 Task: Get directions from Grand Teton National Park, Wyoming, United States to White Sands National Park, New Mexico, United States and explore the nearby things to do with rating 3 and above and open @ 11:00 am Monday
Action: Mouse moved to (411, 656)
Screenshot: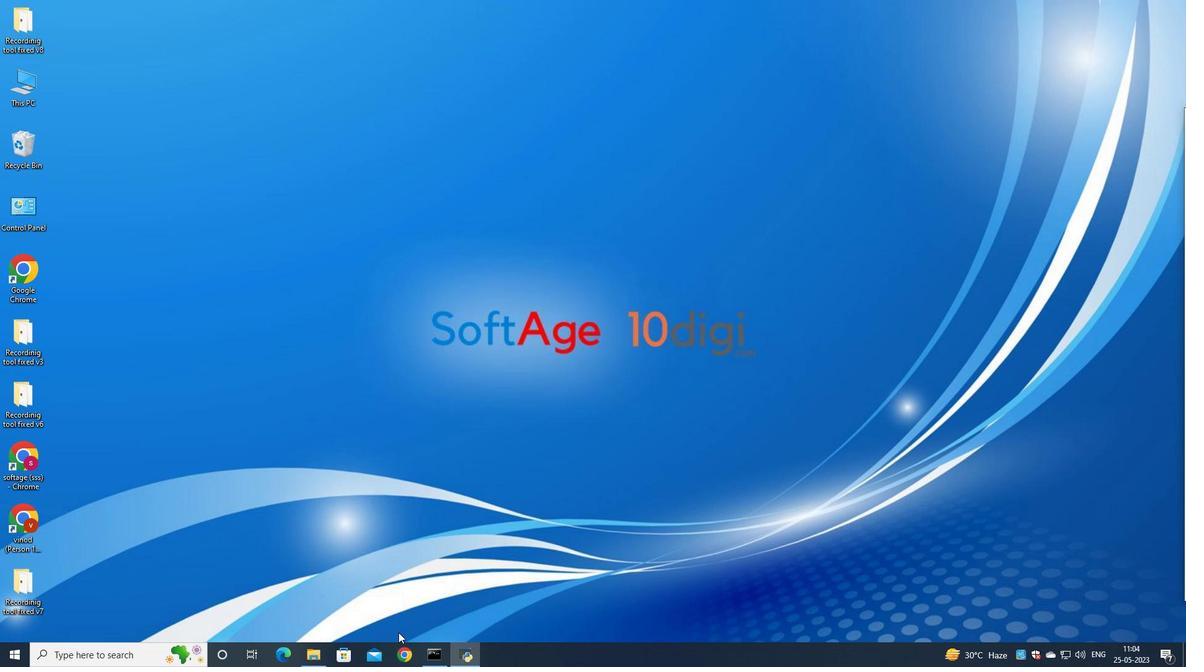 
Action: Mouse pressed left at (411, 656)
Screenshot: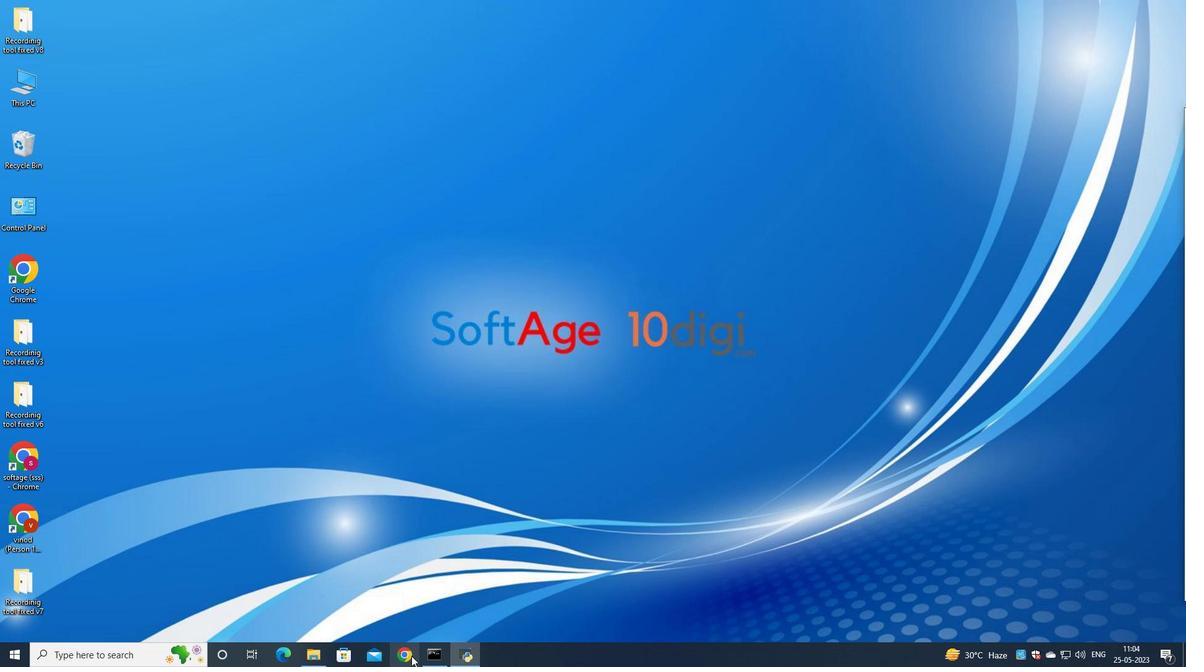 
Action: Mouse moved to (562, 387)
Screenshot: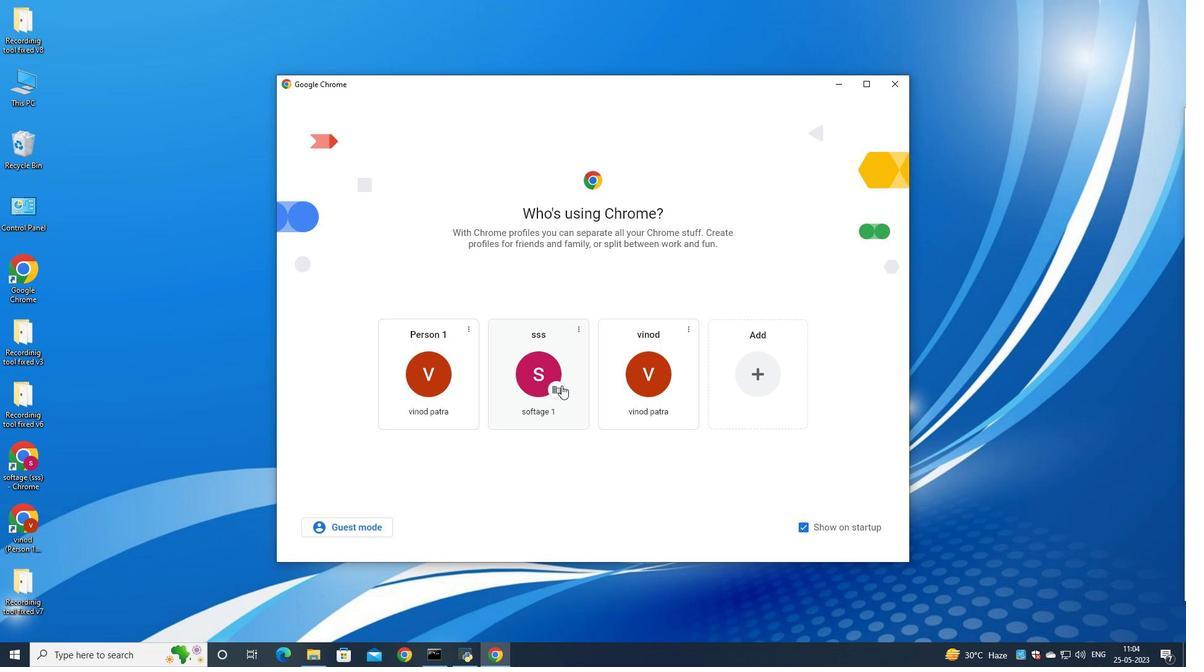 
Action: Mouse pressed left at (562, 387)
Screenshot: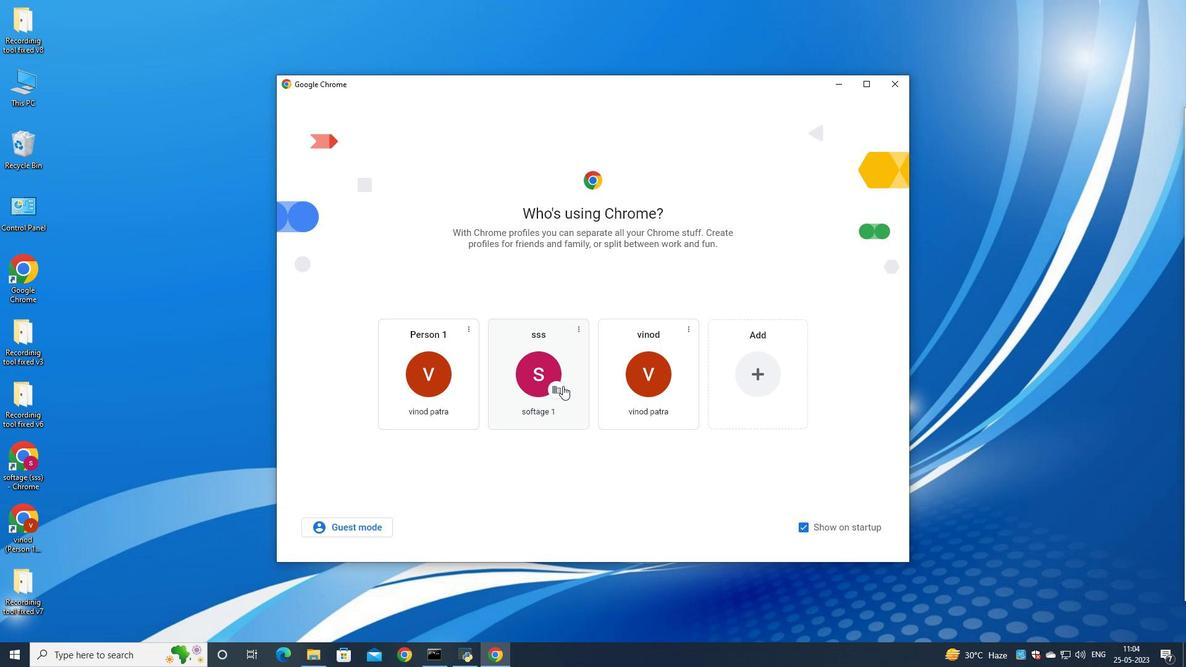 
Action: Mouse moved to (1132, 63)
Screenshot: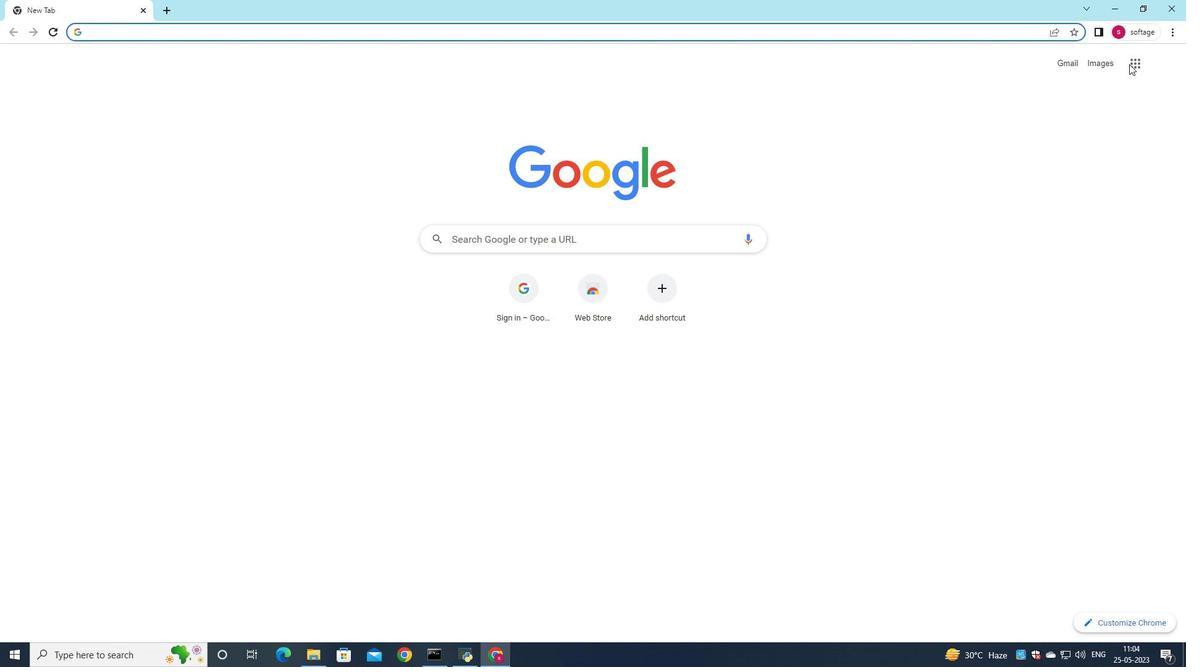 
Action: Mouse pressed left at (1132, 63)
Screenshot: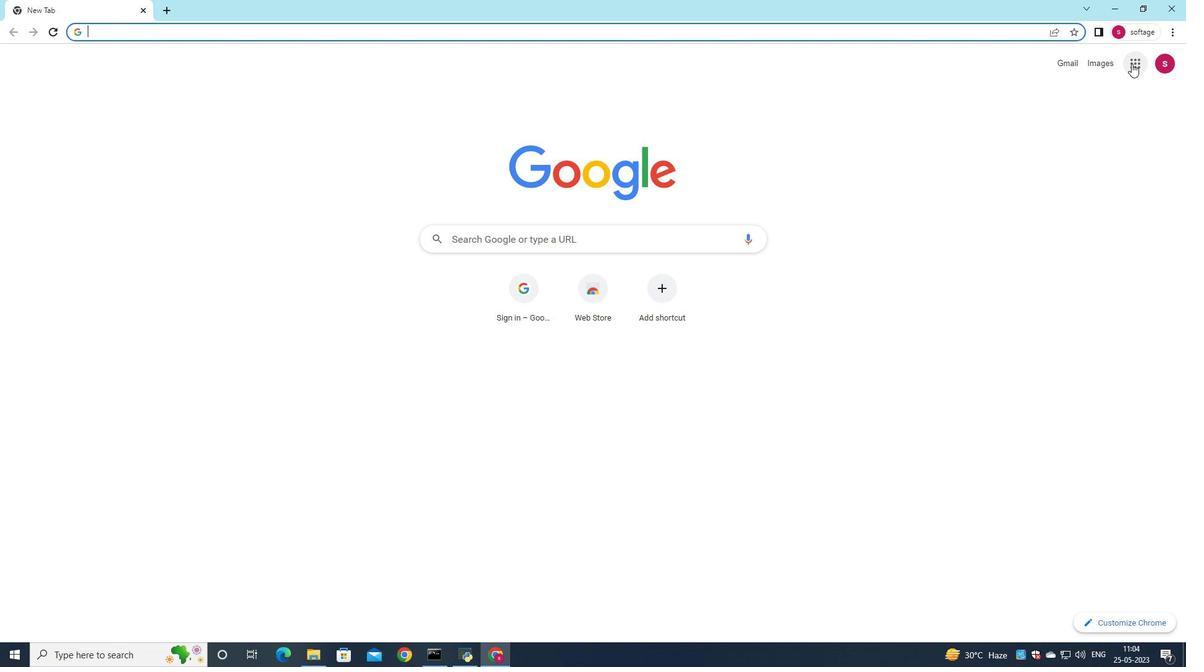 
Action: Mouse moved to (1076, 275)
Screenshot: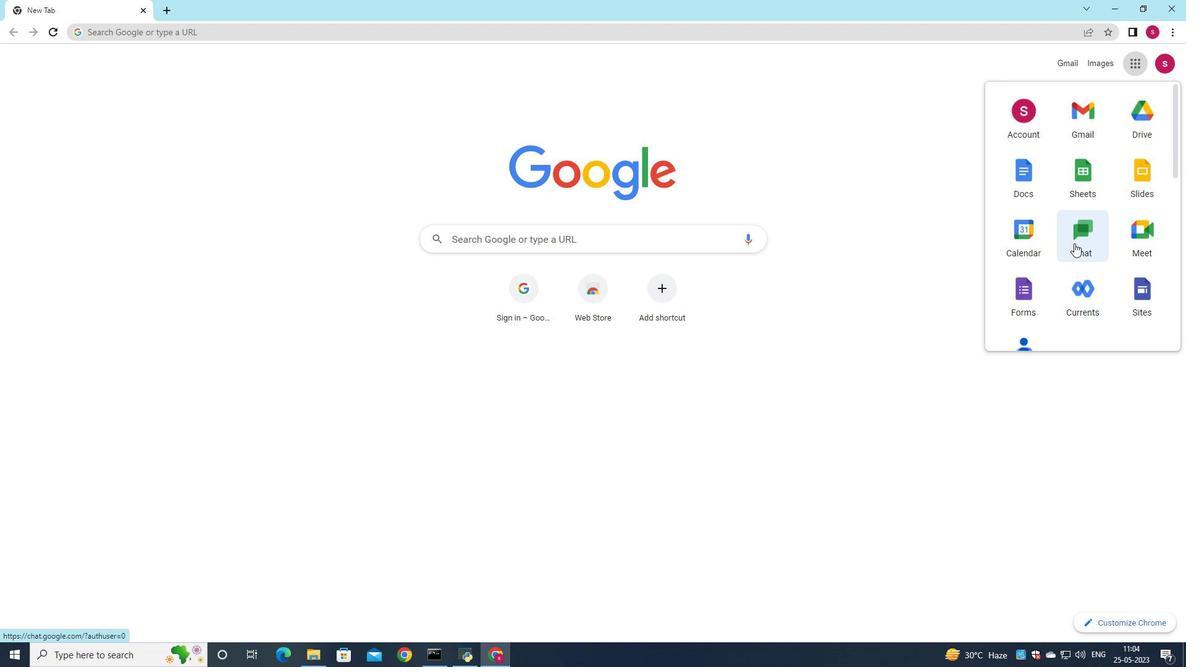 
Action: Mouse scrolled (1076, 274) with delta (0, 0)
Screenshot: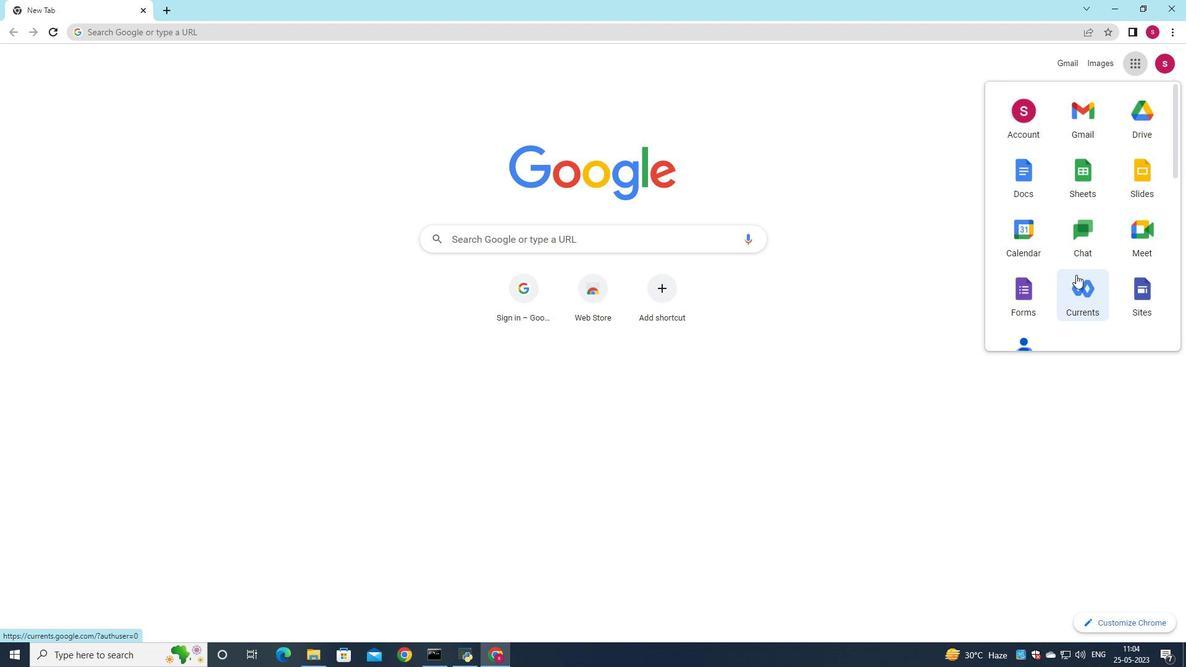
Action: Mouse scrolled (1076, 274) with delta (0, 0)
Screenshot: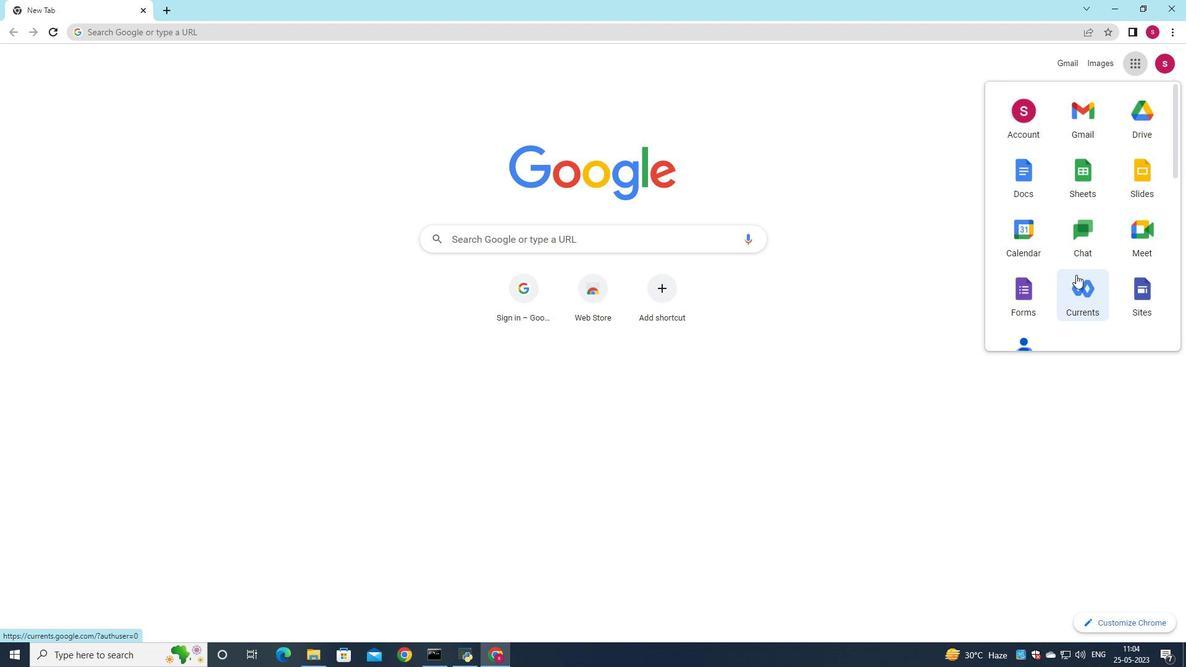 
Action: Mouse moved to (1135, 283)
Screenshot: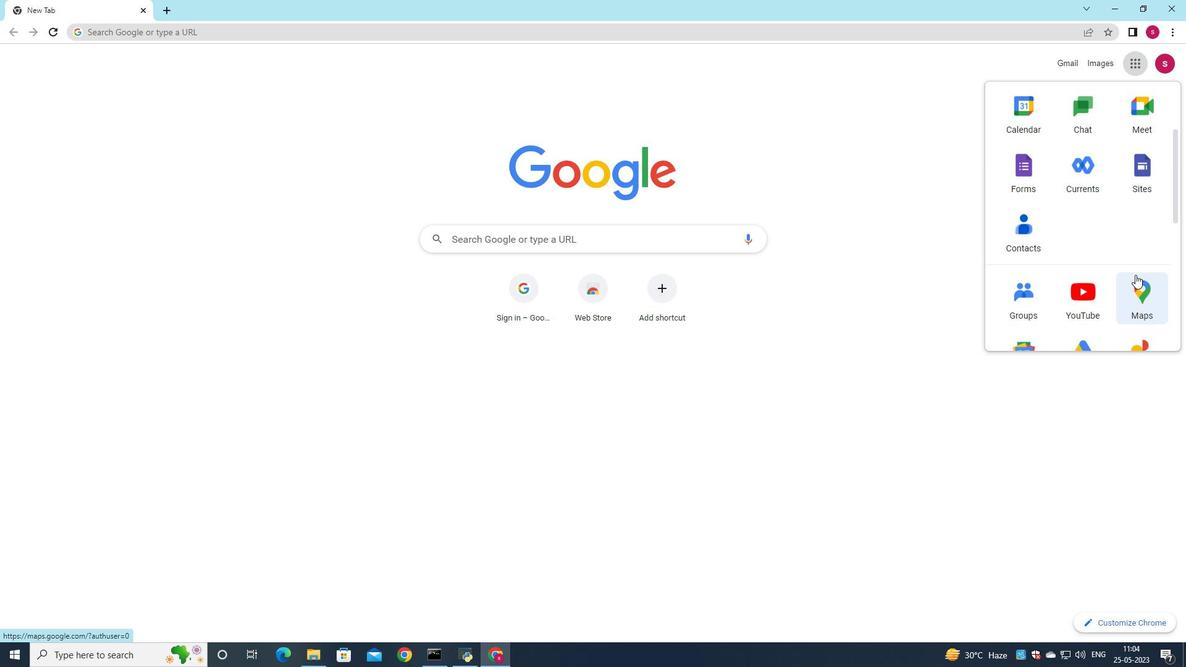 
Action: Mouse pressed left at (1135, 283)
Screenshot: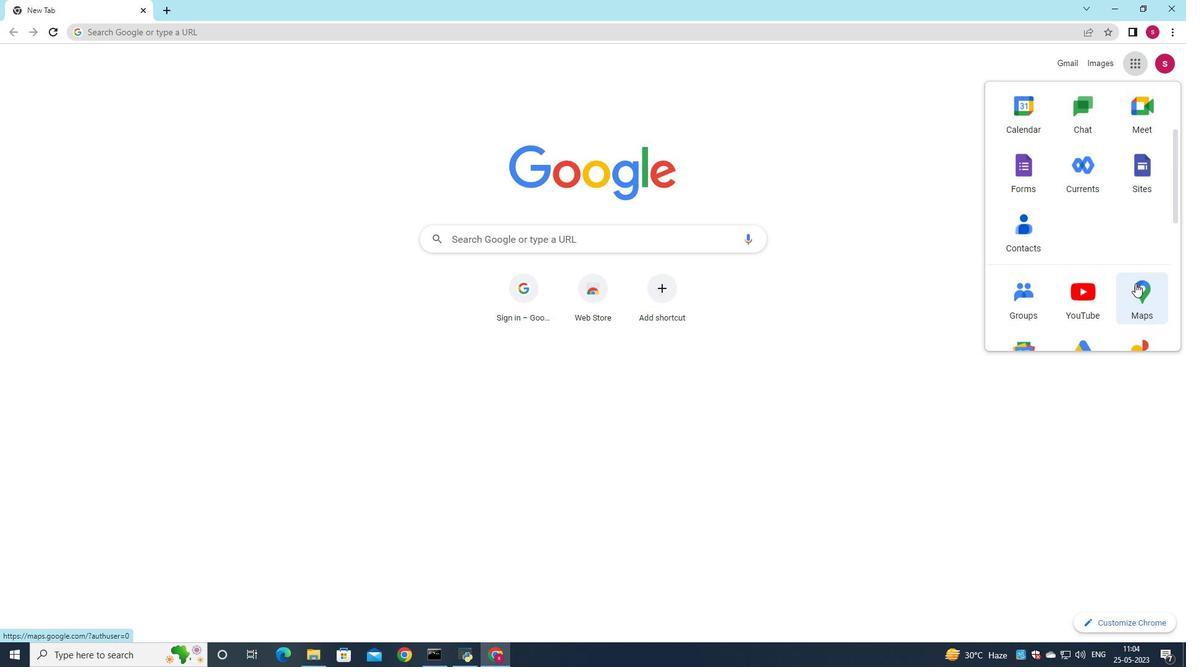 
Action: Mouse moved to (280, 55)
Screenshot: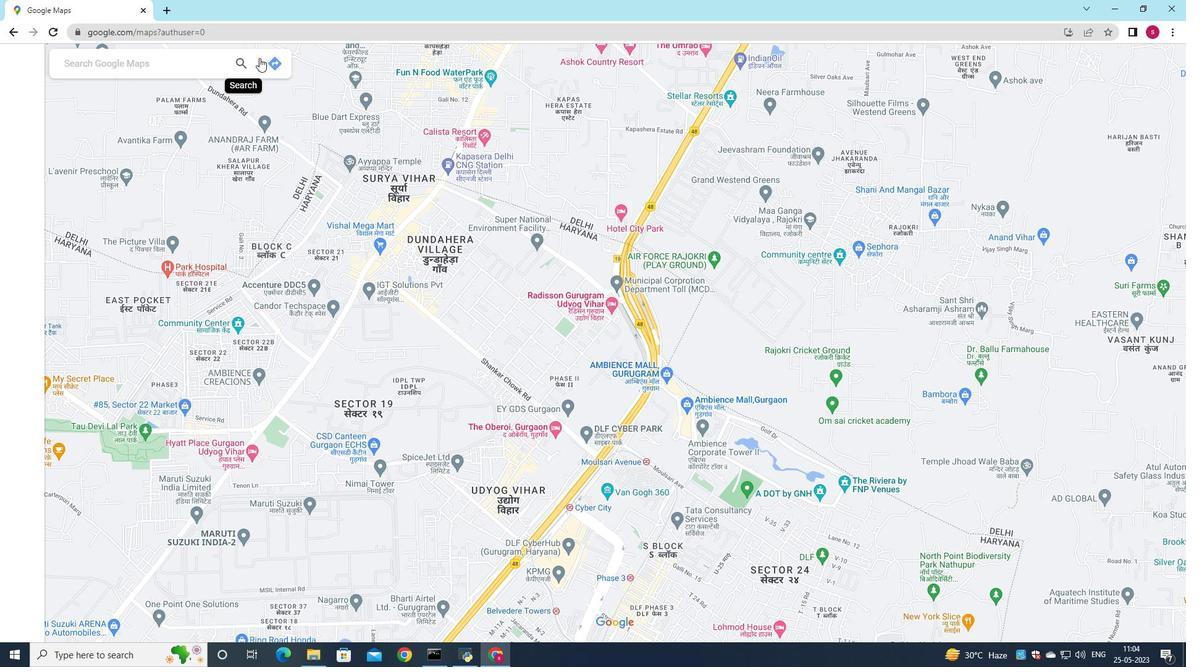 
Action: Mouse pressed left at (280, 55)
Screenshot: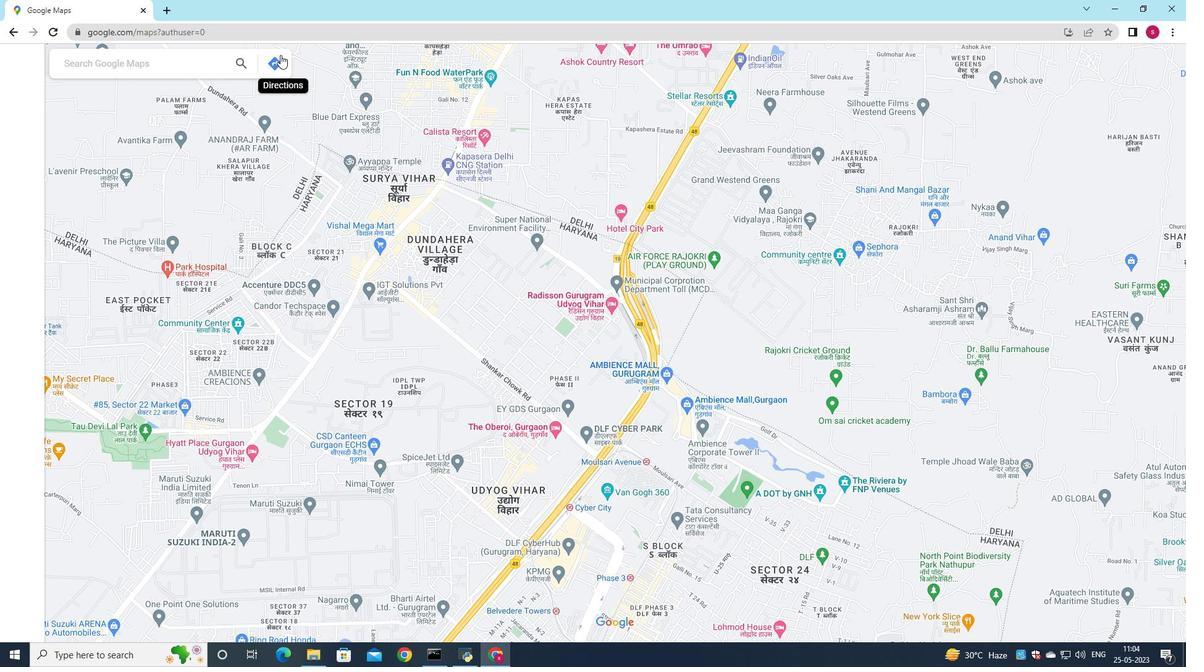 
Action: Mouse moved to (178, 93)
Screenshot: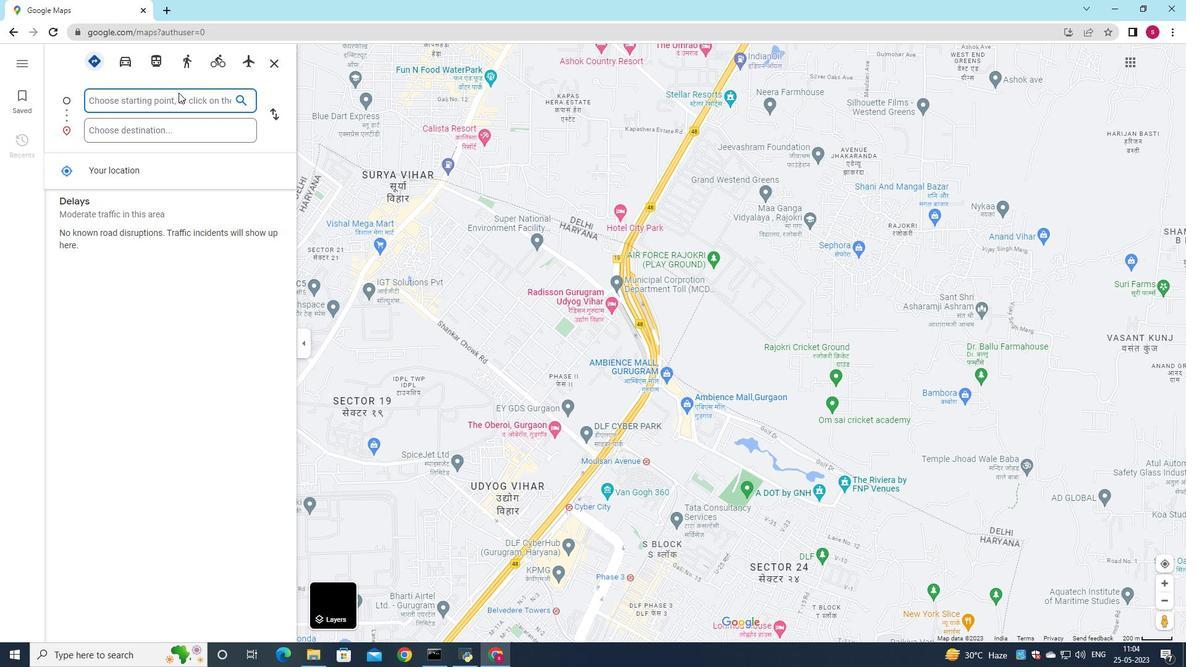 
Action: Key pressed <Key.shift>grand<Key.space><Key.shift>Teton<Key.space><Key.shift><Key.shift><Key.shift><Key.shift><Key.shift><Key.shift><Key.shift><Key.shift><Key.shift><Key.shift><Key.shift><Key.shift><Key.shift><Key.shift><Key.shift><Key.shift><Key.shift><Key.shift><Key.shift><Key.shift><Key.shift><Key.shift><Key.shift><Key.shift><Key.shift><Key.shift><Key.shift><Key.shift><Key.shift><Key.shift><Key.shift><Key.shift><Key.shift><Key.shift><Key.shift>National<Key.space><Key.shift>Park,<Key.shift>Wyoming,<Key.shift><Key.shift><Key.shift><Key.shift><Key.shift><Key.shift><Key.shift><Key.shift><Key.shift><Key.shift><Key.shift><Key.shift><Key.shift><Key.shift><Key.shift><Key.shift><Key.shift><Key.shift><Key.shift><Key.shift><Key.shift><Key.shift><Key.shift><Key.shift><Key.shift><Key.shift><Key.shift><Key.shift><Key.shift>United<Key.space><Key.shift>States
Screenshot: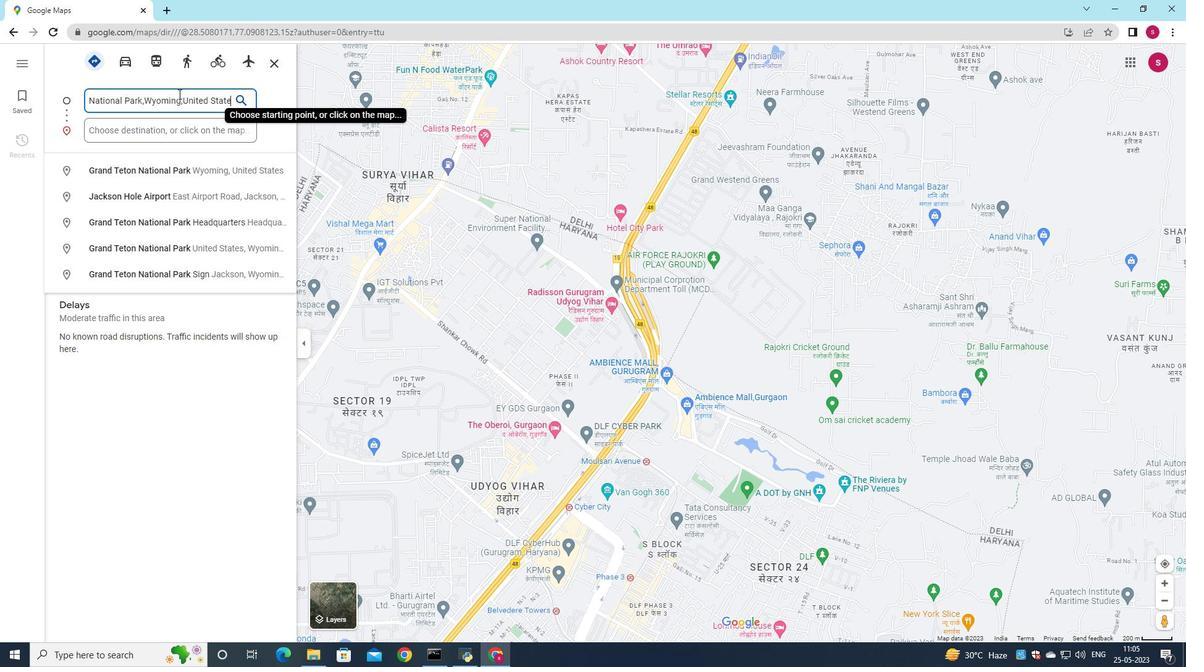 
Action: Mouse moved to (232, 126)
Screenshot: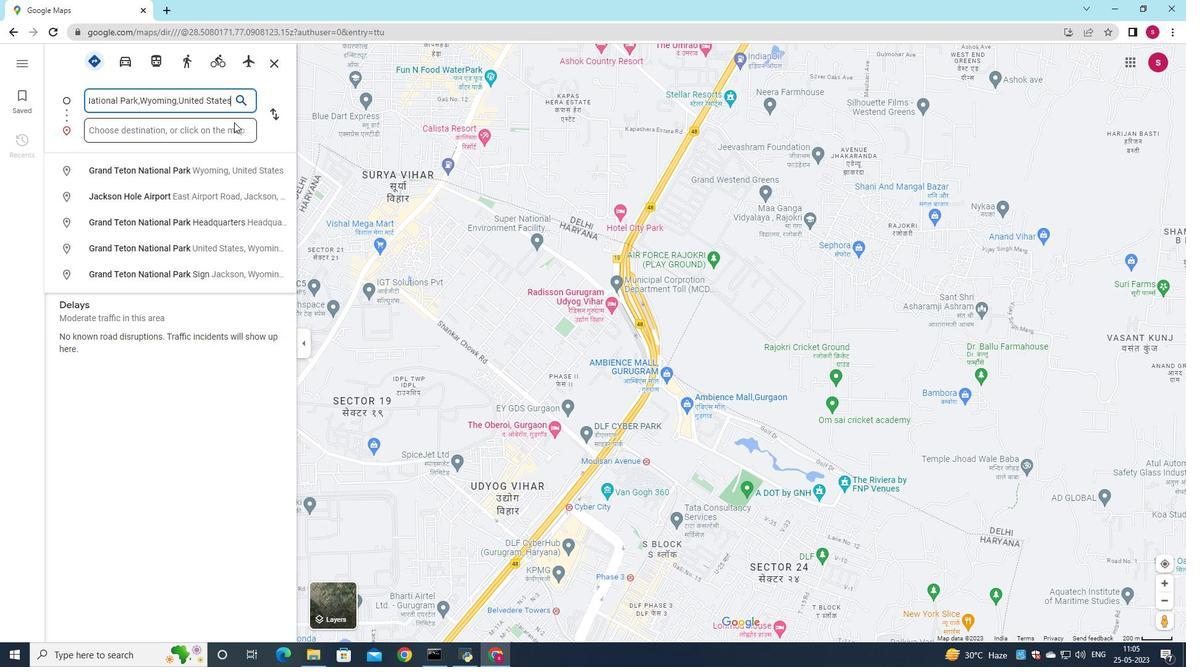 
Action: Mouse pressed left at (232, 126)
Screenshot: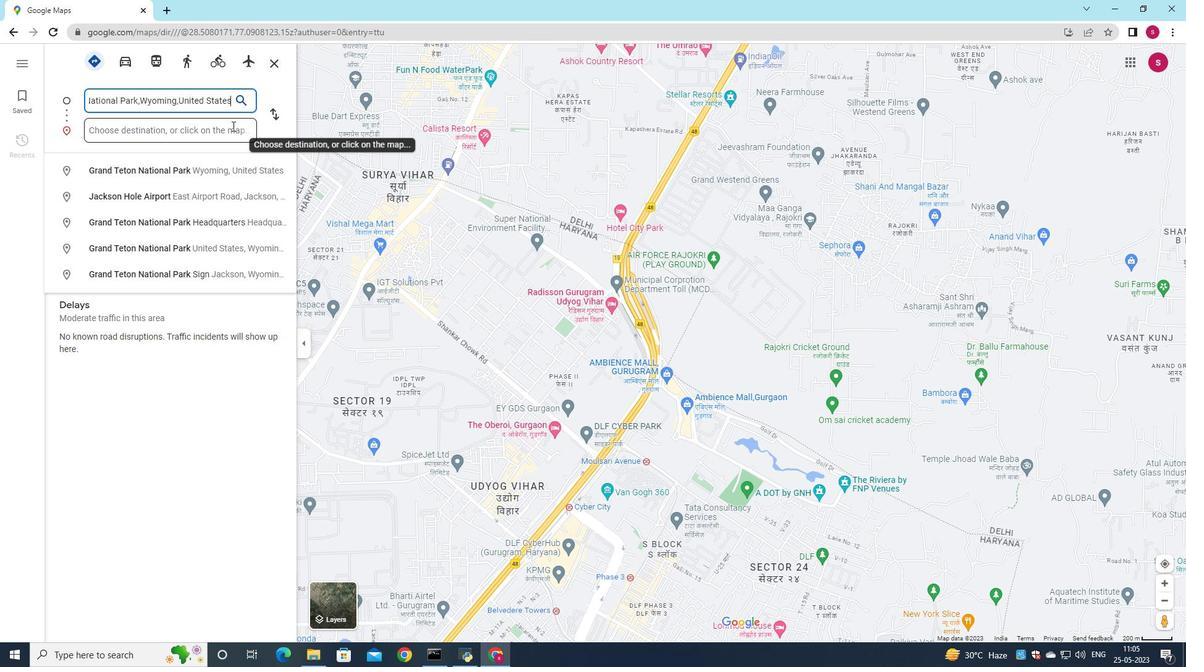 
Action: Mouse moved to (505, 172)
Screenshot: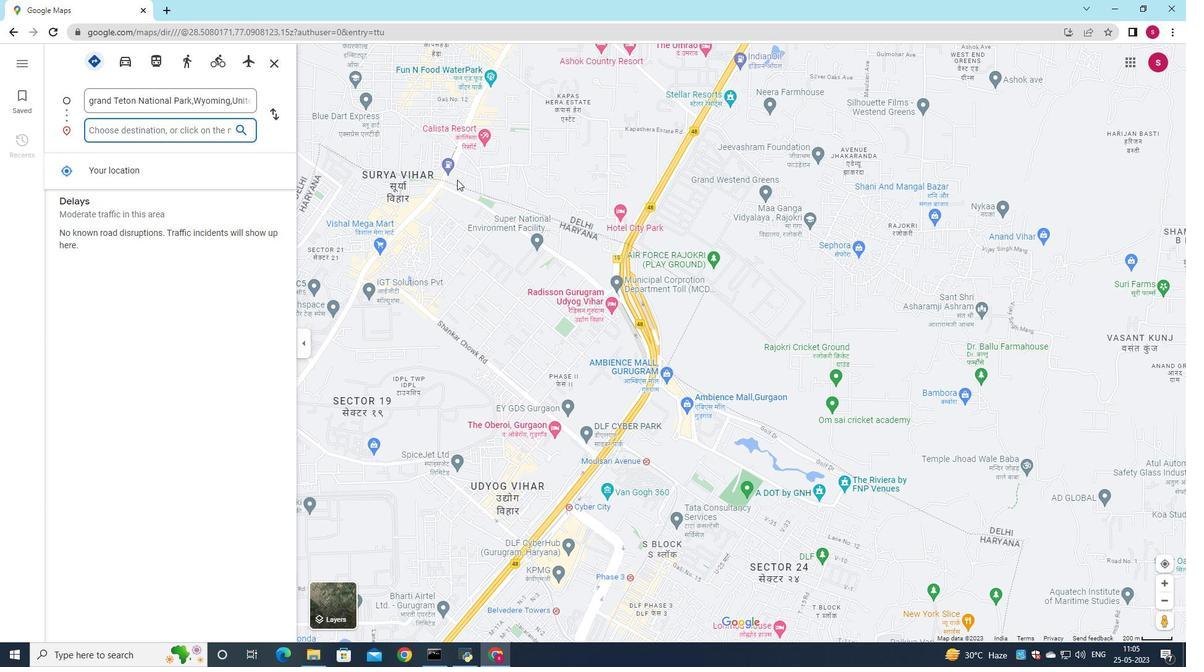 
Action: Key pressed <Key.shift>White<Key.space><Key.shift>Sands<Key.space><Key.shift><Key.shift><Key.shift>National<Key.space><Key.shift>Park<Key.space><Key.backspace>,<Key.shift>New<Key.space><Key.shift>Mexico,<Key.shift><Key.shift><Key.shift><Key.shift><Key.shift><Key.shift><Key.shift><Key.shift><Key.shift><Key.shift><Key.shift><Key.shift><Key.shift><Key.shift>United<Key.space><Key.shift>States
Screenshot: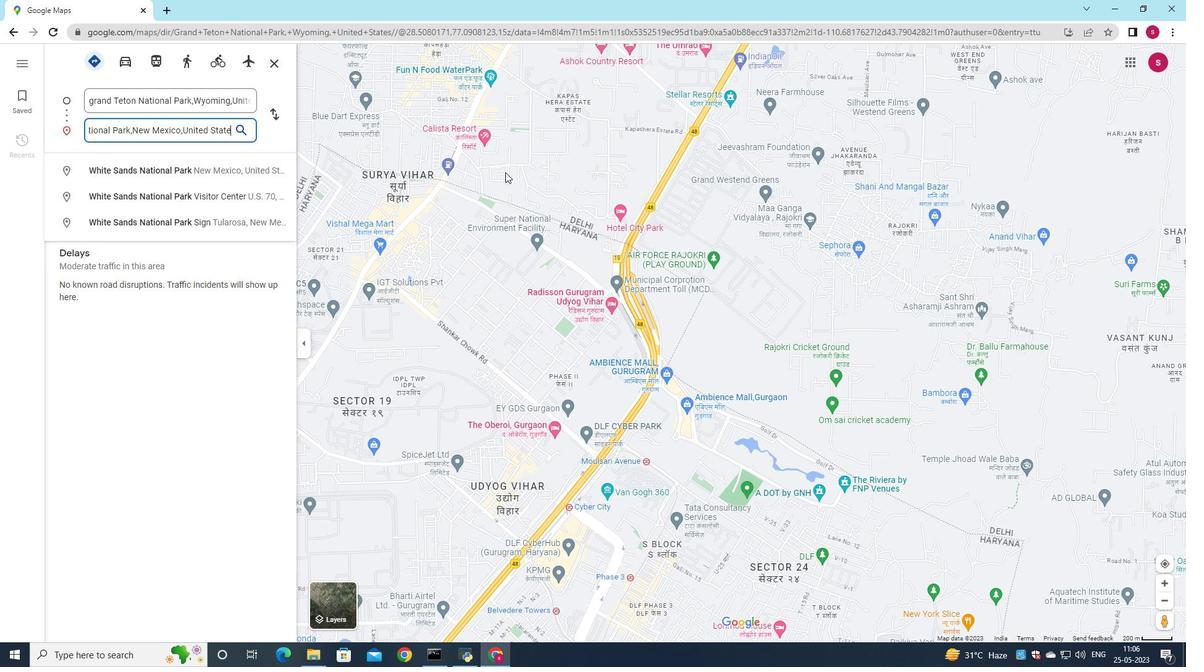 
Action: Mouse moved to (241, 124)
Screenshot: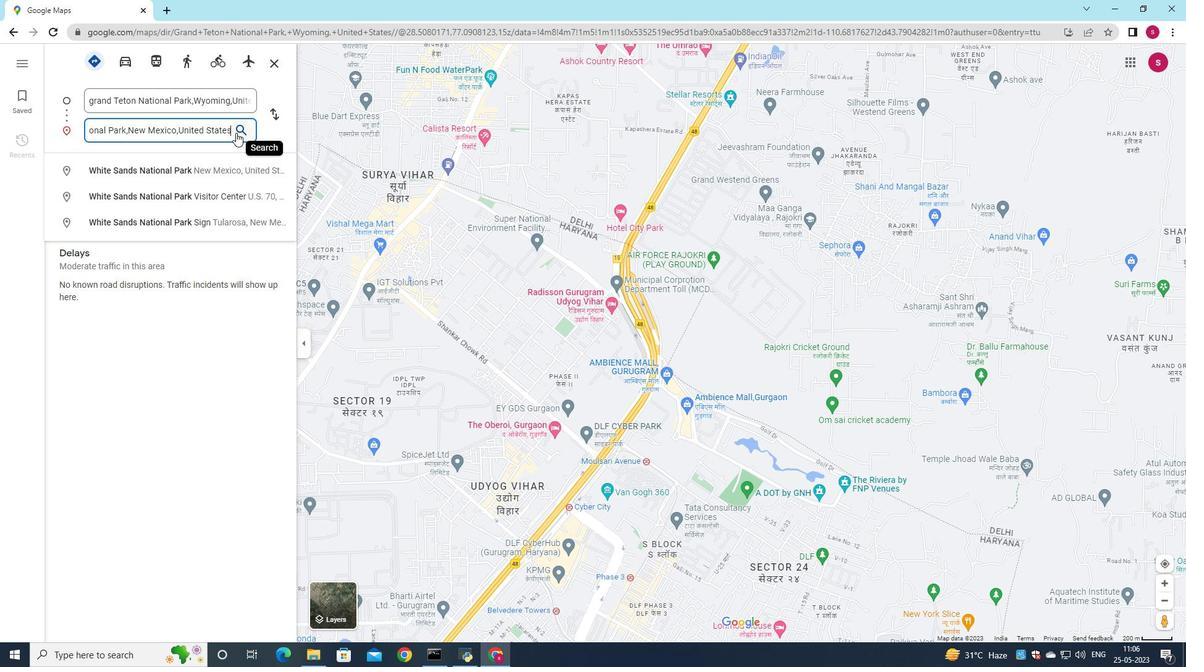 
Action: Mouse pressed left at (241, 124)
Screenshot: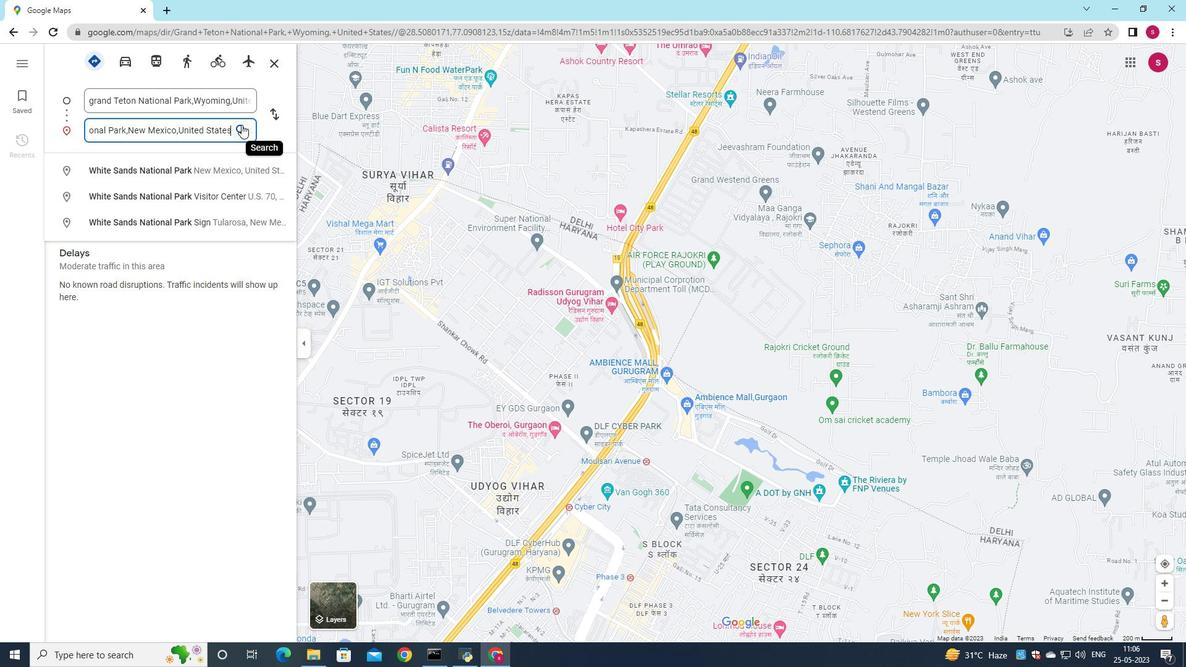 
Action: Mouse moved to (215, 398)
Screenshot: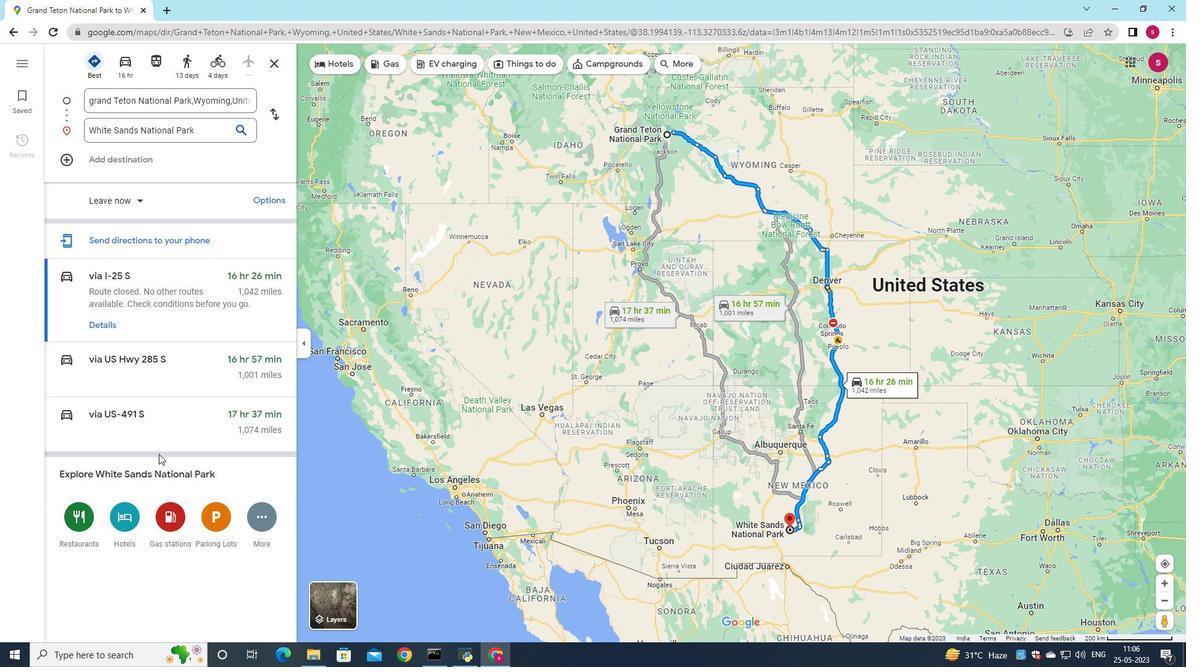 
Action: Mouse scrolled (215, 397) with delta (0, 0)
Screenshot: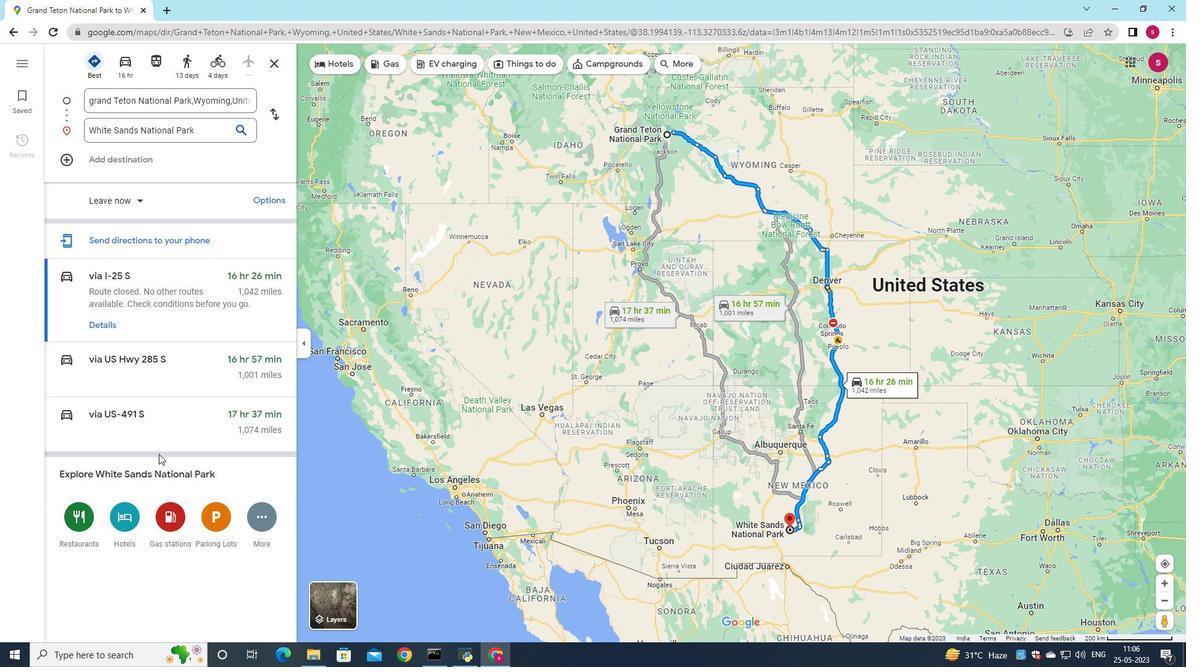 
Action: Mouse moved to (226, 450)
Screenshot: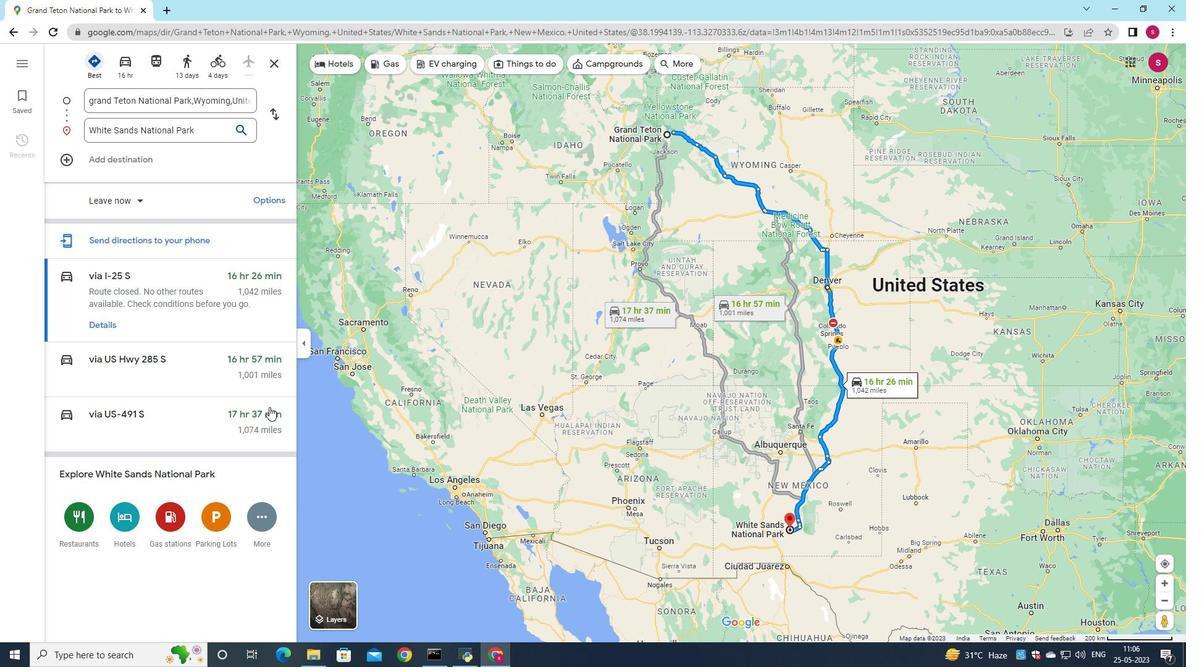 
Action: Mouse scrolled (226, 451) with delta (0, 0)
Screenshot: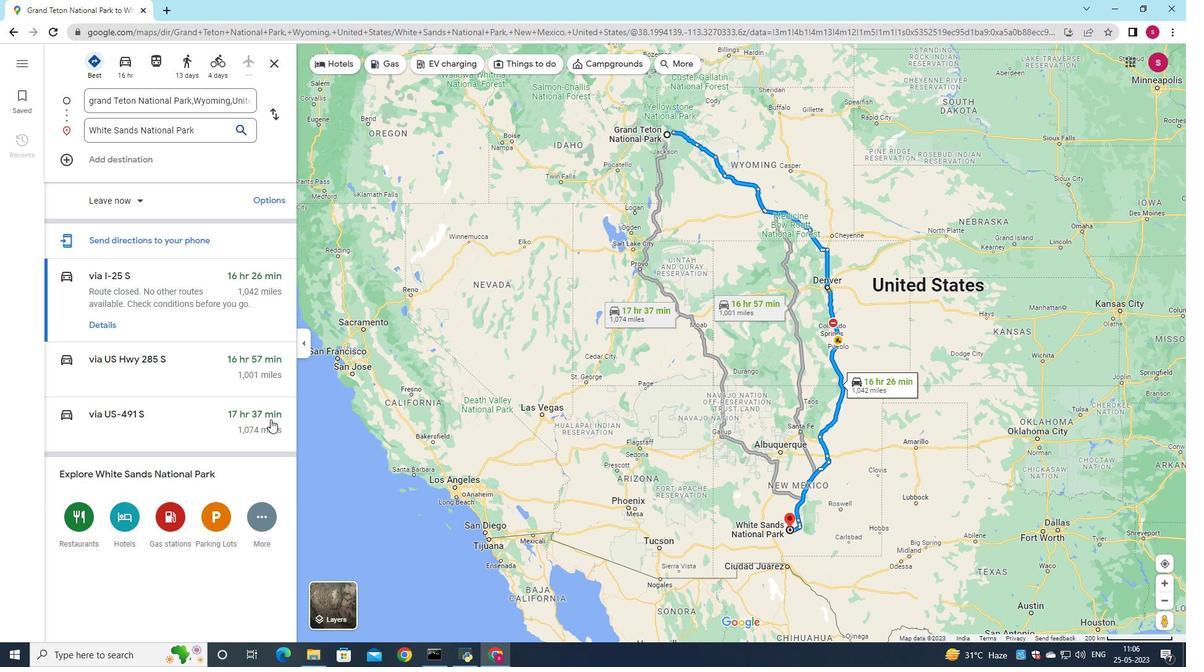 
Action: Mouse moved to (206, 305)
Screenshot: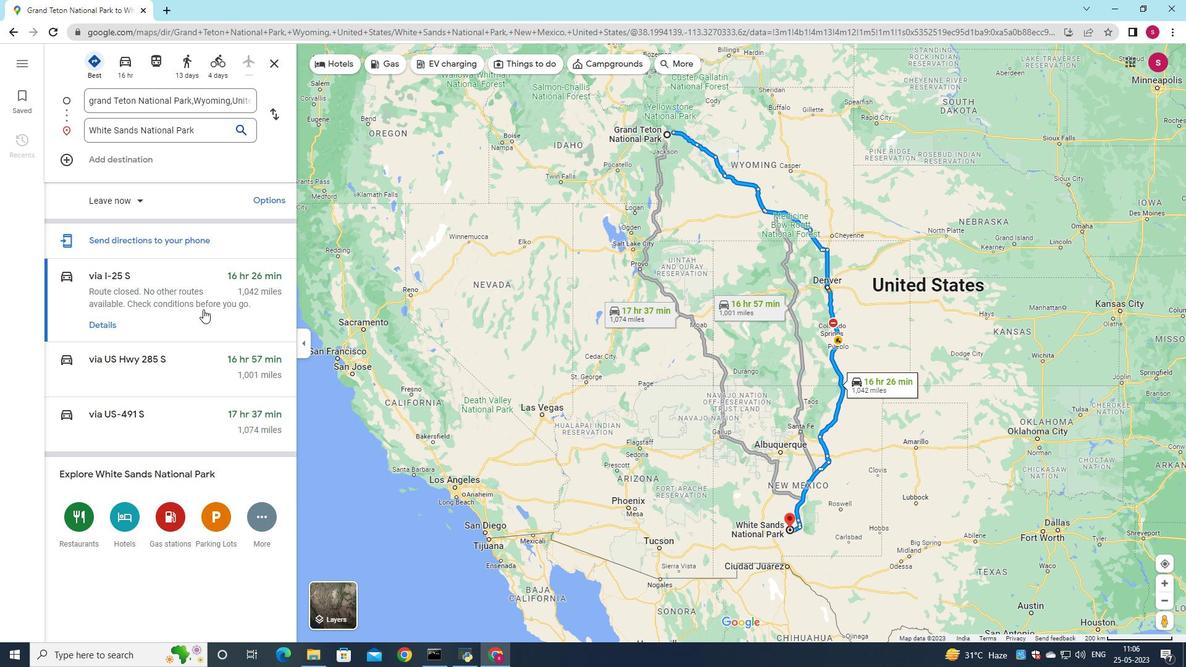 
Action: Mouse scrolled (206, 305) with delta (0, 0)
Screenshot: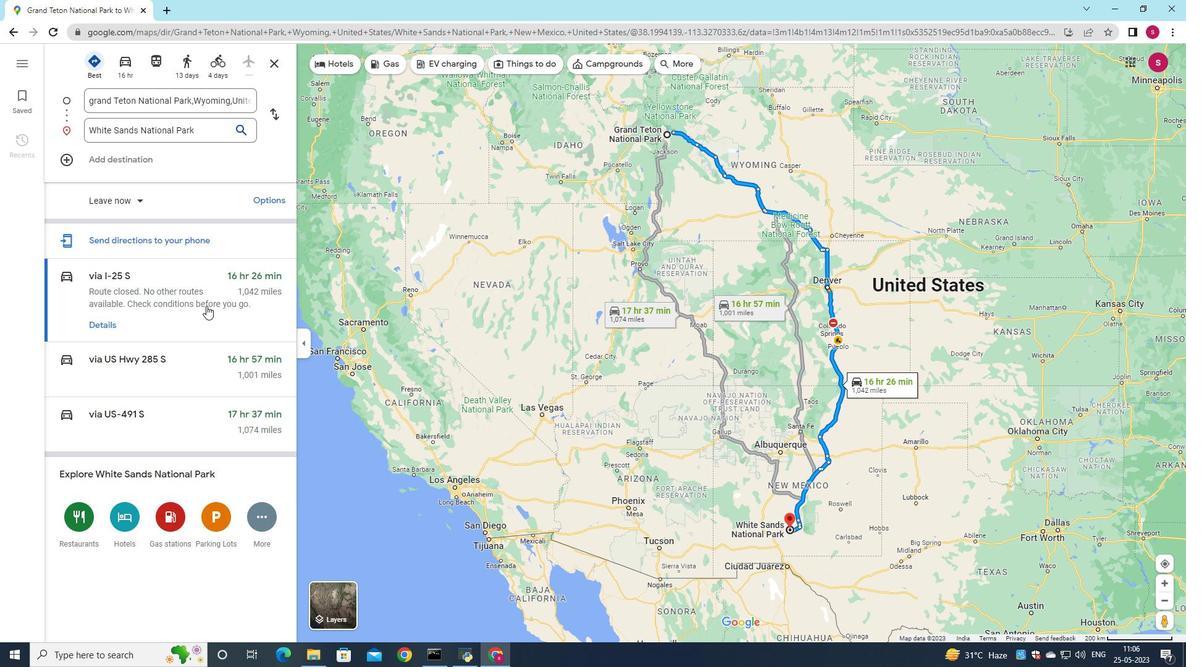 
Action: Mouse moved to (336, 66)
Screenshot: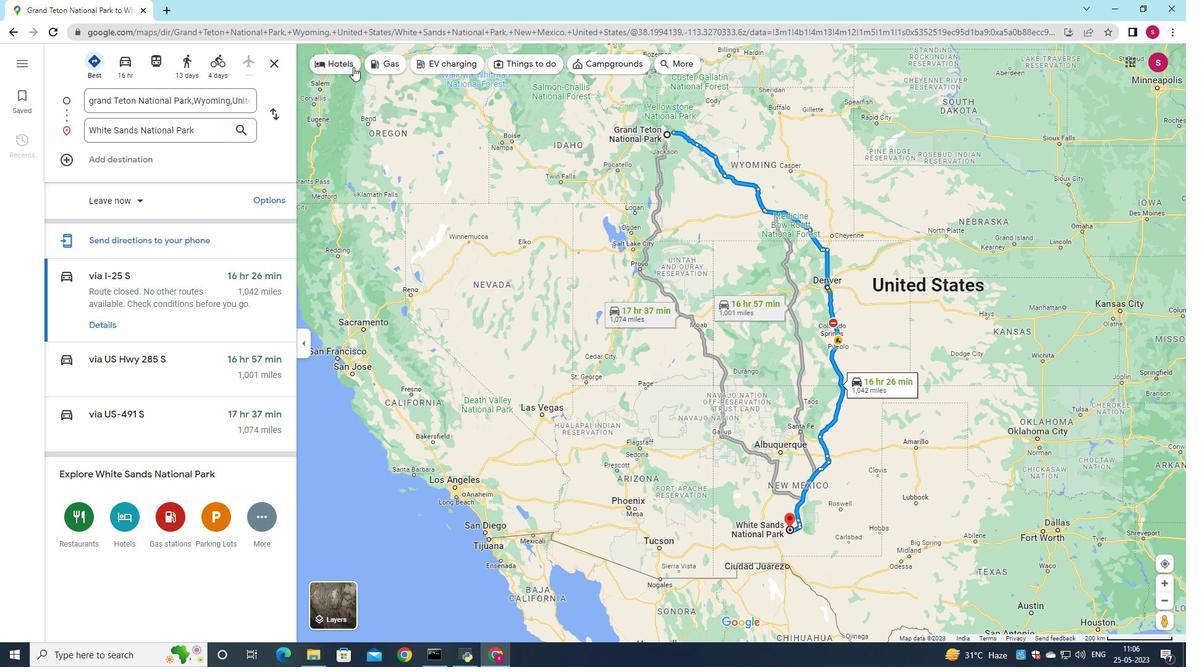
Action: Mouse pressed left at (336, 66)
Screenshot: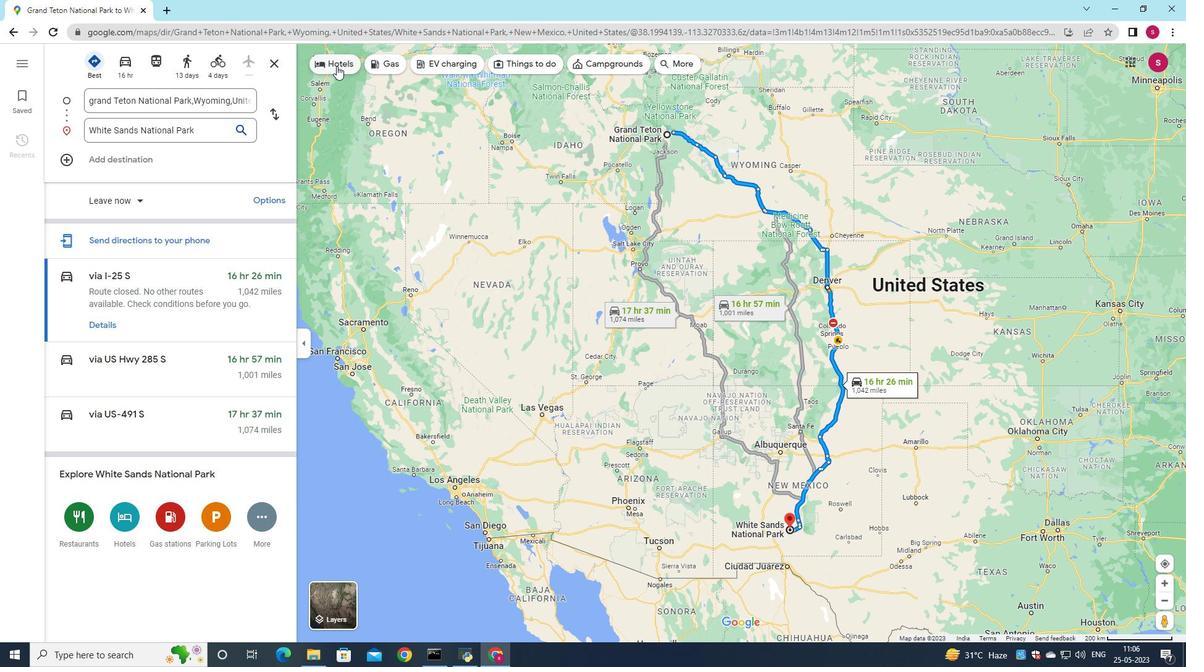 
Action: Mouse moved to (143, 284)
Screenshot: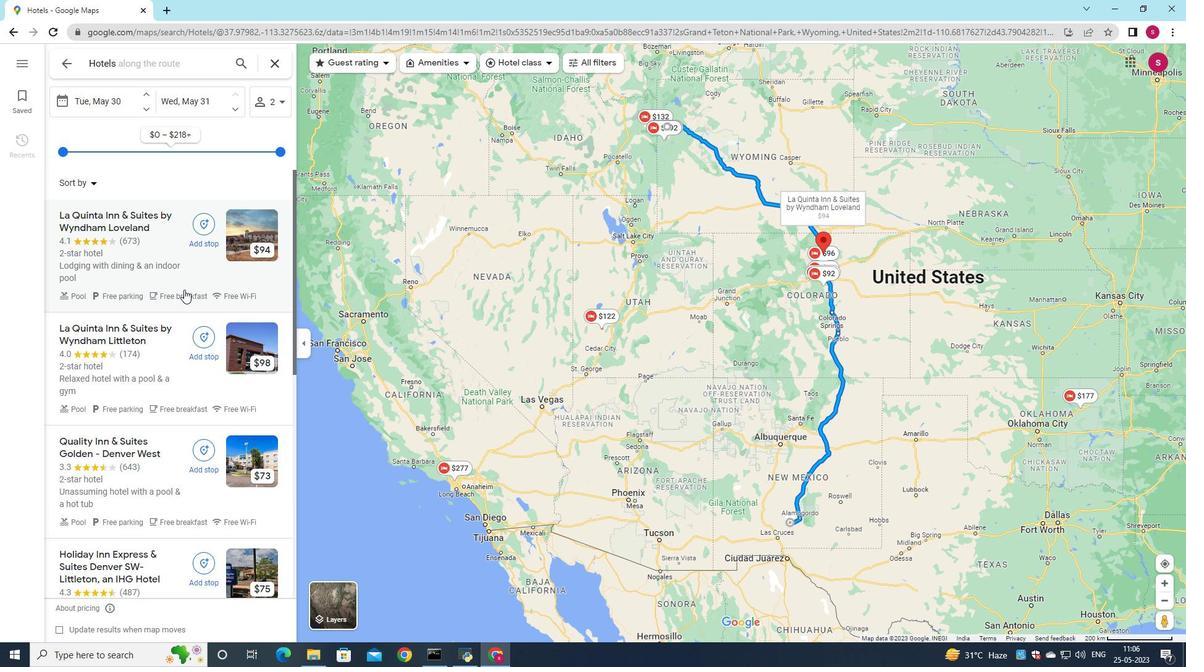 
Action: Mouse scrolled (143, 283) with delta (0, 0)
Screenshot: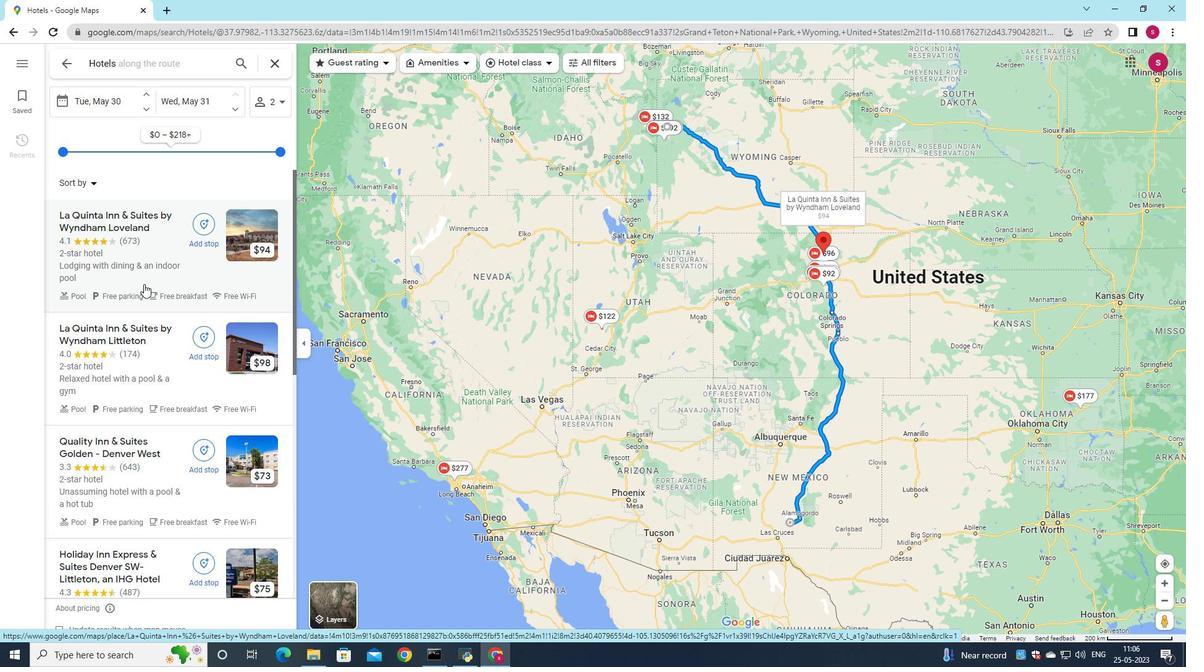 
Action: Mouse moved to (87, 418)
Screenshot: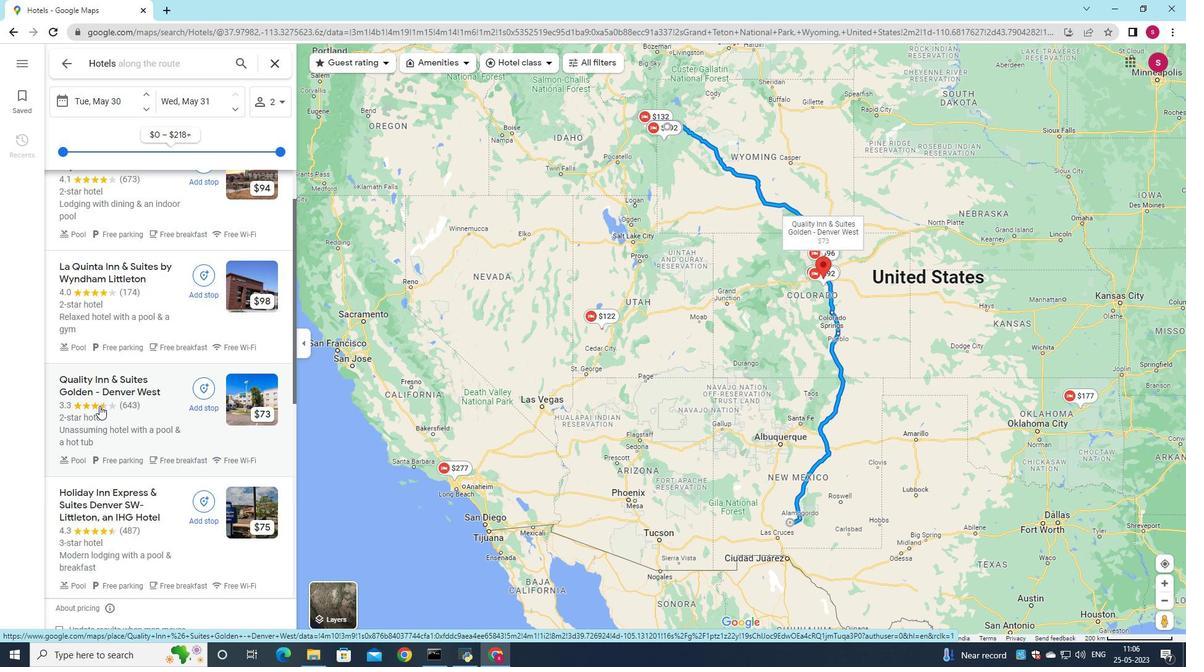 
Action: Mouse scrolled (87, 418) with delta (0, 0)
Screenshot: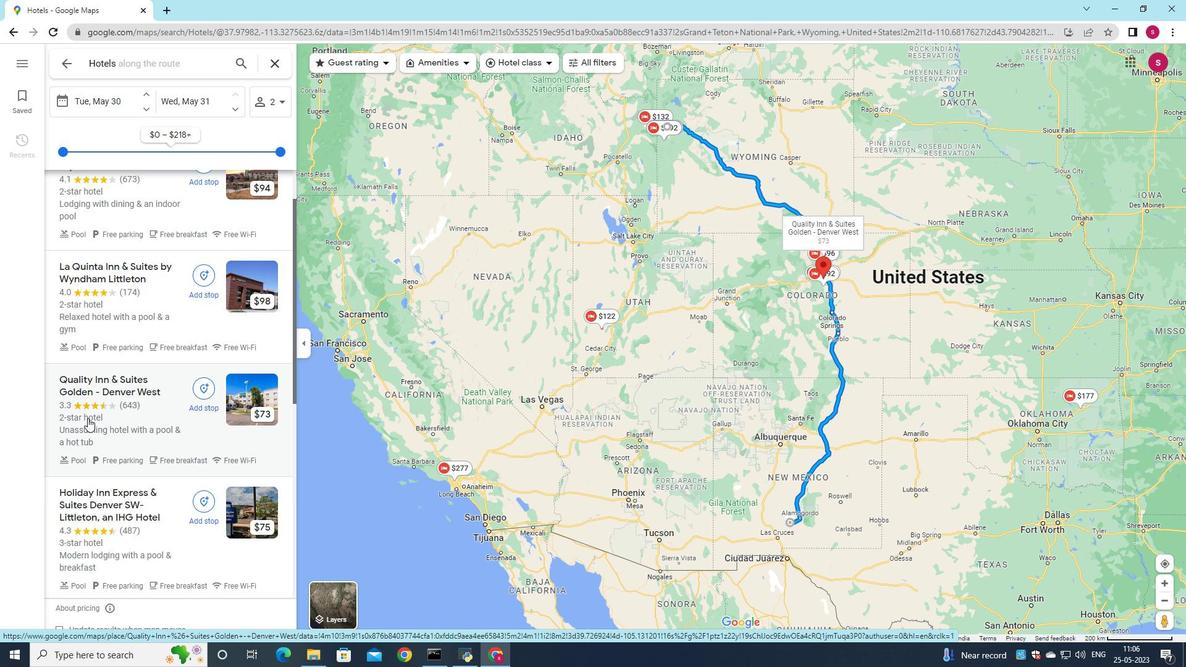 
Action: Mouse scrolled (87, 418) with delta (0, 0)
Screenshot: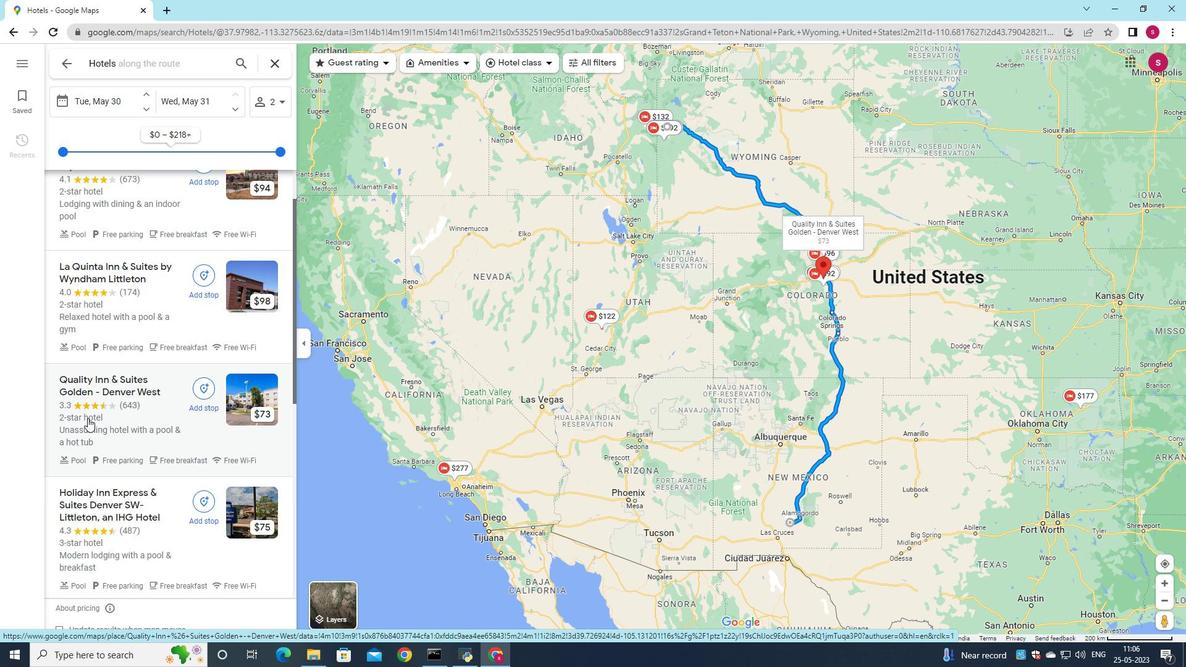 
Action: Mouse scrolled (87, 418) with delta (0, 0)
Screenshot: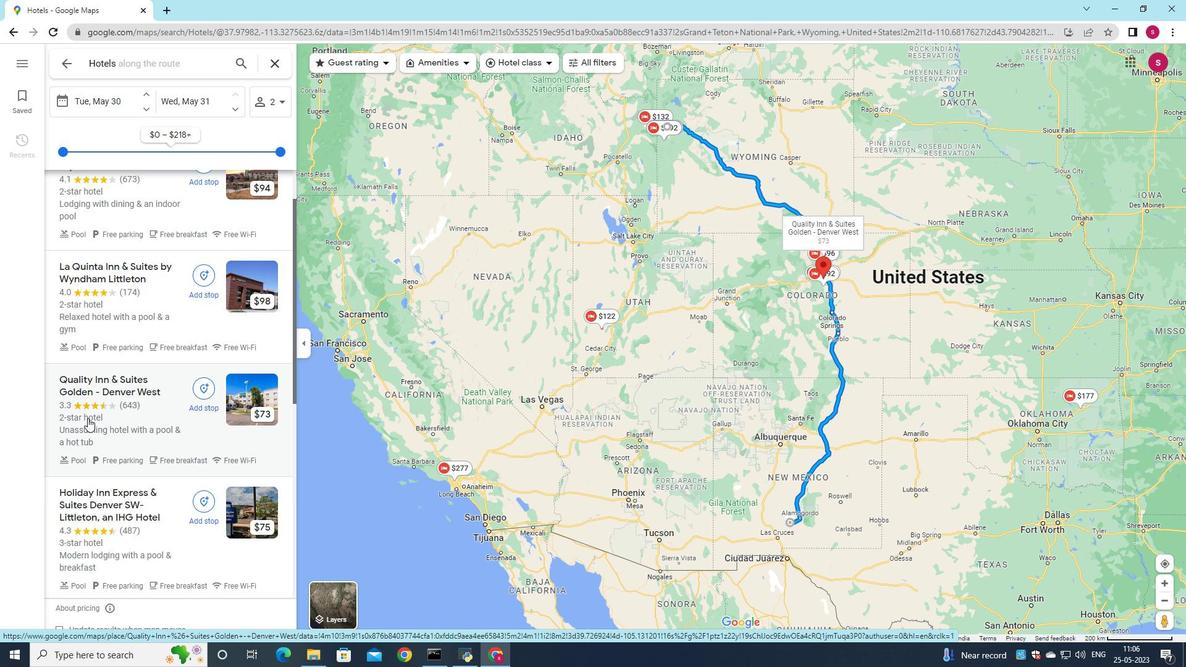 
Action: Mouse scrolled (87, 418) with delta (0, 0)
Screenshot: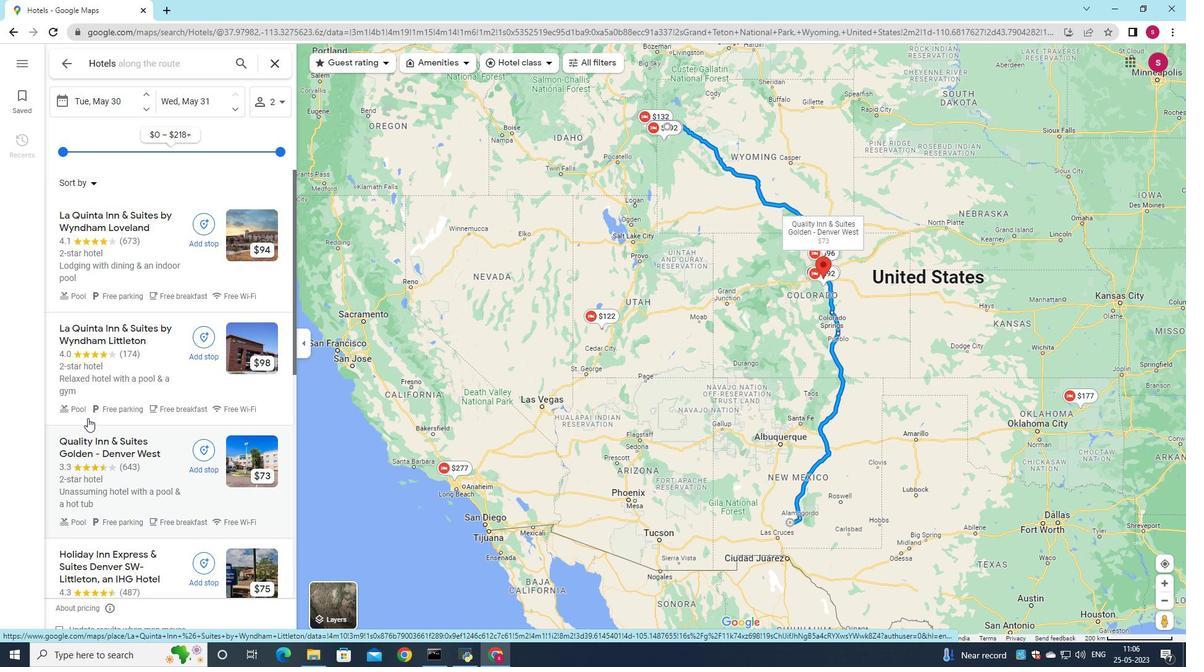 
Action: Mouse moved to (121, 236)
Screenshot: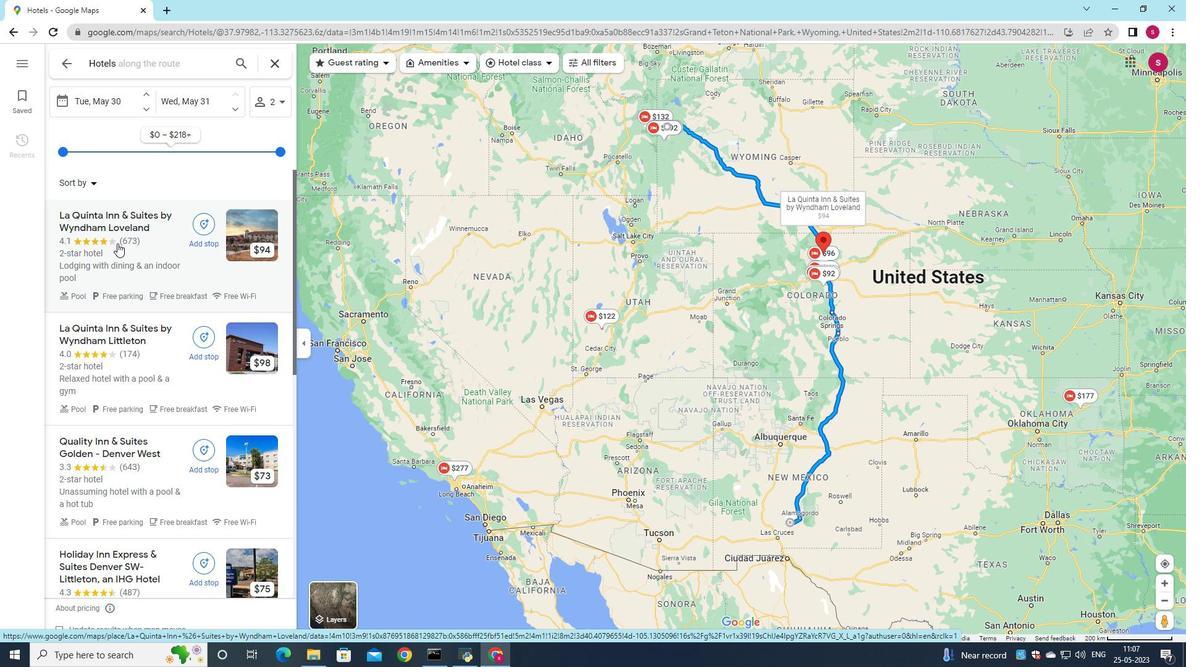 
Action: Mouse pressed left at (121, 236)
Screenshot: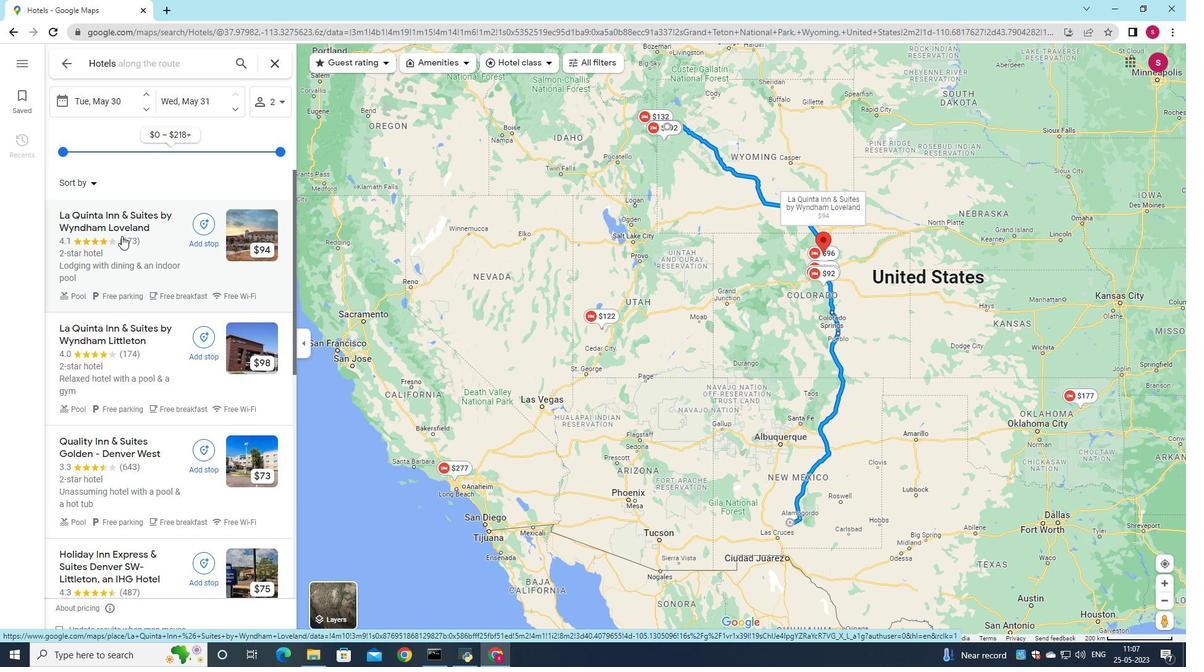 
Action: Mouse moved to (418, 287)
Screenshot: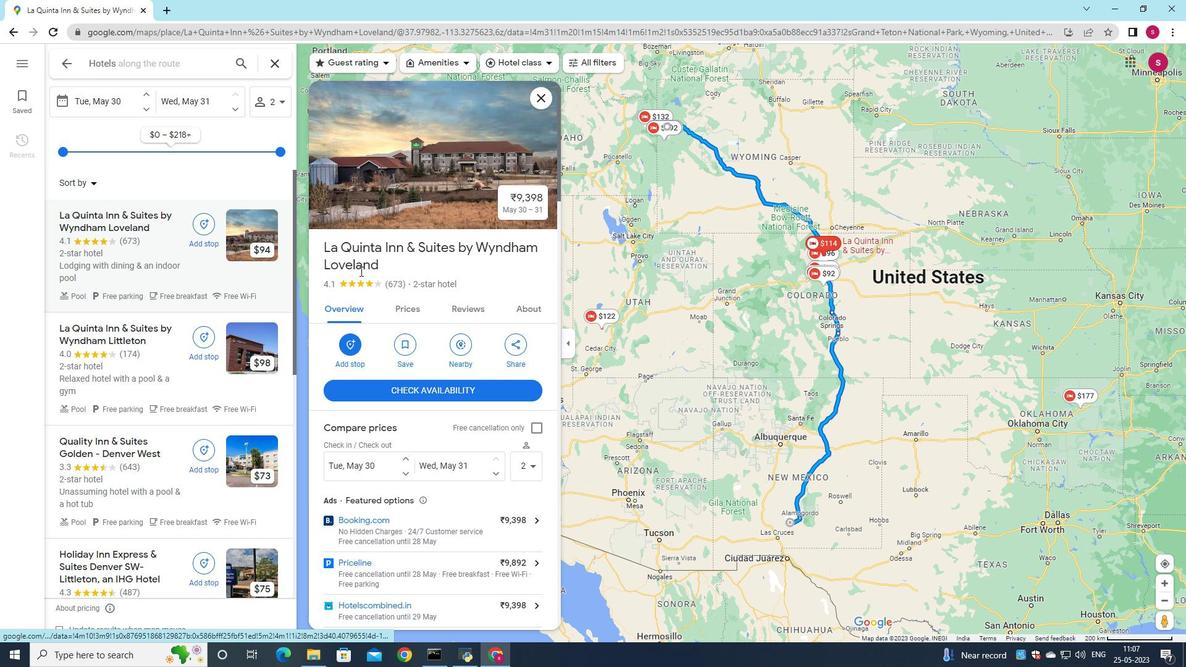 
Action: Mouse scrolled (418, 286) with delta (0, 0)
Screenshot: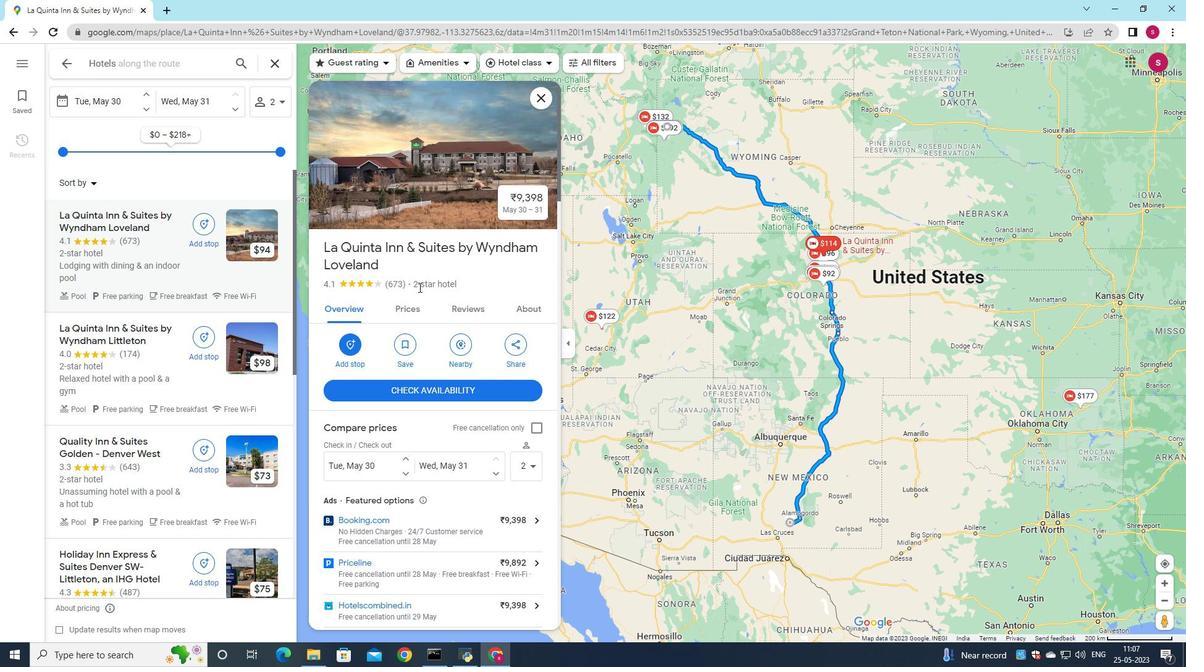 
Action: Mouse scrolled (418, 286) with delta (0, 0)
Screenshot: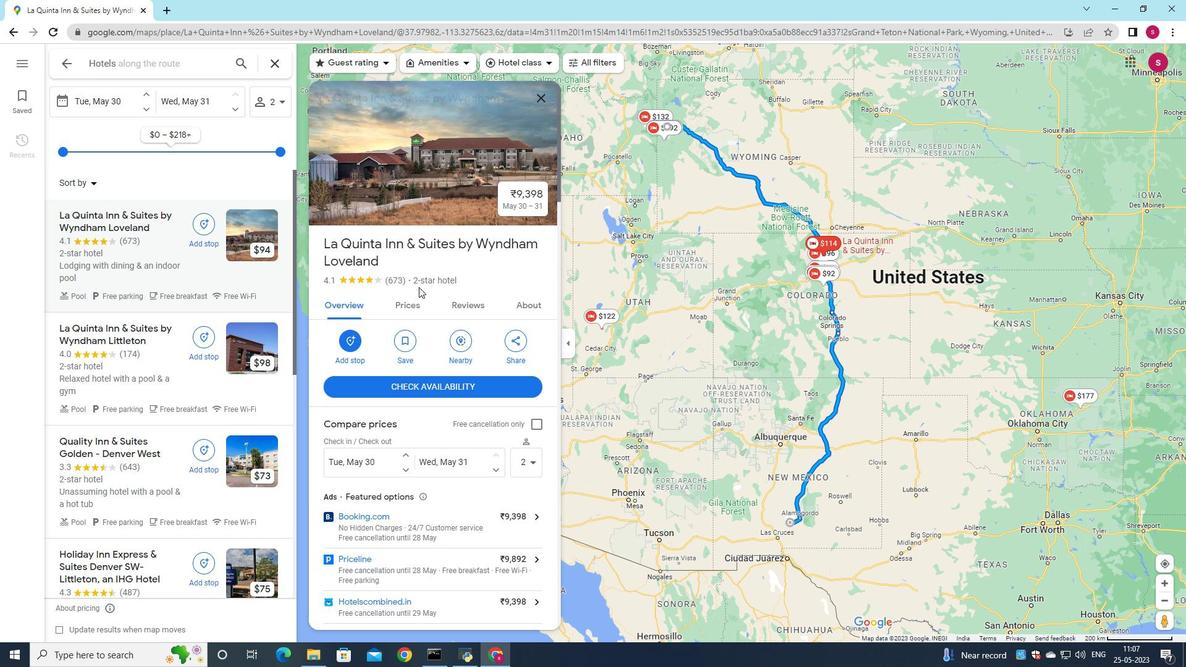 
Action: Mouse moved to (61, 62)
Screenshot: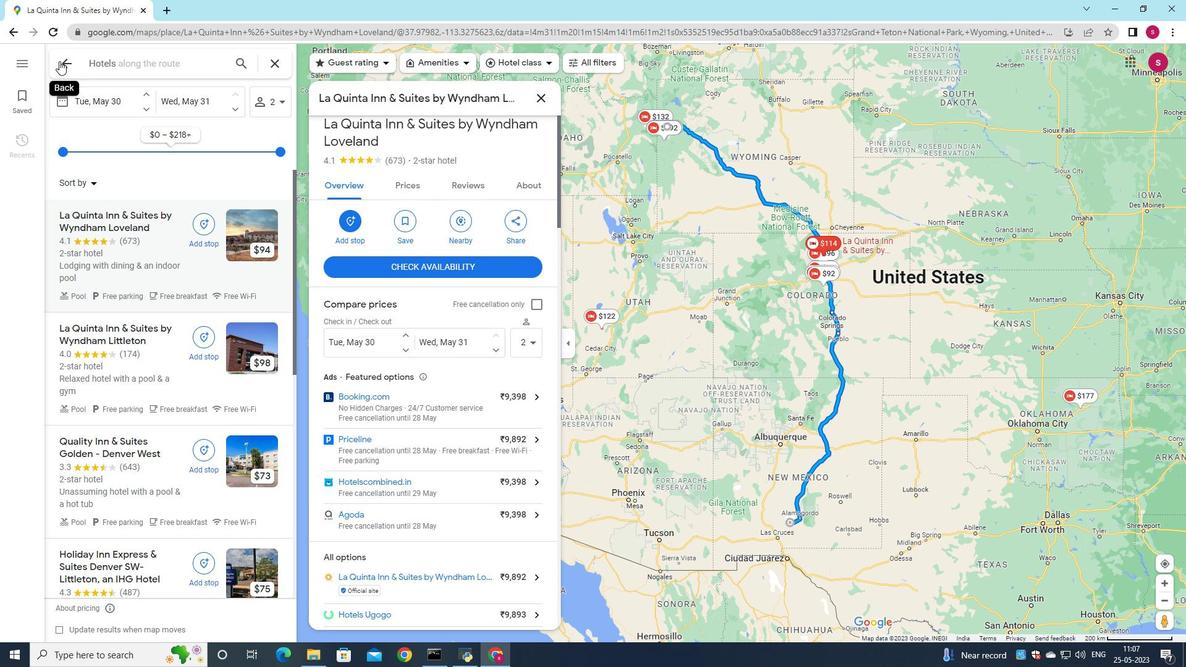 
Action: Mouse pressed left at (61, 62)
Screenshot: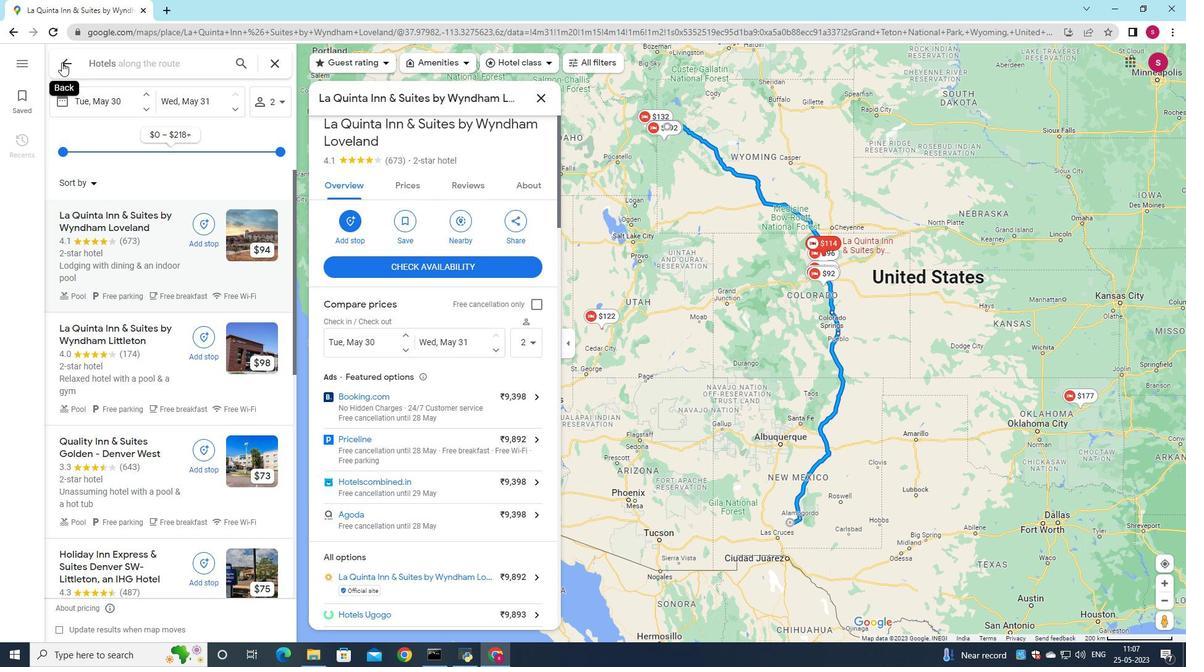 
Action: Mouse moved to (131, 218)
Screenshot: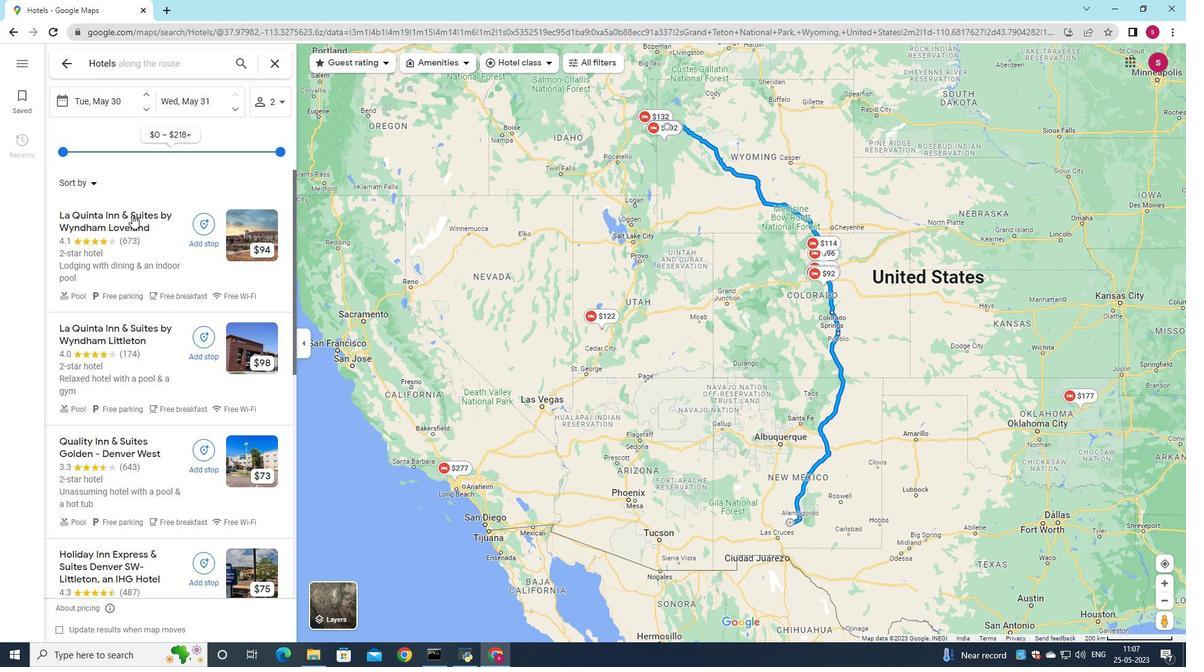 
Action: Mouse scrolled (131, 218) with delta (0, 0)
Screenshot: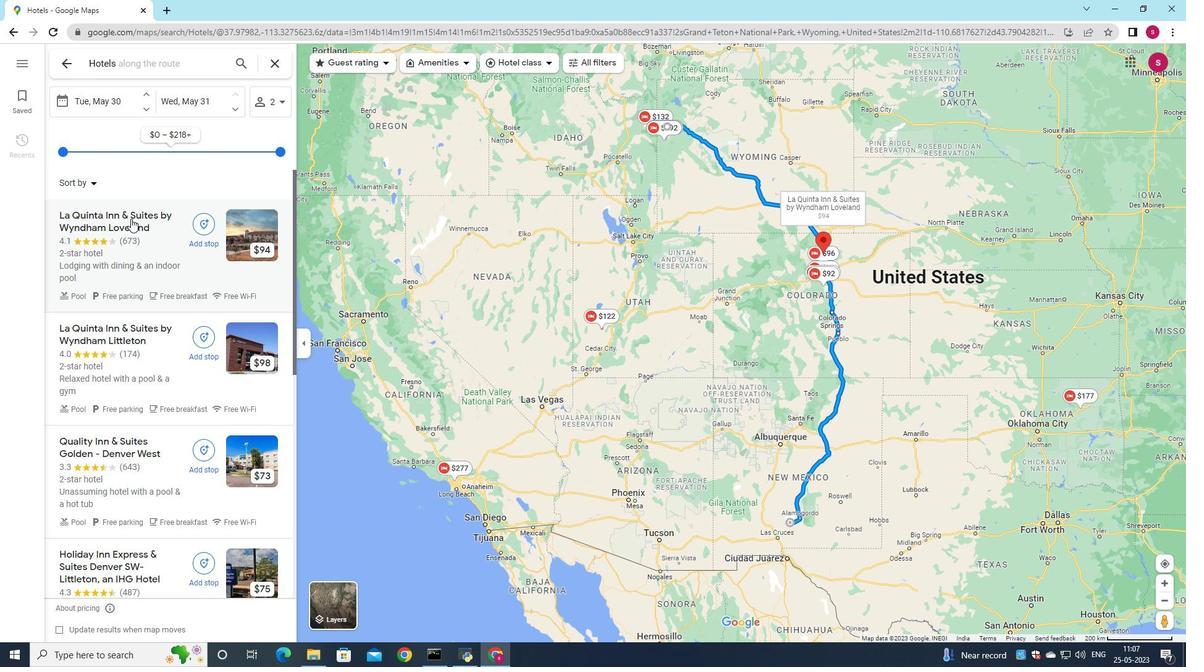 
Action: Mouse scrolled (131, 218) with delta (0, 0)
Screenshot: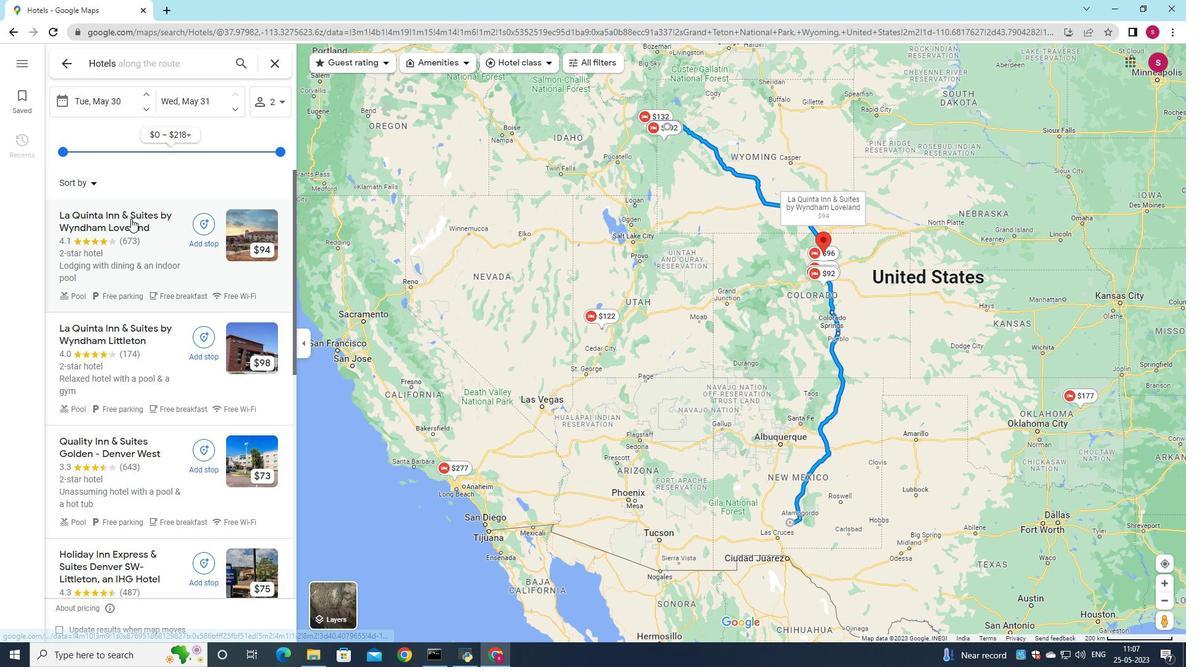 
Action: Mouse scrolled (131, 218) with delta (0, 0)
Screenshot: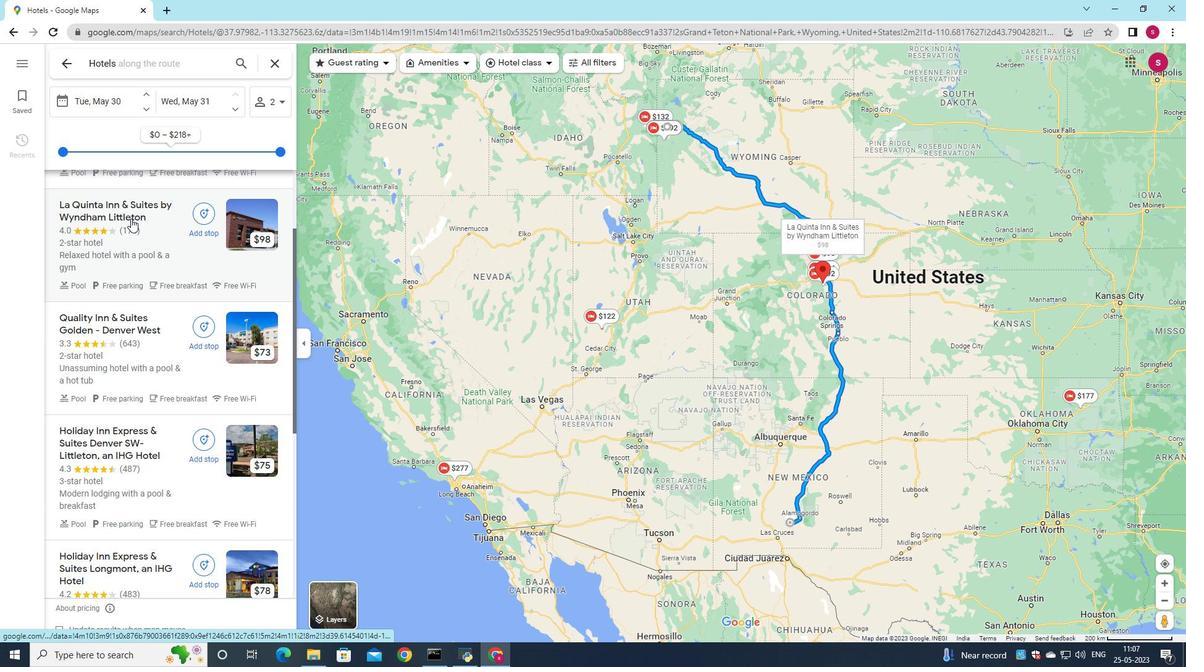 
Action: Mouse scrolled (131, 218) with delta (0, 0)
Screenshot: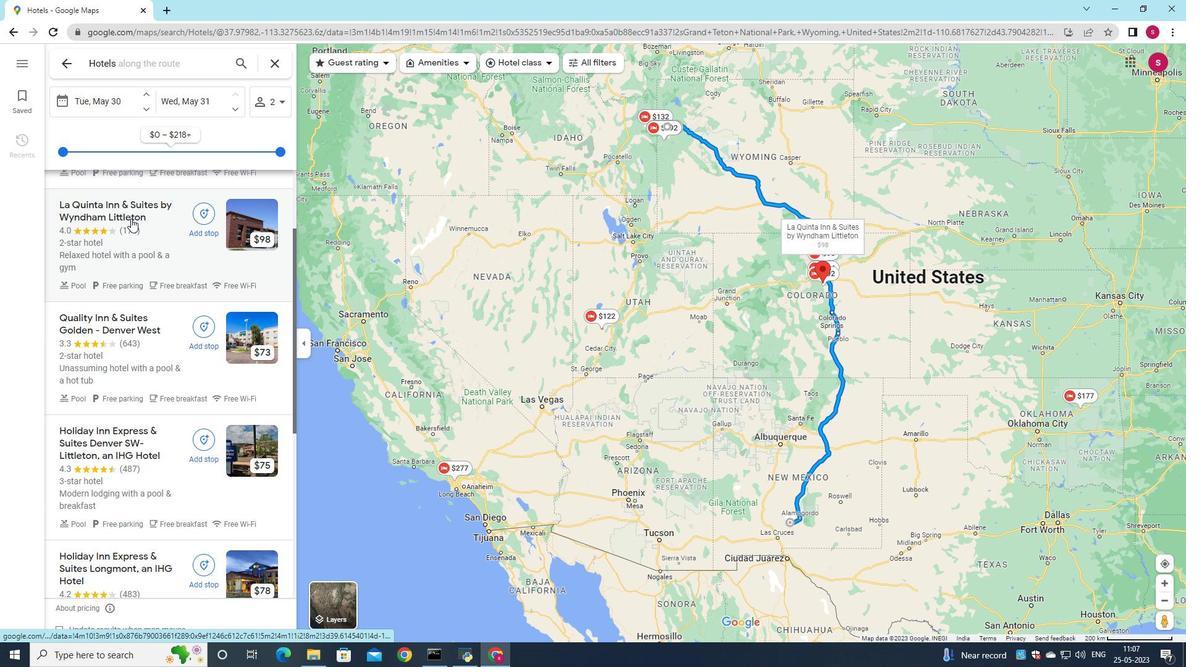 
Action: Mouse scrolled (131, 219) with delta (0, 0)
Screenshot: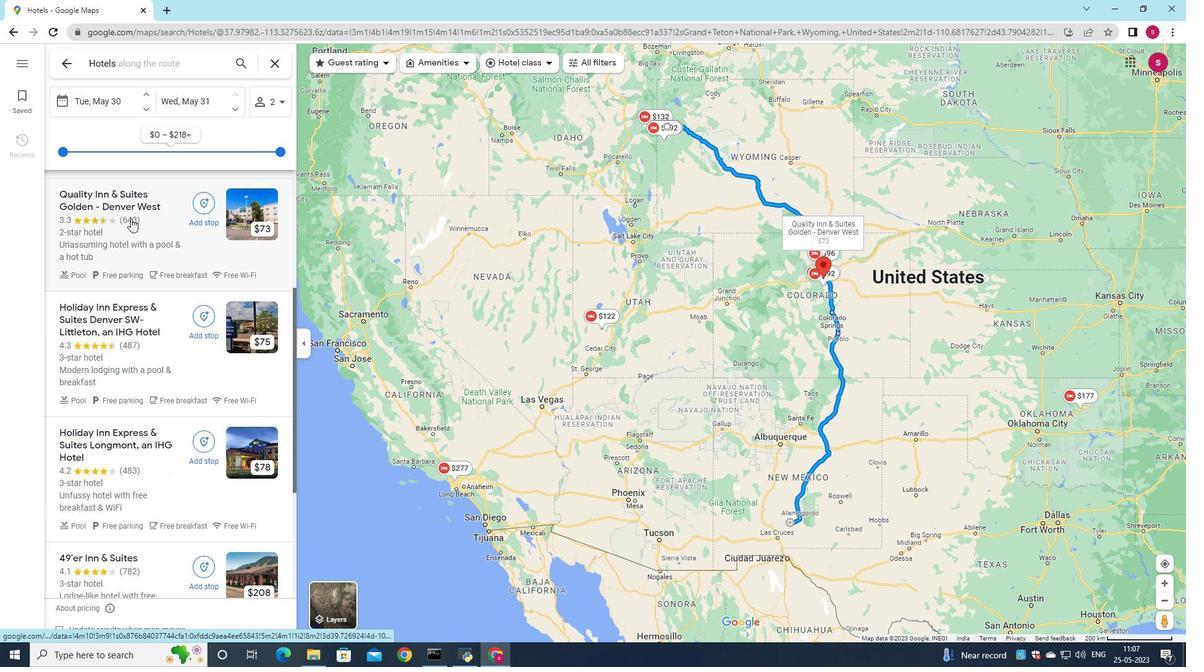 
Action: Mouse moved to (69, 63)
Screenshot: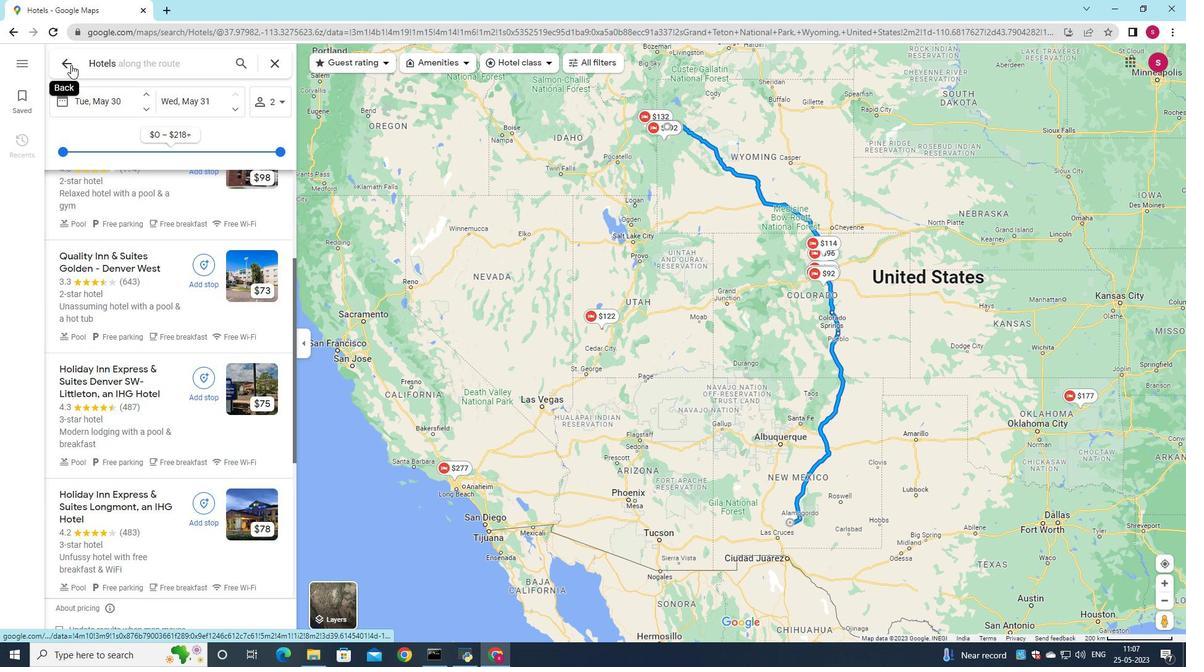 
Action: Mouse pressed left at (69, 63)
Screenshot: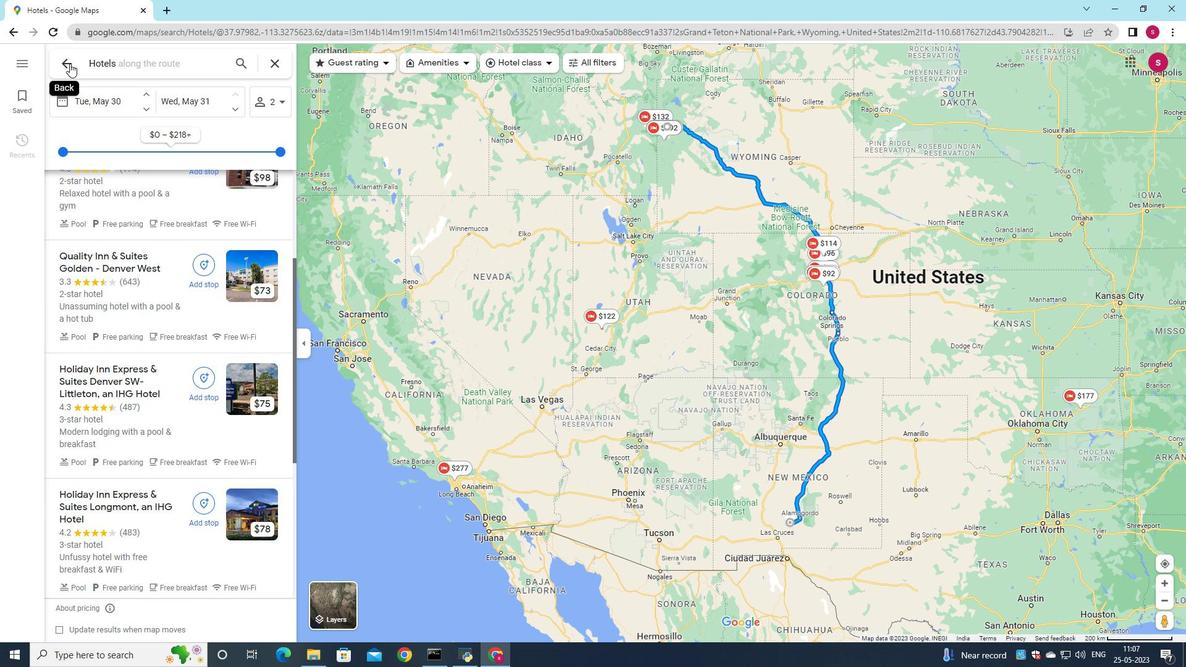 
Action: Mouse moved to (75, 535)
Screenshot: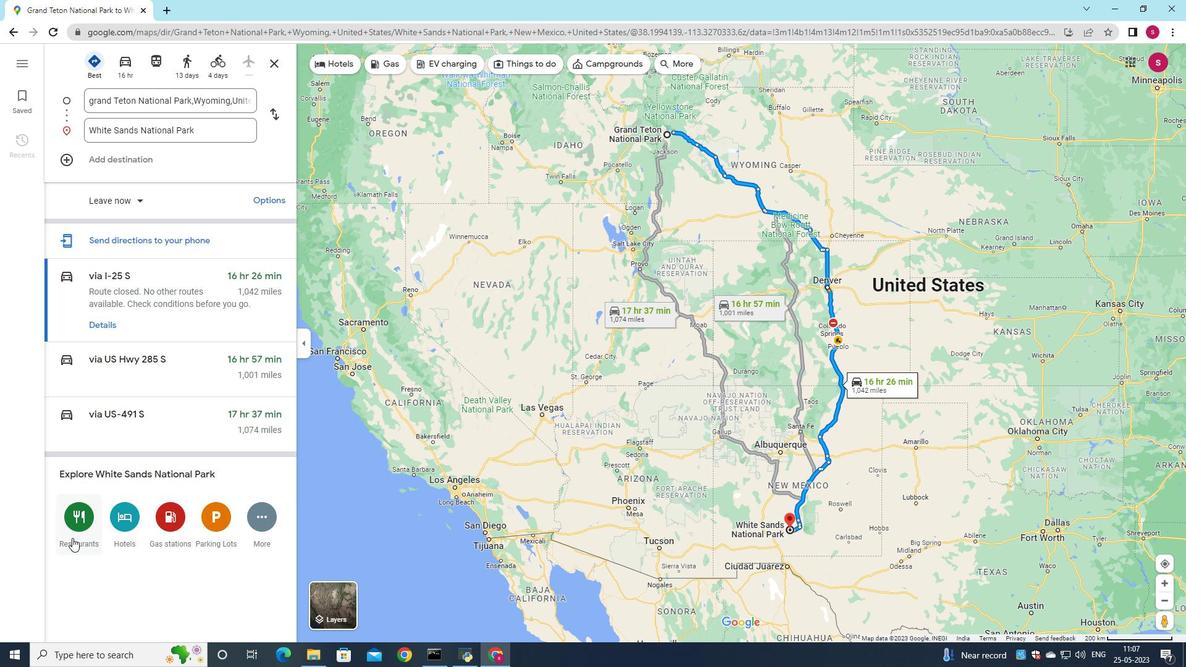 
Action: Mouse pressed left at (75, 535)
Screenshot: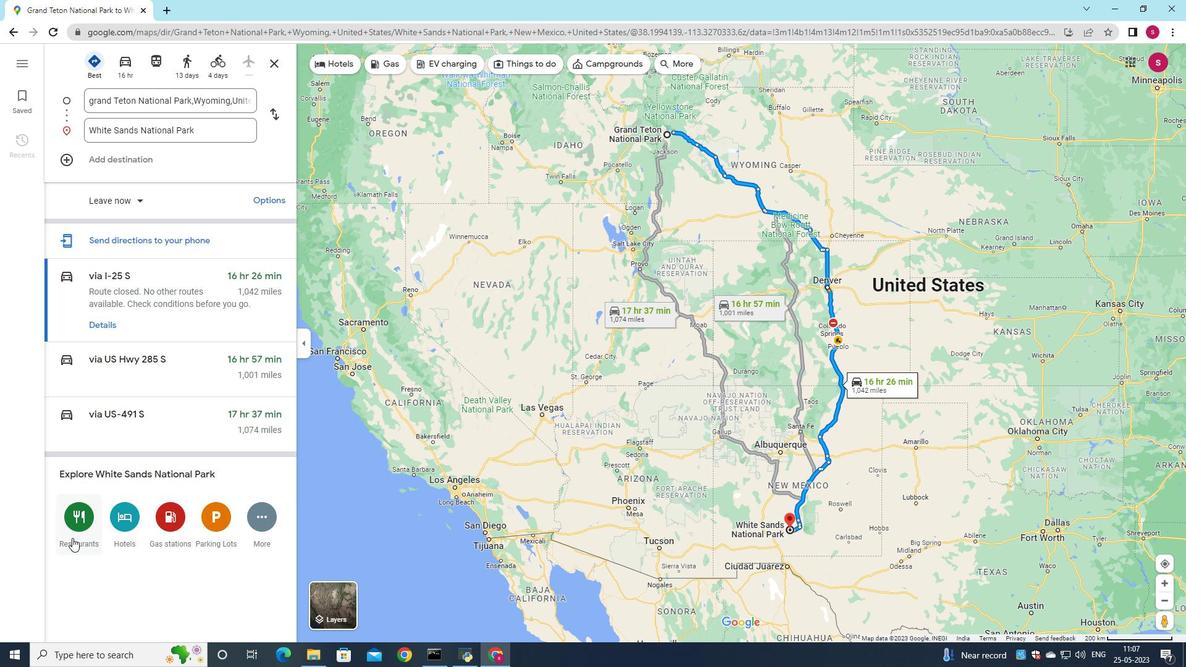 
Action: Mouse moved to (443, 63)
Screenshot: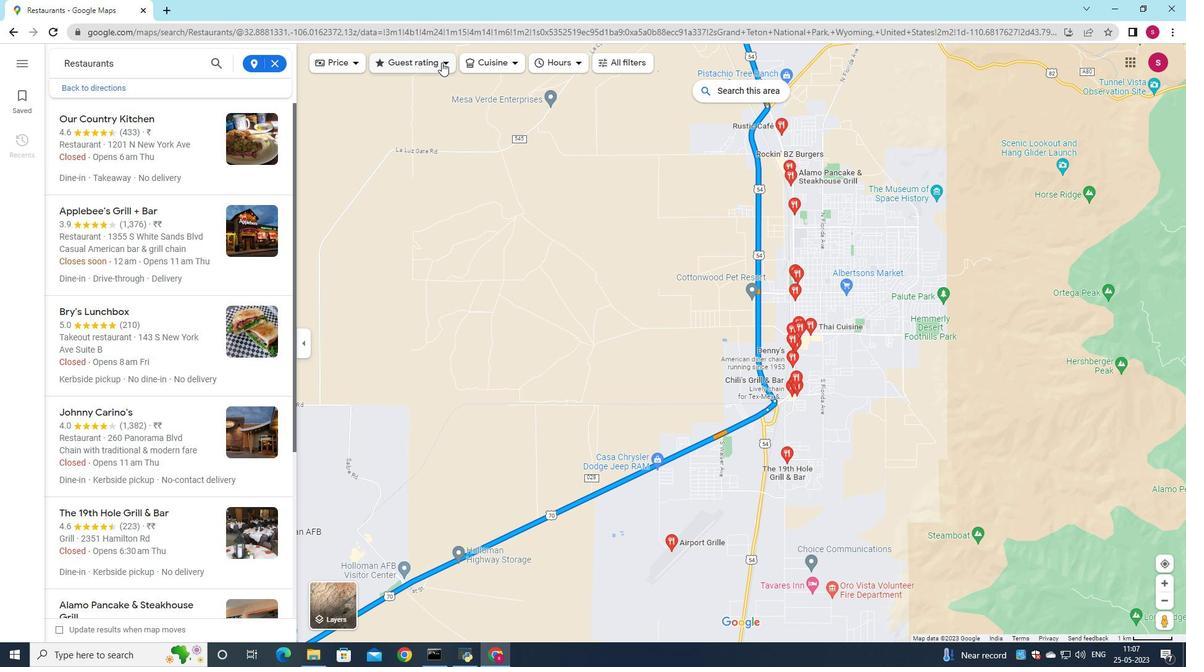 
Action: Mouse pressed left at (443, 63)
Screenshot: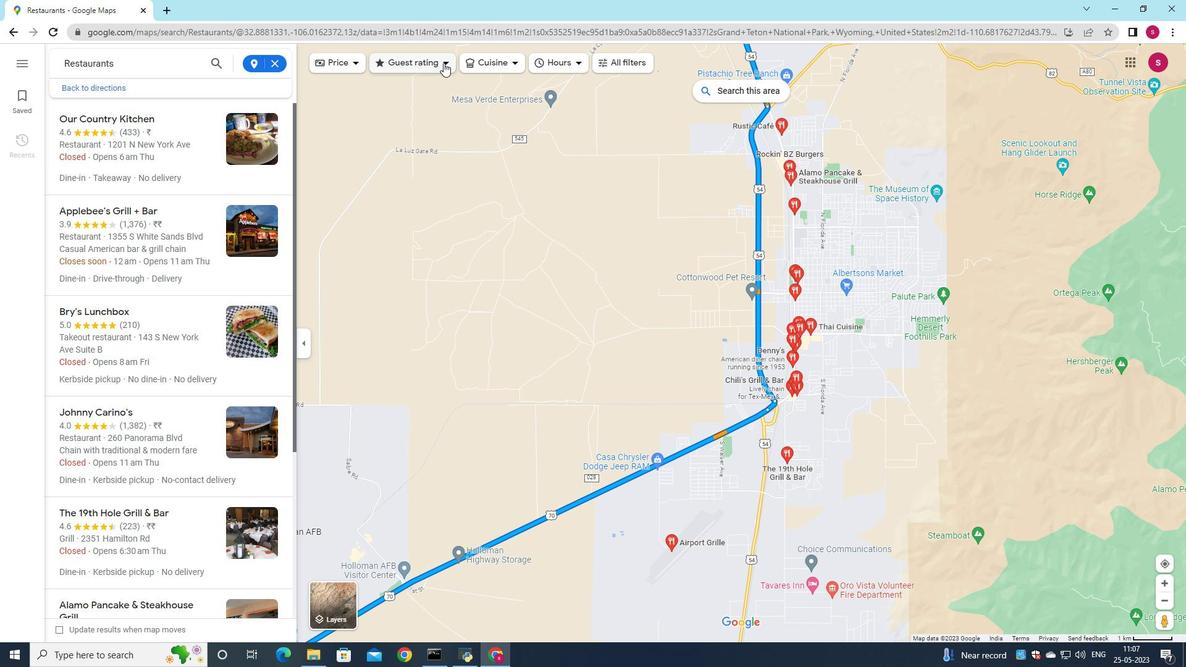 
Action: Mouse moved to (409, 159)
Screenshot: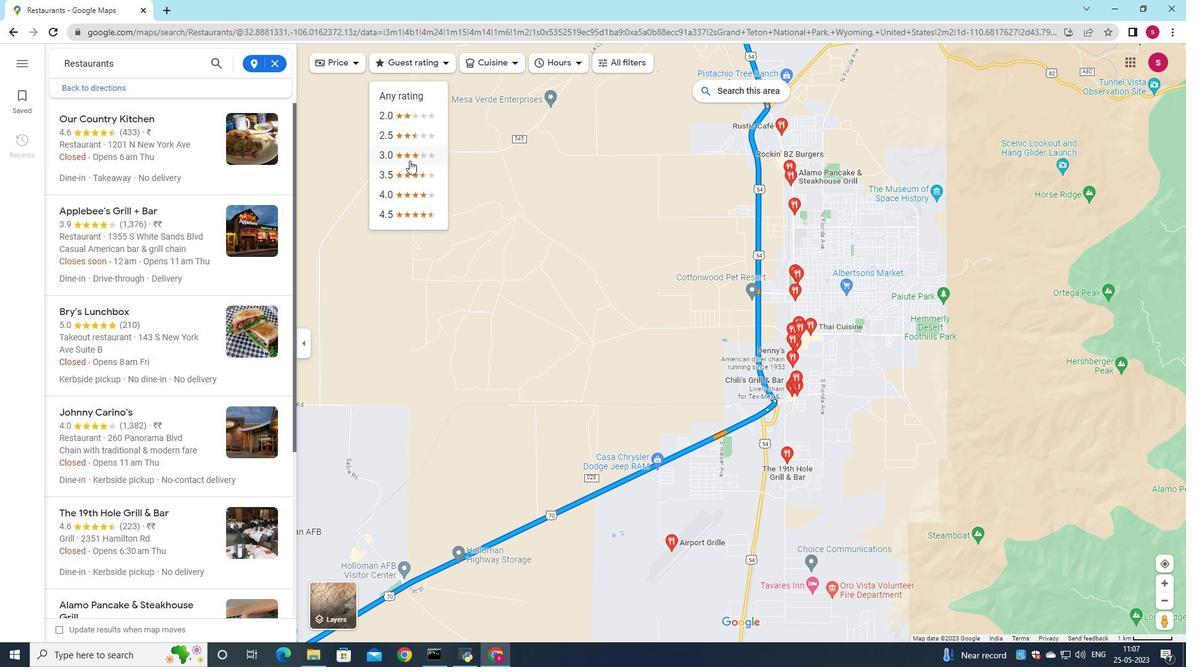 
Action: Mouse pressed left at (409, 159)
Screenshot: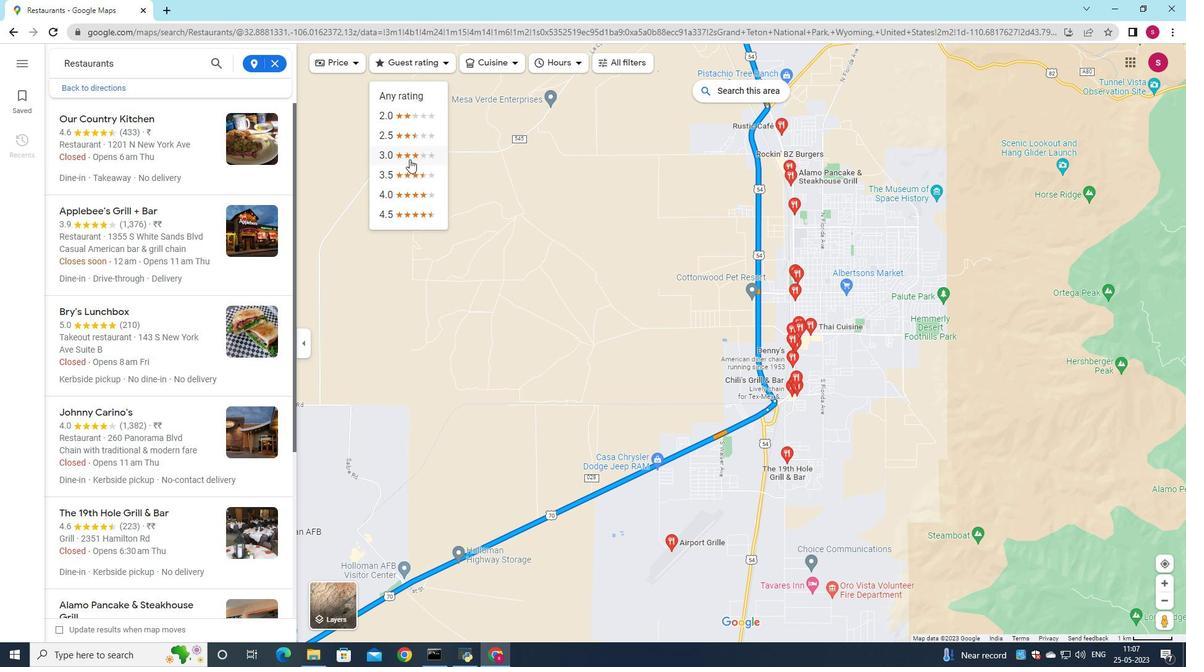 
Action: Mouse moved to (423, 59)
Screenshot: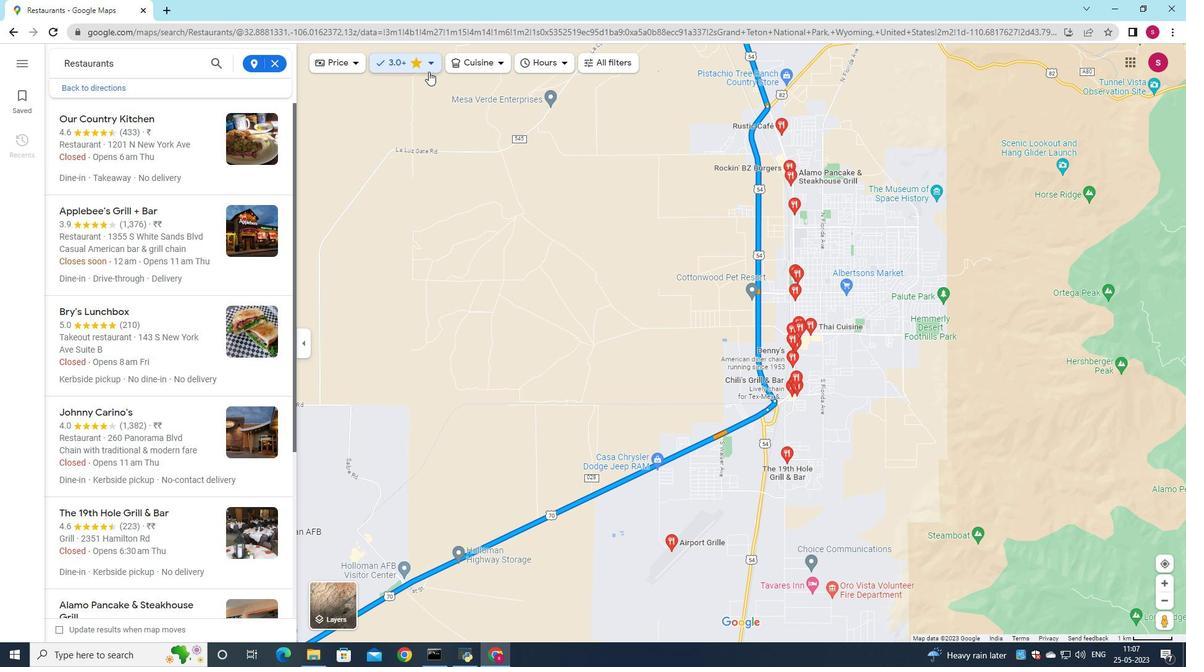 
Action: Mouse pressed left at (423, 59)
Screenshot: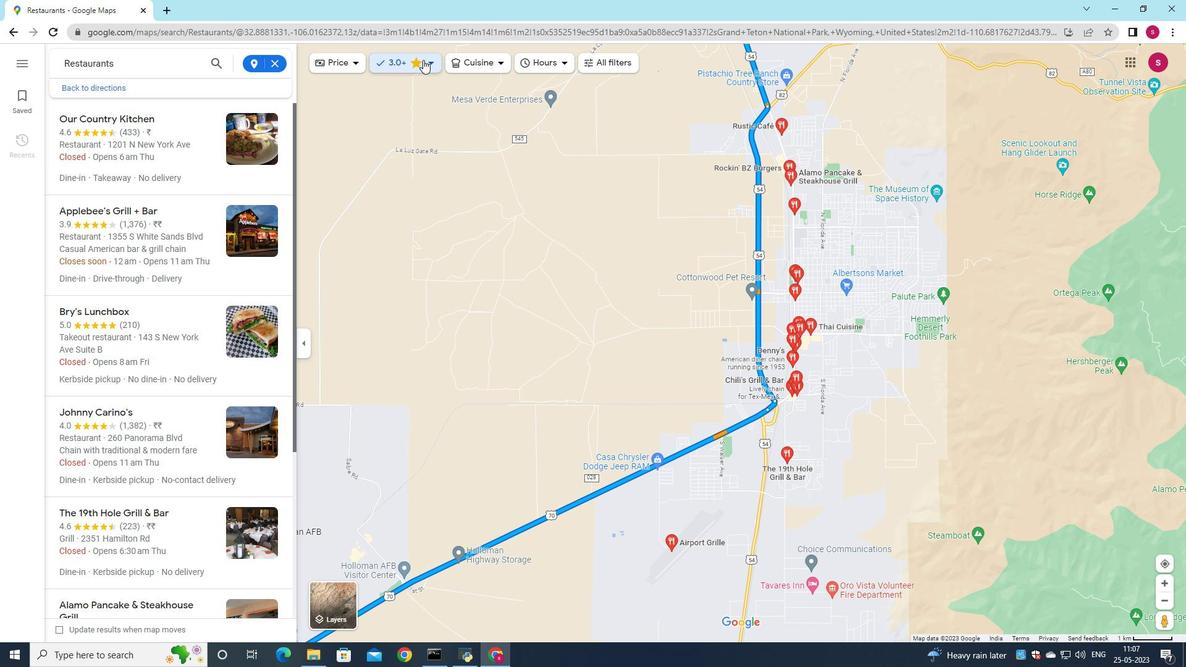 
Action: Mouse moved to (421, 169)
Screenshot: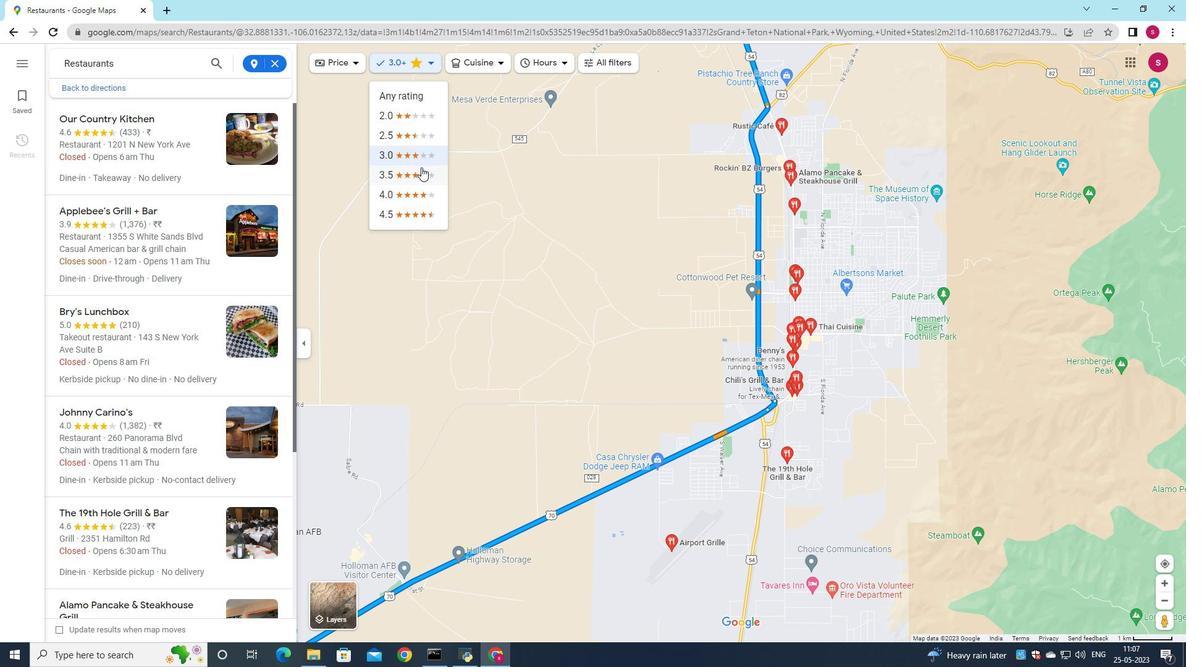 
Action: Mouse pressed left at (421, 169)
Screenshot: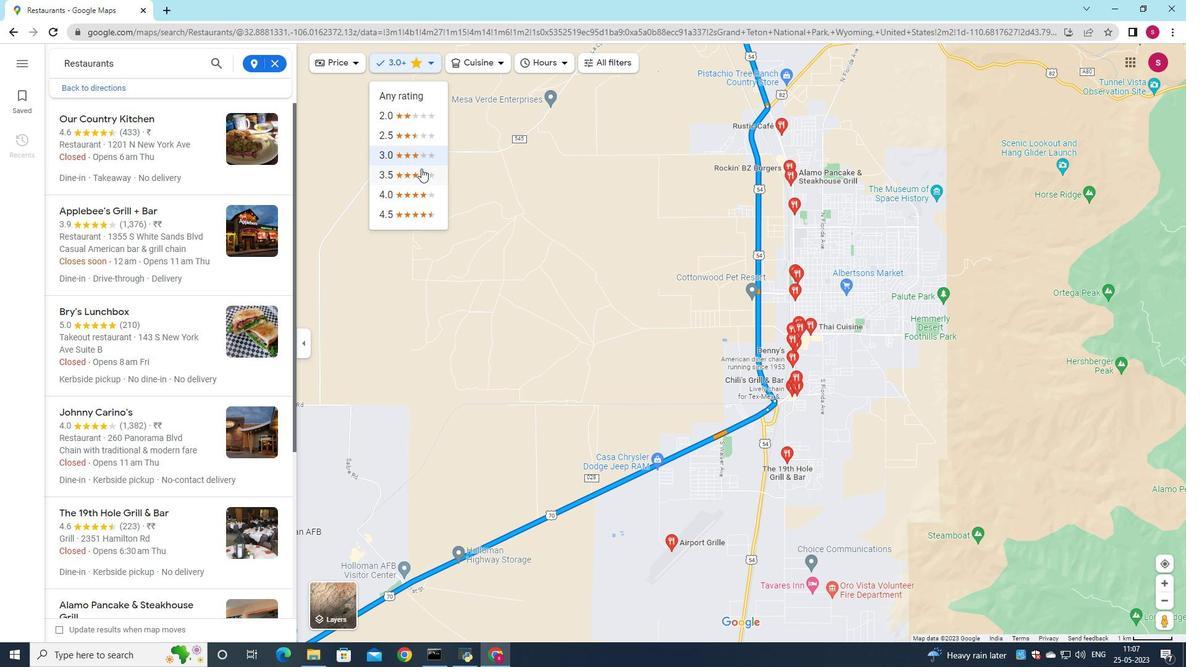 
Action: Mouse moved to (673, 348)
Screenshot: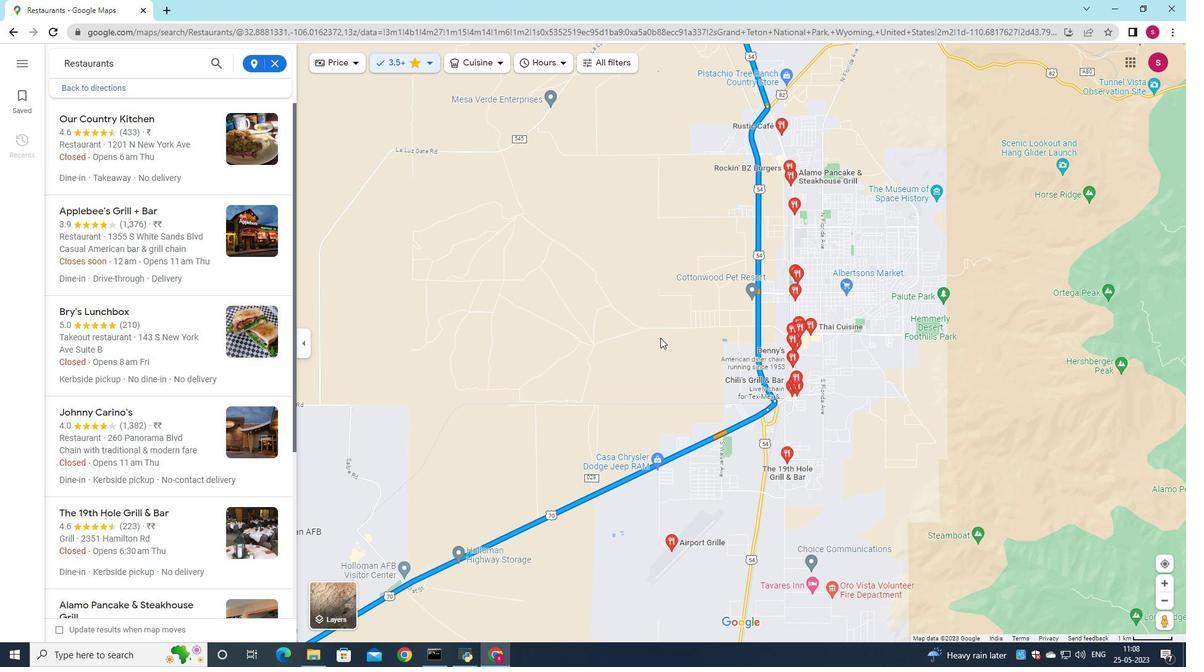 
Action: Mouse scrolled (673, 347) with delta (0, 0)
Screenshot: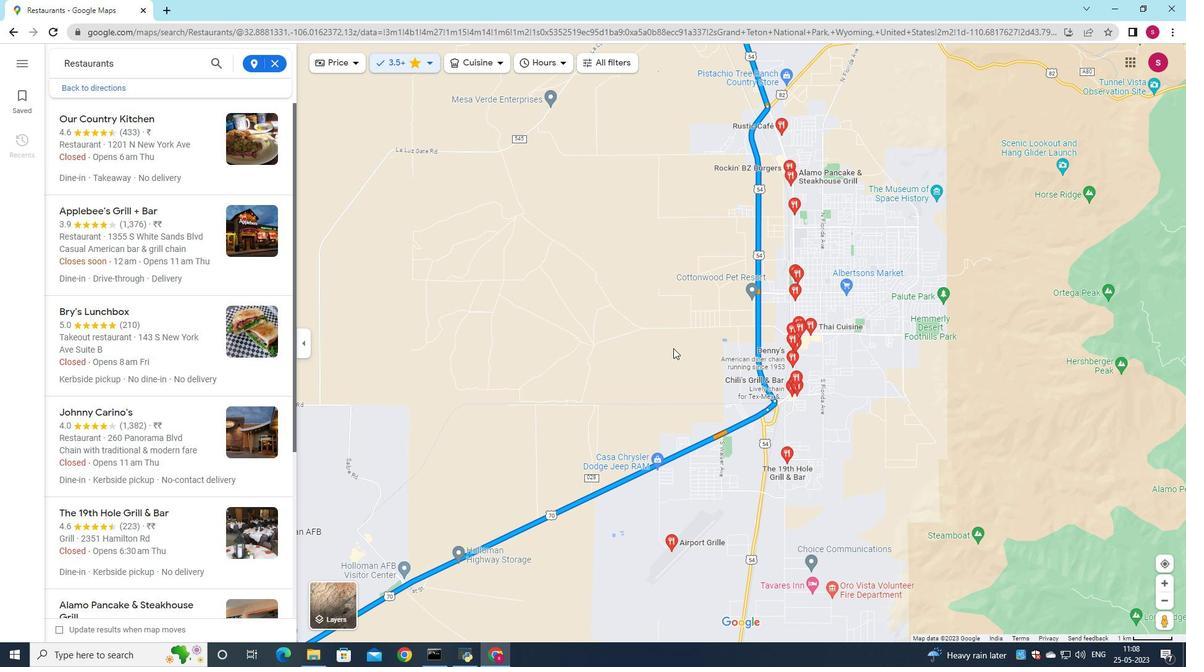 
Action: Mouse scrolled (673, 349) with delta (0, 0)
Screenshot: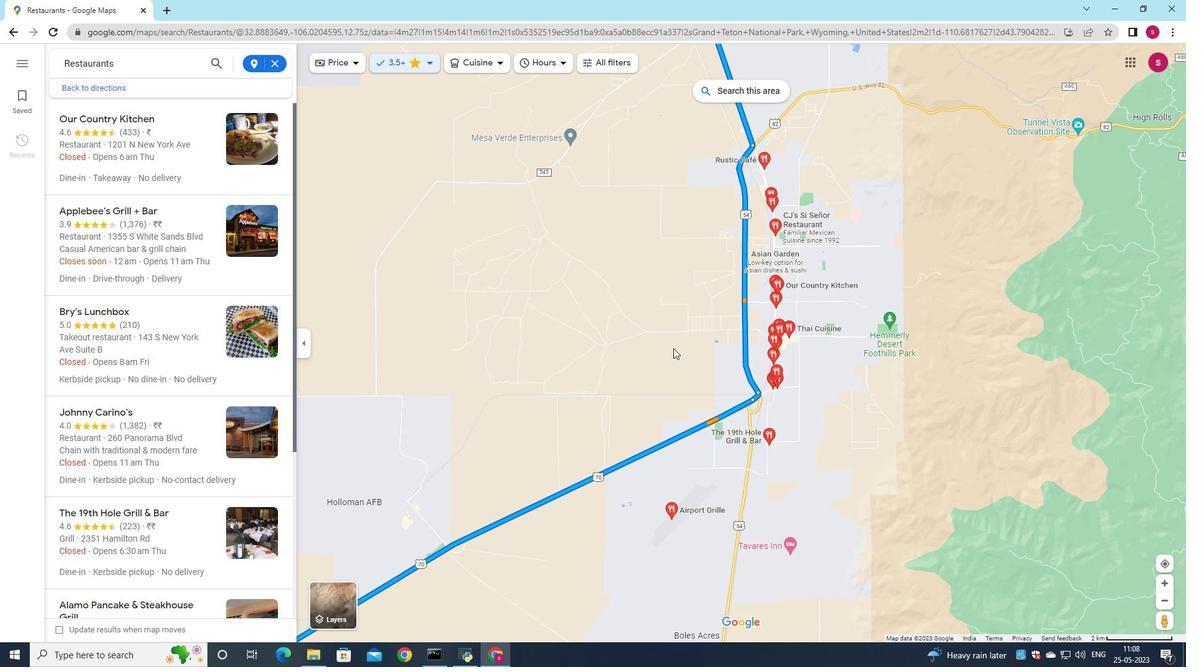 
Action: Mouse moved to (556, 63)
Screenshot: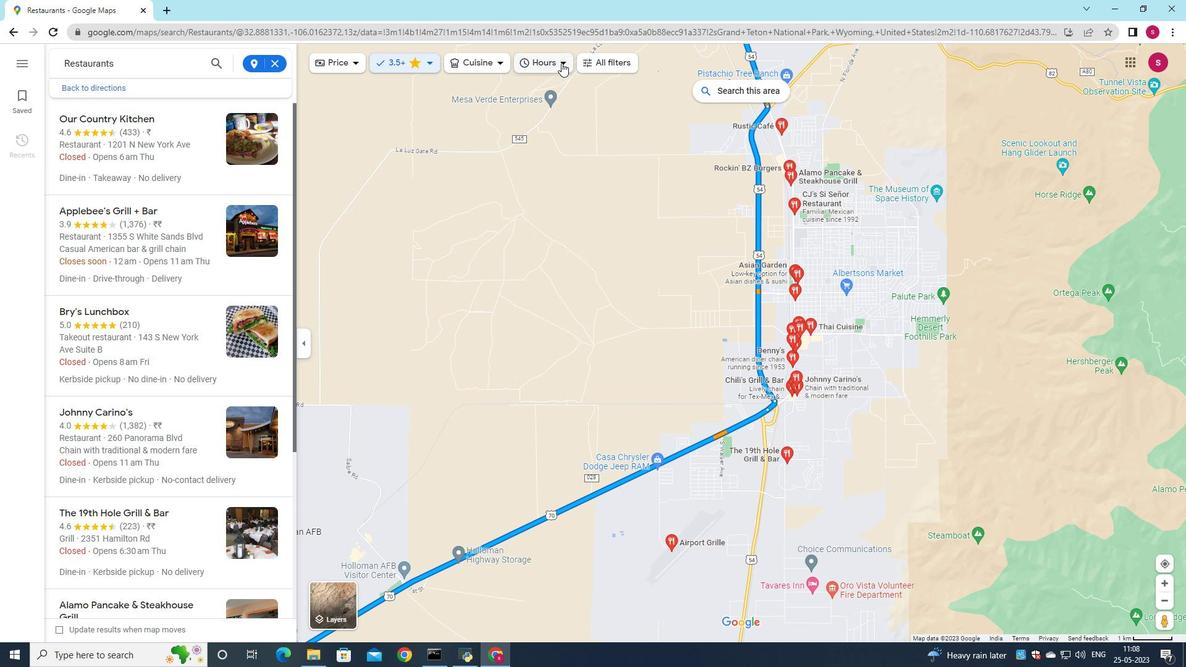 
Action: Mouse pressed left at (556, 63)
Screenshot: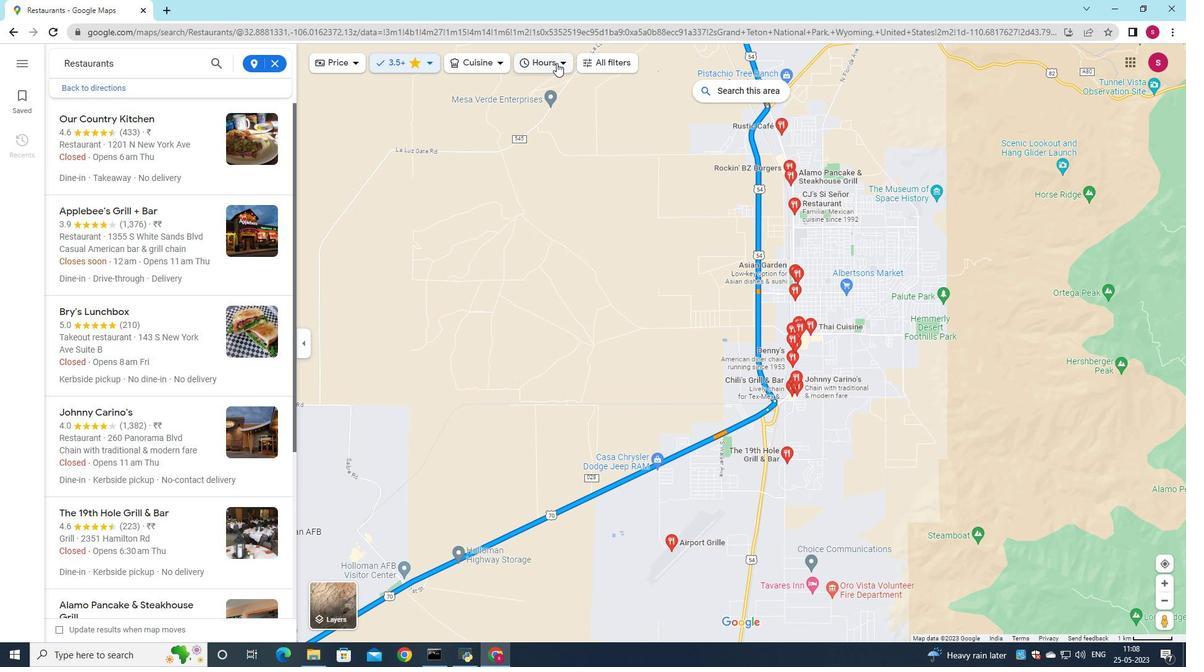 
Action: Mouse moved to (630, 454)
Screenshot: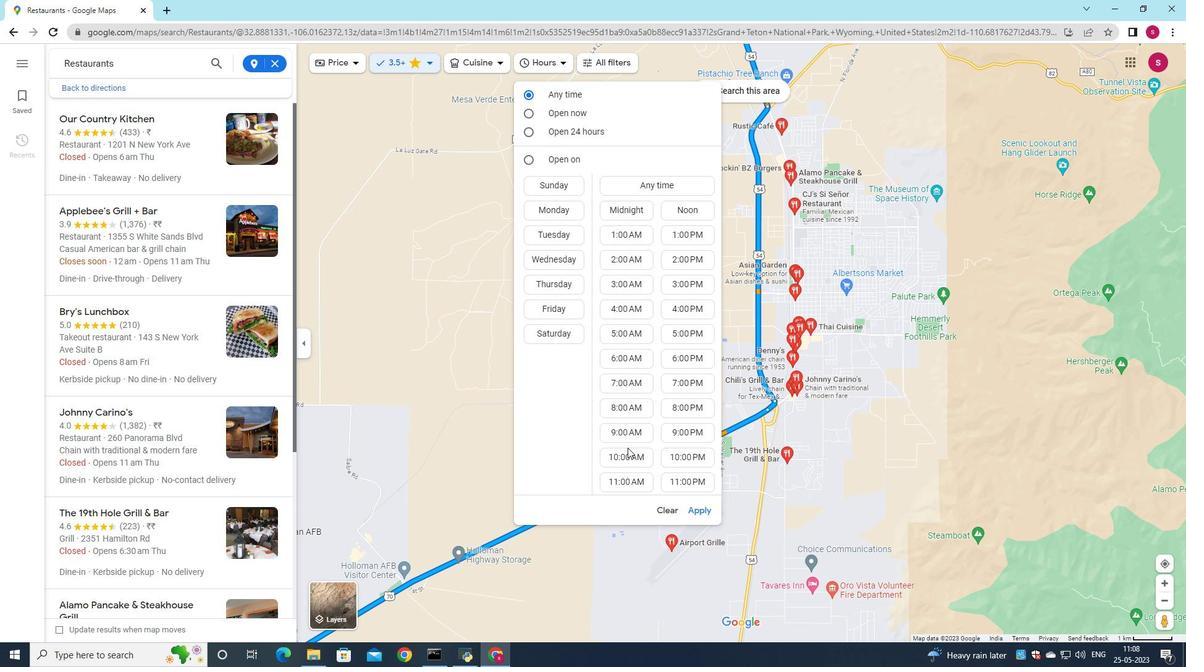 
Action: Mouse pressed left at (630, 454)
Screenshot: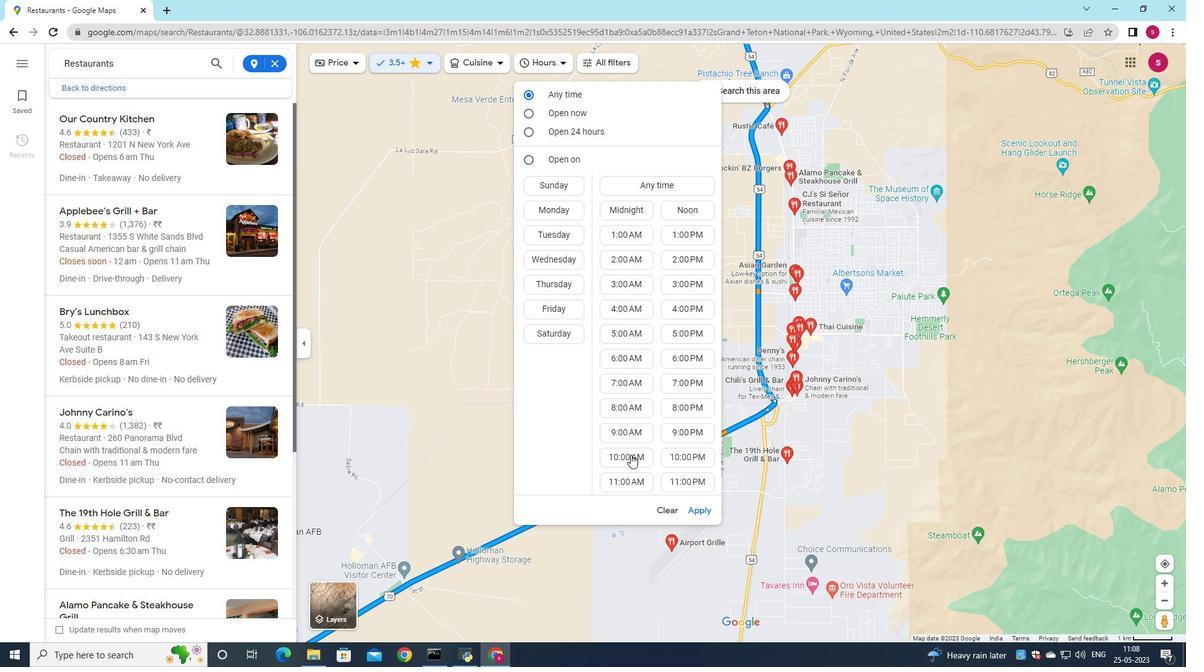 
Action: Mouse moved to (616, 478)
Screenshot: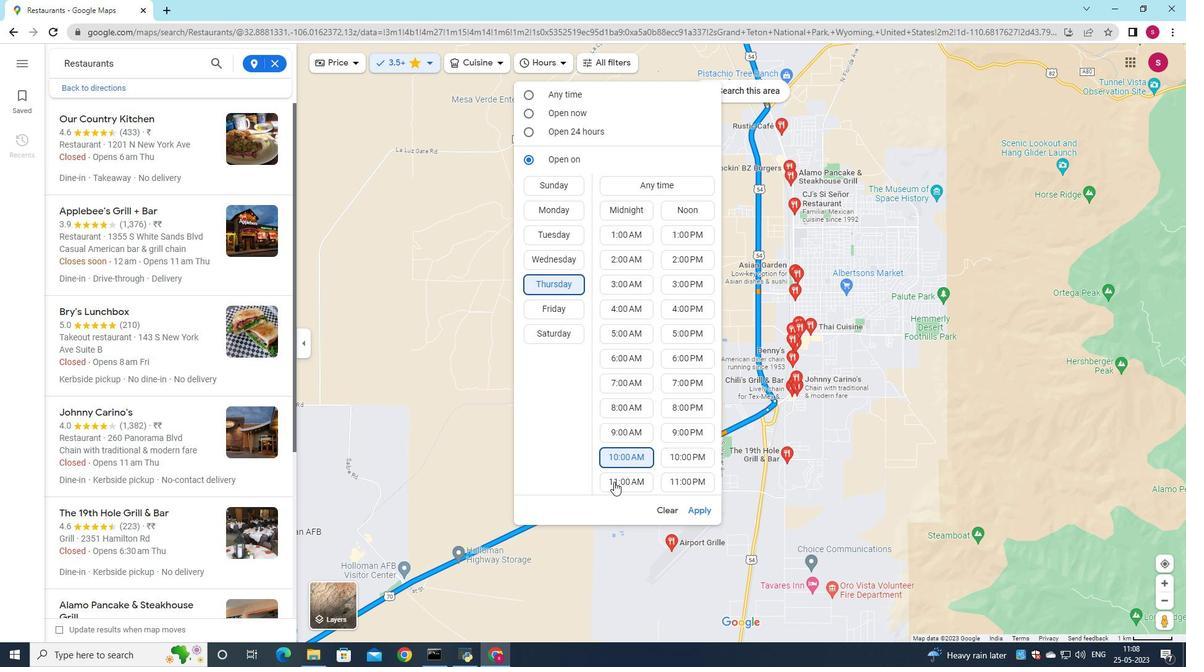 
Action: Mouse pressed left at (616, 478)
Screenshot: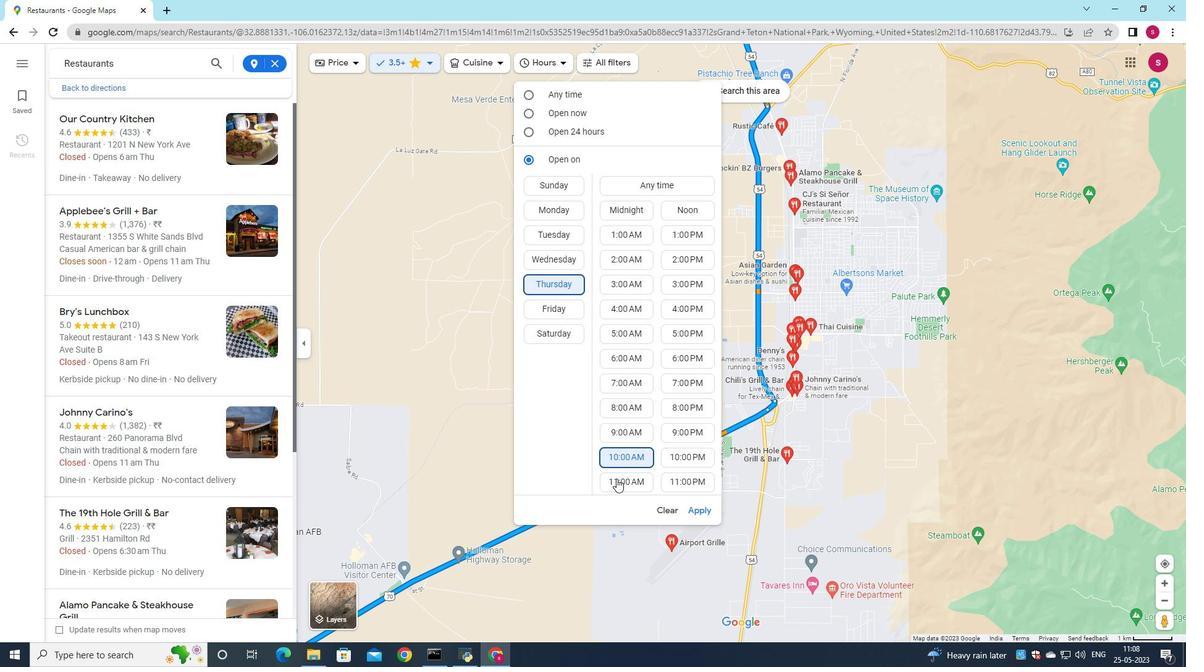 
Action: Mouse moved to (705, 517)
Screenshot: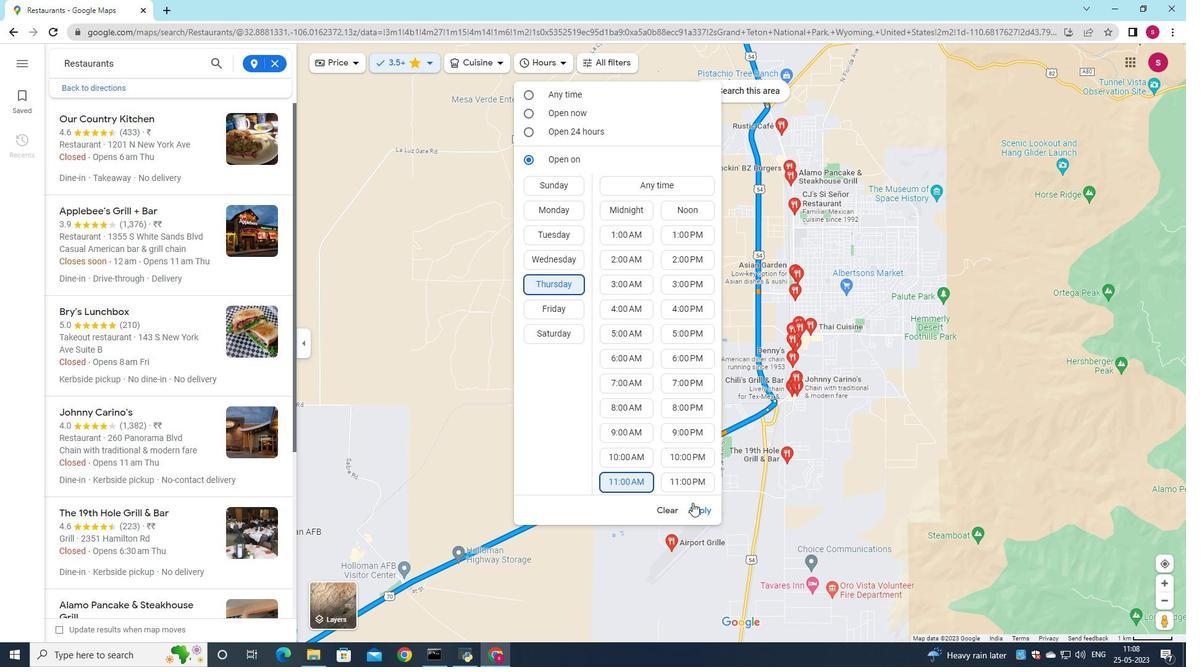 
Action: Mouse pressed left at (705, 517)
Screenshot: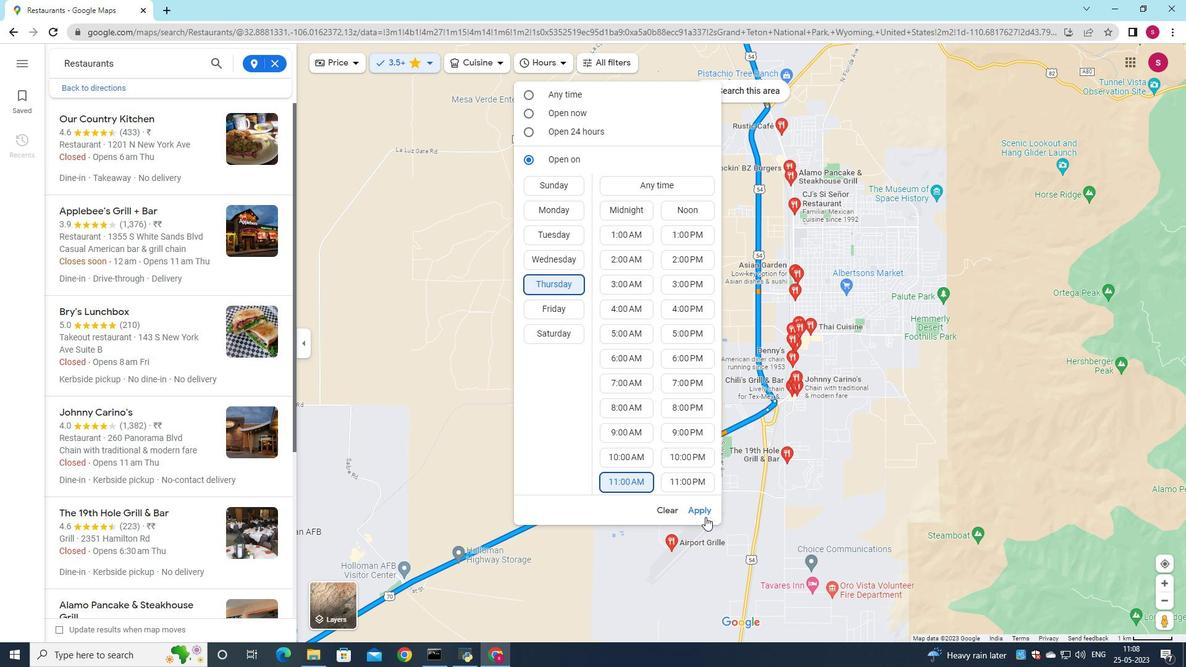 
Action: Mouse moved to (617, 63)
Screenshot: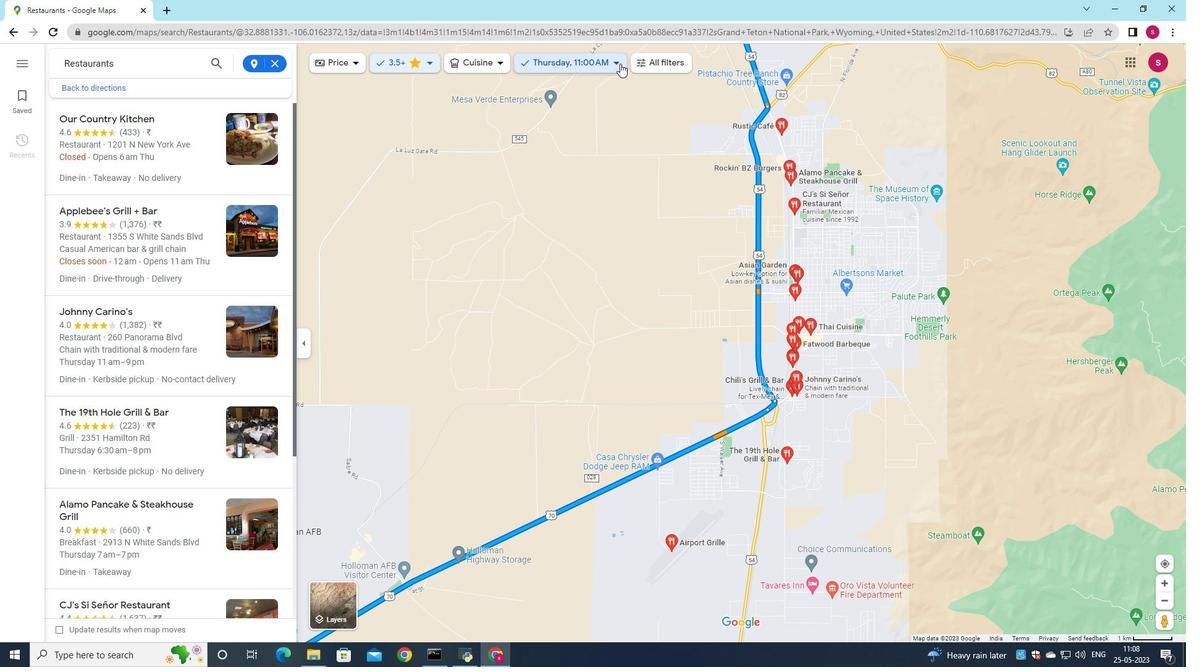 
Action: Mouse pressed left at (617, 63)
Screenshot: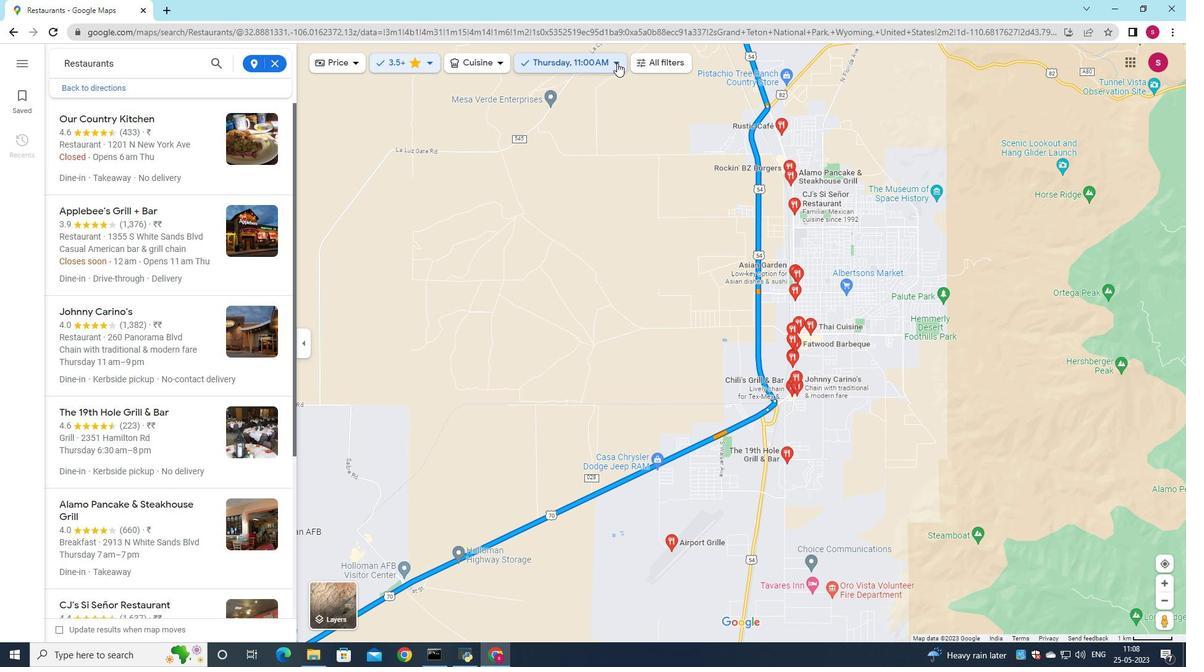
Action: Mouse moved to (548, 210)
Screenshot: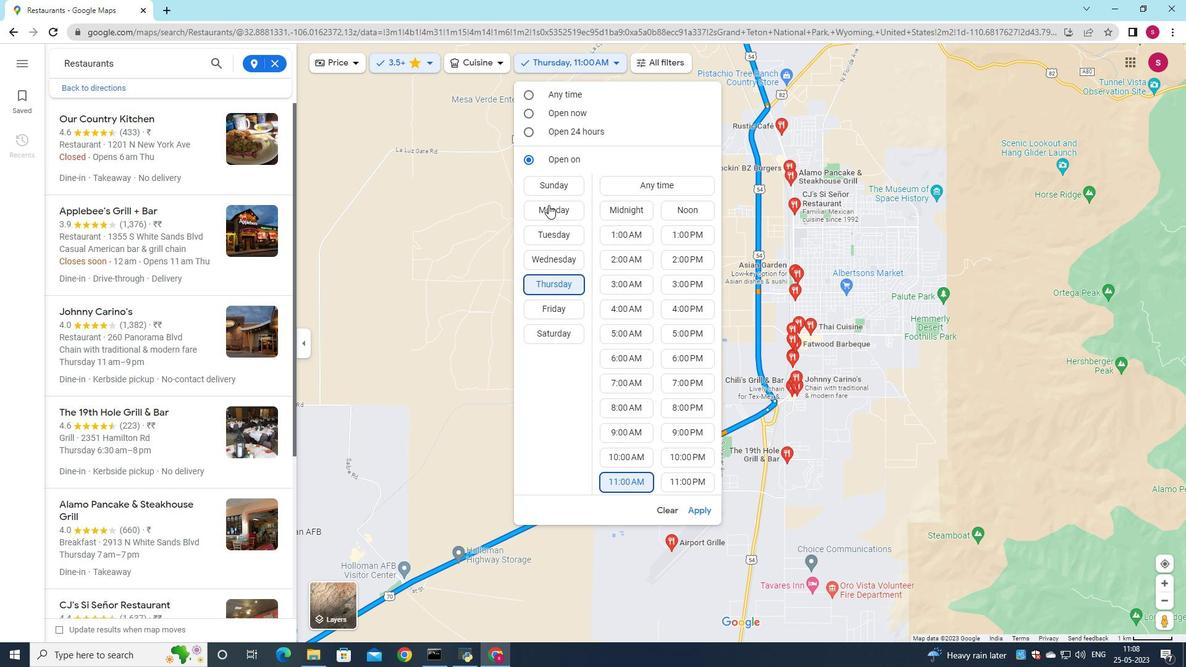 
Action: Mouse pressed left at (548, 210)
Screenshot: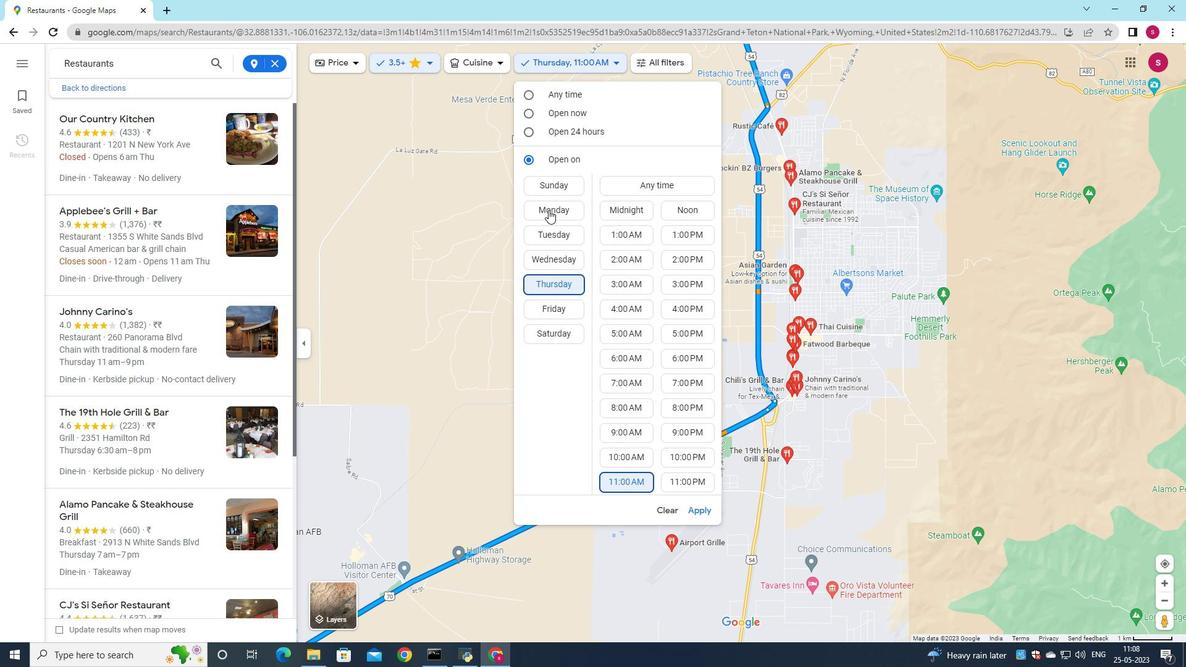 
Action: Mouse moved to (689, 505)
Screenshot: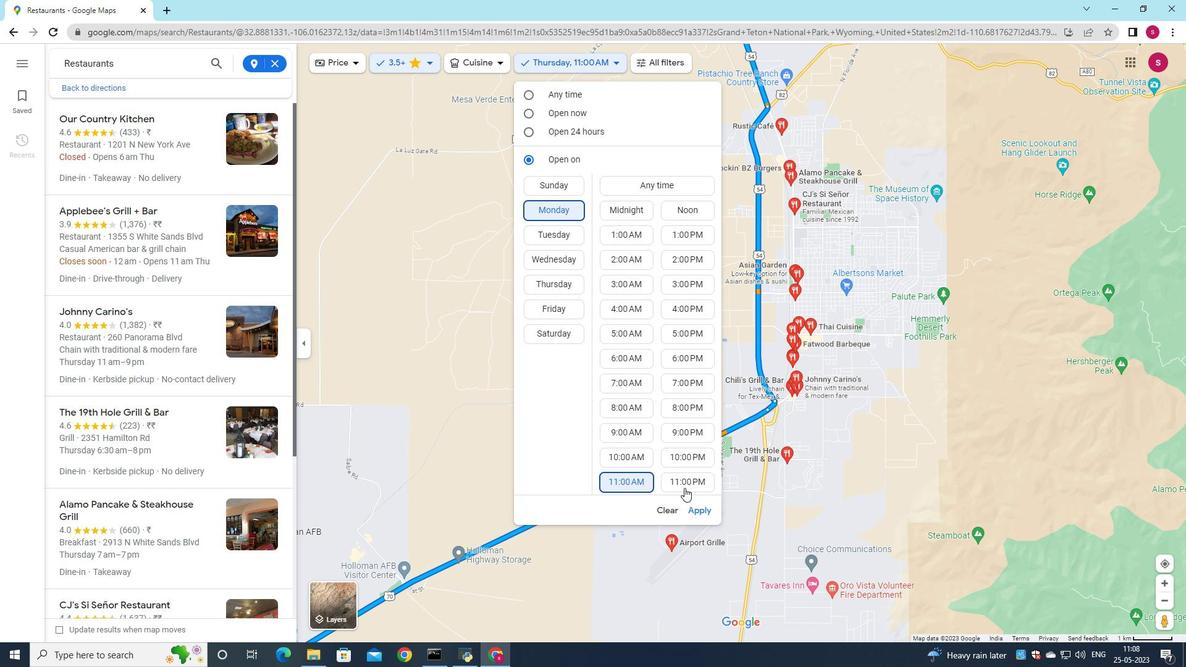 
Action: Mouse pressed left at (689, 505)
Screenshot: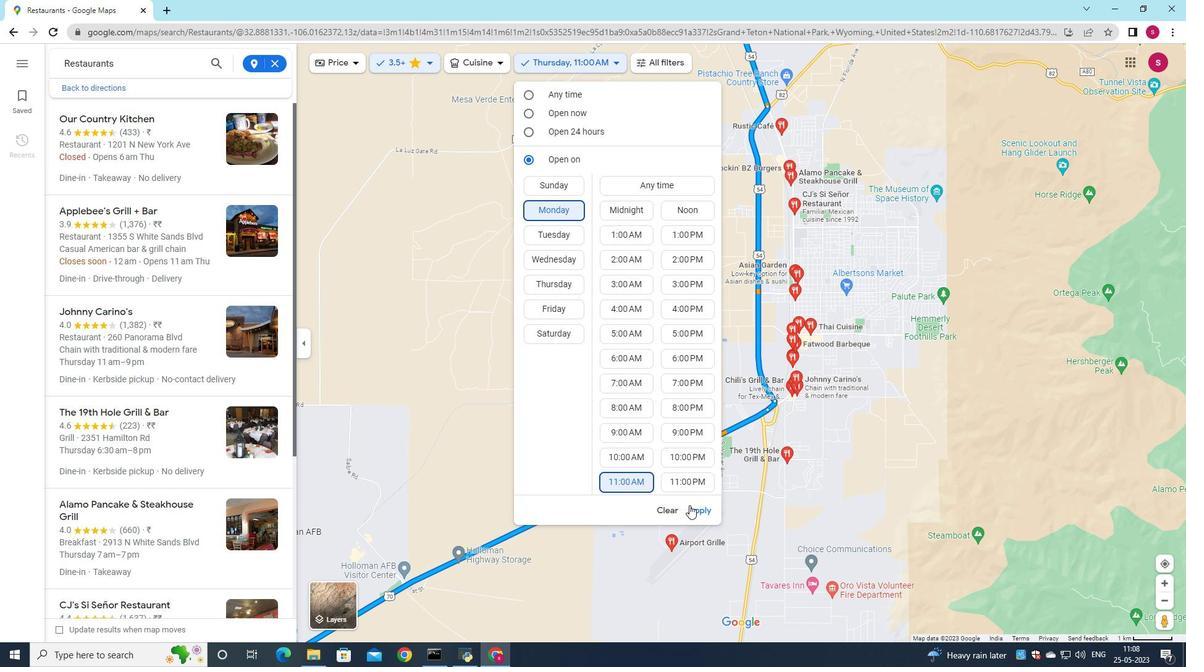 
Action: Mouse moved to (432, 66)
Screenshot: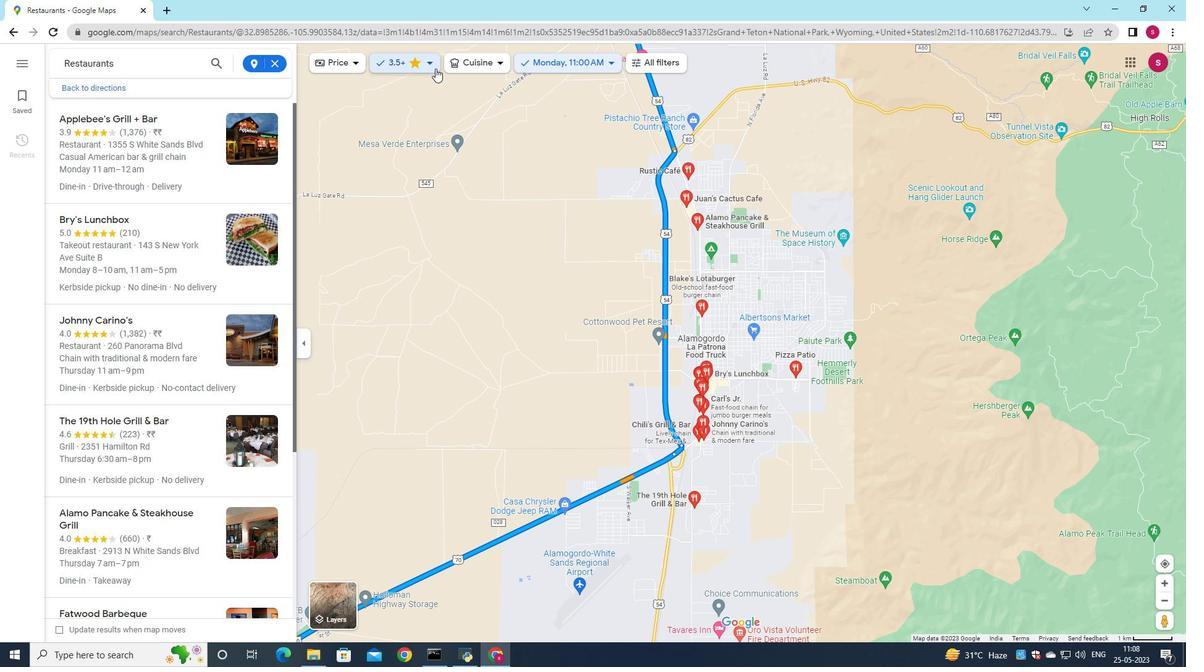 
Action: Mouse pressed left at (432, 66)
Screenshot: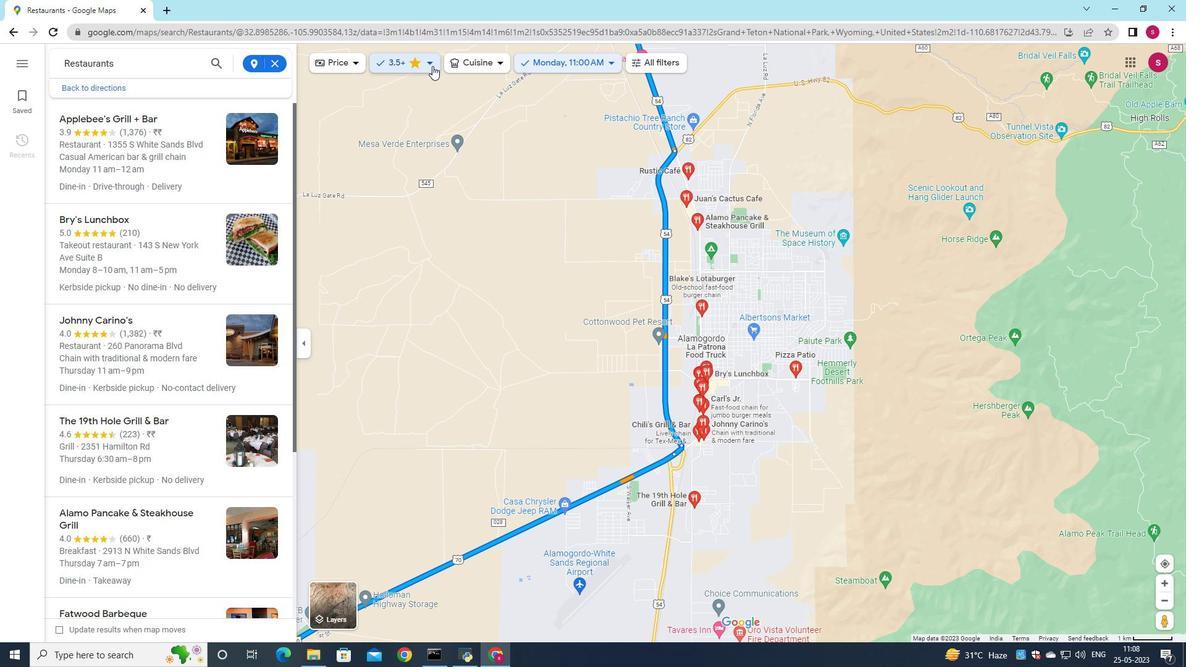
Action: Mouse moved to (506, 179)
Screenshot: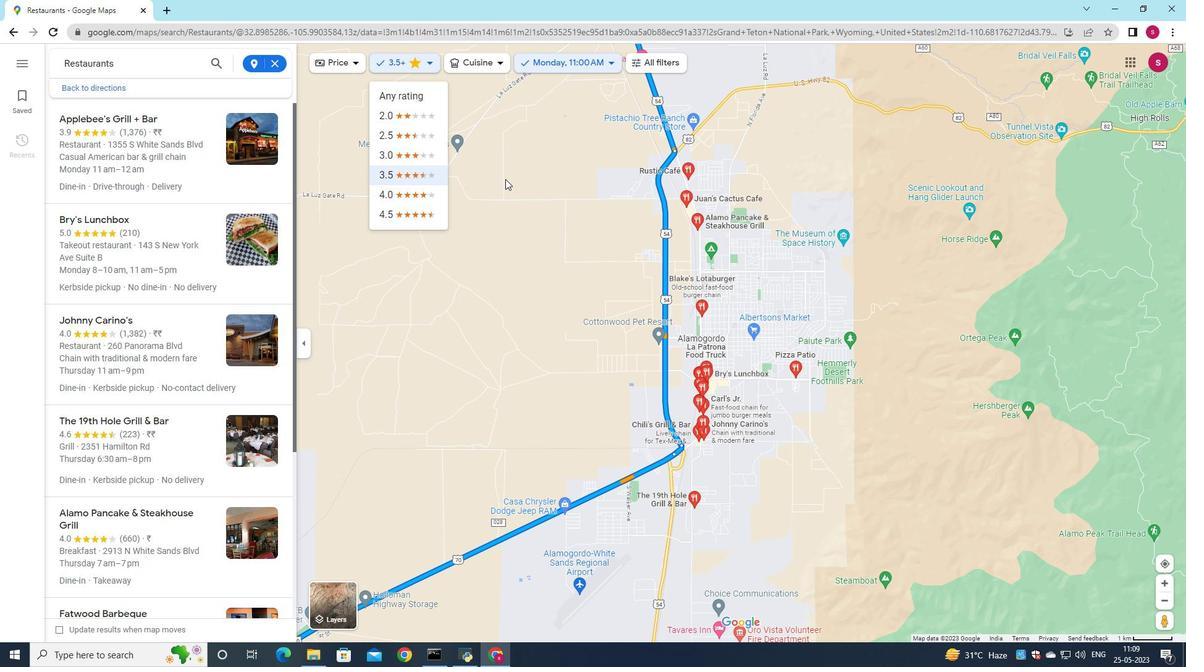 
Action: Mouse pressed left at (506, 179)
Screenshot: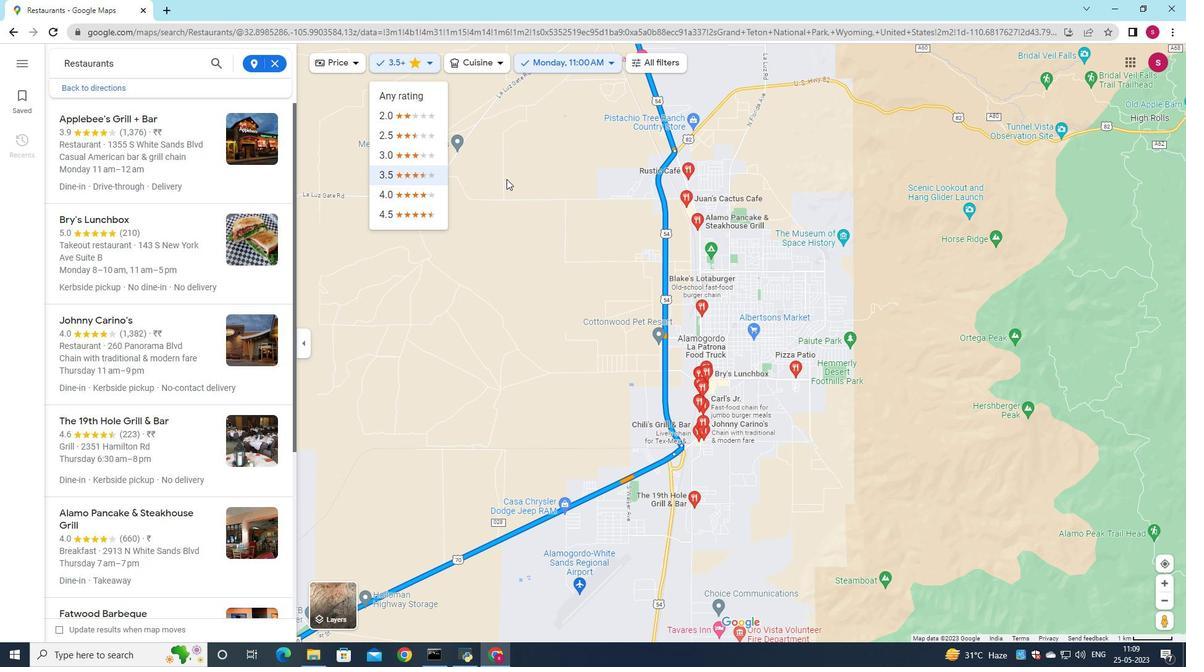 
Action: Mouse moved to (684, 169)
Screenshot: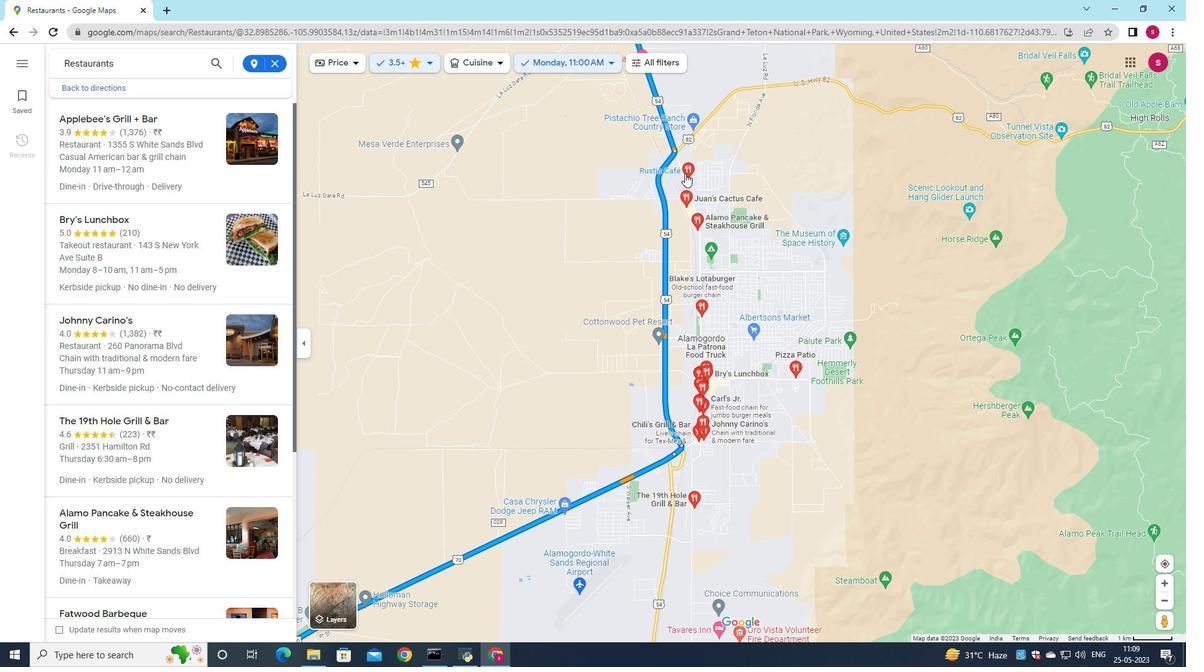 
Action: Mouse pressed left at (684, 169)
Screenshot: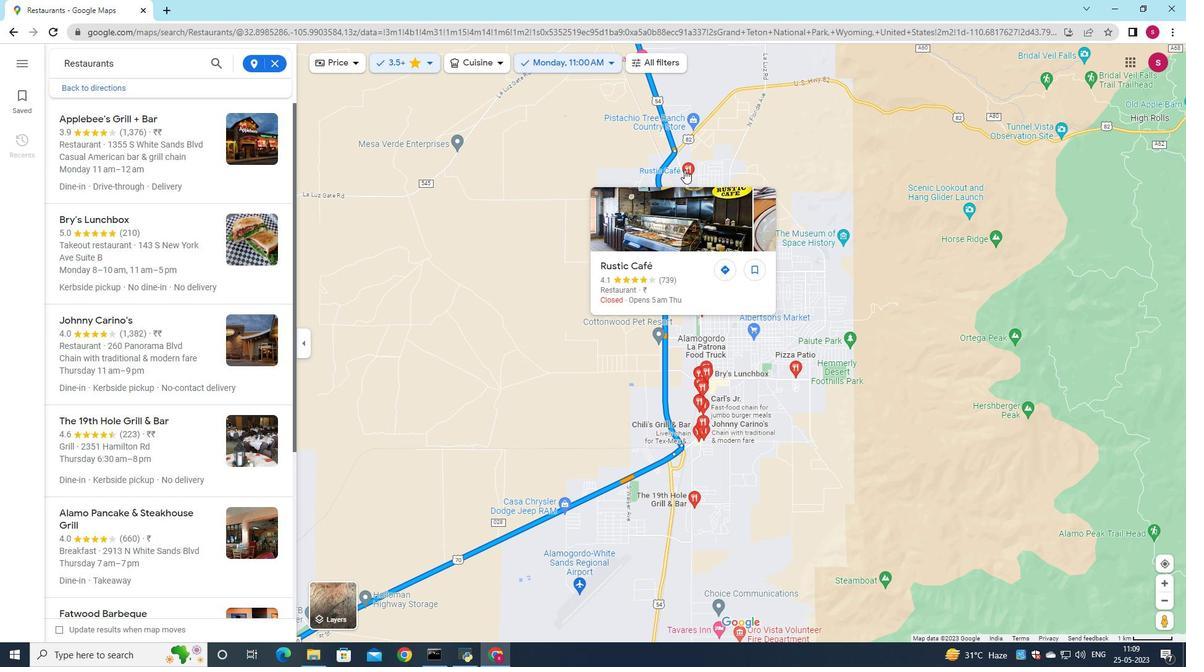 
Action: Mouse moved to (372, 214)
Screenshot: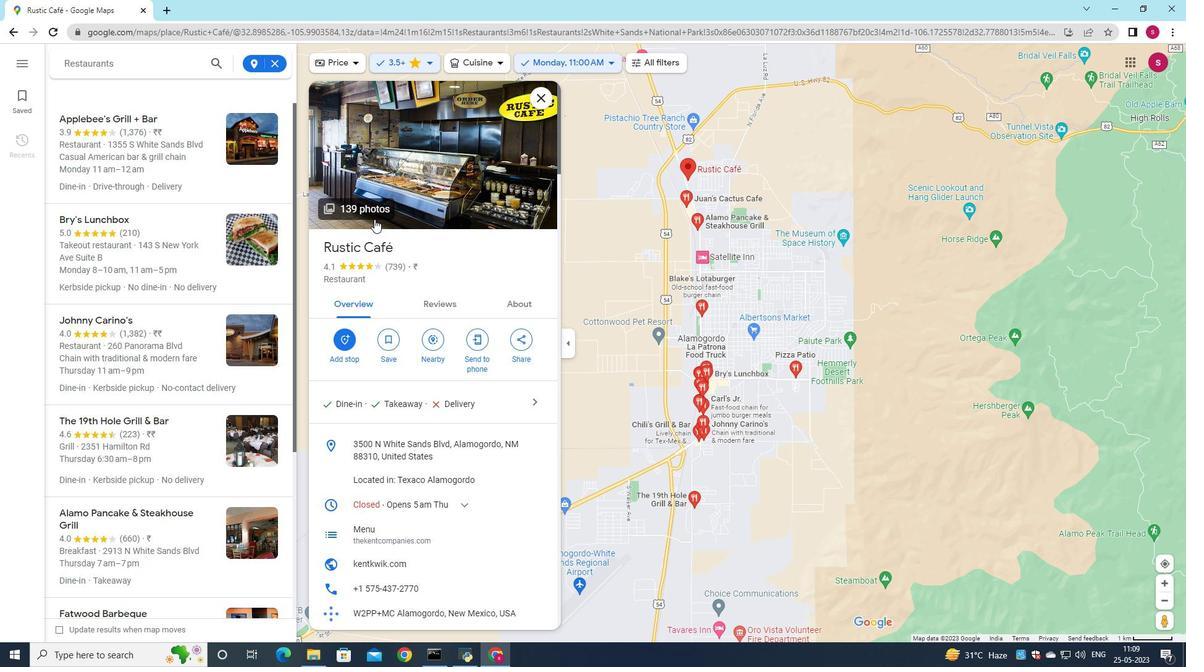 
Action: Mouse pressed left at (372, 214)
Screenshot: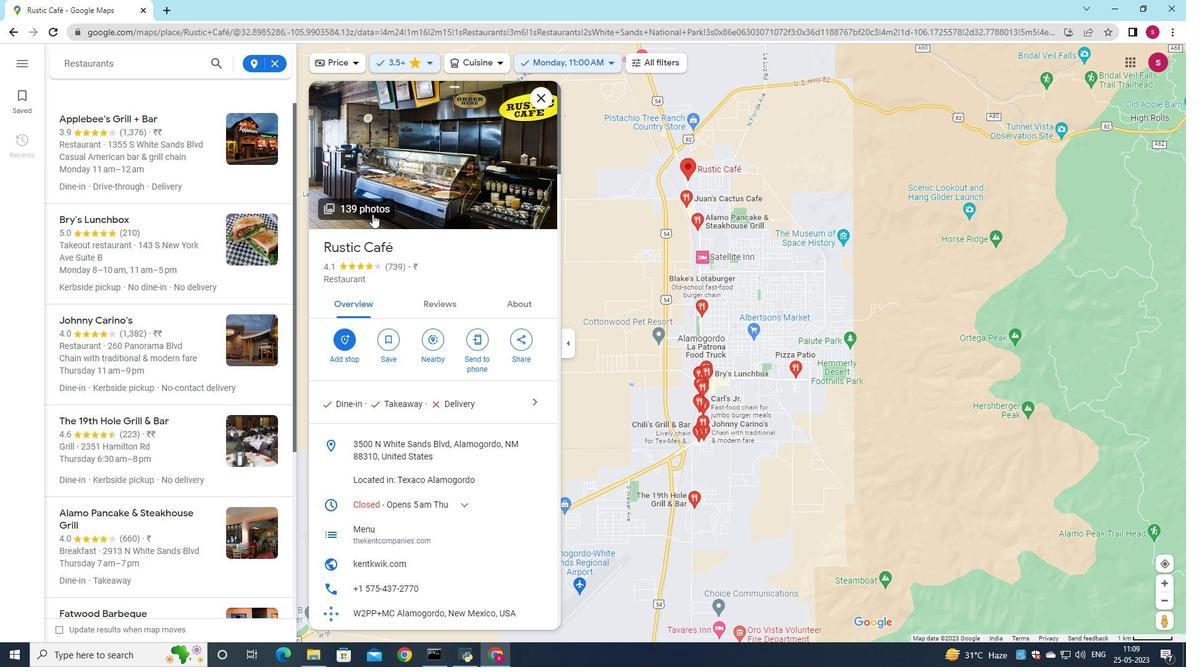 
Action: Mouse moved to (778, 537)
Screenshot: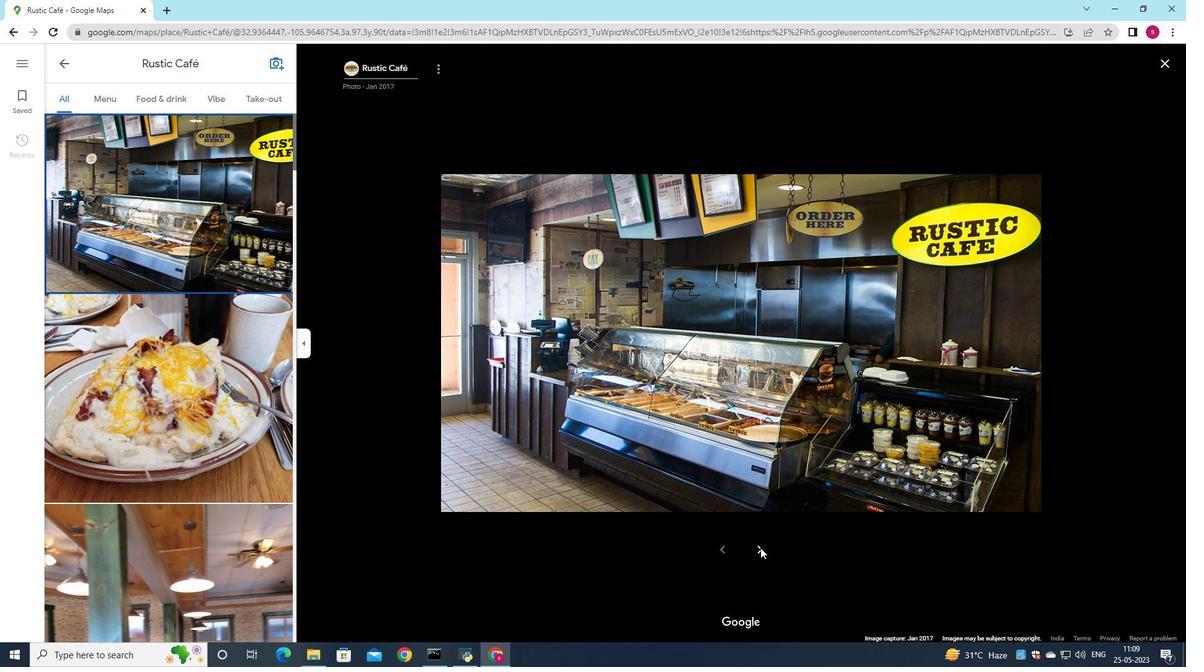 
Action: Mouse pressed left at (778, 537)
Screenshot: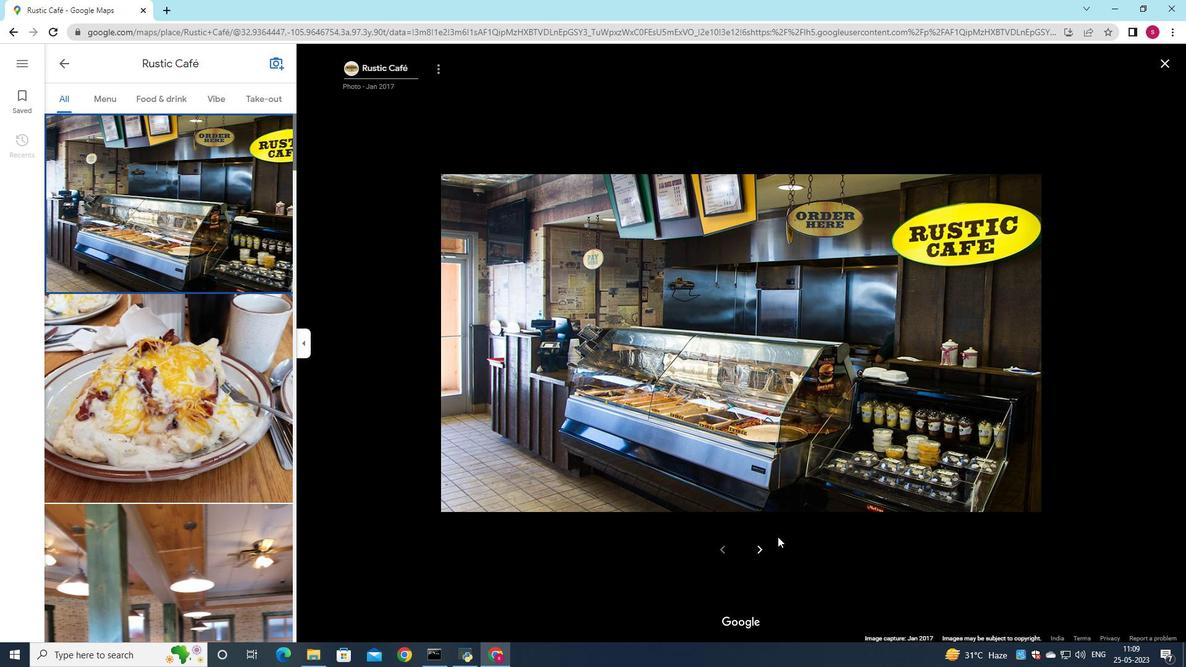 
Action: Mouse moved to (758, 550)
Screenshot: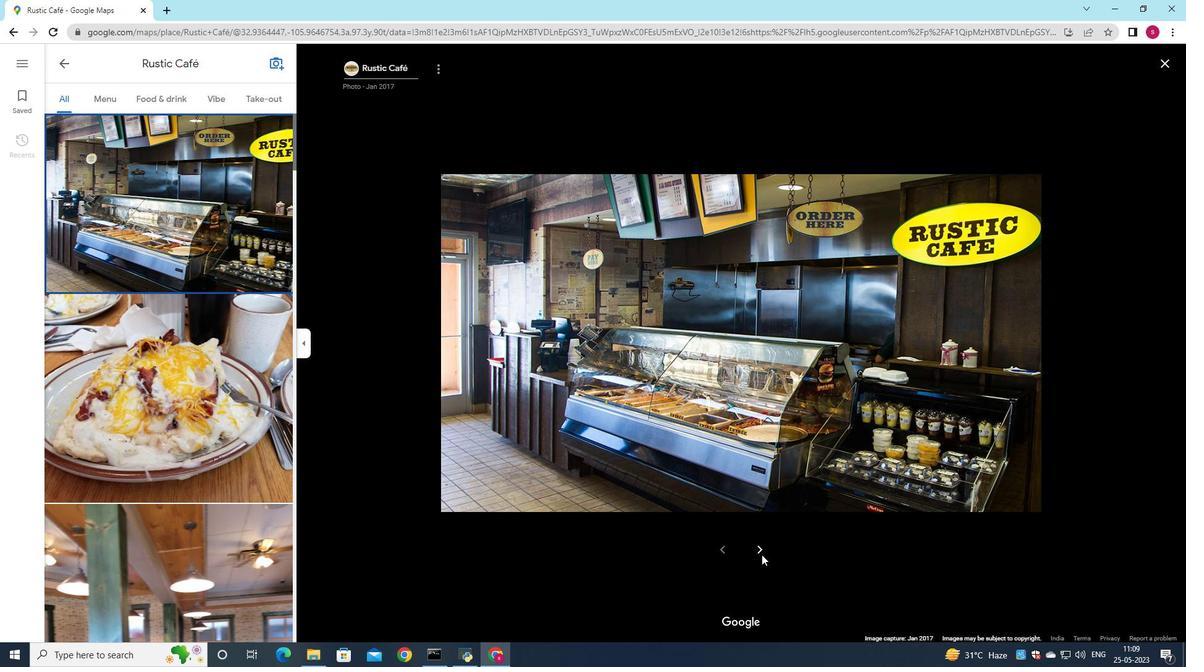 
Action: Mouse pressed left at (758, 550)
Screenshot: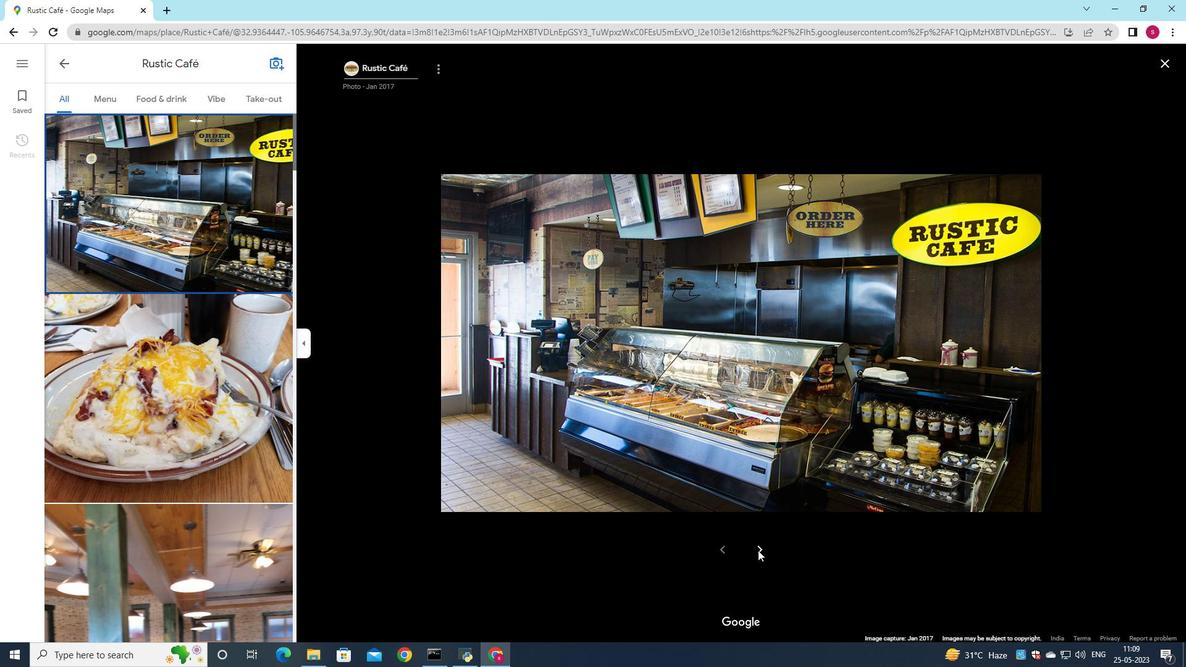 
Action: Mouse pressed left at (758, 550)
Screenshot: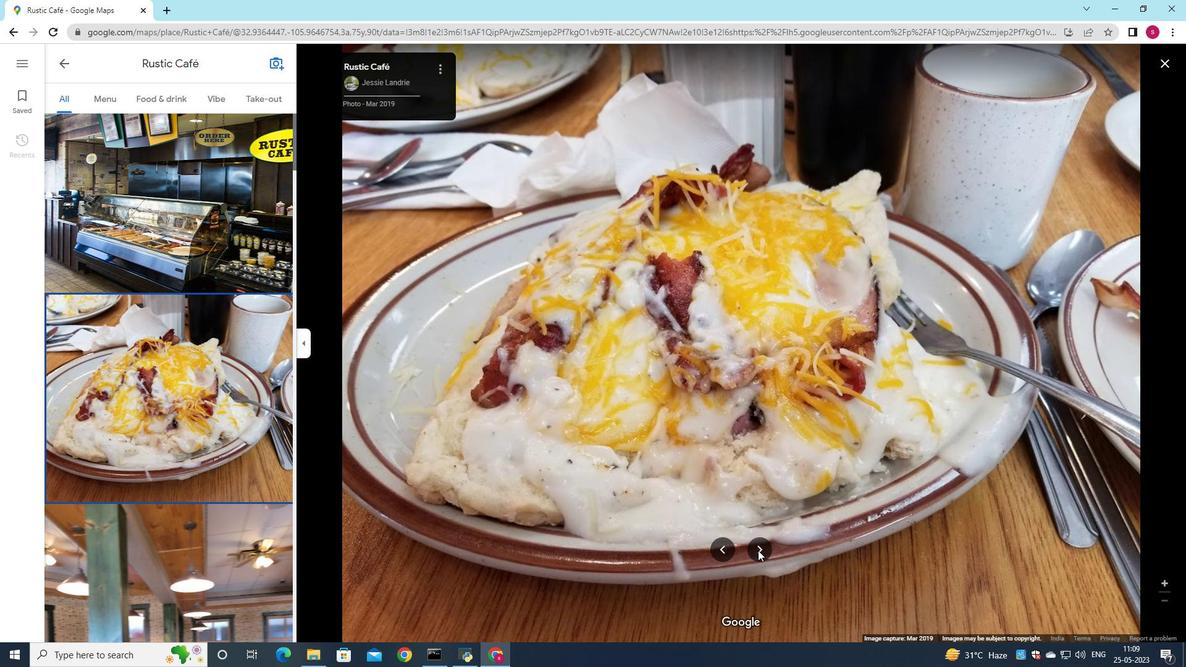 
Action: Mouse pressed left at (758, 550)
Screenshot: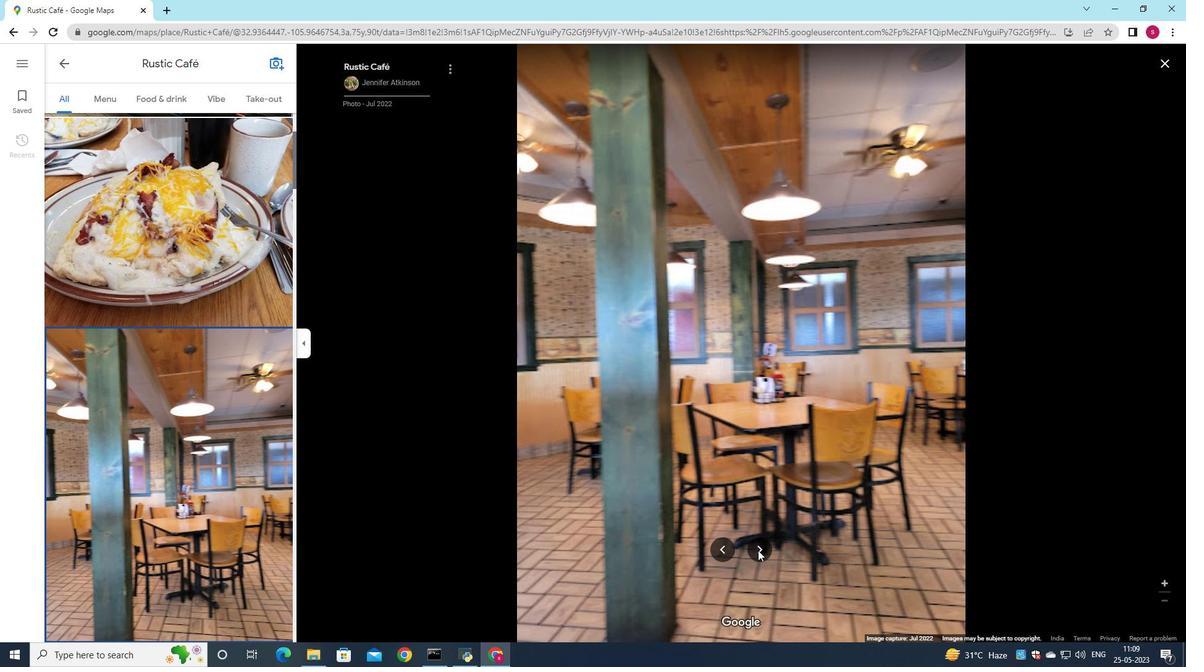 
Action: Mouse pressed left at (758, 550)
Screenshot: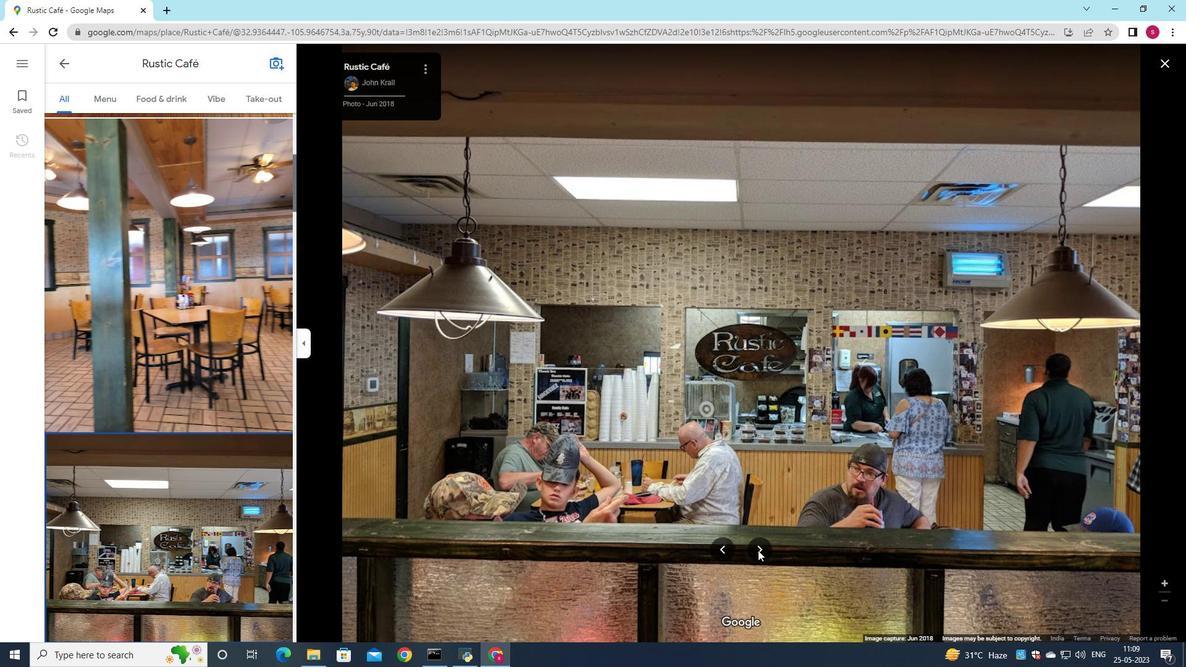 
Action: Mouse pressed left at (758, 550)
Screenshot: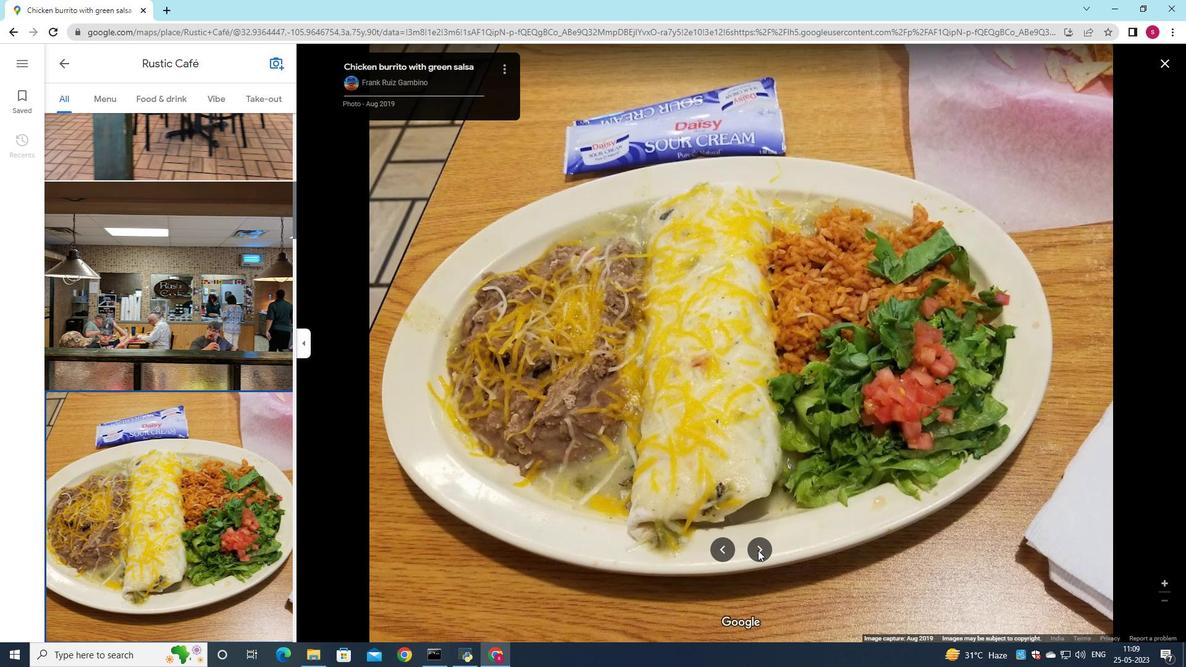 
Action: Mouse pressed left at (758, 550)
Screenshot: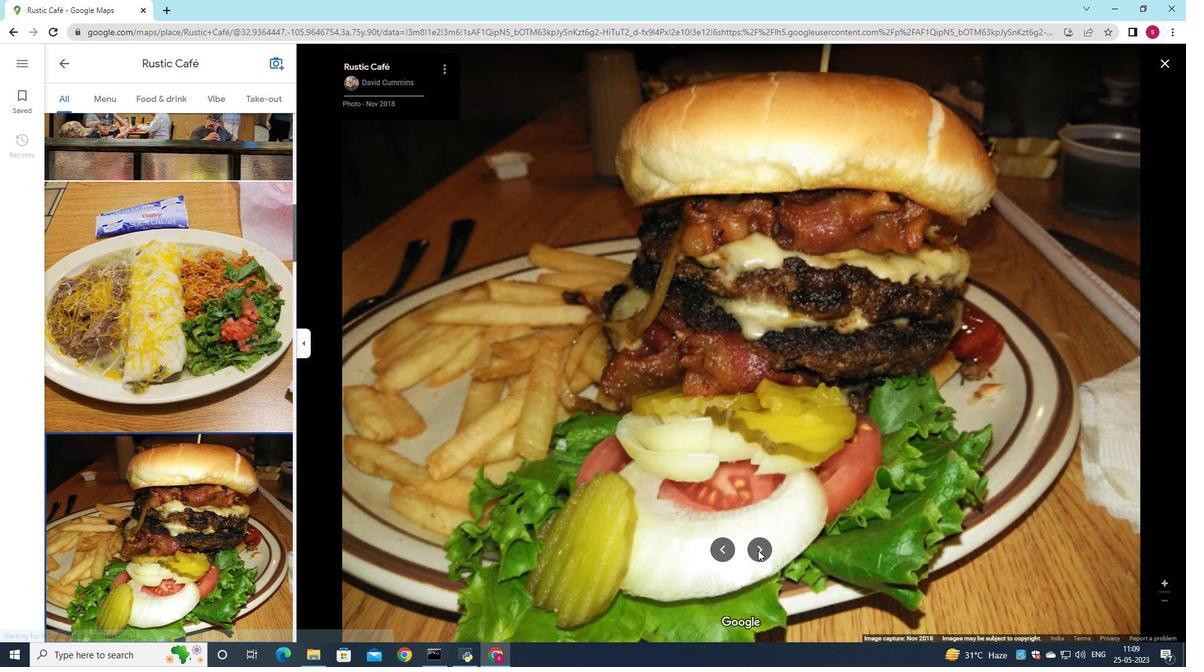 
Action: Mouse pressed left at (758, 550)
Screenshot: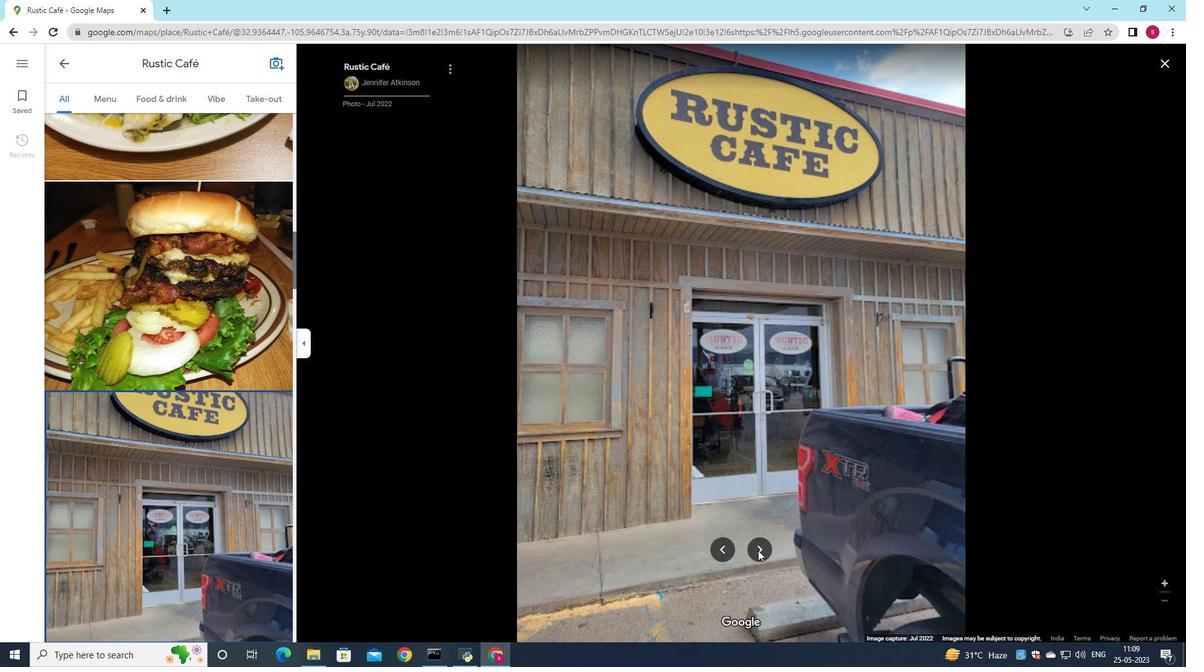 
Action: Mouse pressed left at (758, 550)
Screenshot: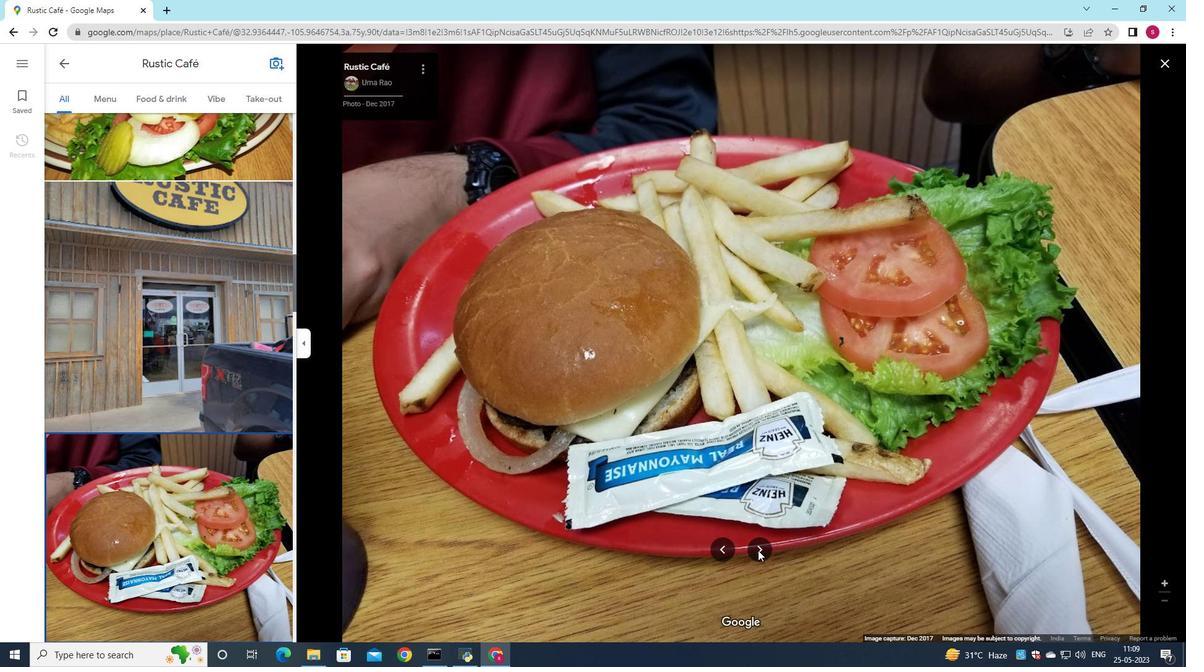 
Action: Mouse pressed left at (758, 550)
Screenshot: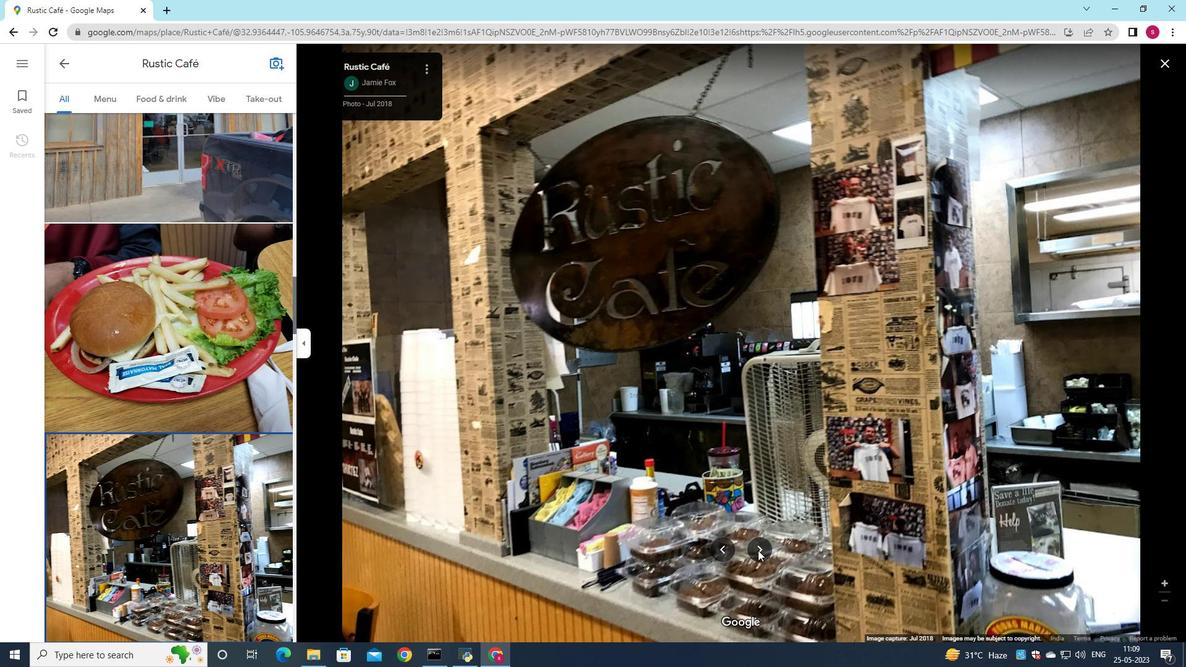 
Action: Mouse pressed left at (758, 550)
Screenshot: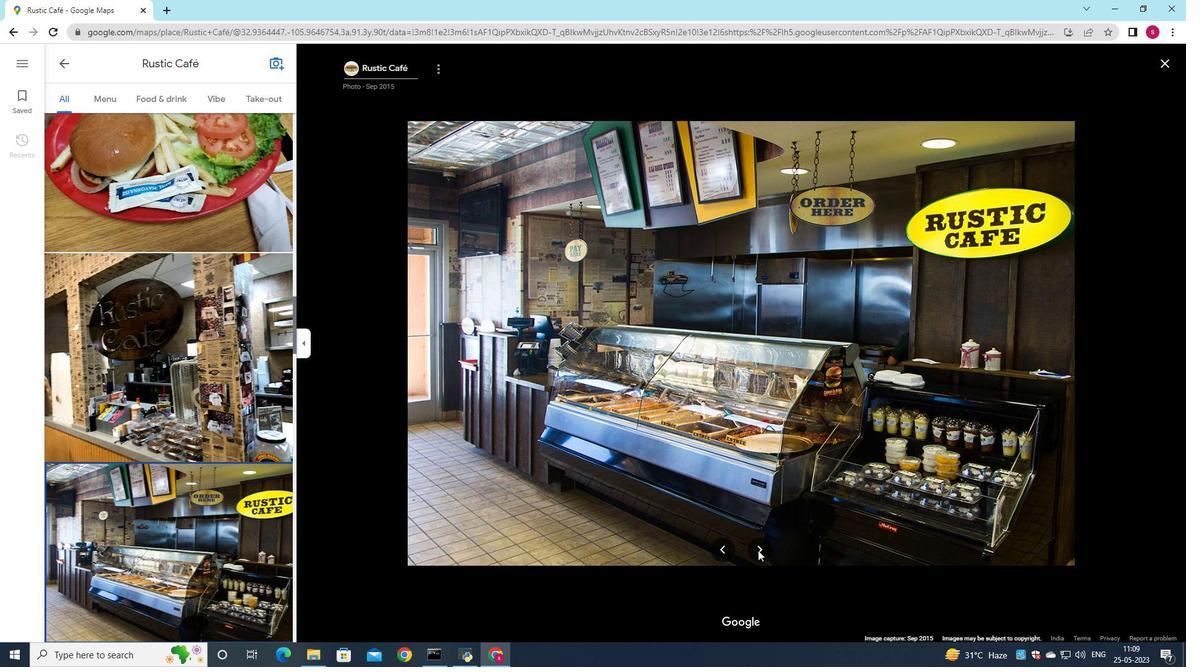 
Action: Mouse pressed left at (758, 550)
Screenshot: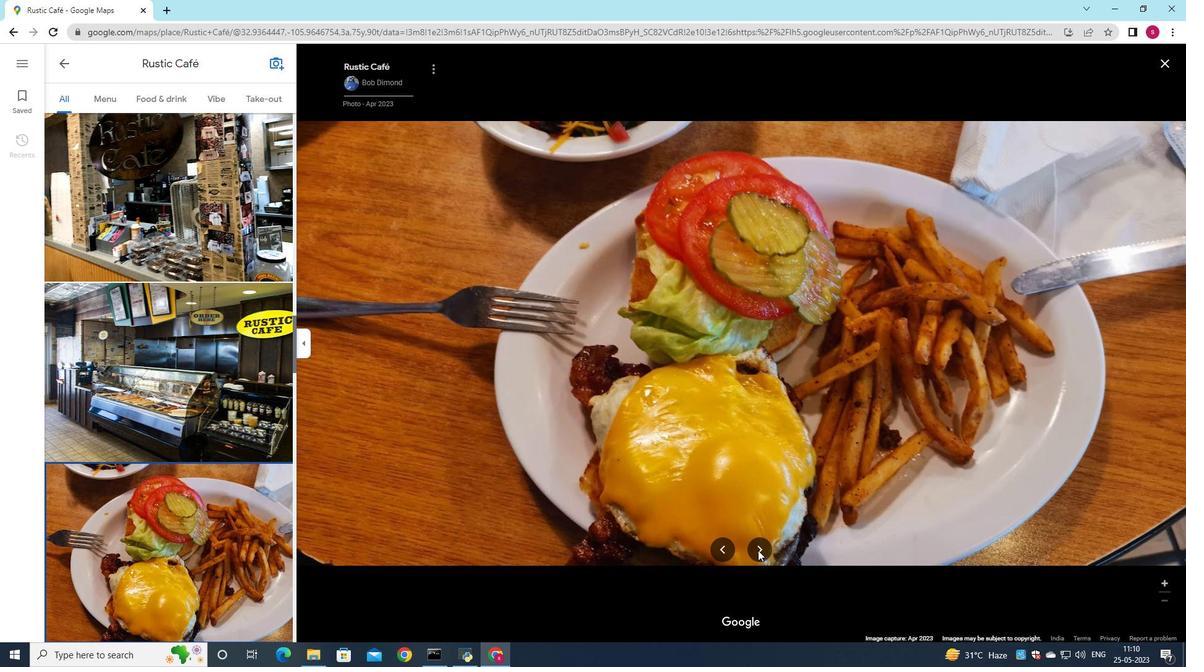 
Action: Mouse pressed left at (758, 550)
Screenshot: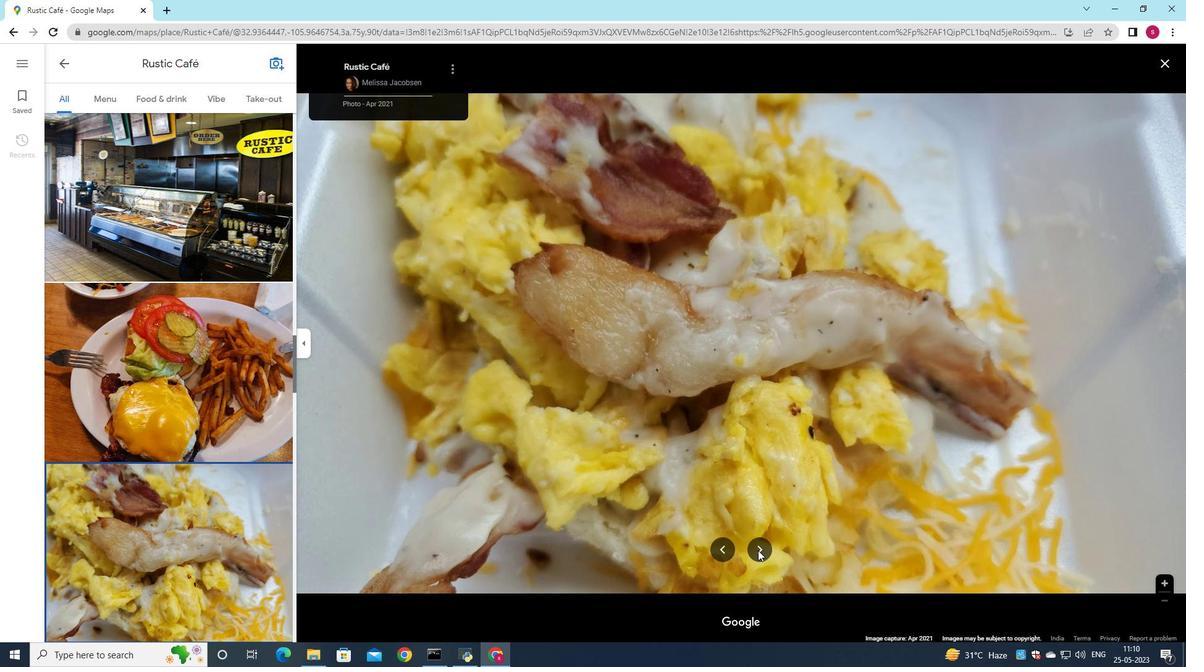 
Action: Mouse pressed left at (758, 550)
Screenshot: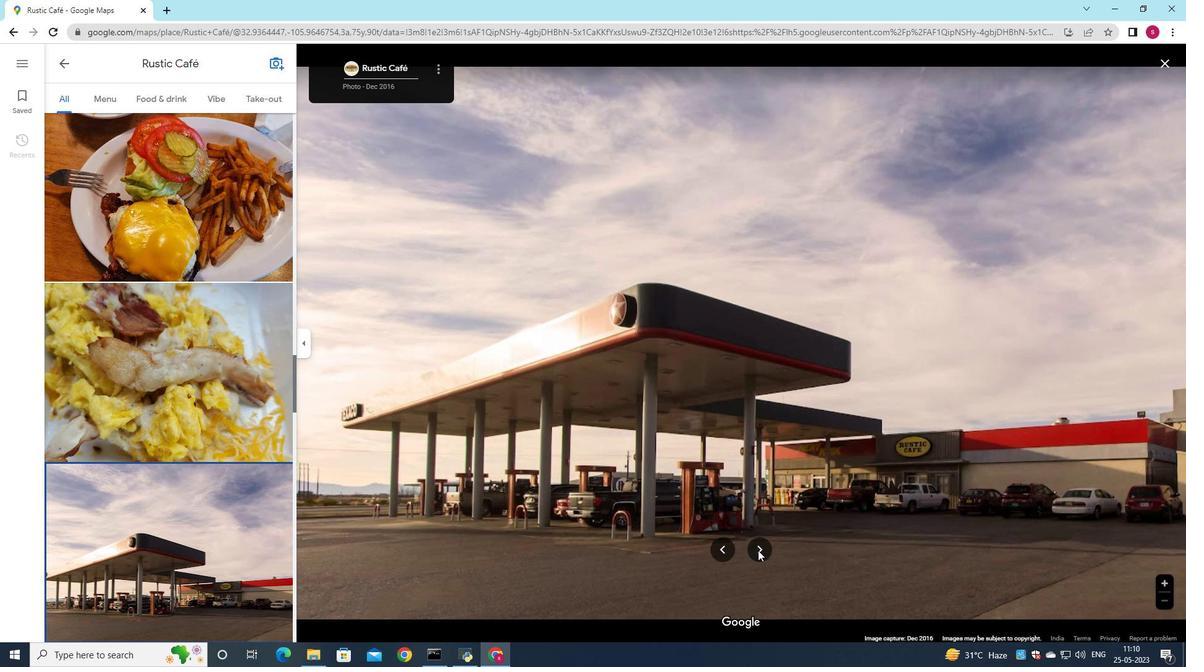 
Action: Mouse pressed left at (758, 550)
Screenshot: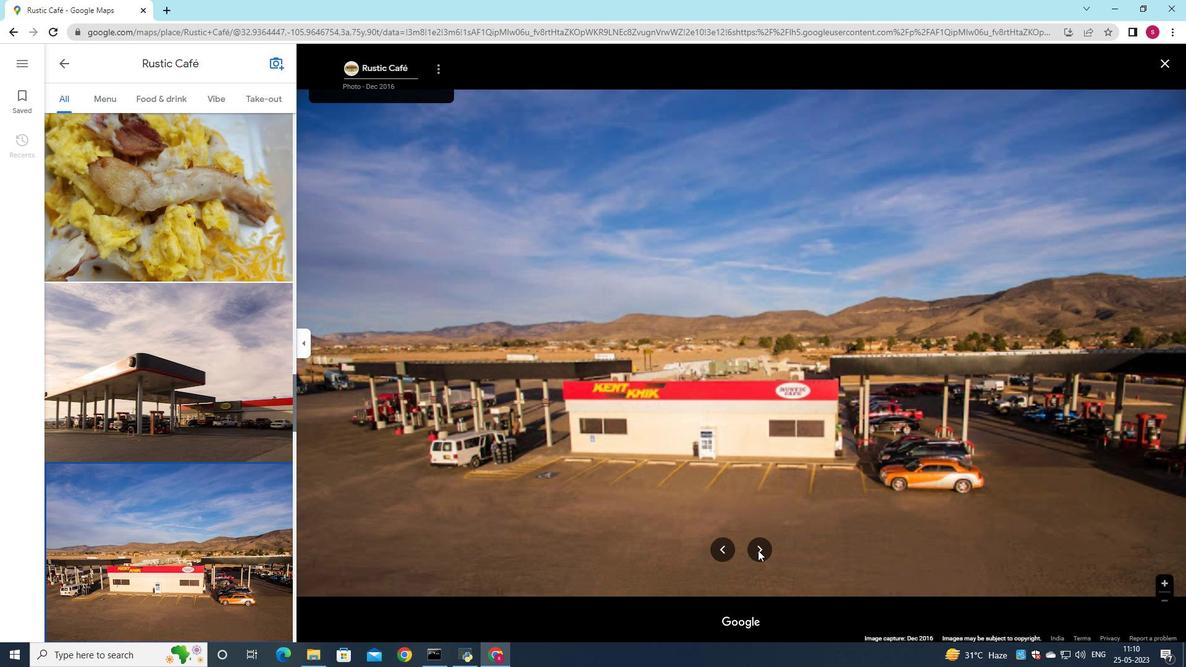 
Action: Mouse pressed left at (758, 550)
Screenshot: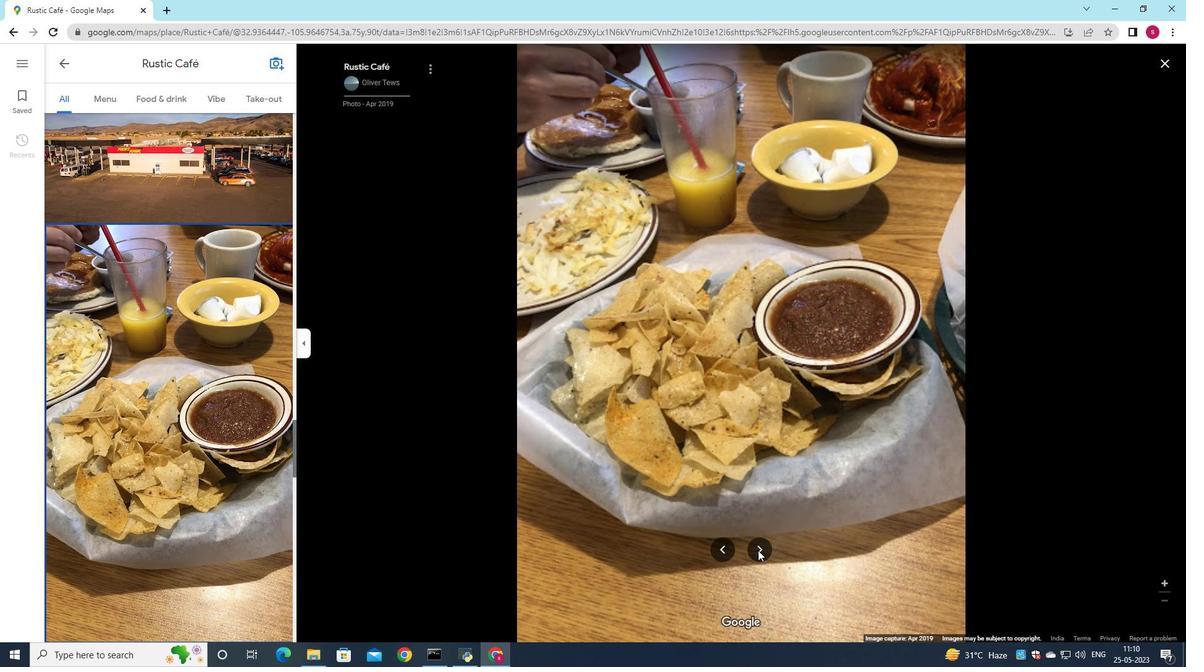 
Action: Mouse pressed left at (758, 550)
Screenshot: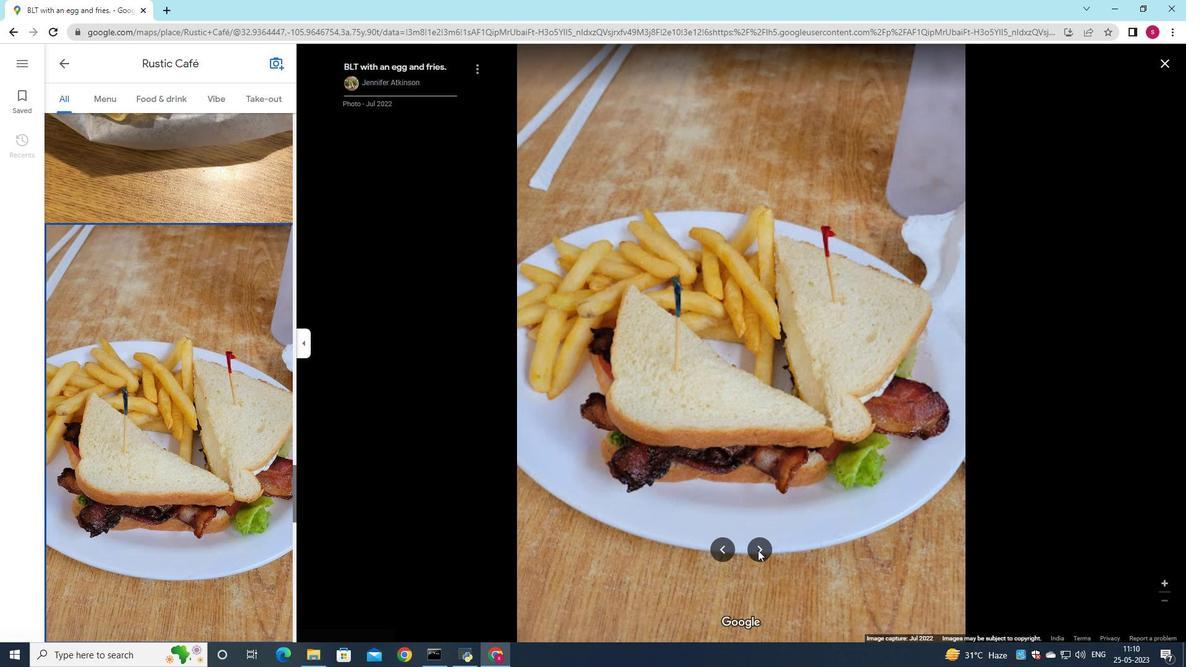 
Action: Mouse pressed left at (758, 550)
Screenshot: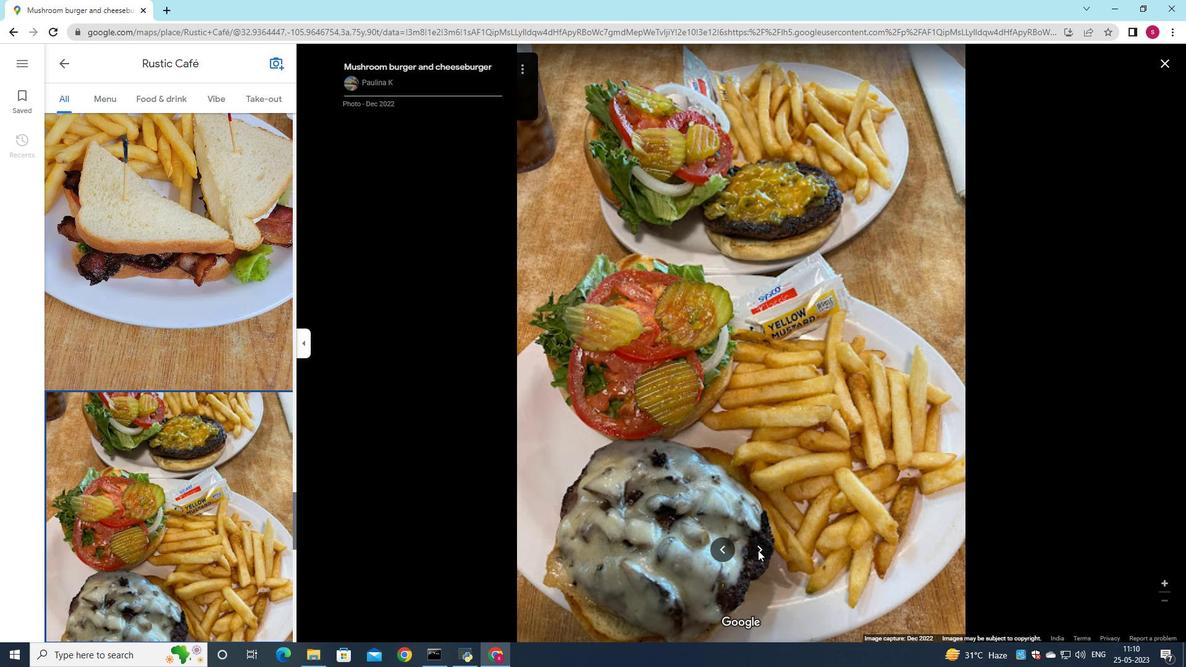
Action: Mouse pressed left at (758, 550)
Screenshot: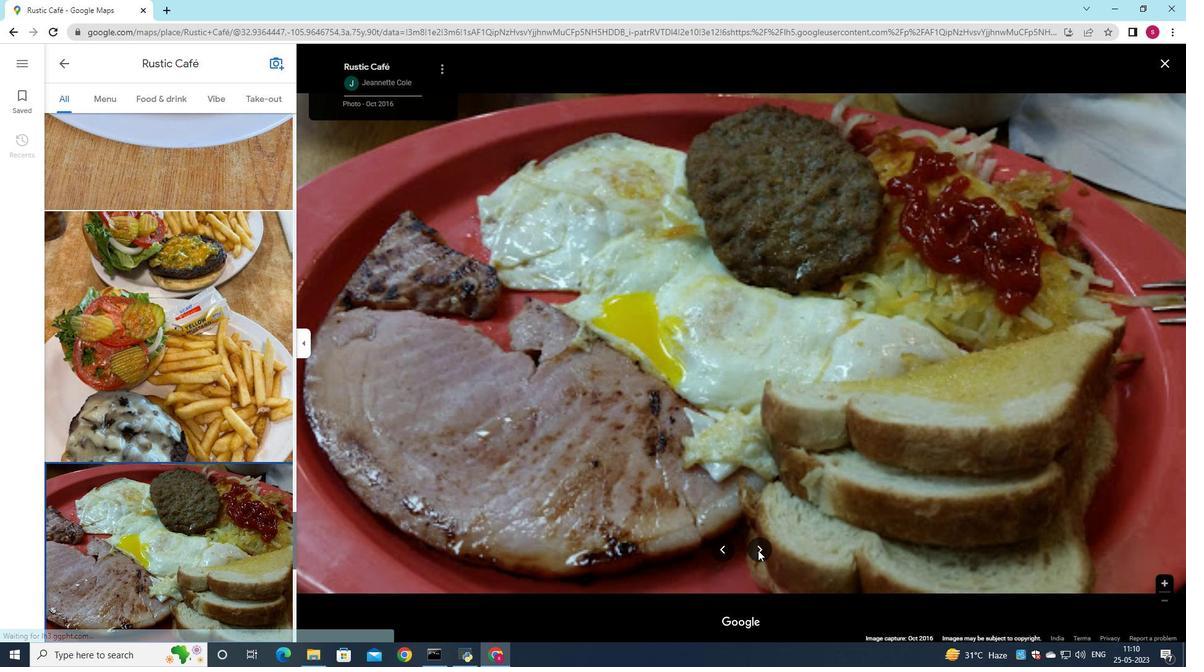 
Action: Mouse pressed left at (758, 550)
Screenshot: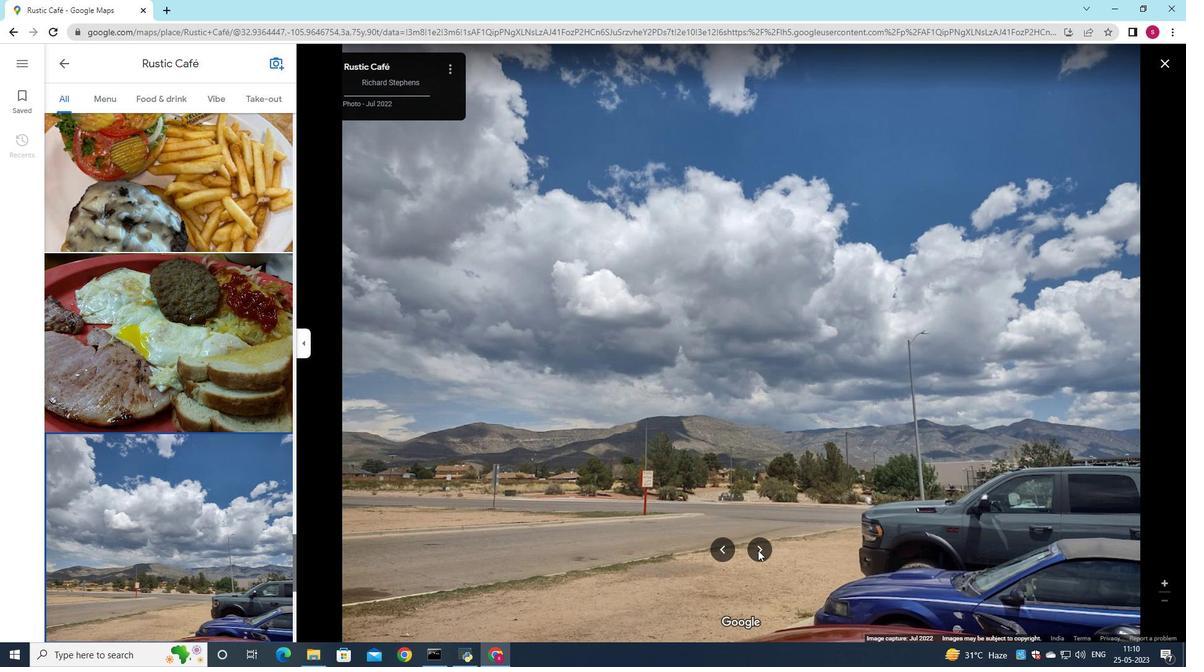 
Action: Mouse pressed left at (758, 550)
Screenshot: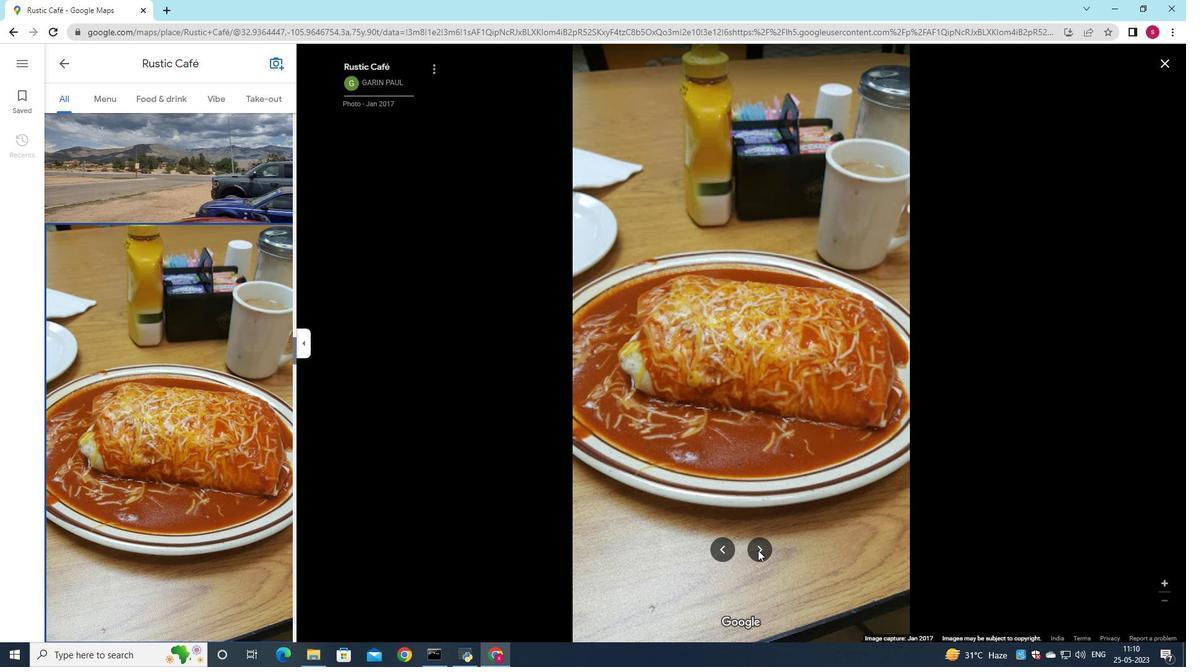 
Action: Mouse pressed left at (758, 550)
Screenshot: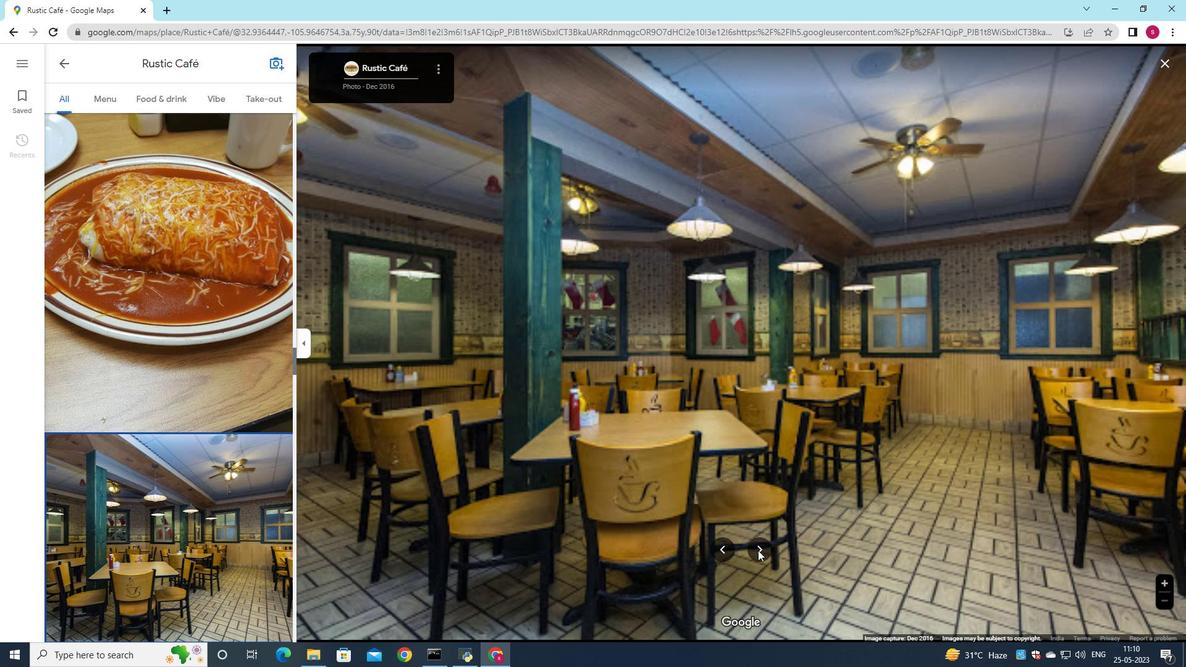 
Action: Mouse pressed left at (758, 550)
Screenshot: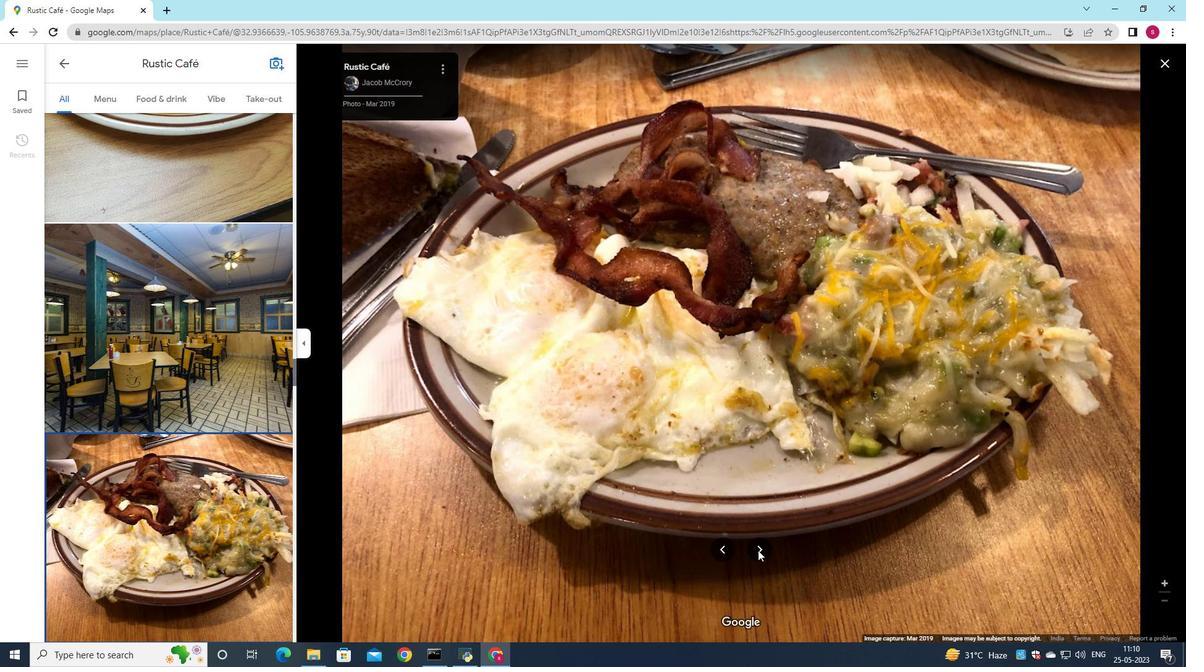 
Action: Mouse pressed left at (758, 550)
Screenshot: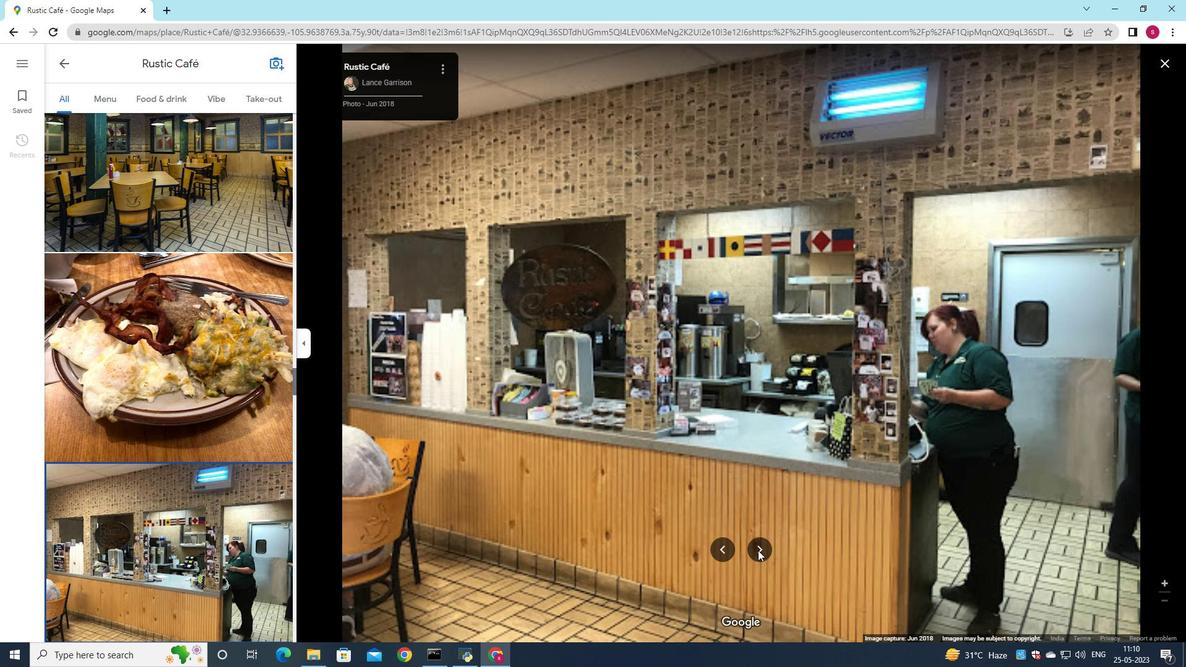 
Action: Mouse pressed left at (758, 550)
Screenshot: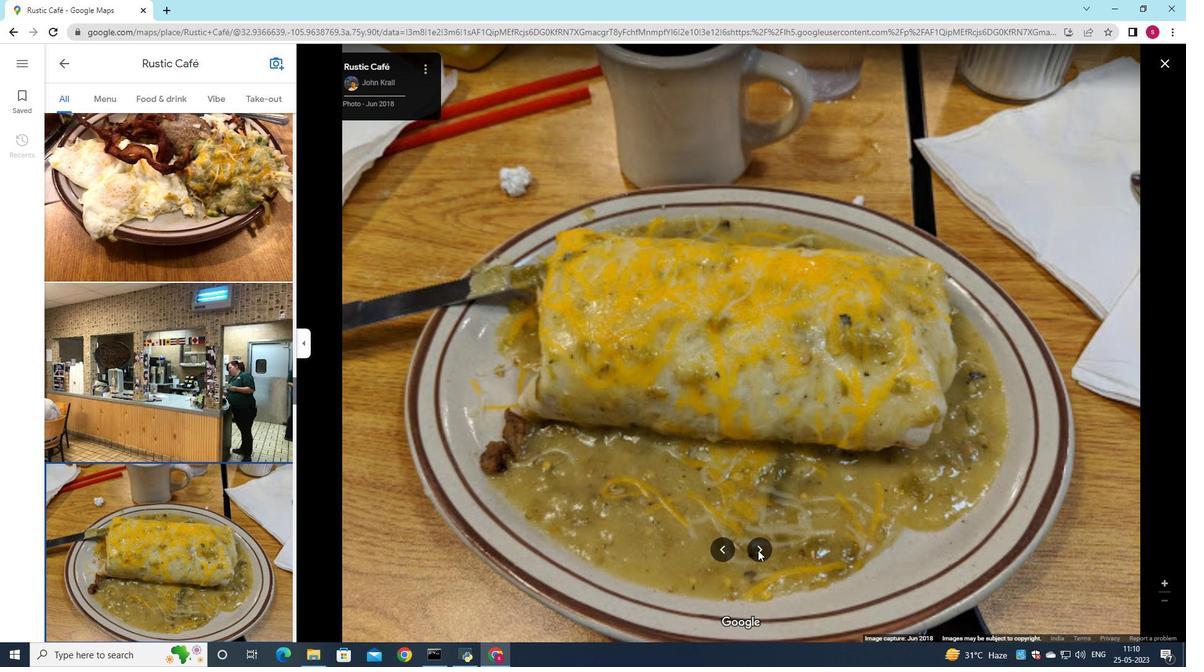 
Action: Mouse pressed left at (758, 550)
Screenshot: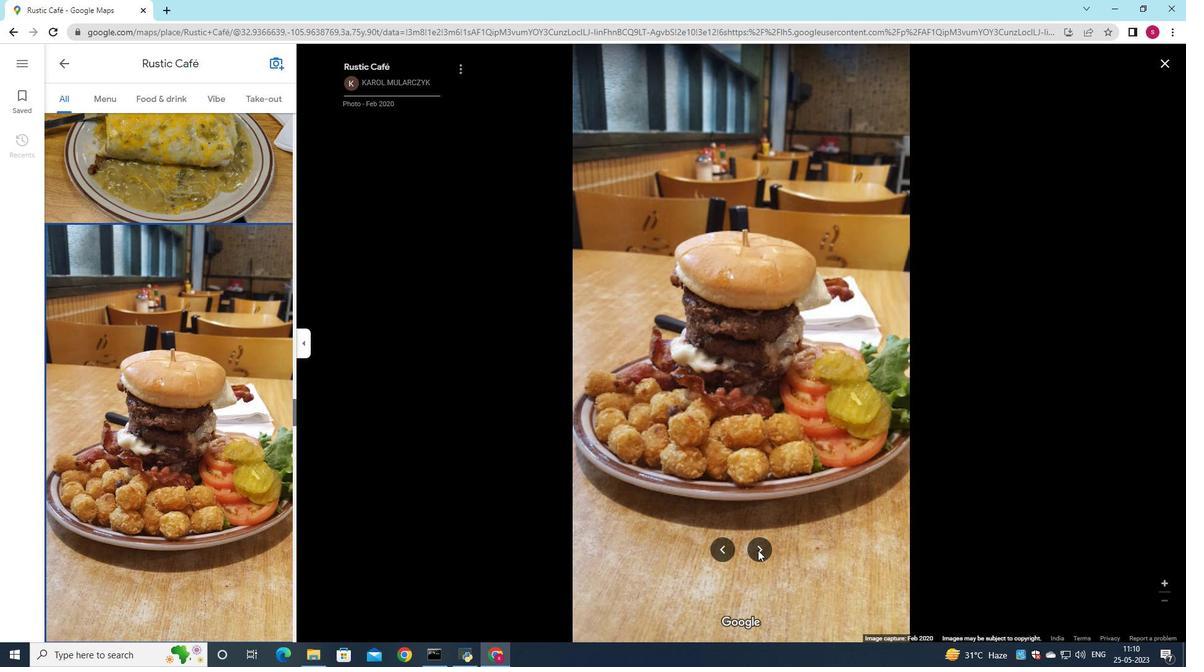 
Action: Mouse pressed left at (758, 550)
Screenshot: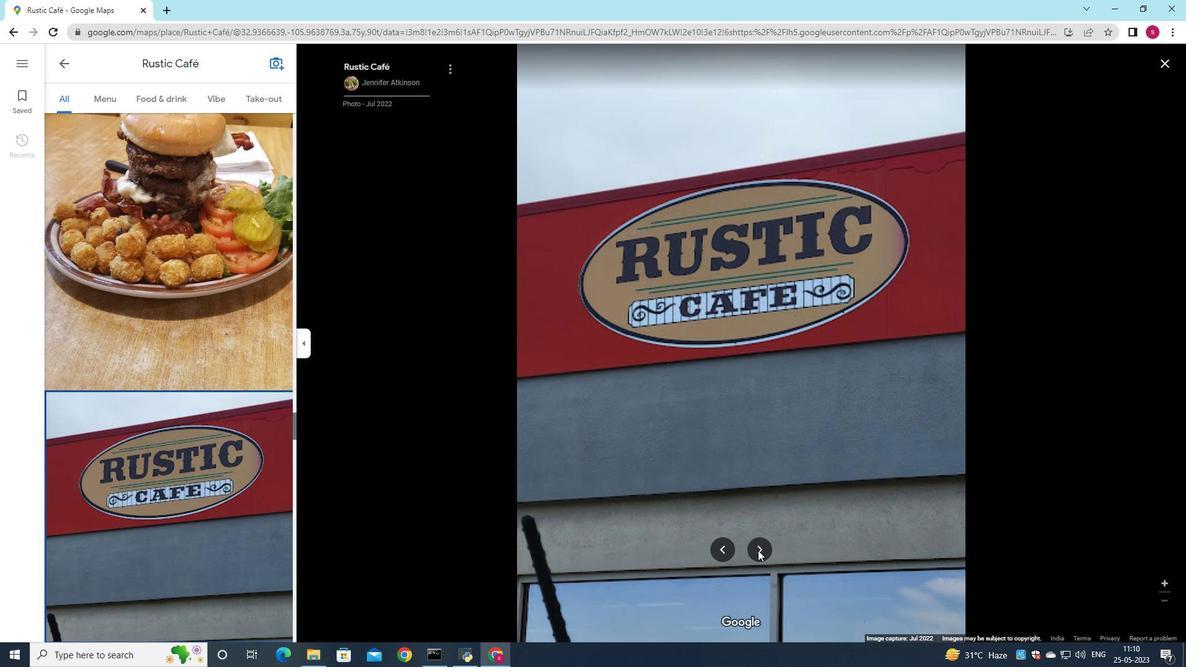 
Action: Mouse pressed left at (758, 550)
Screenshot: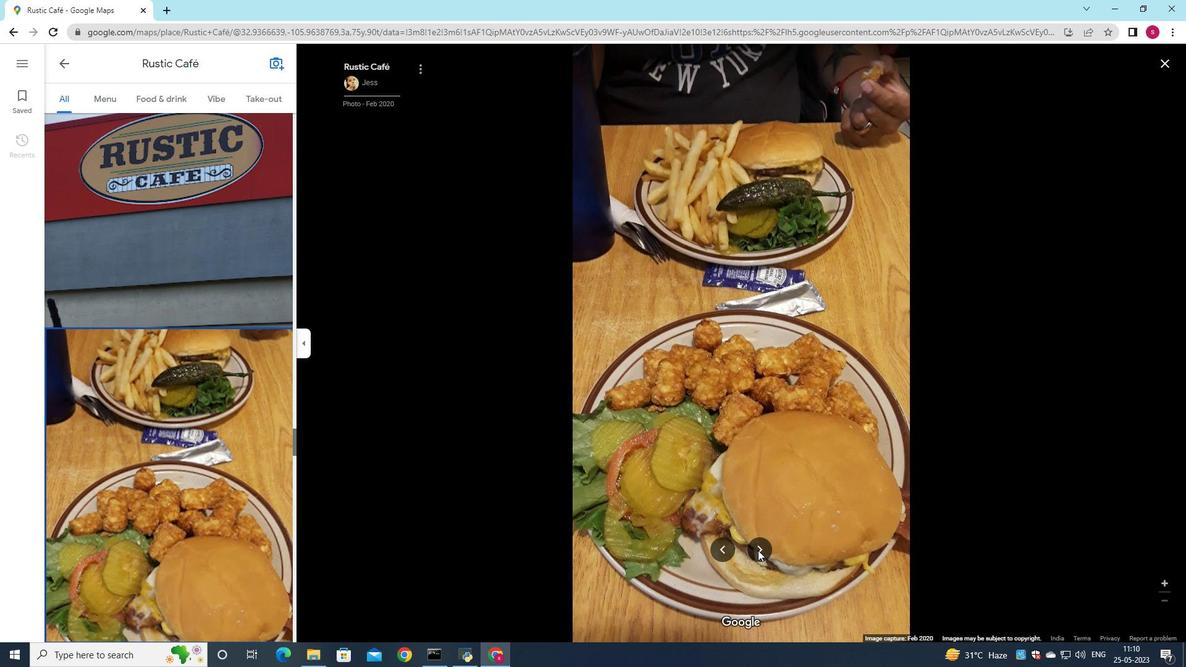 
Action: Mouse pressed left at (758, 550)
Screenshot: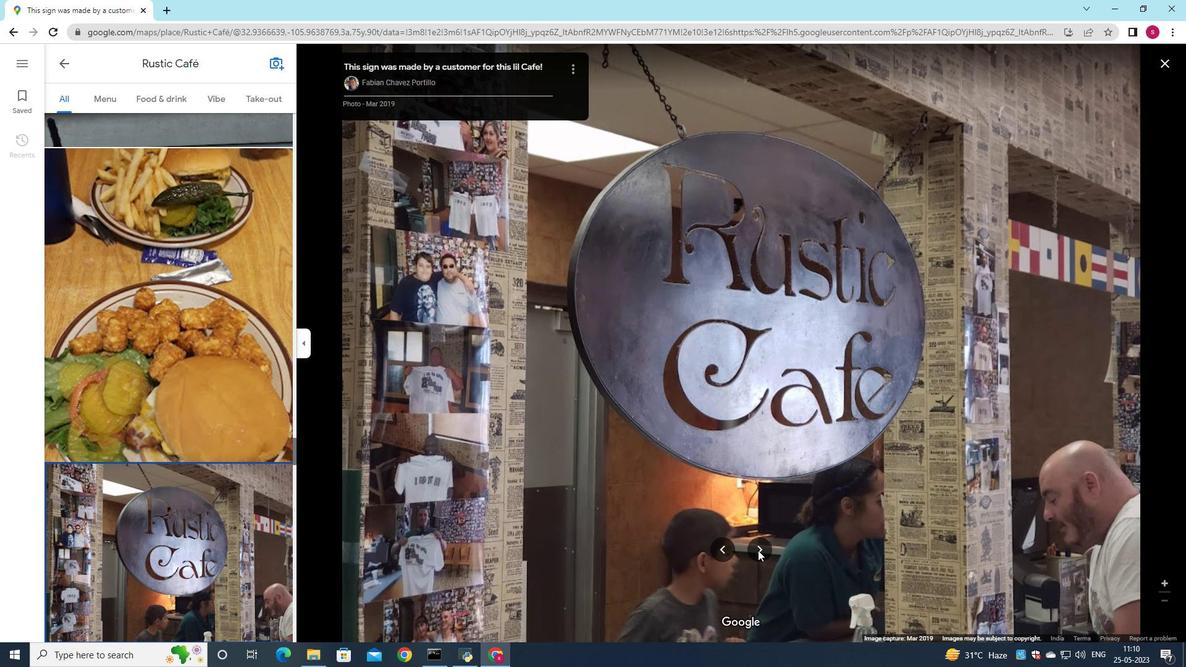 
Action: Mouse pressed left at (758, 550)
Screenshot: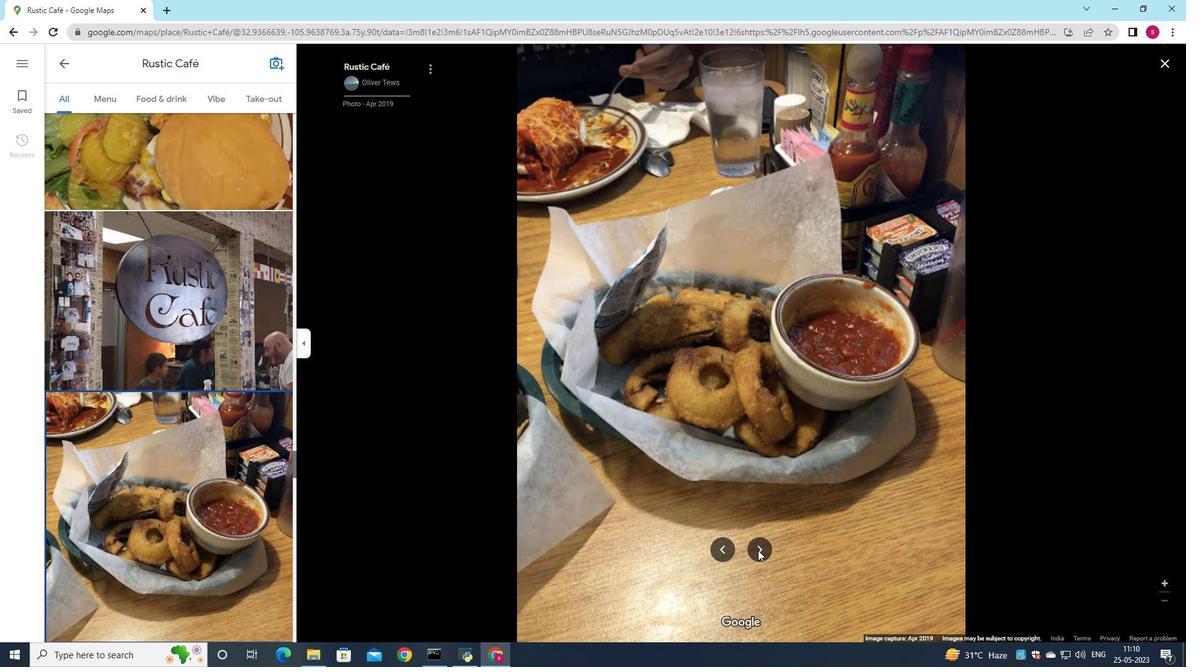 
Action: Mouse pressed left at (758, 550)
Screenshot: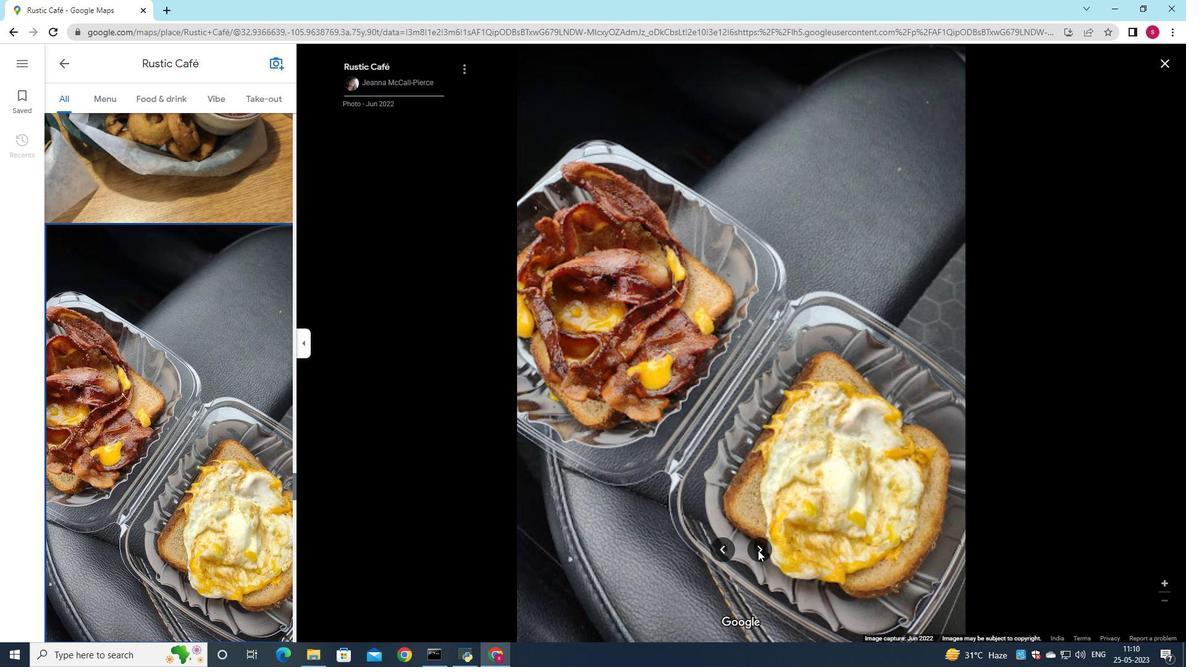 
Action: Mouse pressed left at (758, 550)
Screenshot: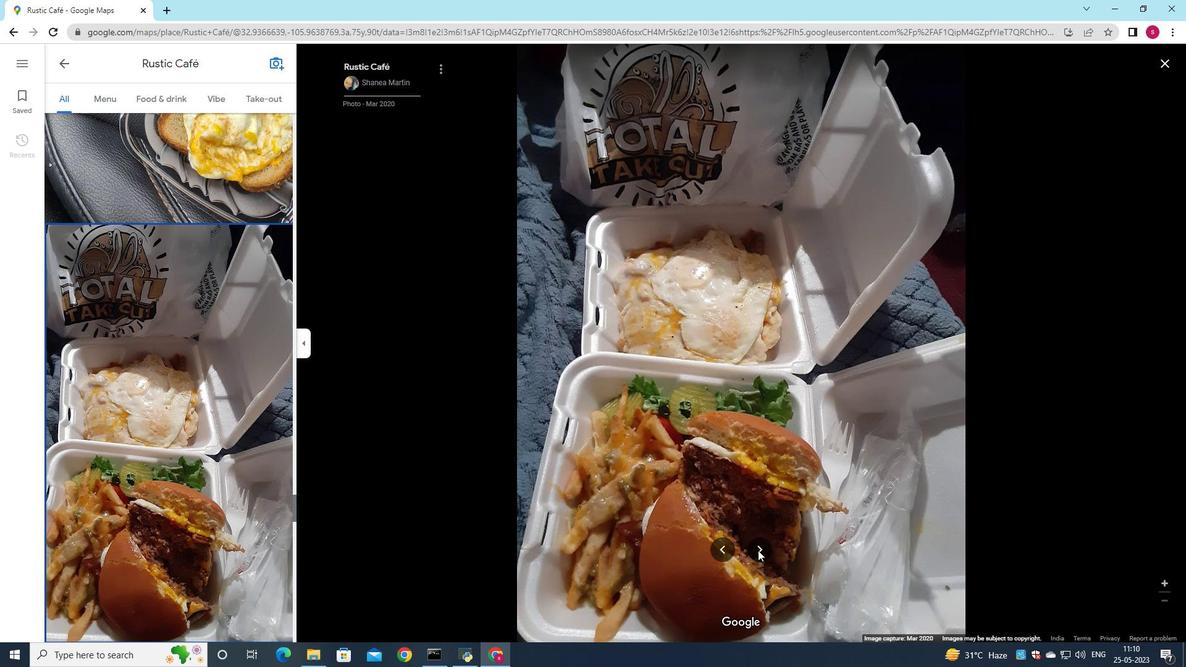 
Action: Mouse pressed left at (758, 550)
Screenshot: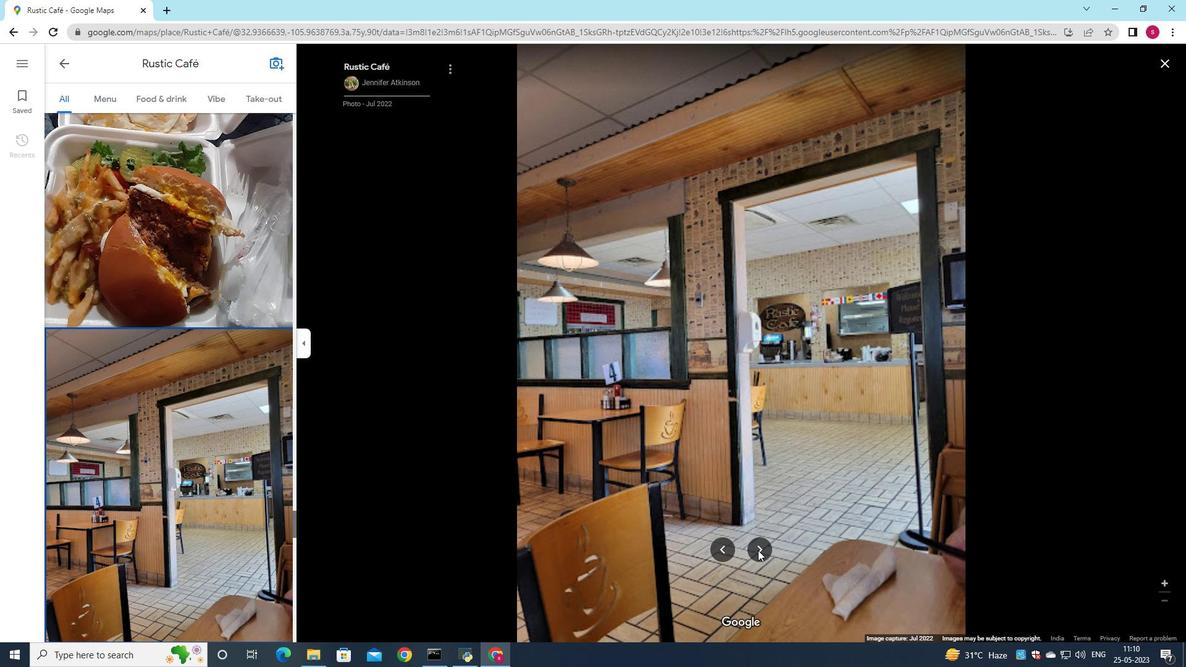 
Action: Mouse pressed left at (758, 550)
Screenshot: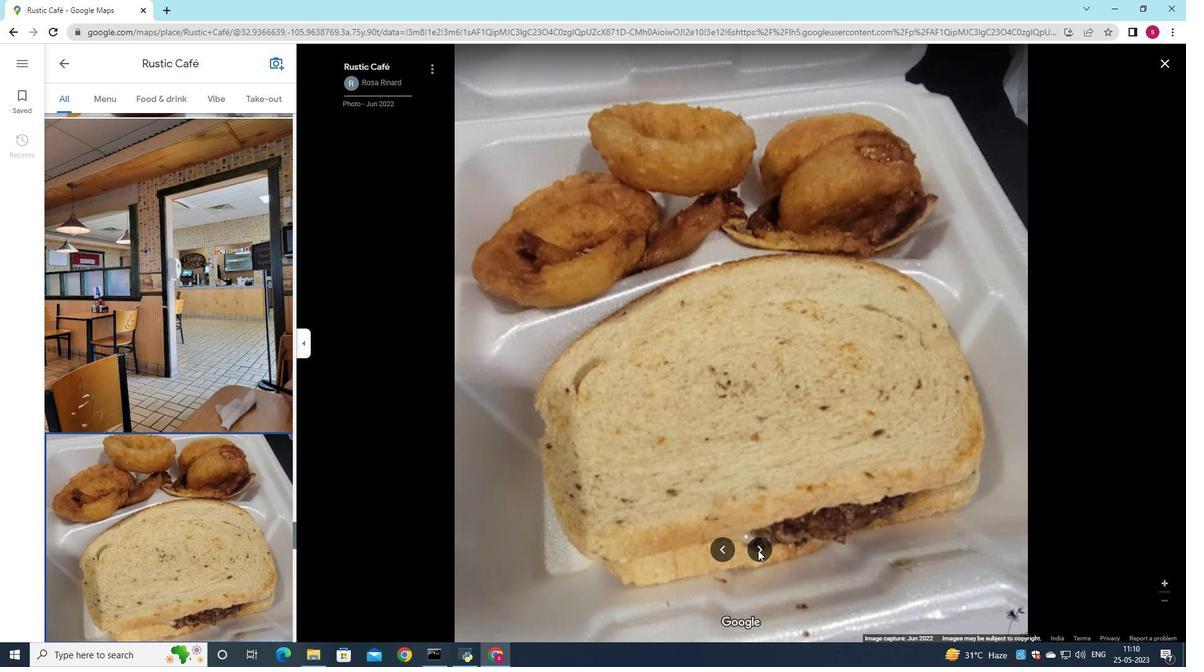 
Action: Mouse pressed left at (758, 550)
Screenshot: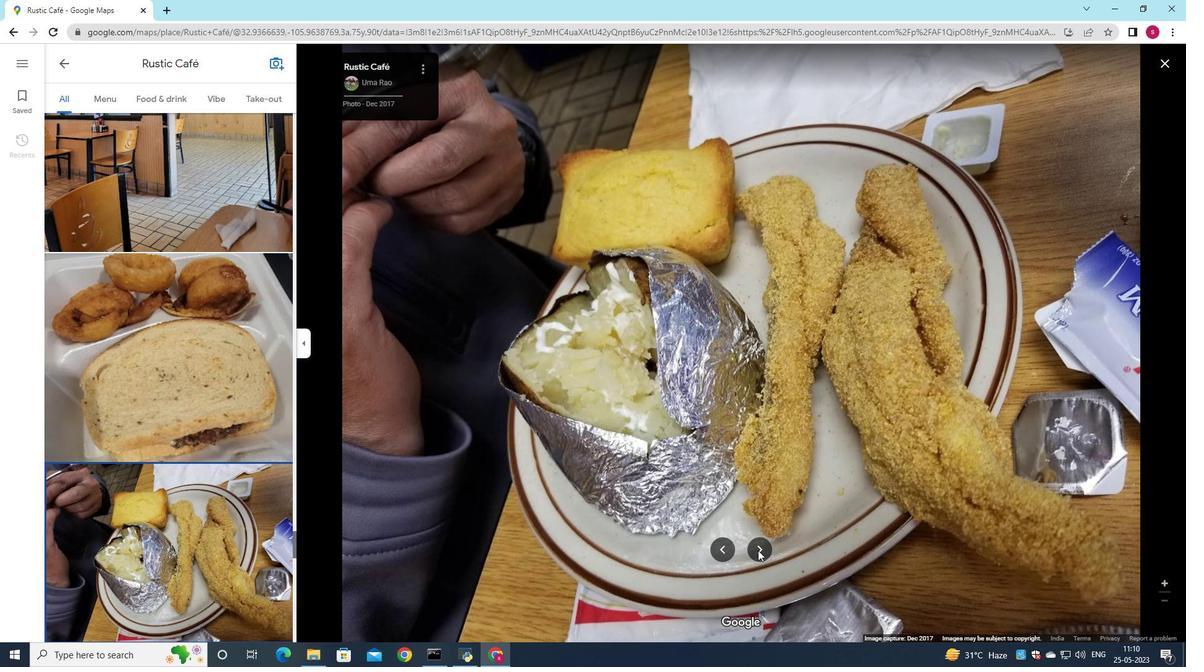 
Action: Mouse pressed left at (758, 550)
Screenshot: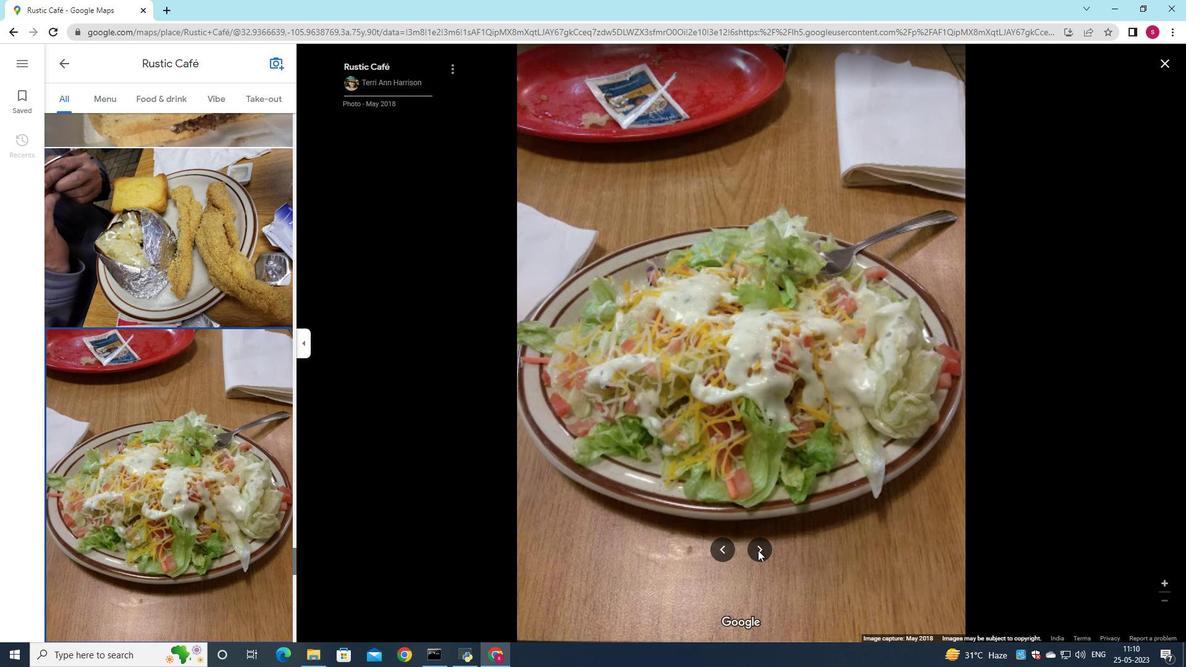 
Action: Mouse pressed left at (758, 550)
Screenshot: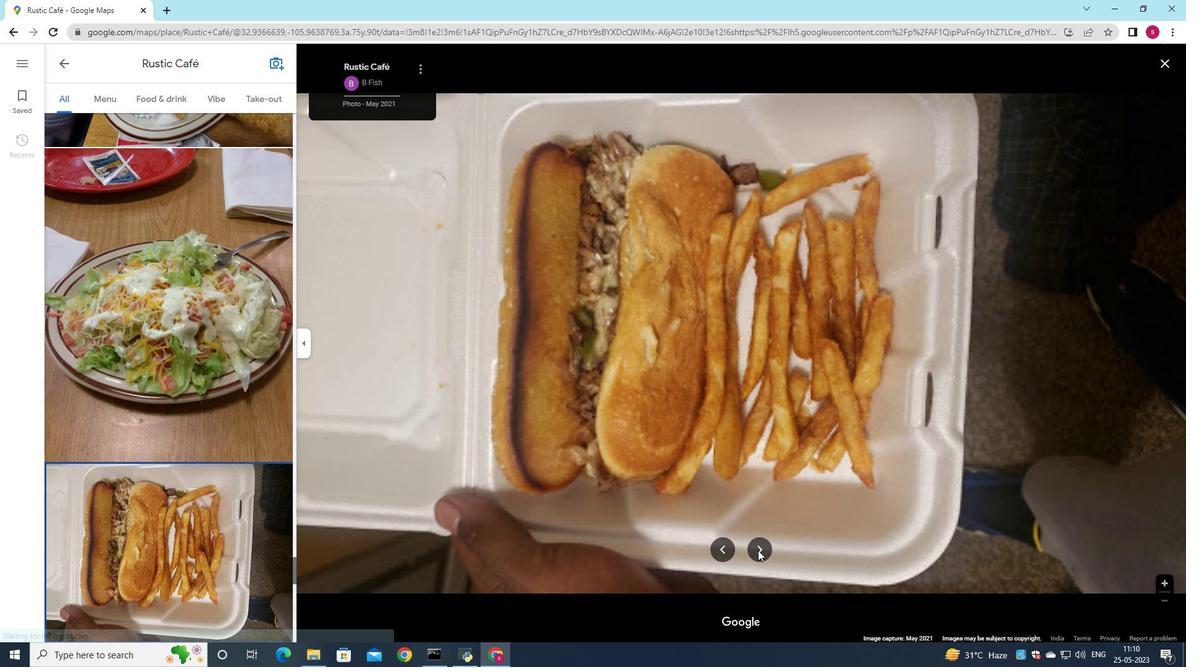 
Action: Mouse pressed left at (758, 550)
Screenshot: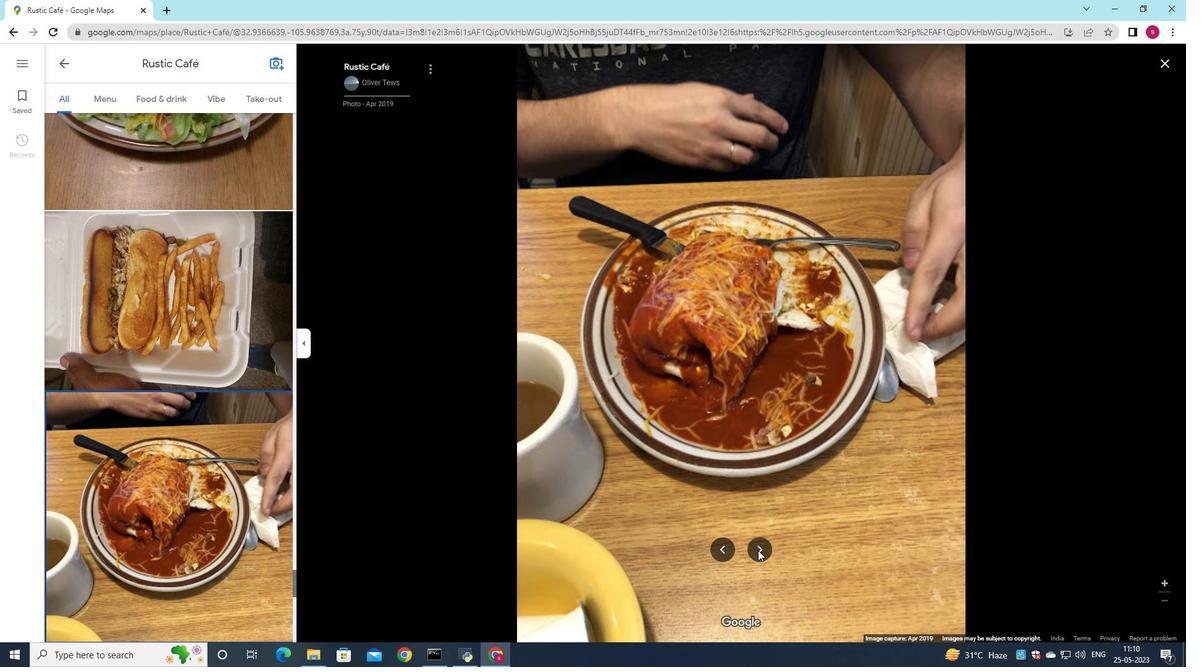 
Action: Mouse pressed left at (758, 550)
Screenshot: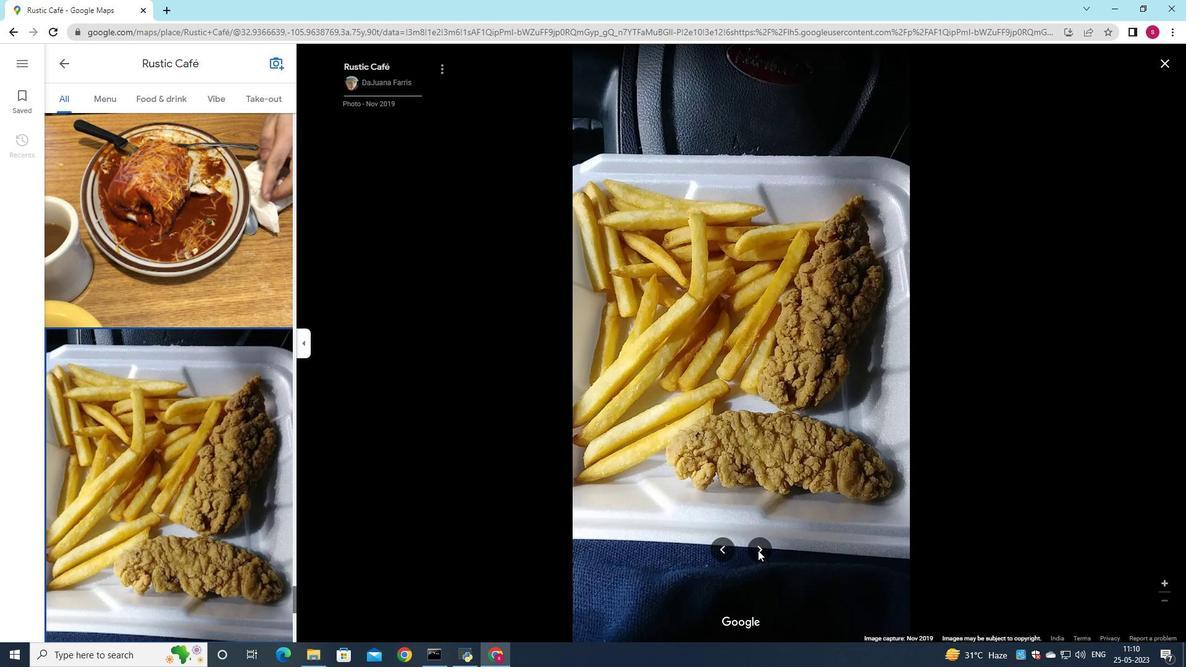 
Action: Mouse pressed left at (758, 550)
Screenshot: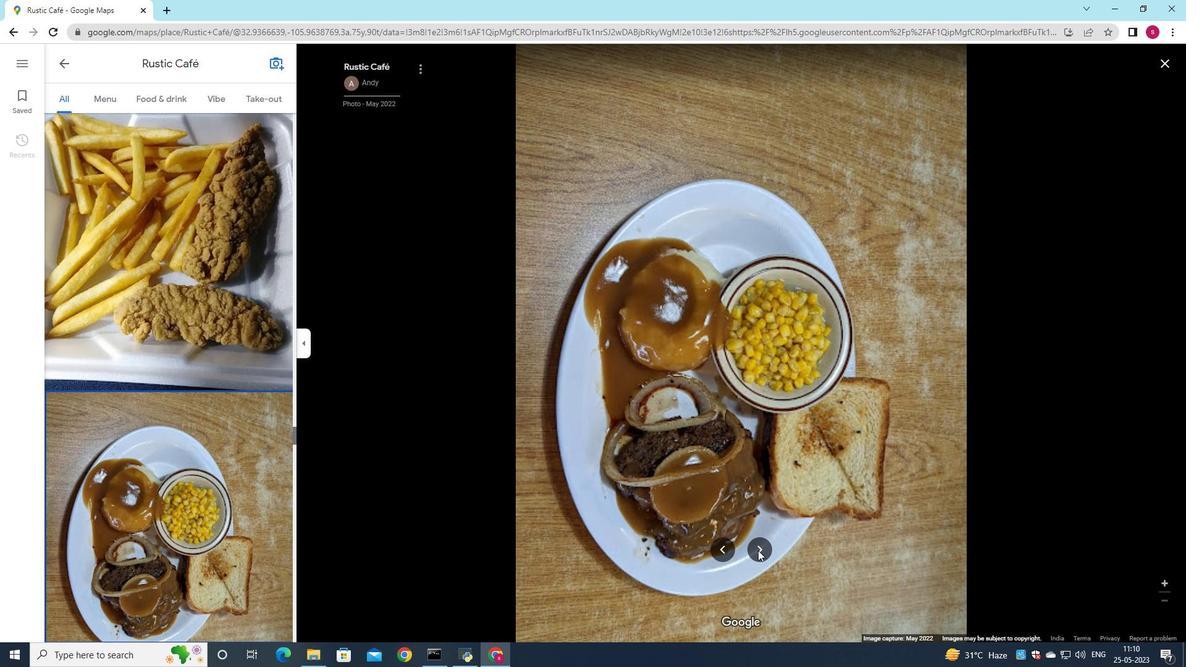 
Action: Mouse pressed left at (758, 550)
Screenshot: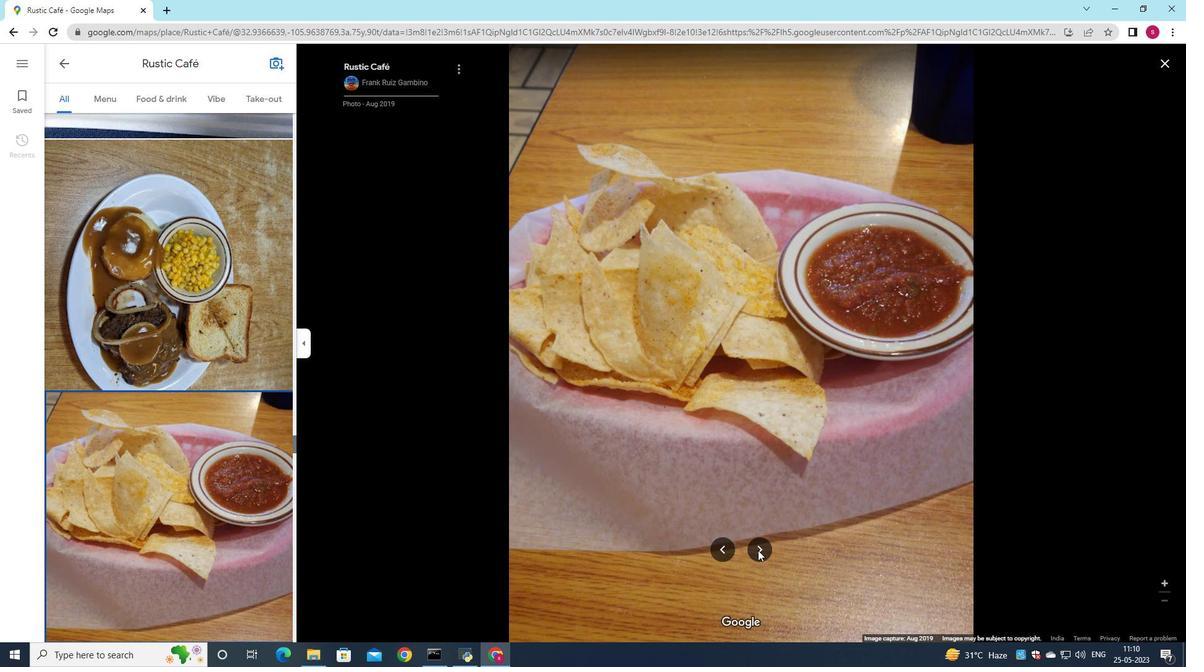 
Action: Mouse pressed left at (758, 550)
Screenshot: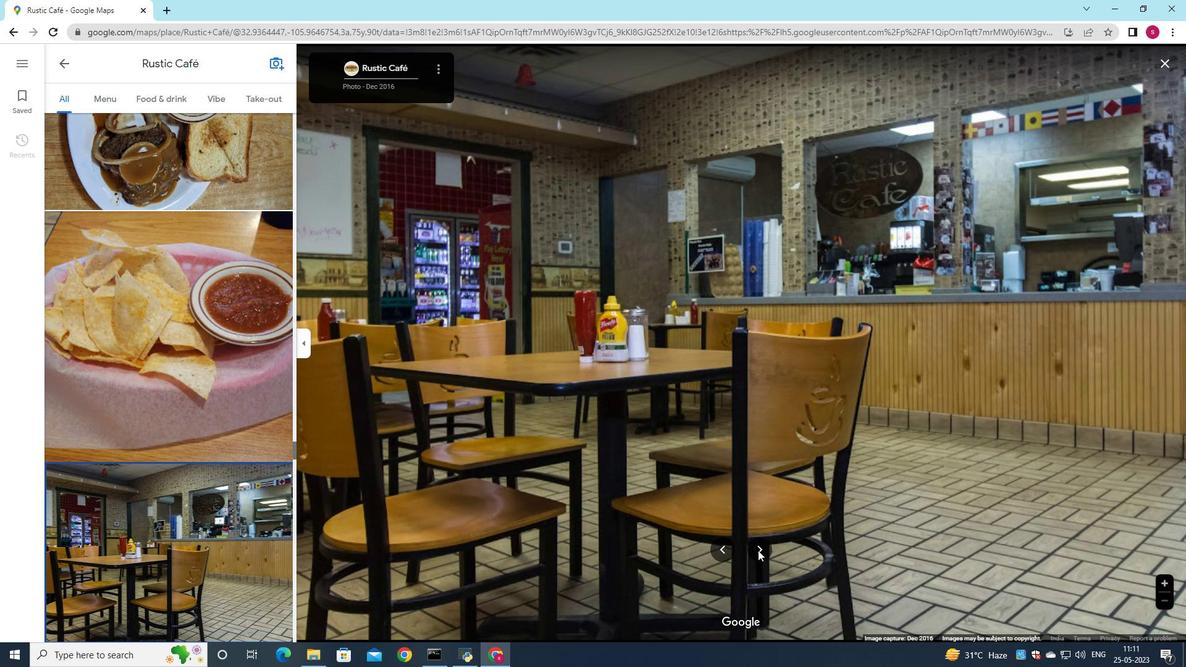 
Action: Mouse pressed left at (758, 550)
Screenshot: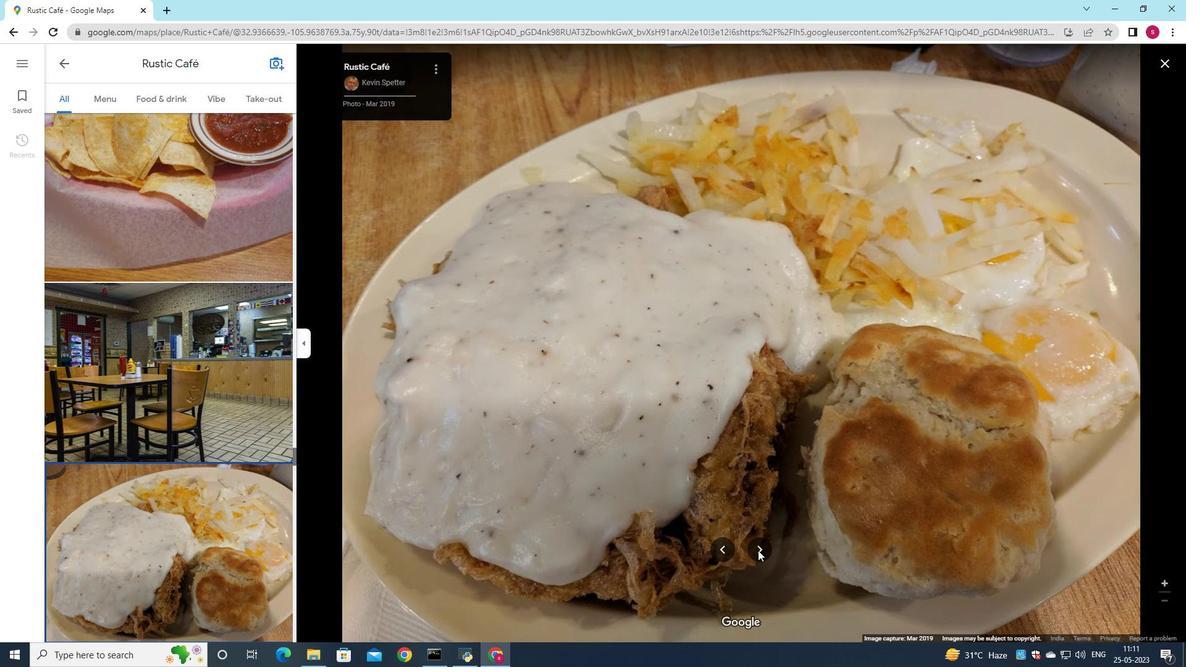
Action: Mouse pressed left at (758, 550)
Screenshot: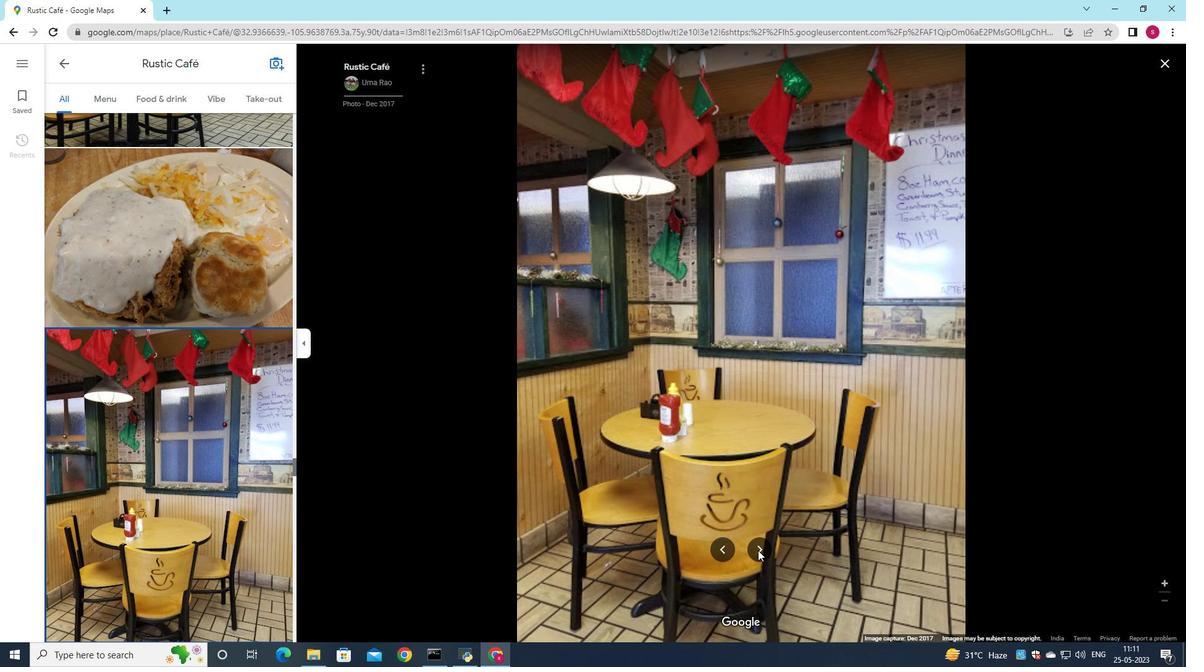 
Action: Mouse pressed left at (758, 550)
Screenshot: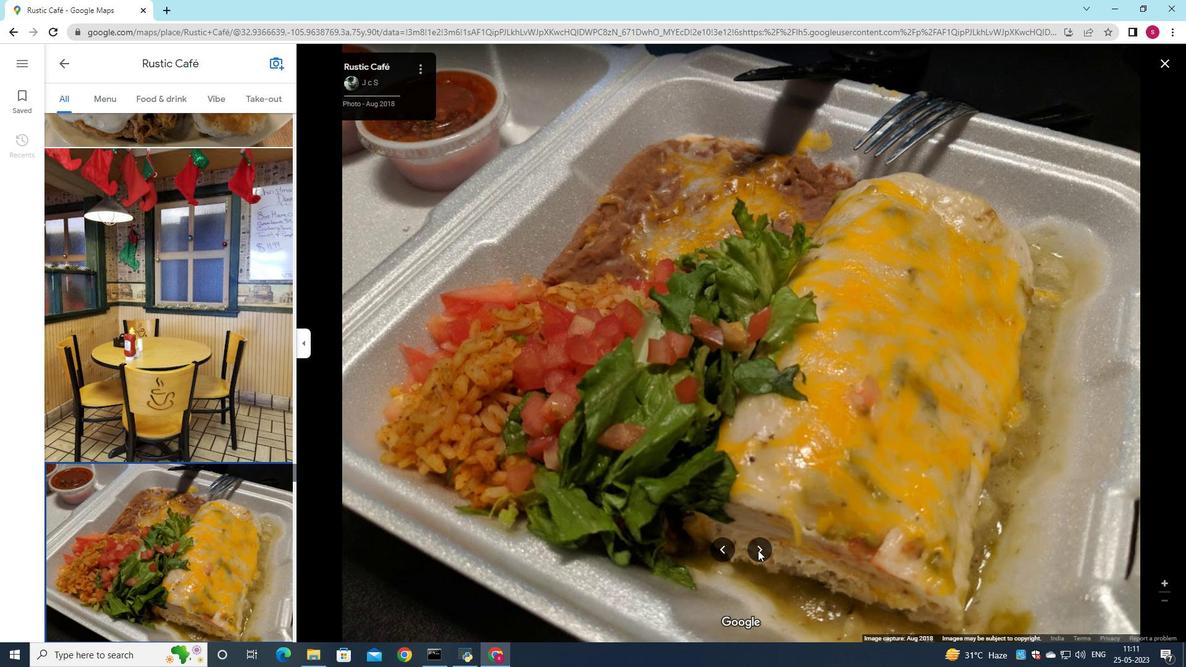 
Action: Mouse pressed left at (758, 550)
Screenshot: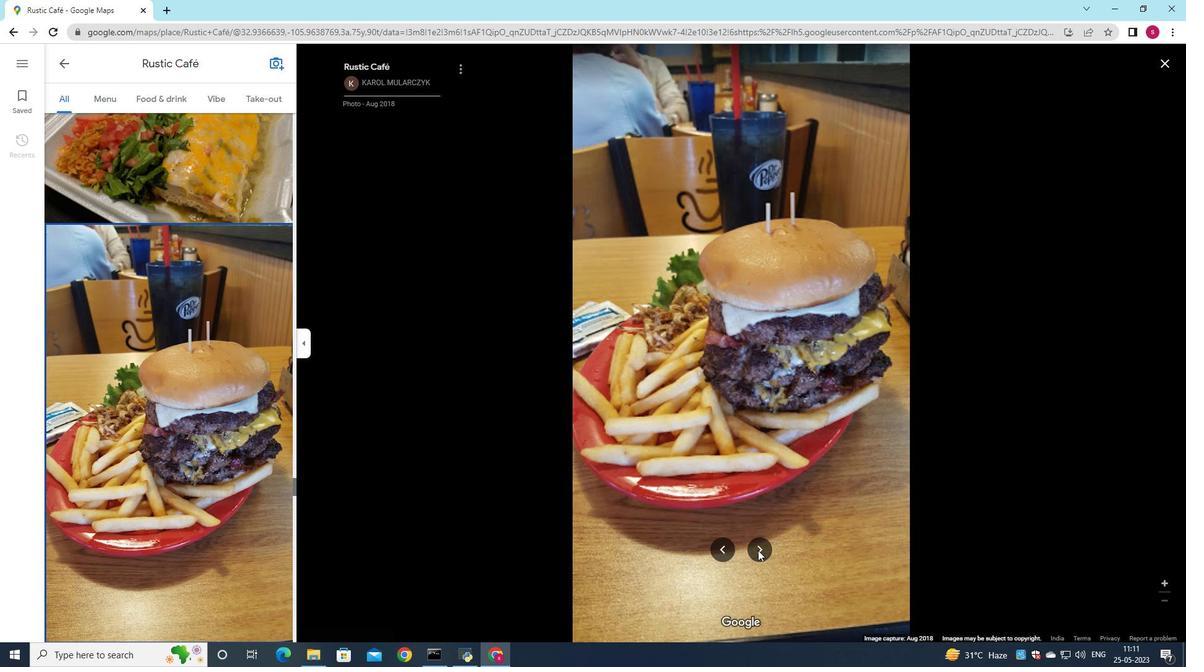 
Action: Mouse moved to (56, 58)
Screenshot: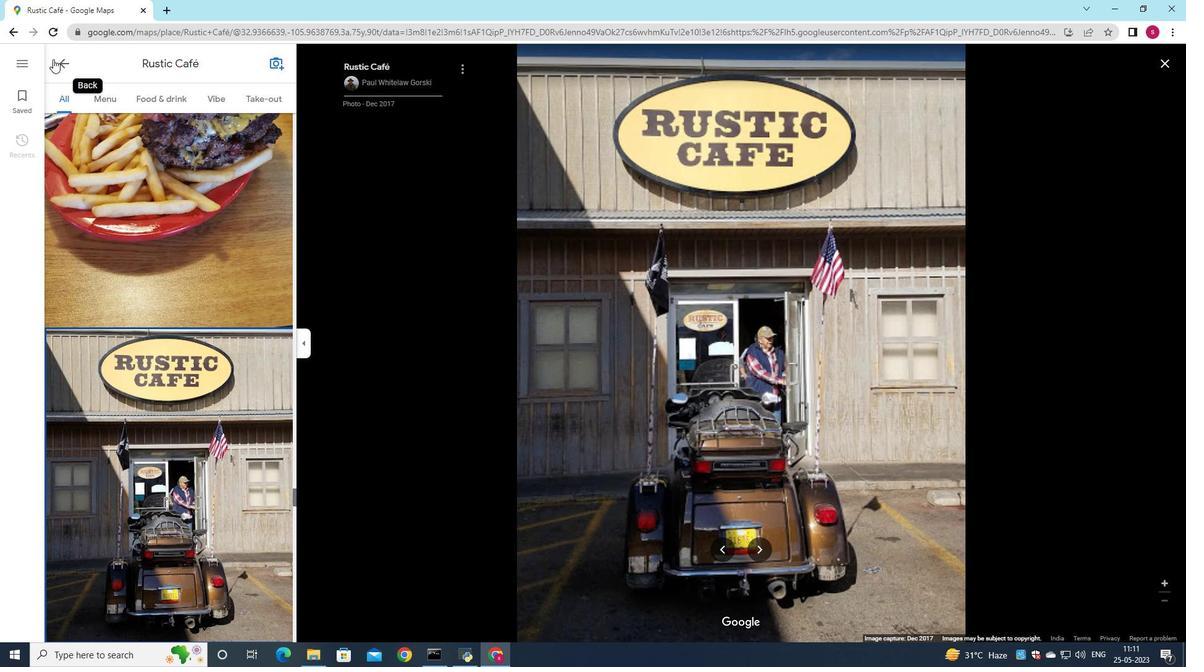 
Action: Mouse pressed left at (56, 58)
Screenshot: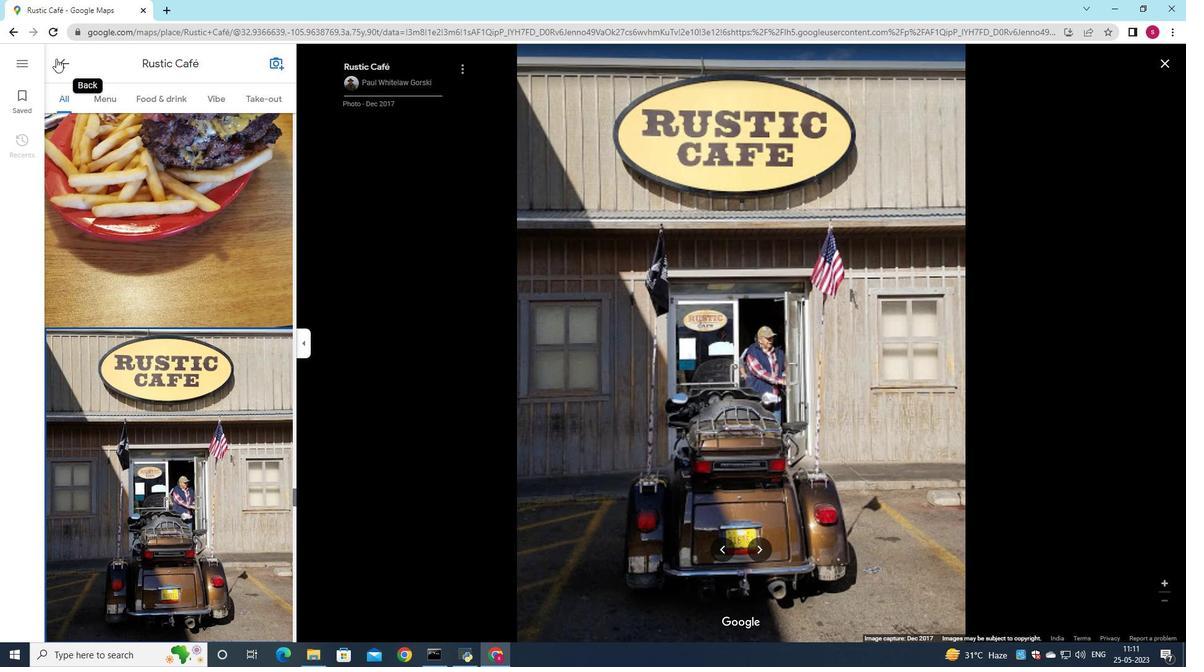 
Action: Mouse moved to (435, 63)
Screenshot: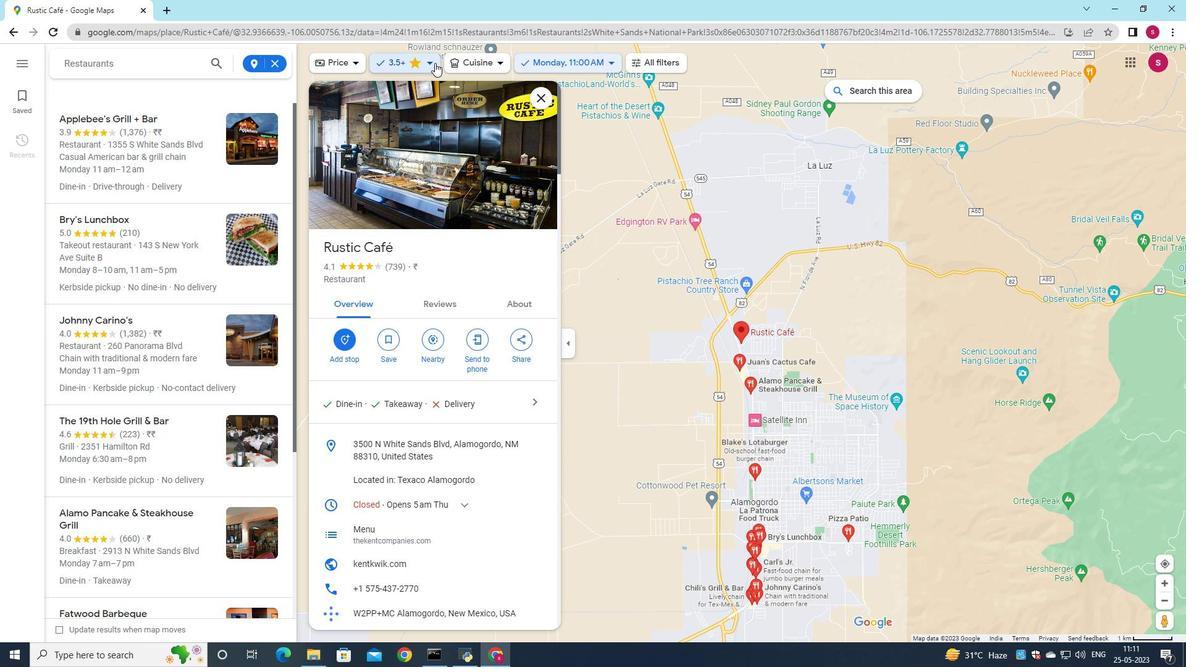 
Action: Mouse pressed left at (435, 63)
Screenshot: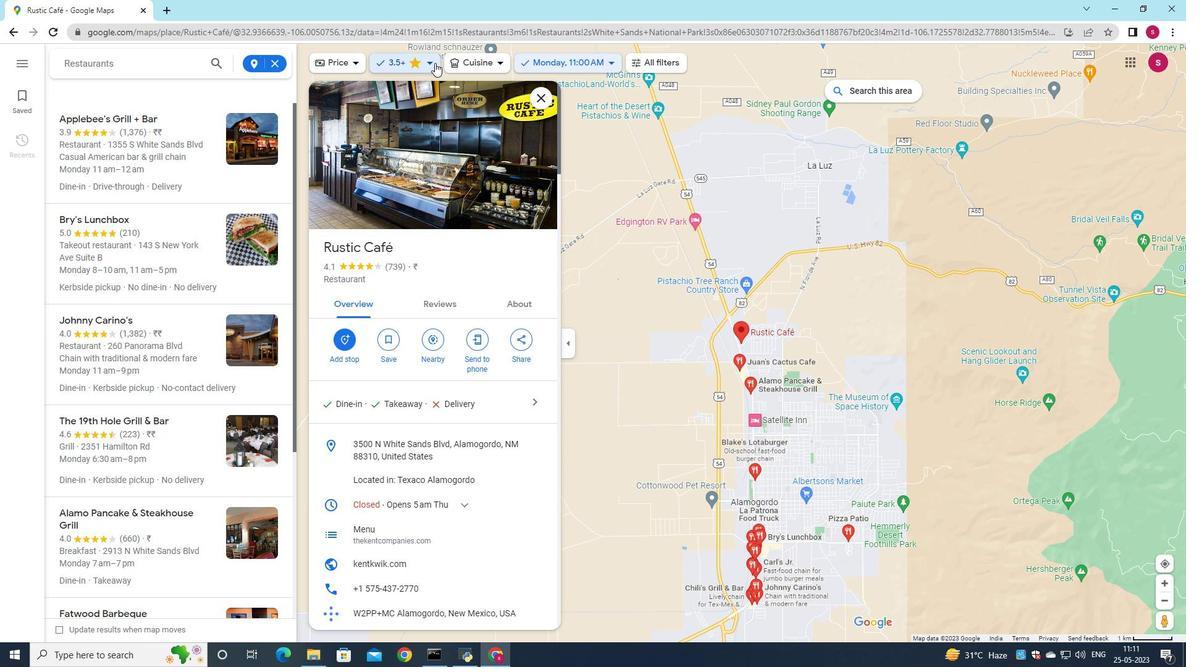 
Action: Mouse moved to (421, 158)
Screenshot: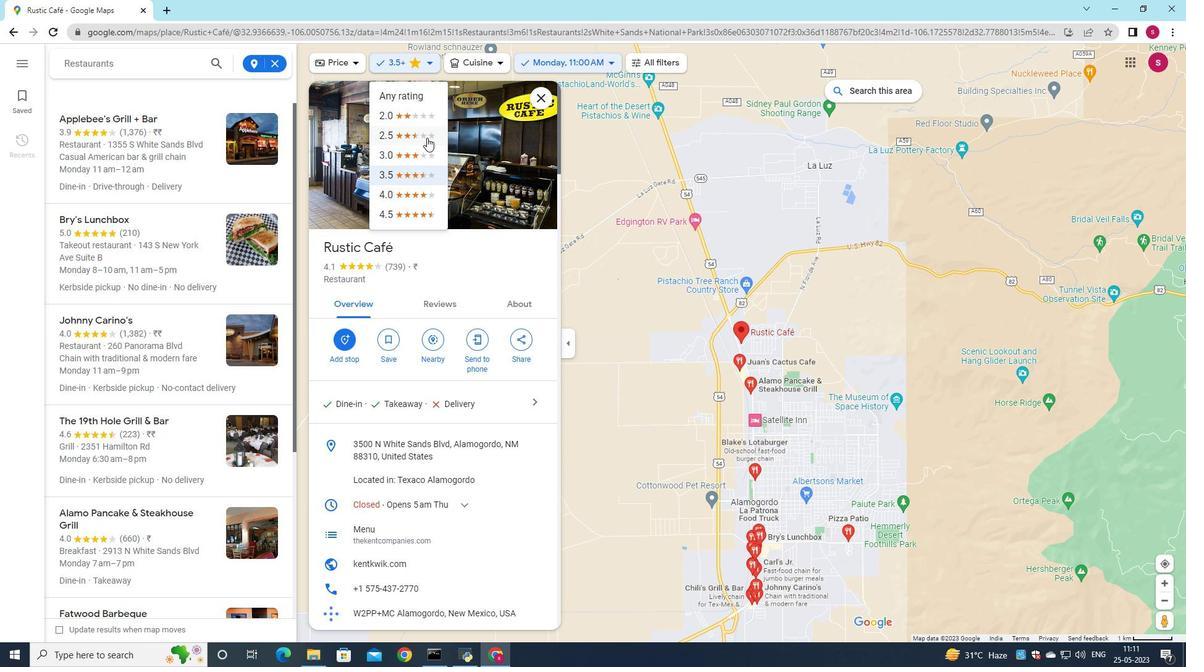 
Action: Mouse pressed left at (421, 158)
Screenshot: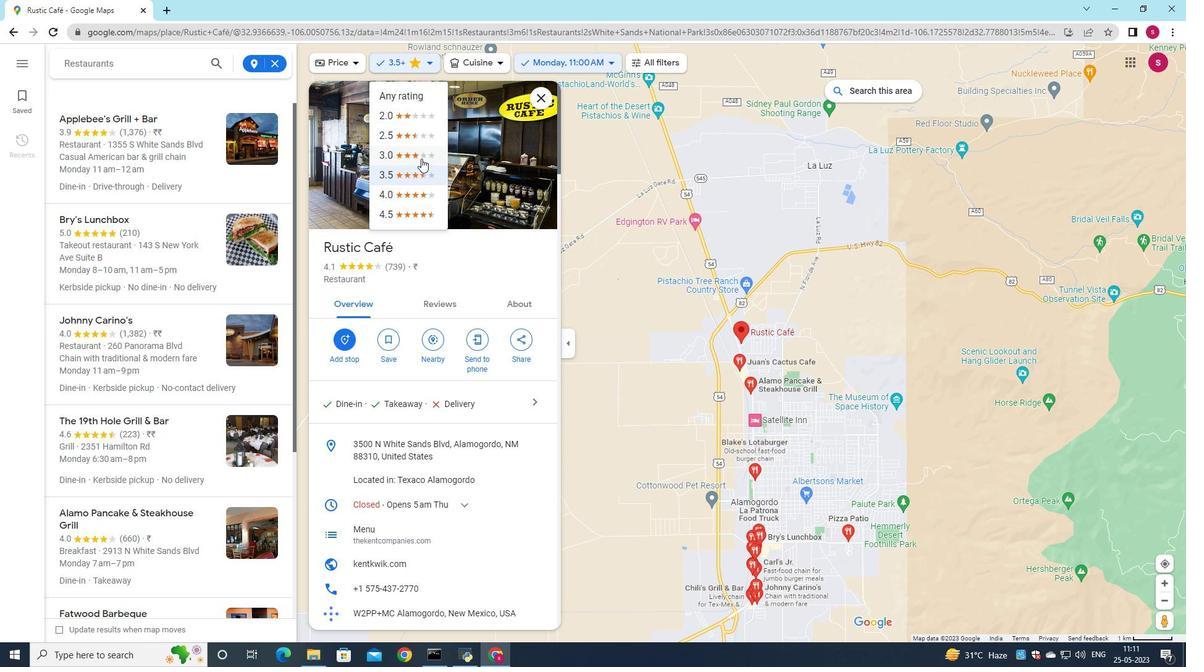 
Action: Mouse moved to (762, 339)
Screenshot: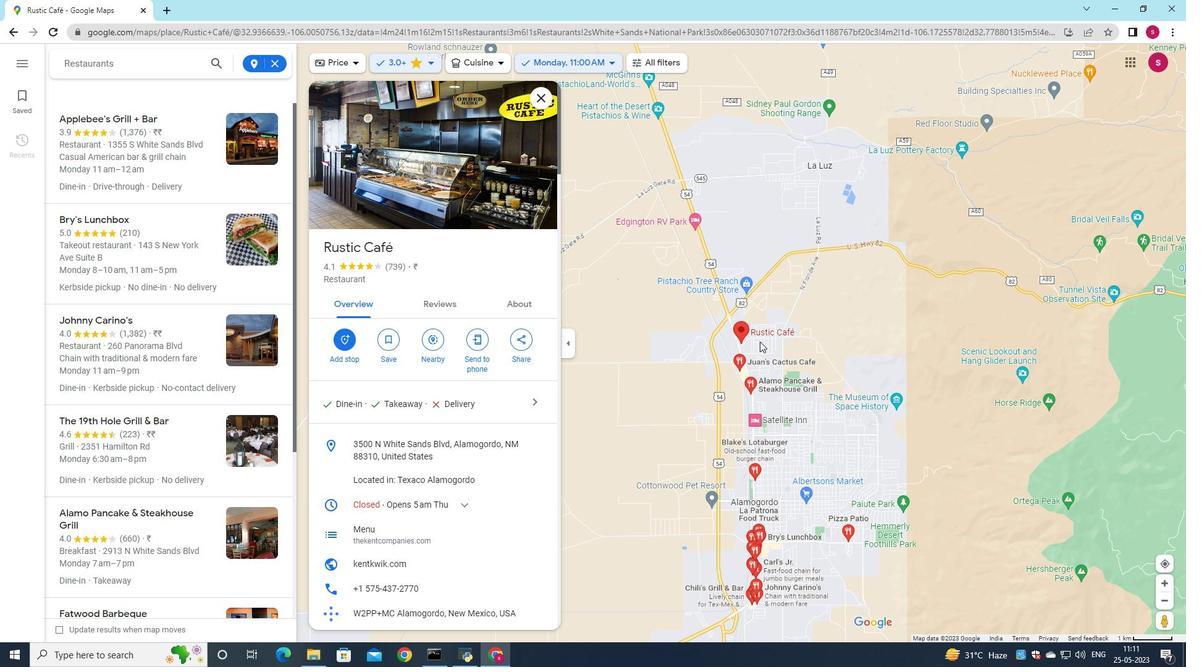
Action: Mouse scrolled (762, 338) with delta (0, 0)
Screenshot: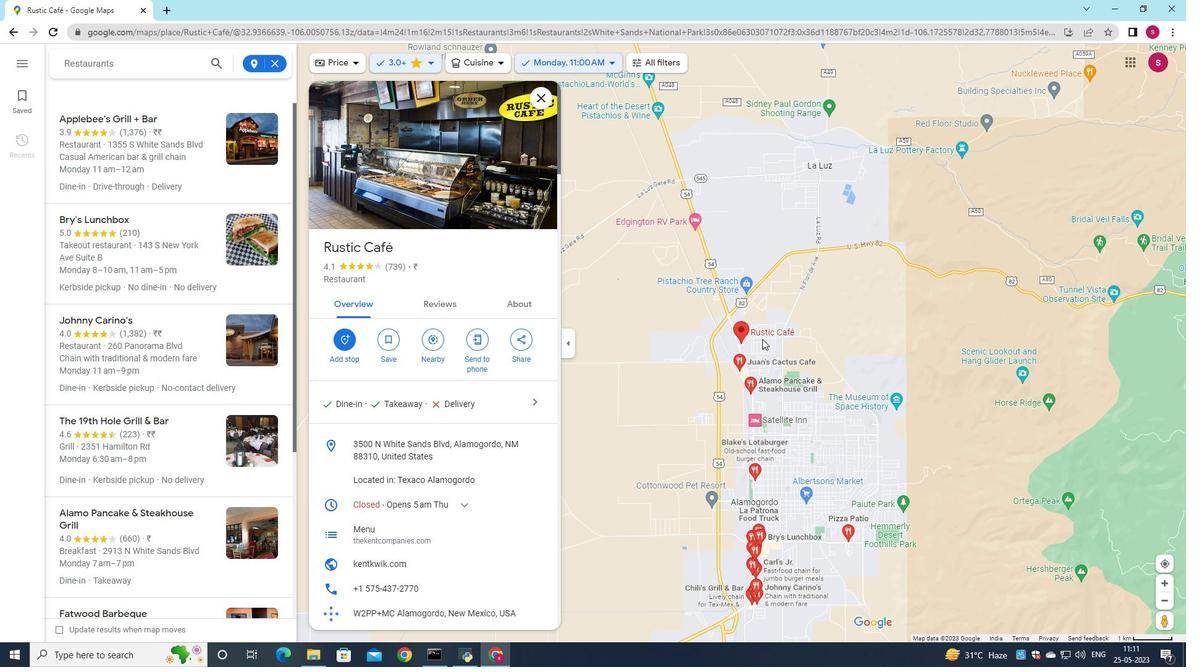 
Action: Mouse scrolled (762, 339) with delta (0, 0)
Screenshot: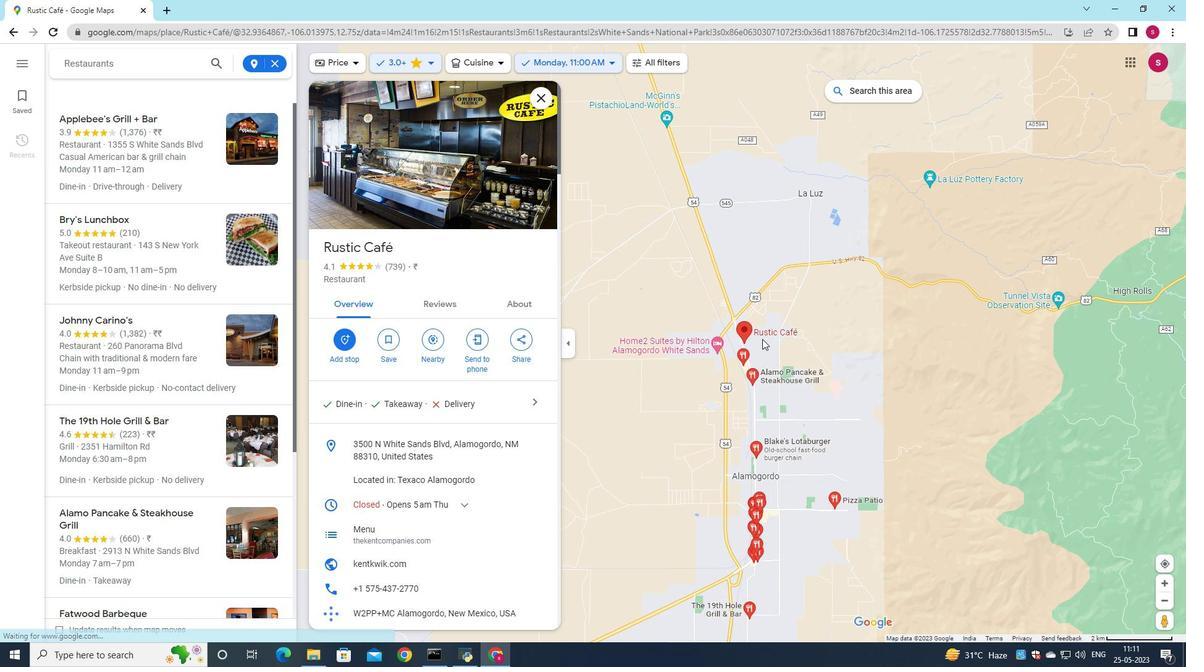 
Action: Mouse scrolled (762, 339) with delta (0, 0)
Screenshot: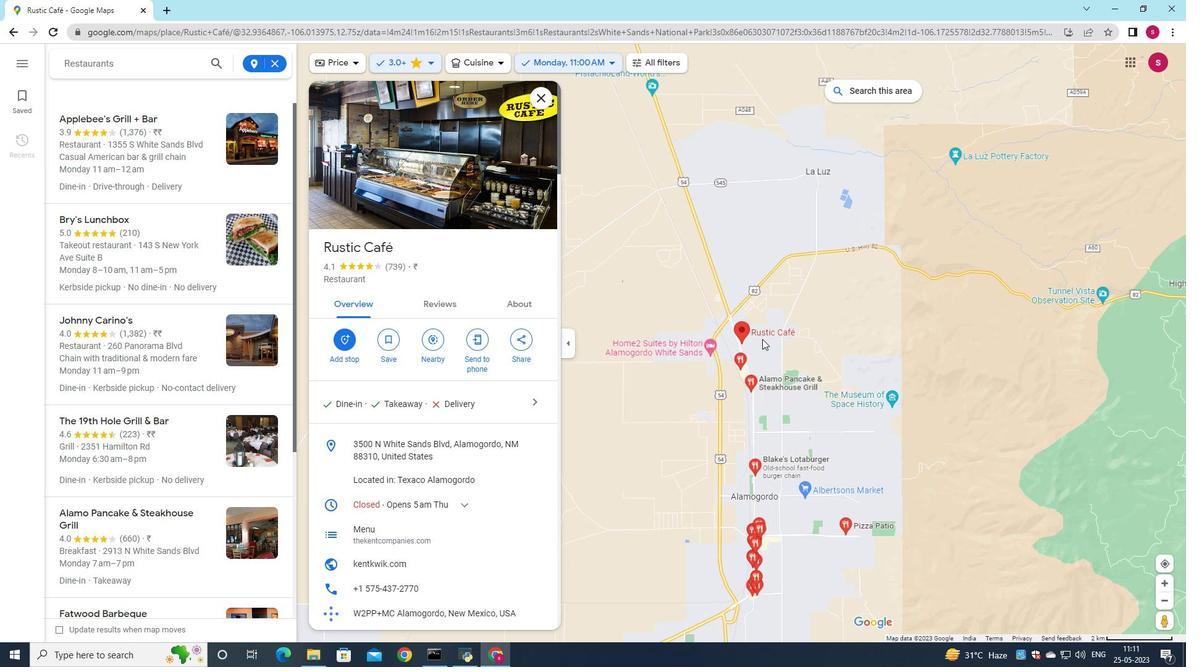 
Action: Mouse moved to (755, 367)
Screenshot: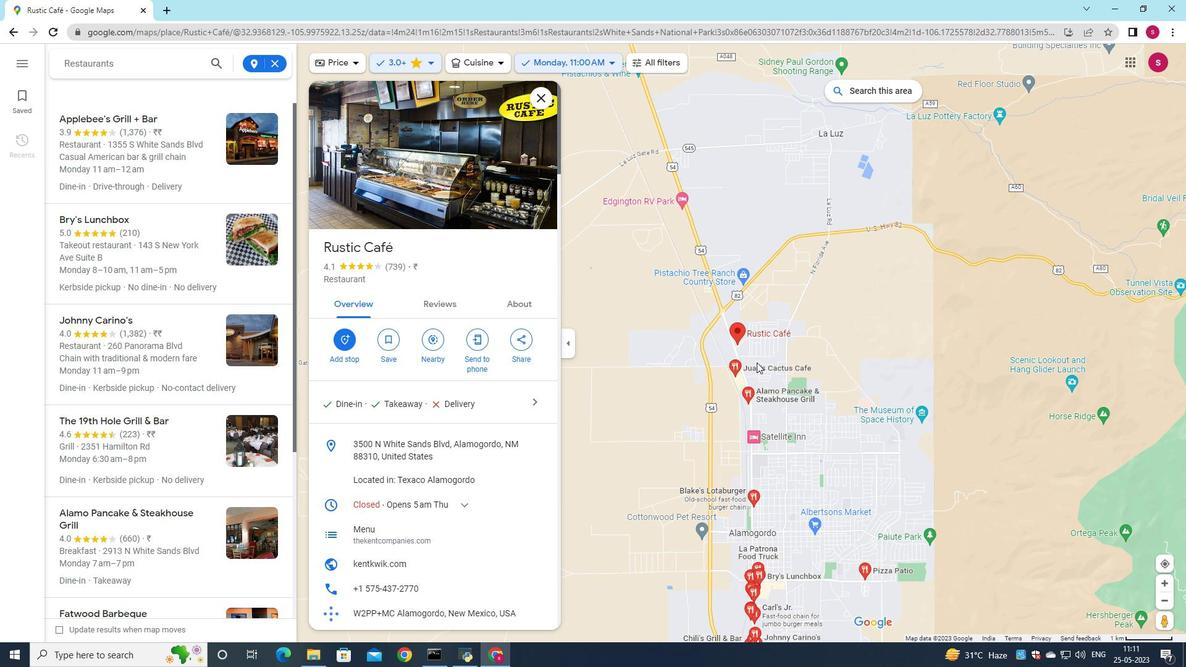 
Action: Mouse pressed left at (755, 367)
Screenshot: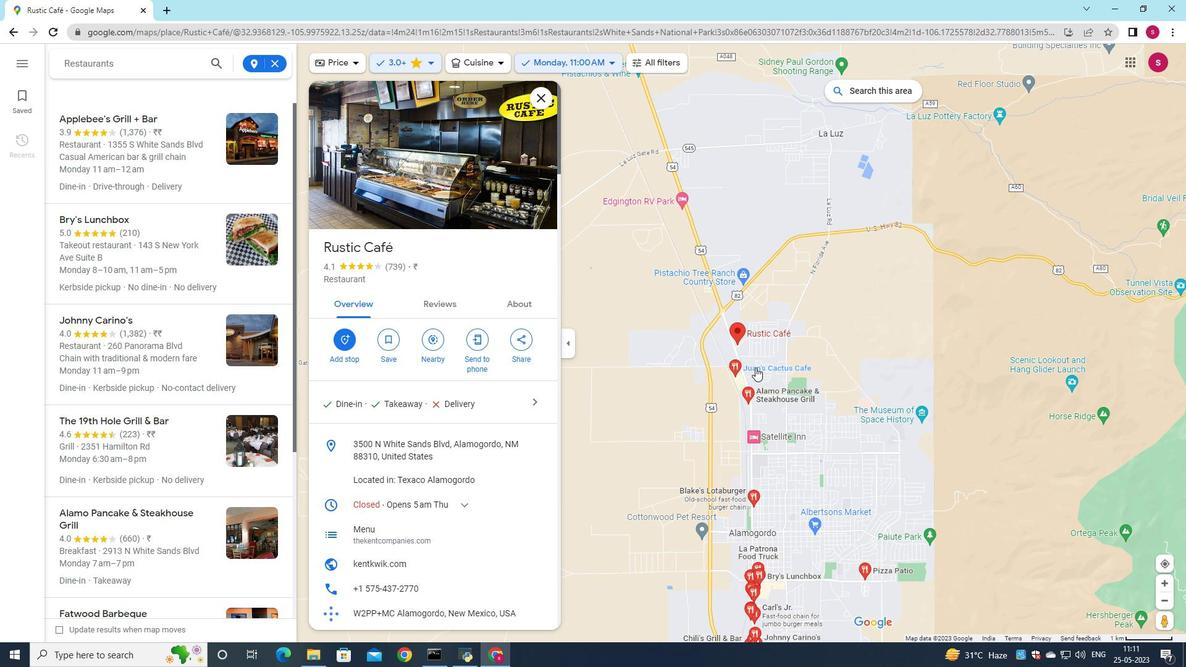 
Action: Mouse moved to (499, 214)
Screenshot: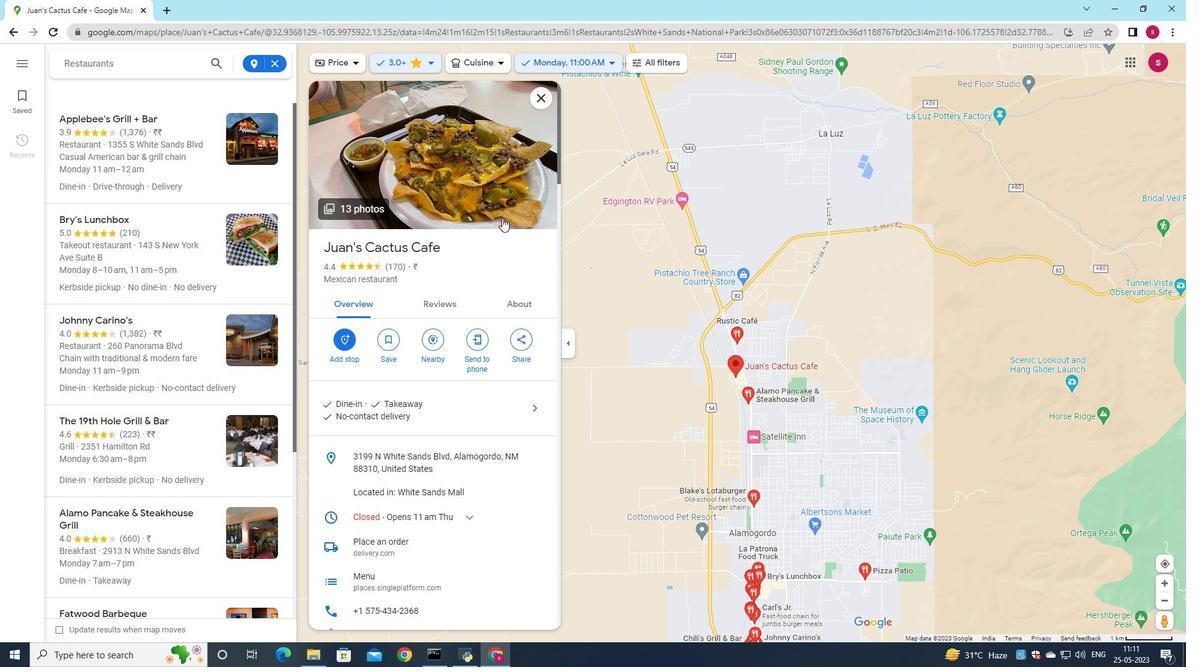 
Action: Mouse pressed left at (499, 214)
Screenshot: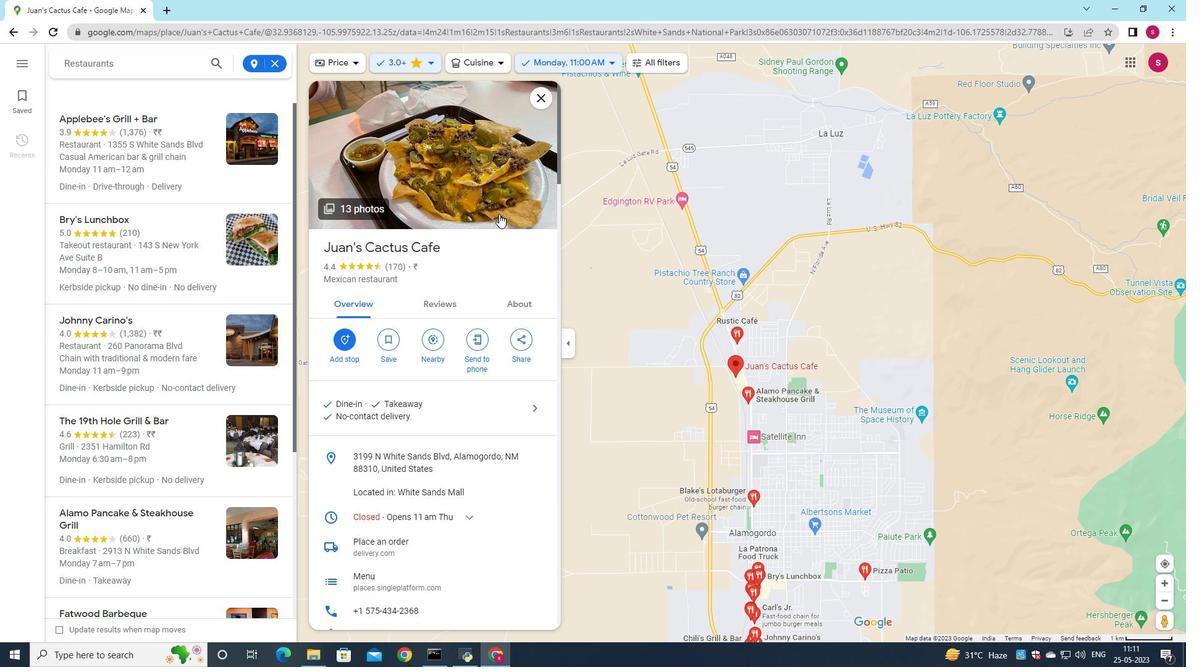 
Action: Mouse moved to (752, 554)
Screenshot: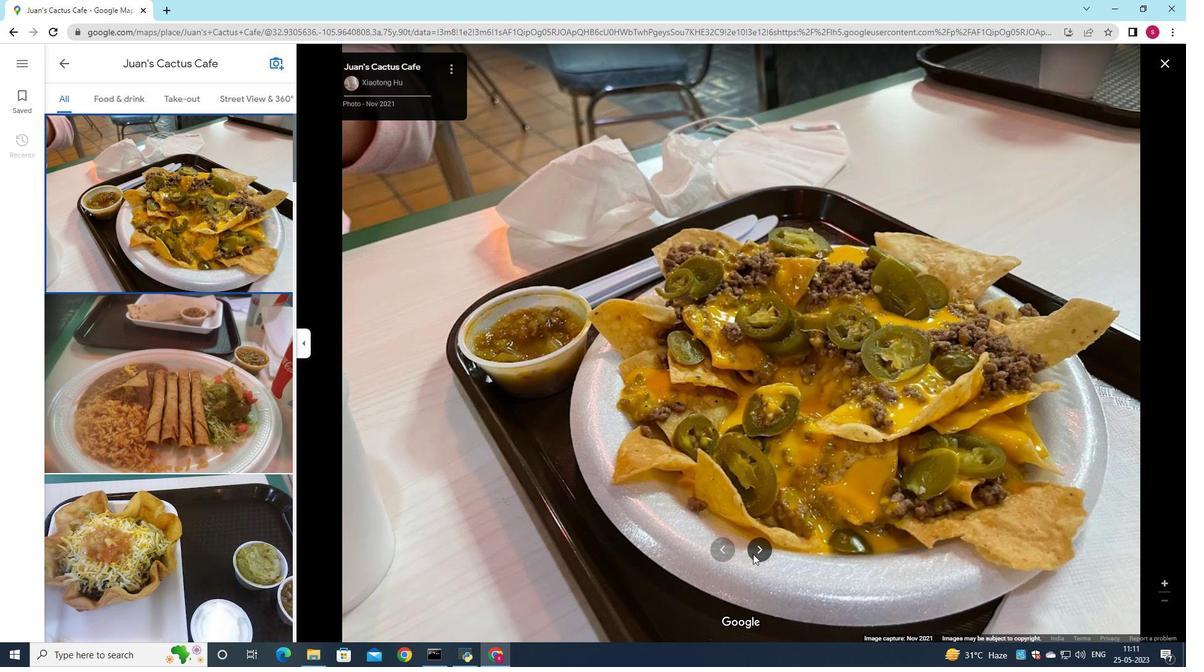 
Action: Mouse pressed left at (752, 554)
Screenshot: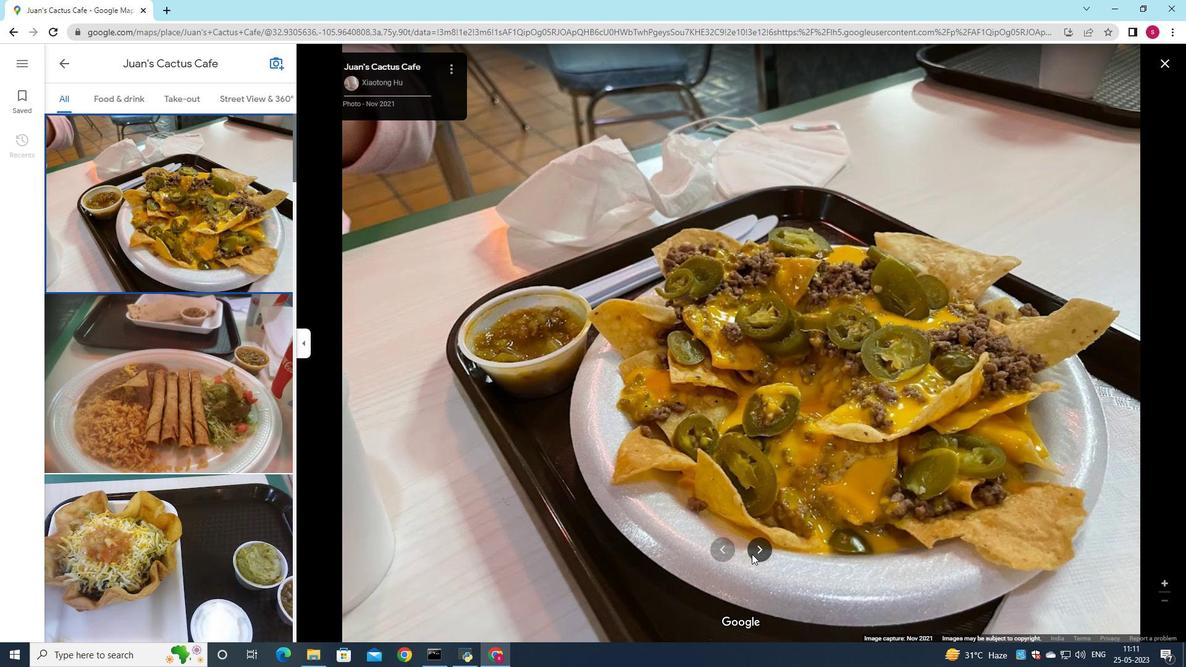 
Action: Mouse moved to (761, 548)
Screenshot: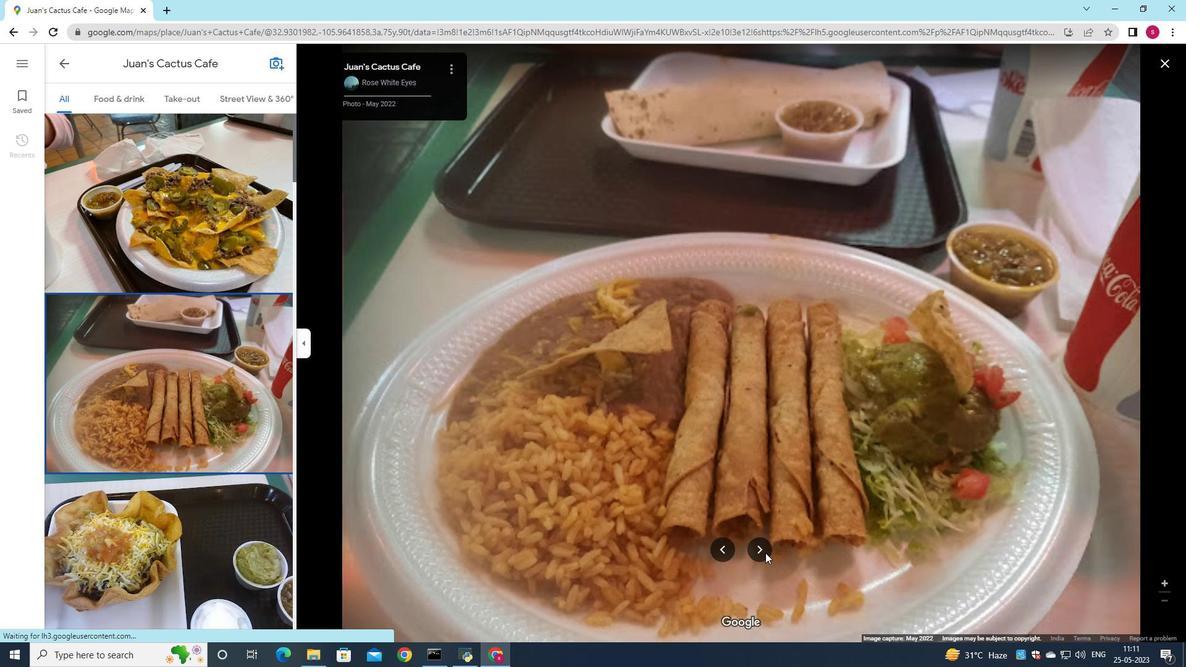 
Action: Mouse pressed left at (761, 548)
Screenshot: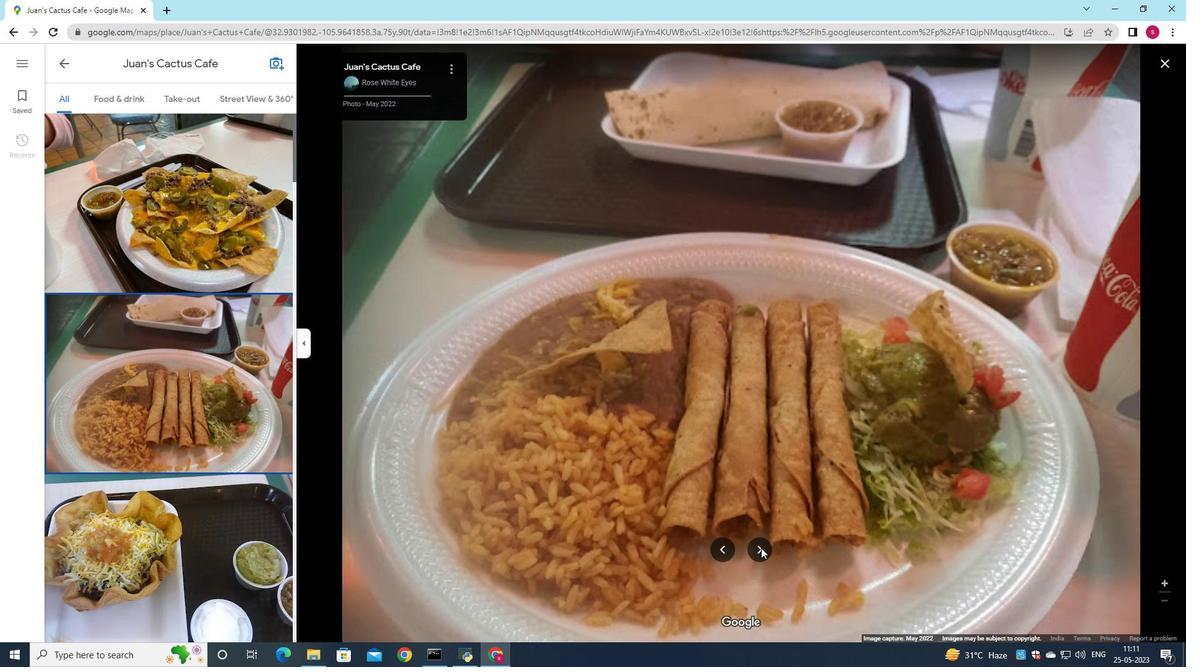 
Action: Mouse pressed left at (761, 548)
Screenshot: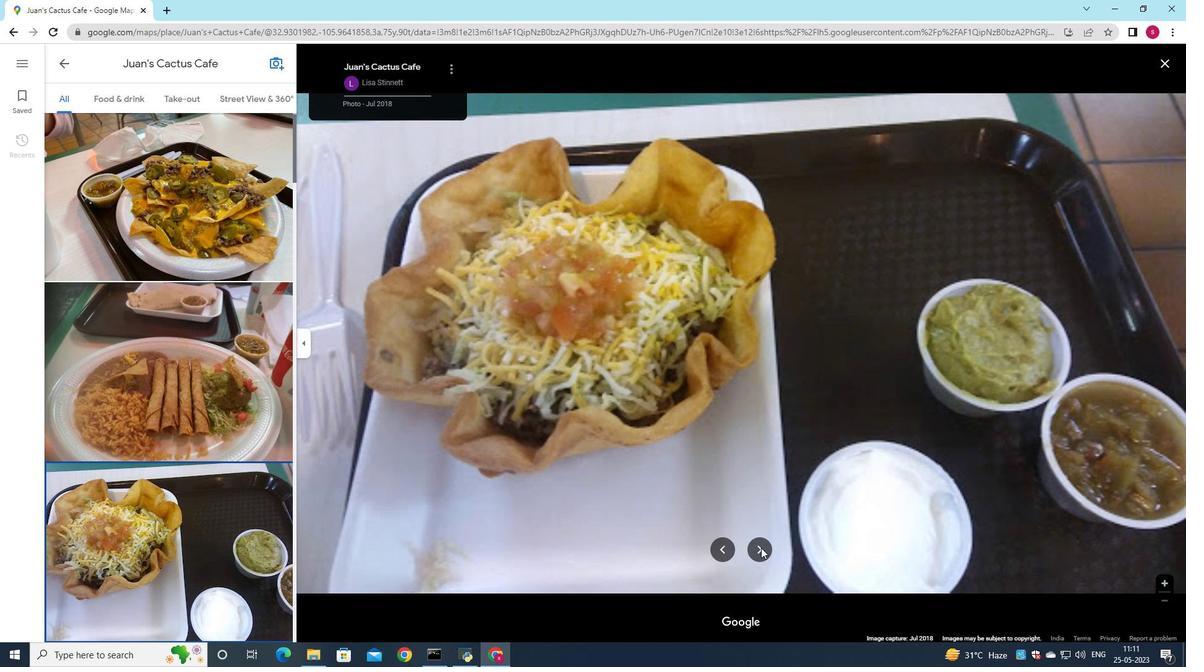 
Action: Mouse pressed left at (761, 548)
Screenshot: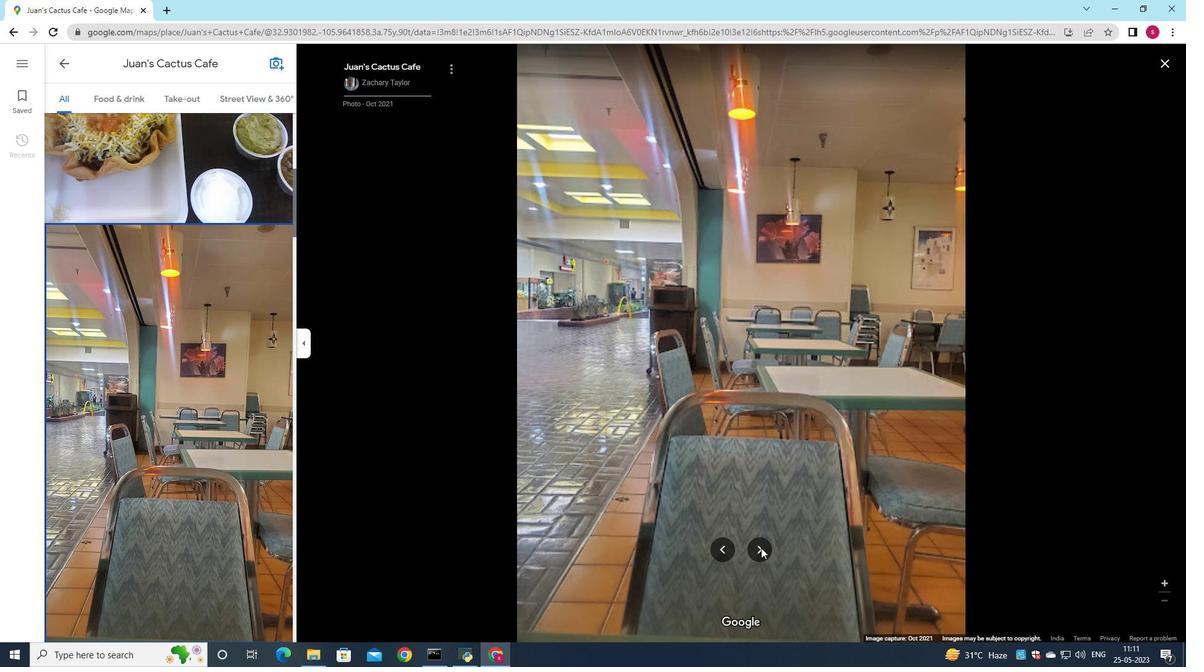 
Action: Mouse pressed left at (761, 548)
Screenshot: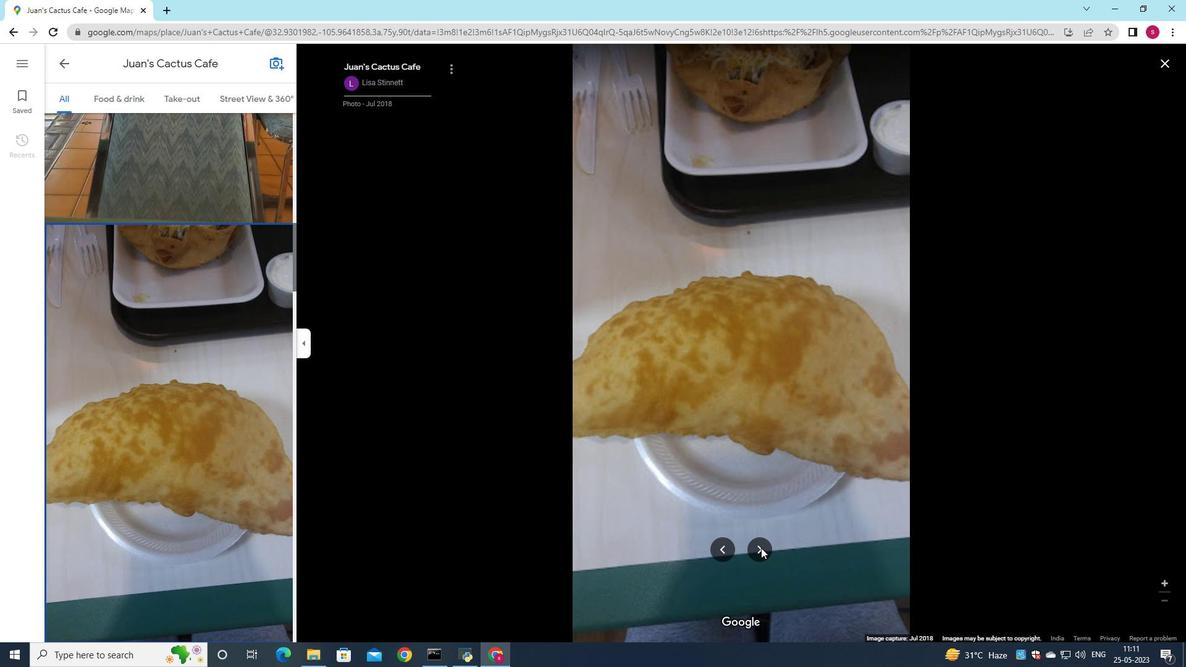 
Action: Mouse pressed left at (761, 548)
Screenshot: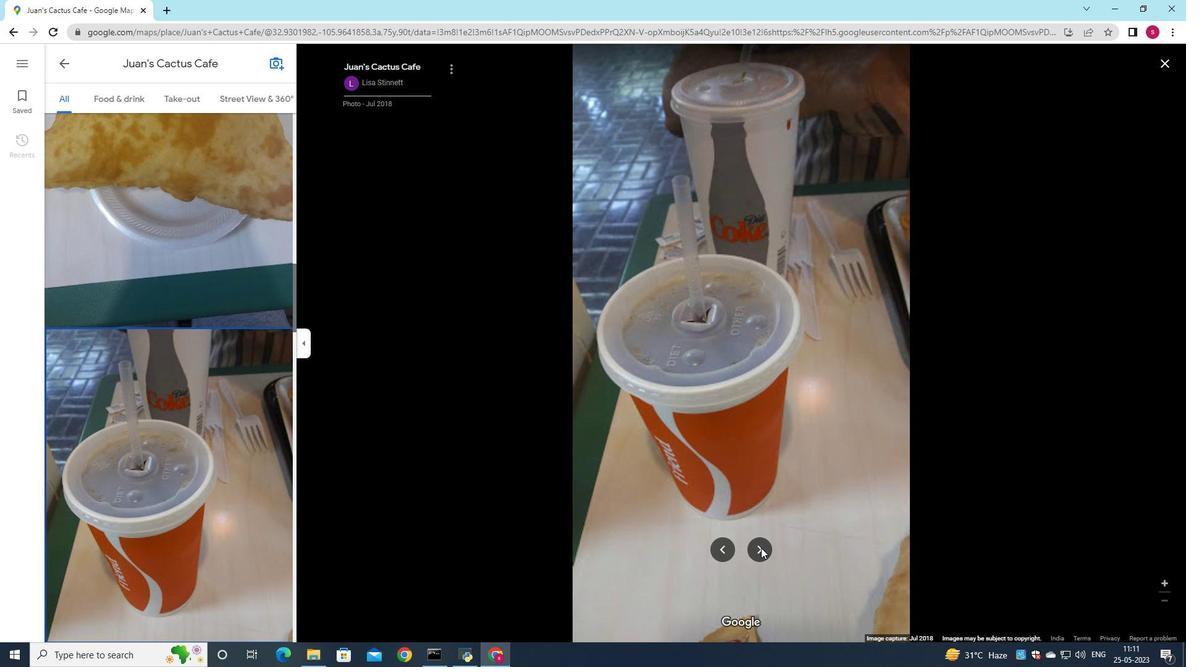 
Action: Mouse pressed left at (761, 548)
Screenshot: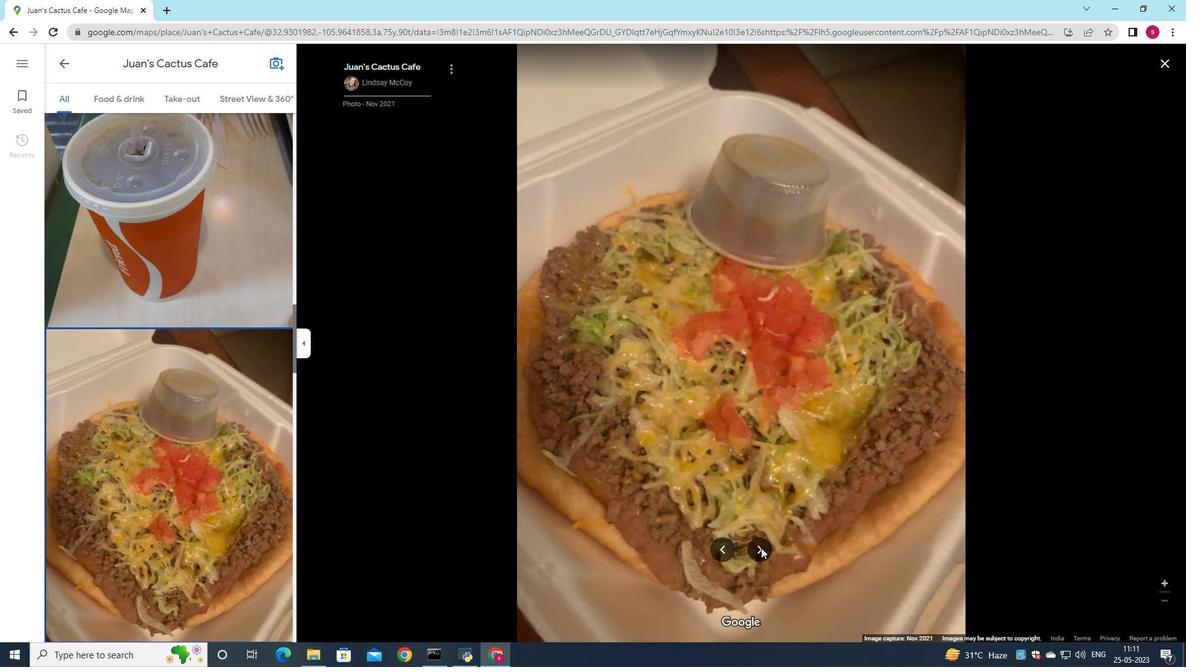
Action: Mouse pressed left at (761, 548)
Screenshot: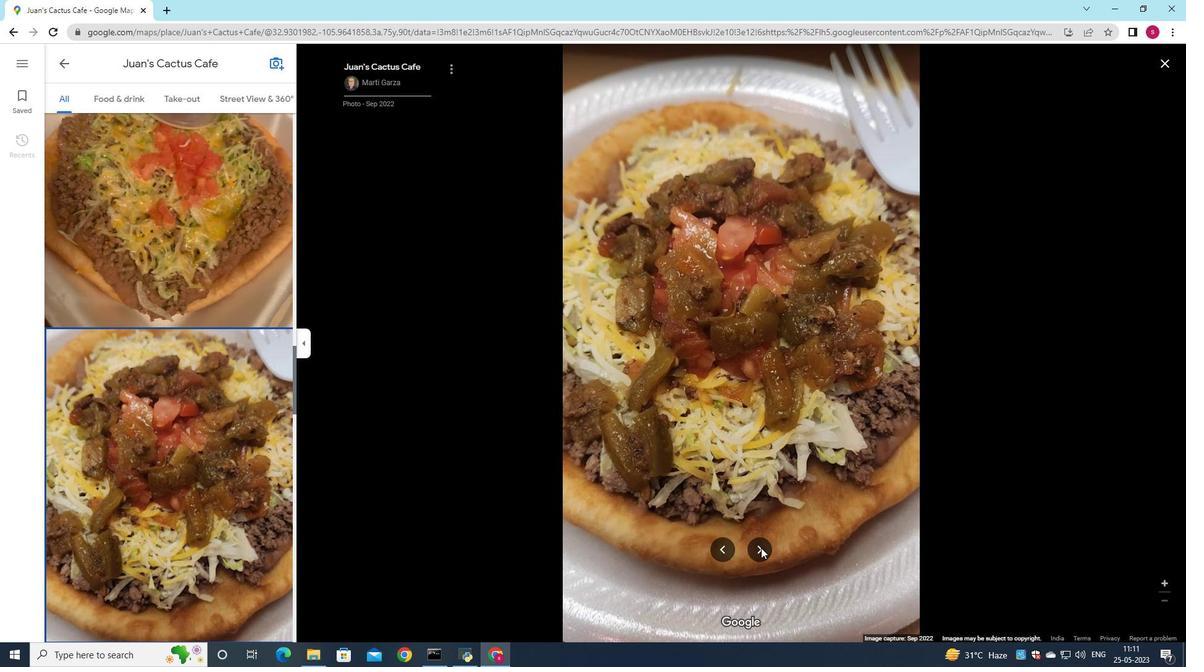 
Action: Mouse pressed left at (761, 548)
Screenshot: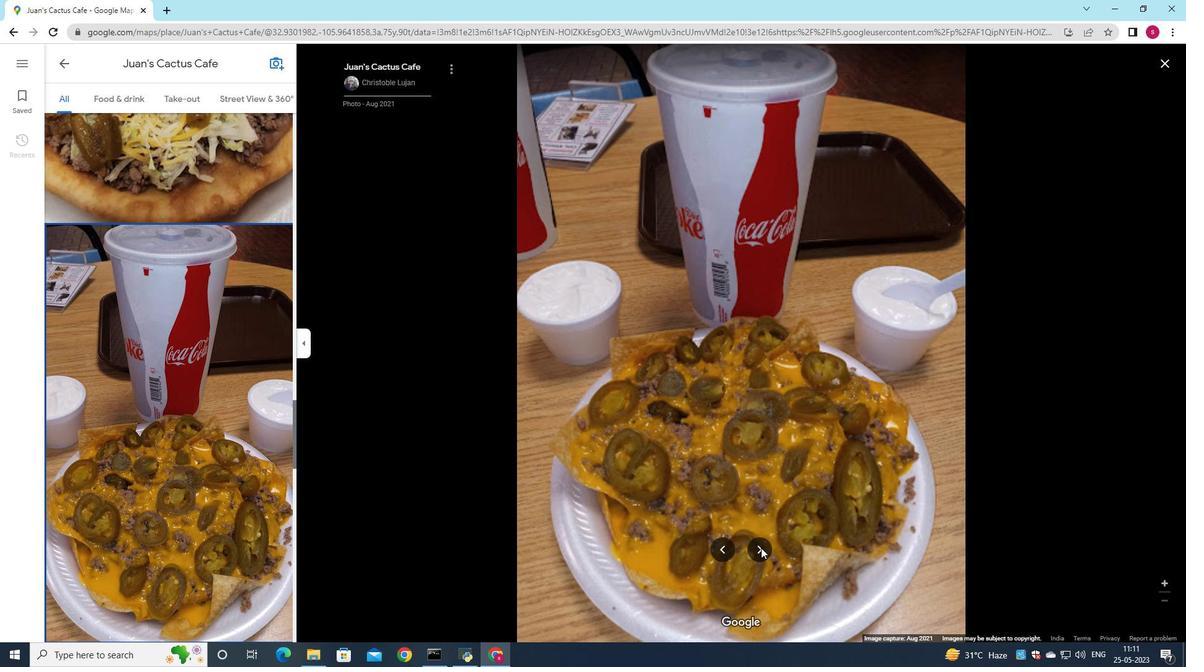 
Action: Mouse pressed left at (761, 548)
Screenshot: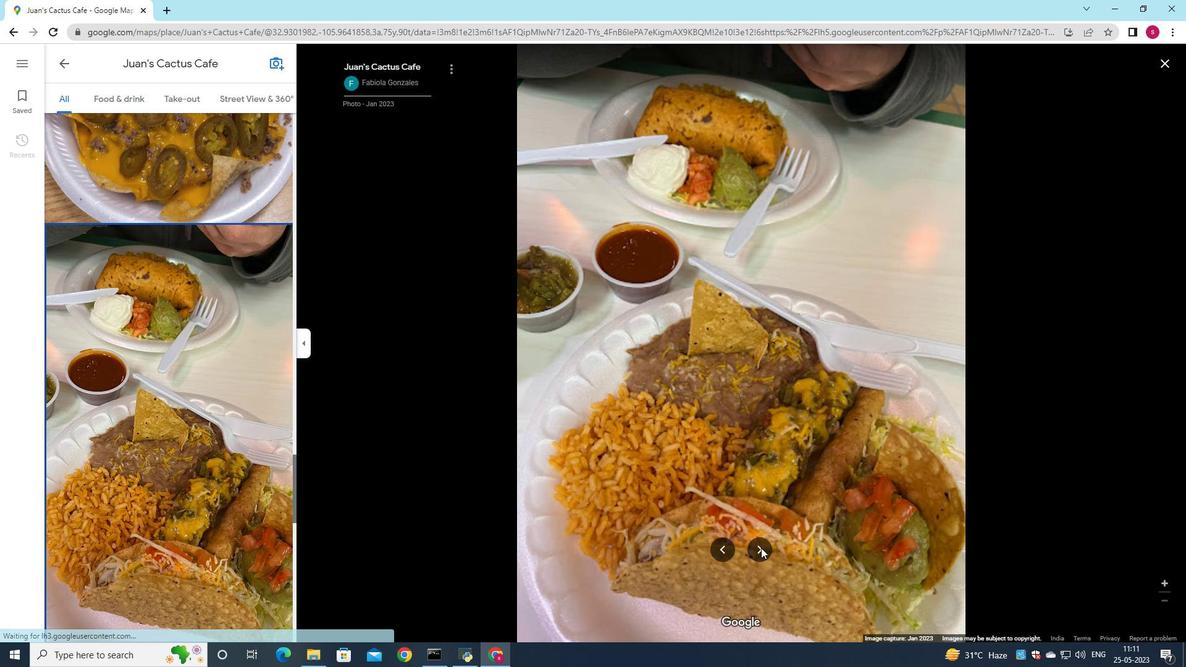 
Action: Mouse pressed left at (761, 548)
Screenshot: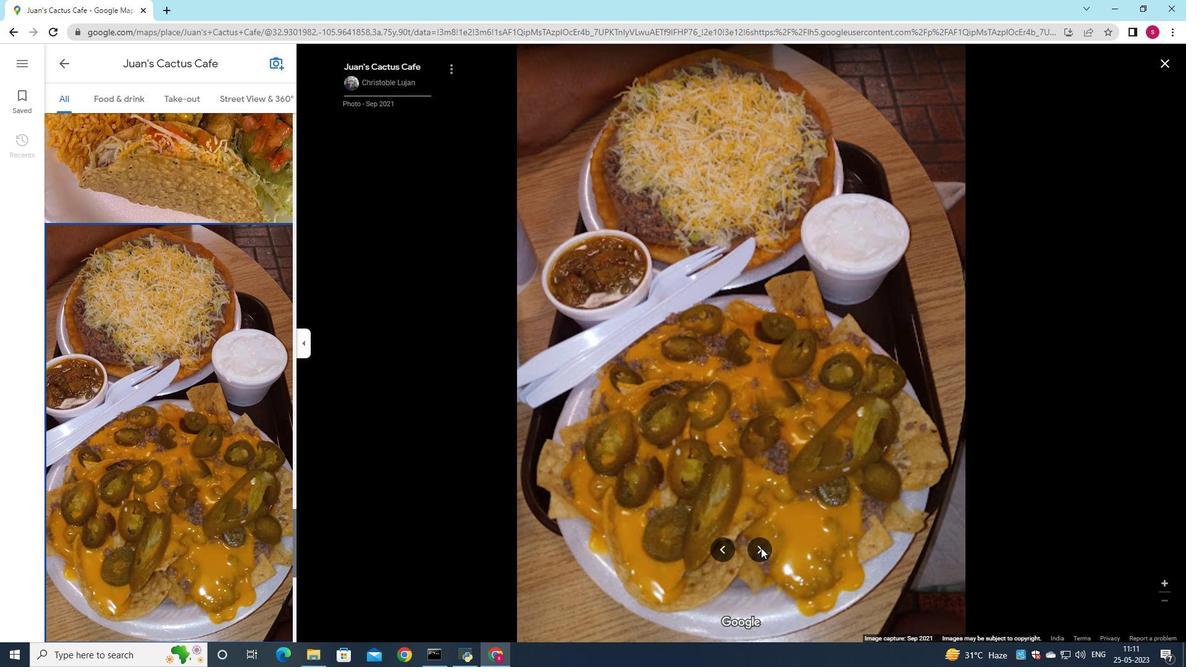 
Action: Mouse pressed left at (761, 548)
Screenshot: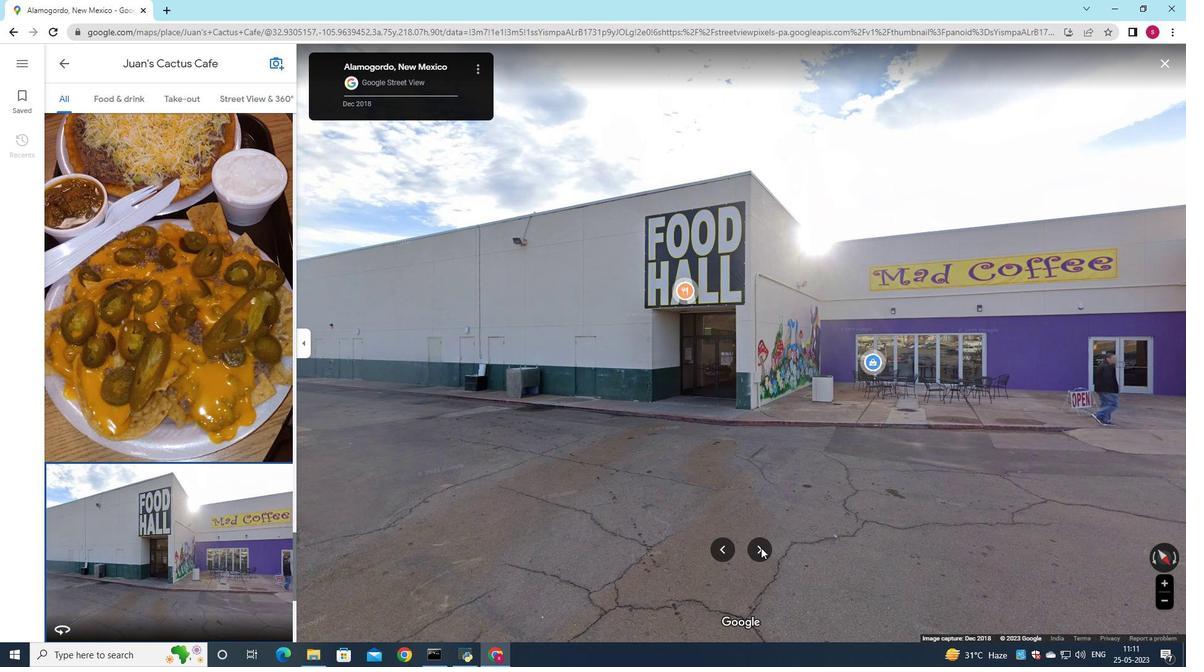 
Action: Mouse pressed left at (761, 548)
Screenshot: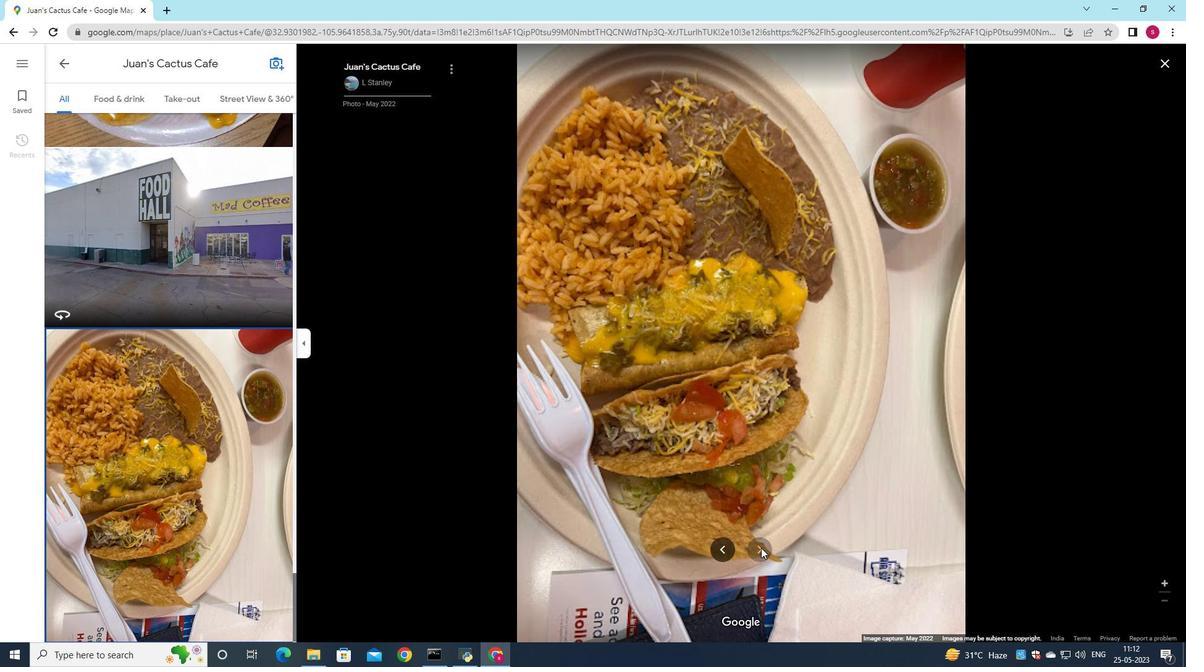 
Action: Mouse pressed left at (761, 548)
Screenshot: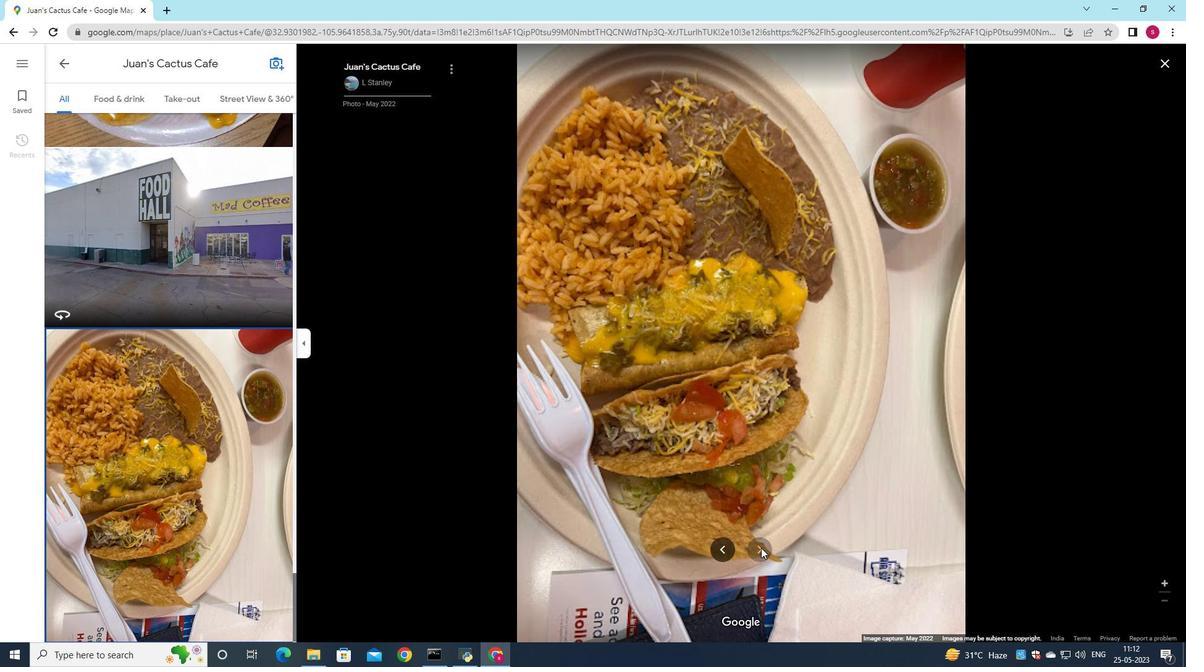 
Action: Mouse pressed left at (761, 548)
Screenshot: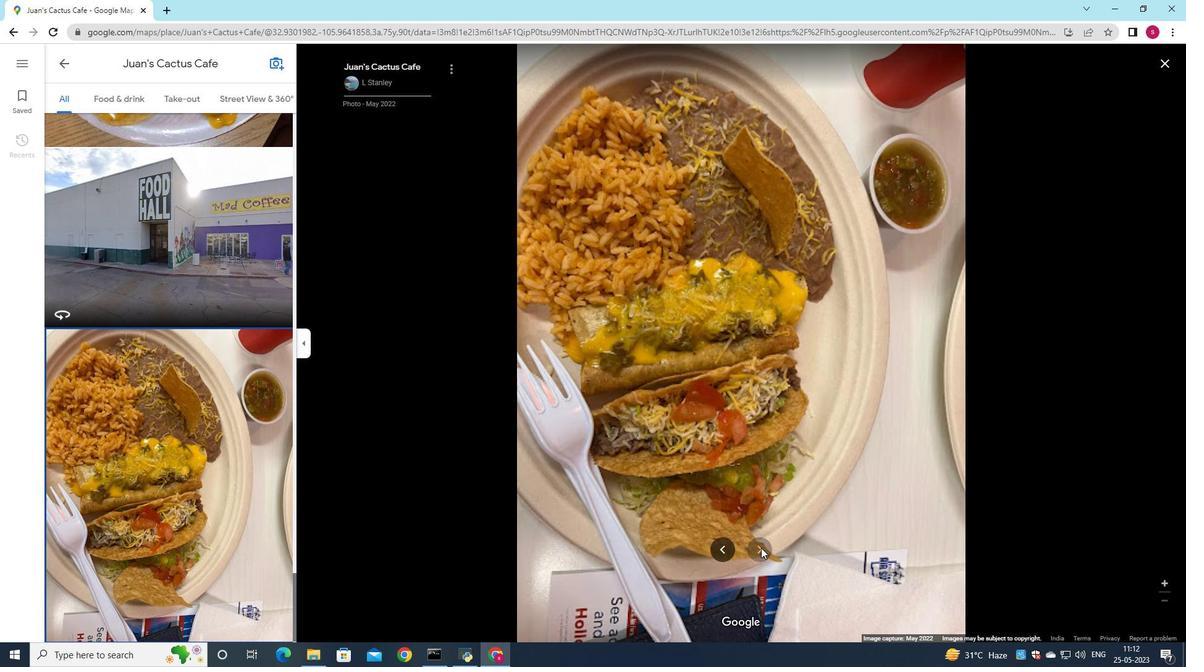 
Action: Mouse moved to (63, 59)
Screenshot: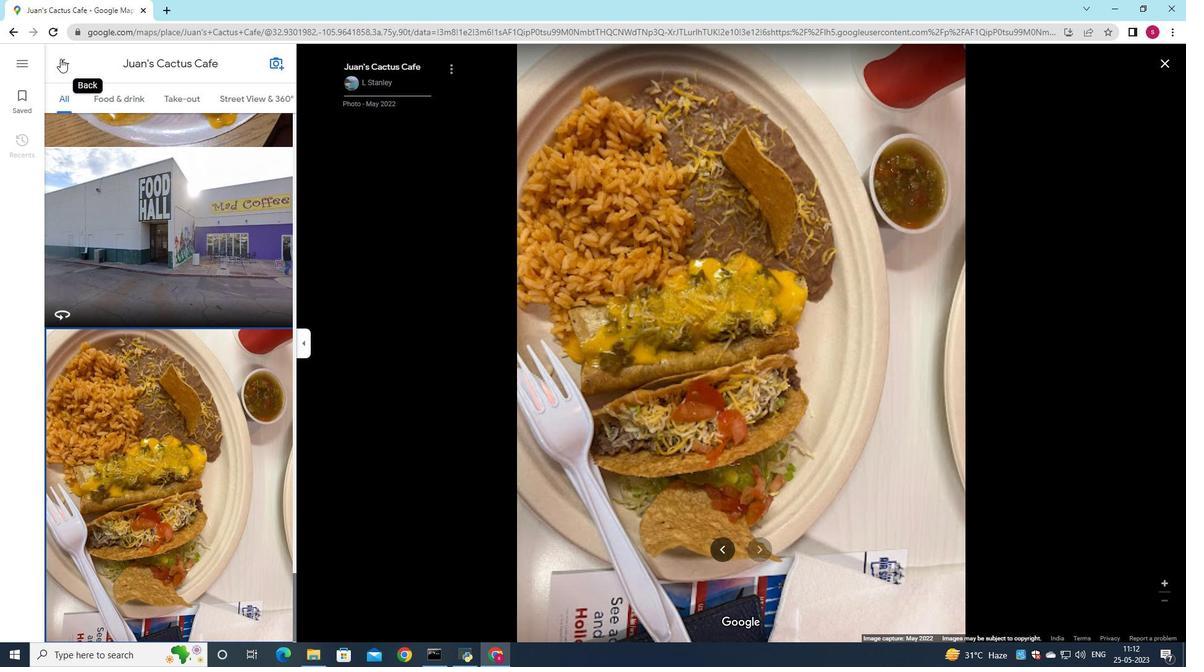 
Action: Mouse pressed left at (63, 59)
Screenshot: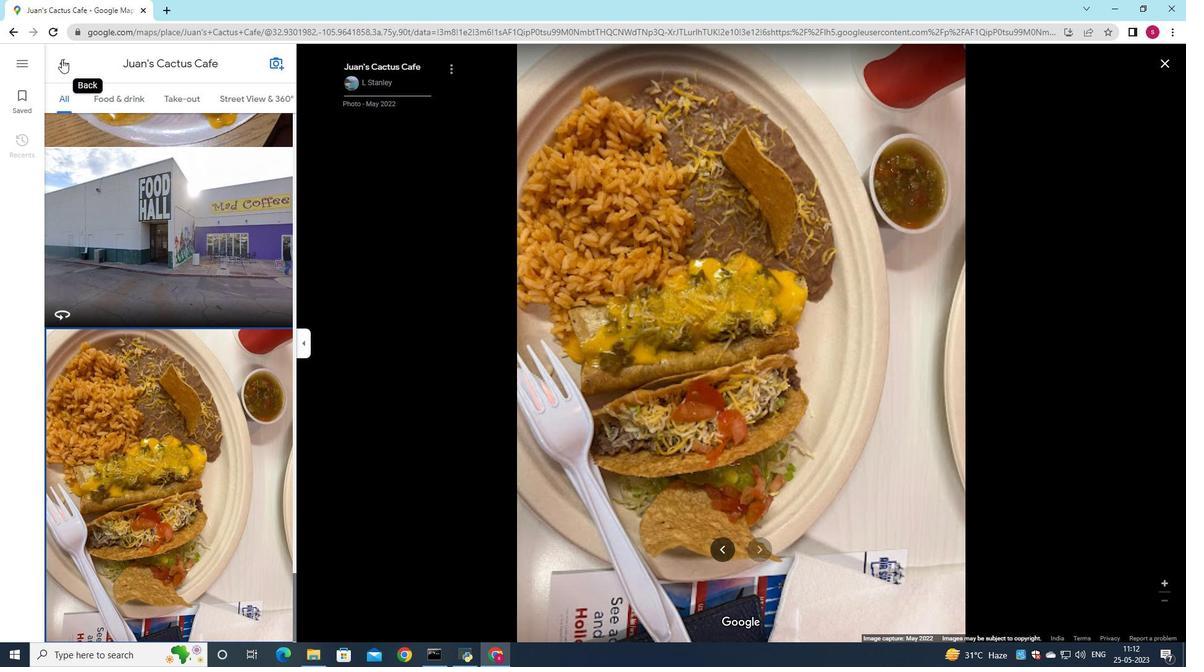 
Action: Mouse moved to (747, 386)
Screenshot: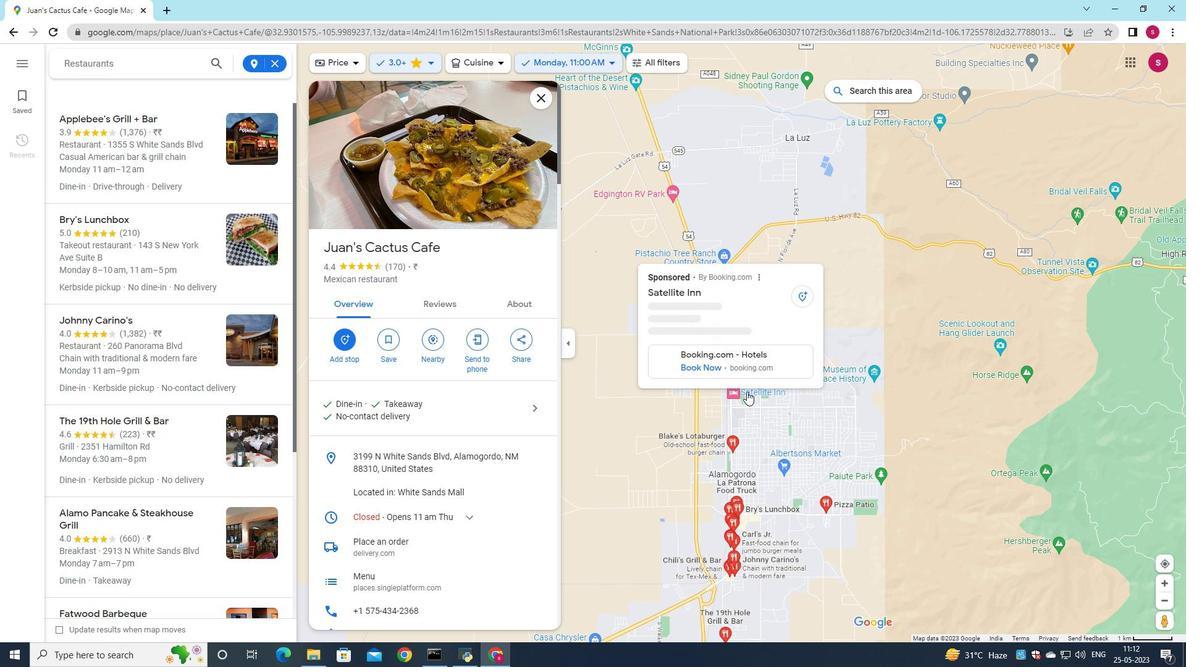 
Action: Mouse scrolled (747, 385) with delta (0, 0)
Screenshot: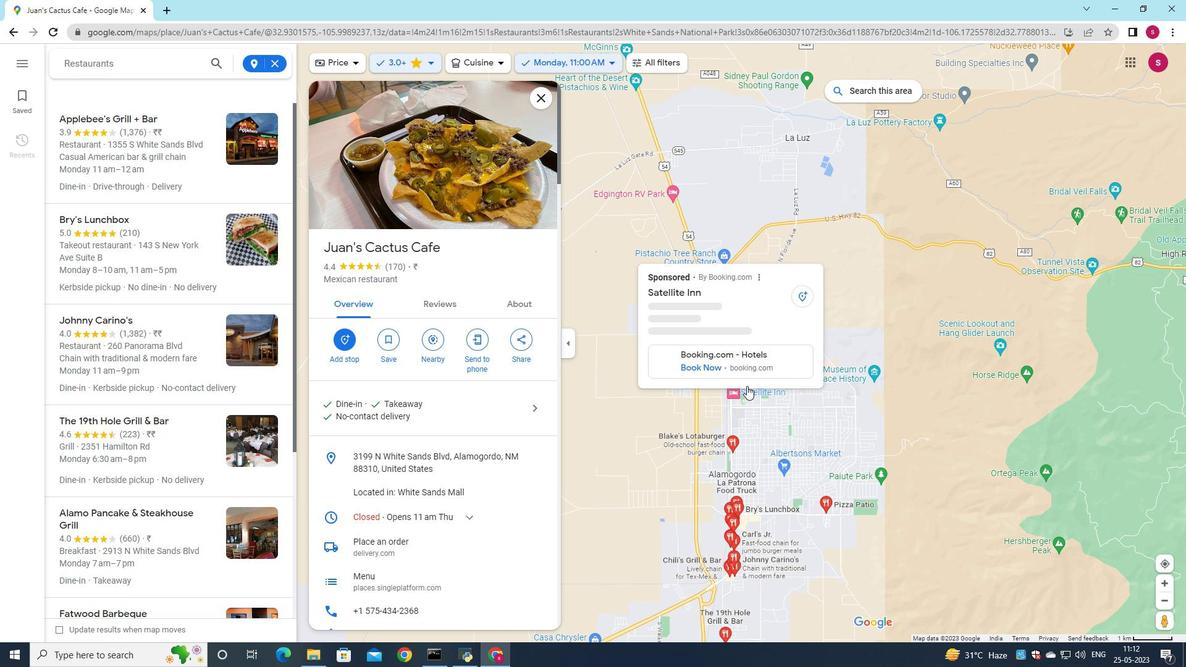 
Action: Mouse moved to (782, 353)
Screenshot: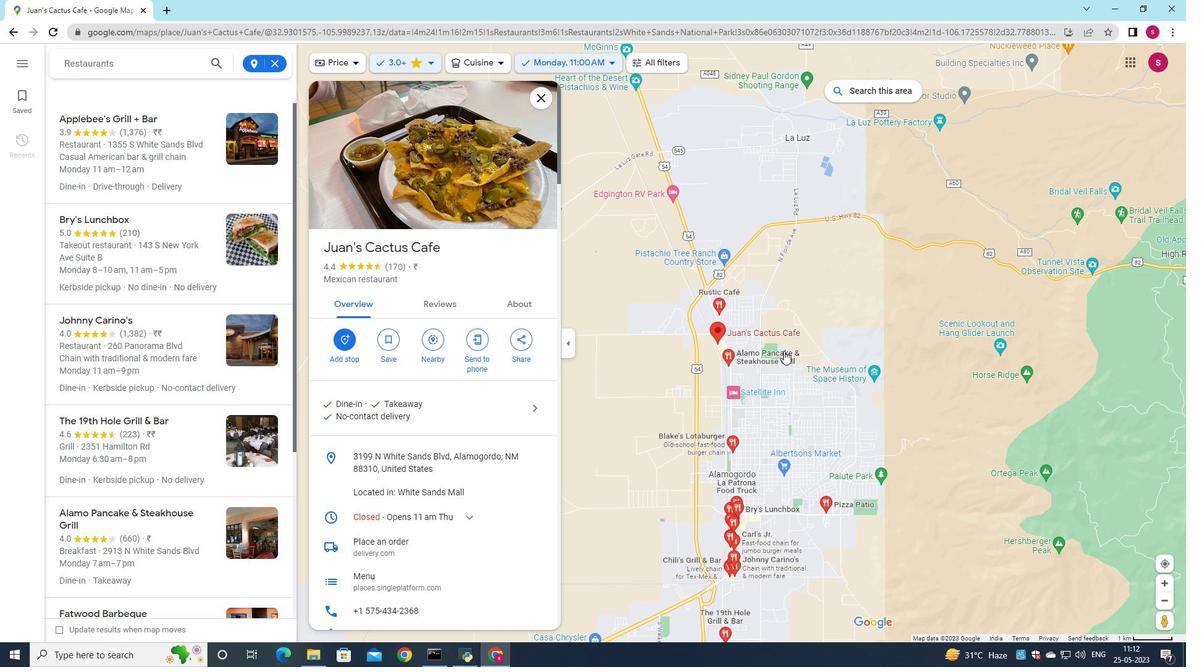 
Action: Mouse pressed left at (782, 353)
Screenshot: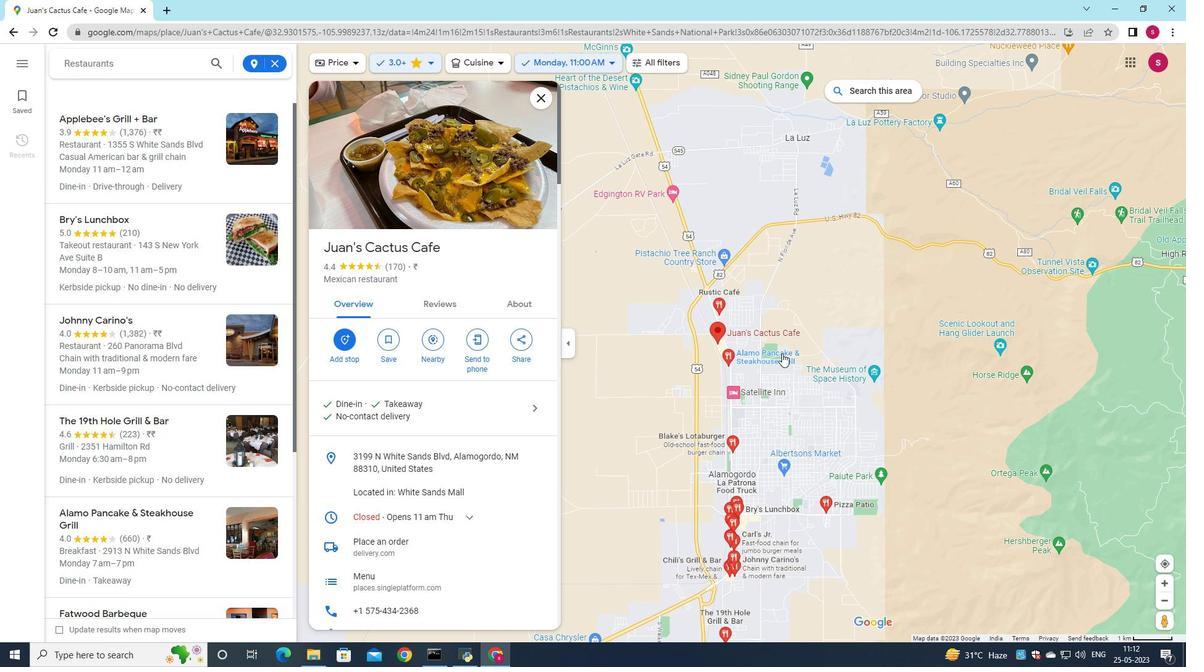 
Action: Mouse moved to (372, 207)
Screenshot: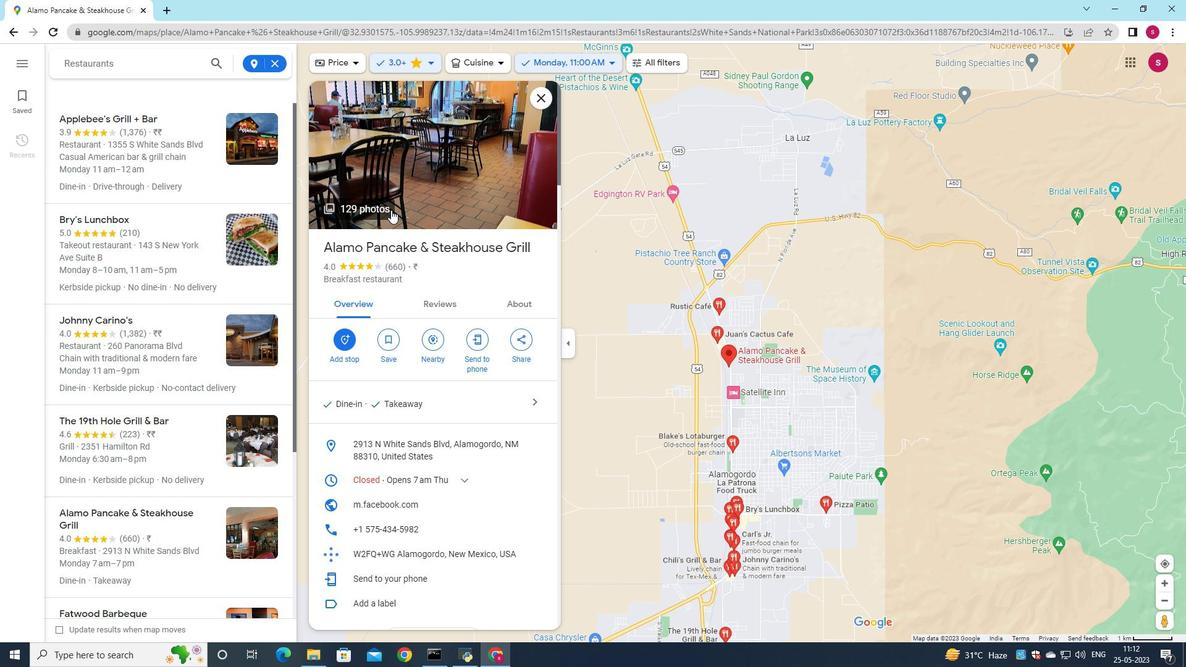 
Action: Mouse pressed left at (372, 207)
Screenshot: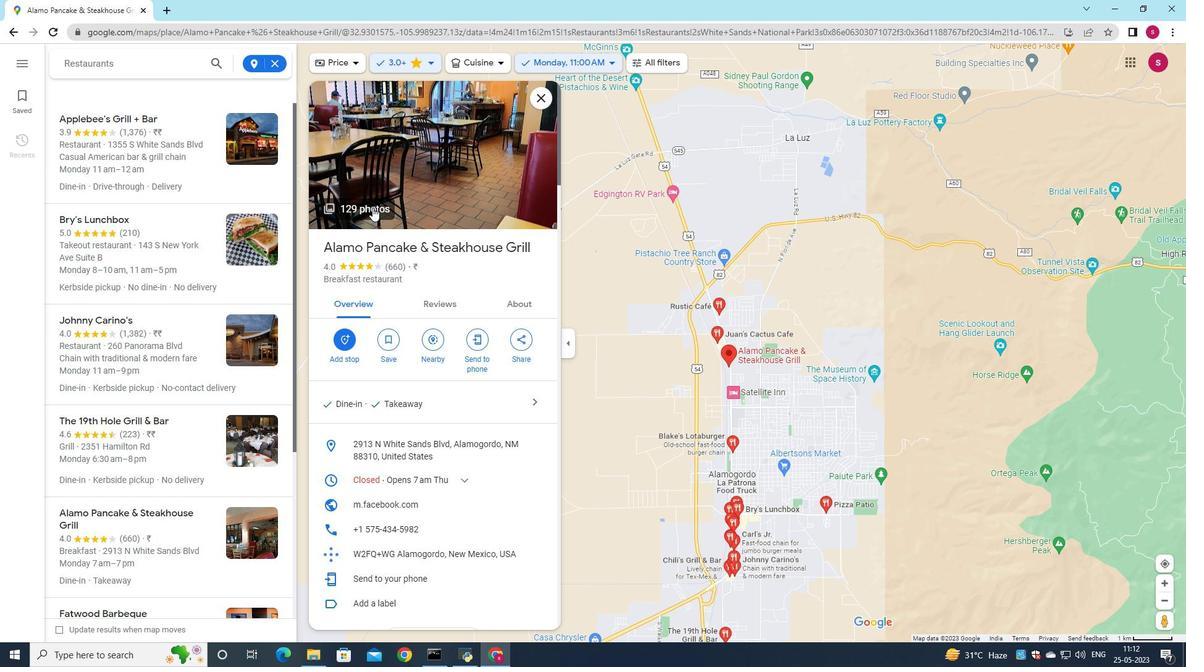 
Action: Mouse moved to (758, 546)
Screenshot: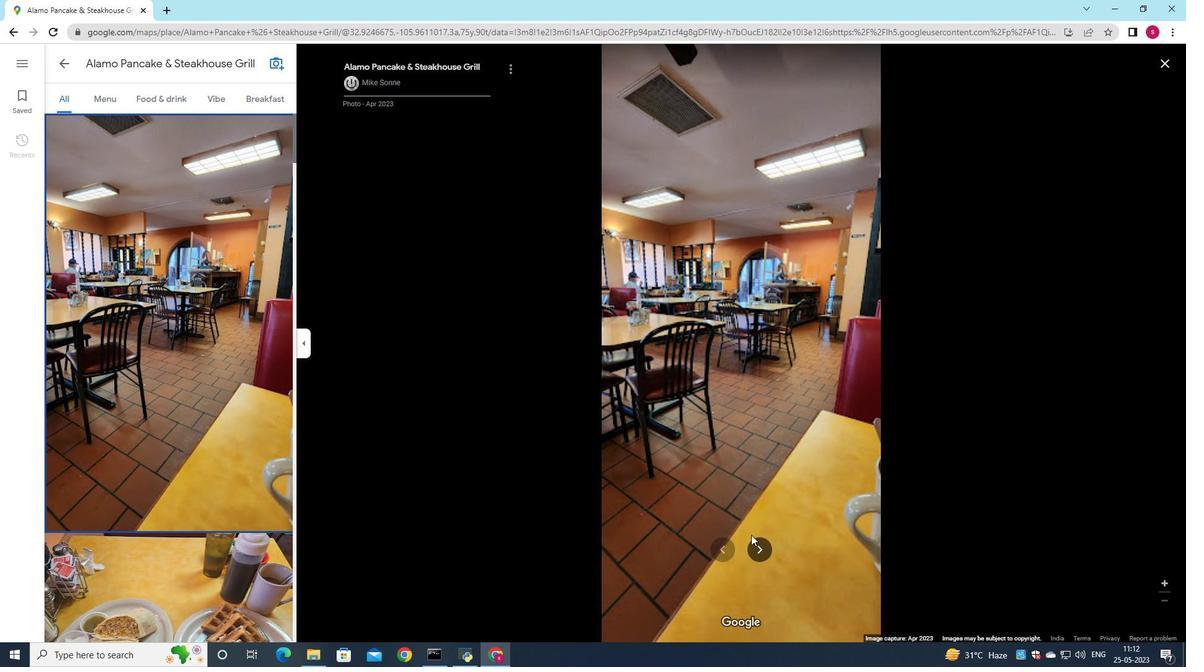 
Action: Mouse pressed left at (758, 546)
Screenshot: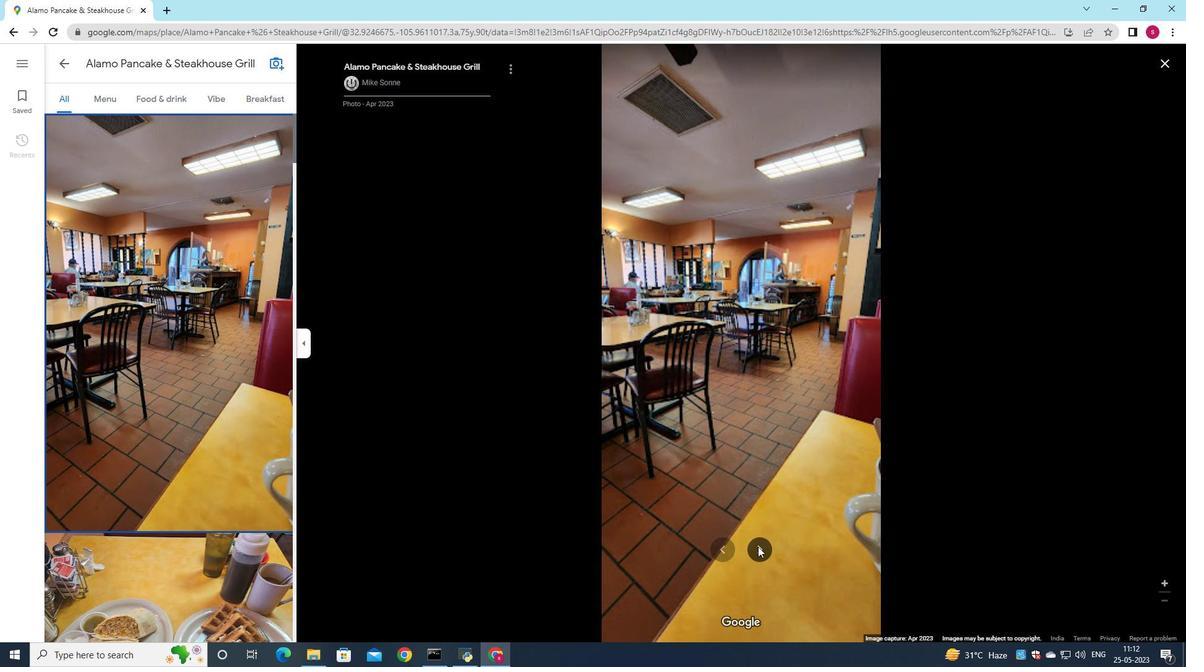 
Action: Mouse pressed left at (758, 546)
Screenshot: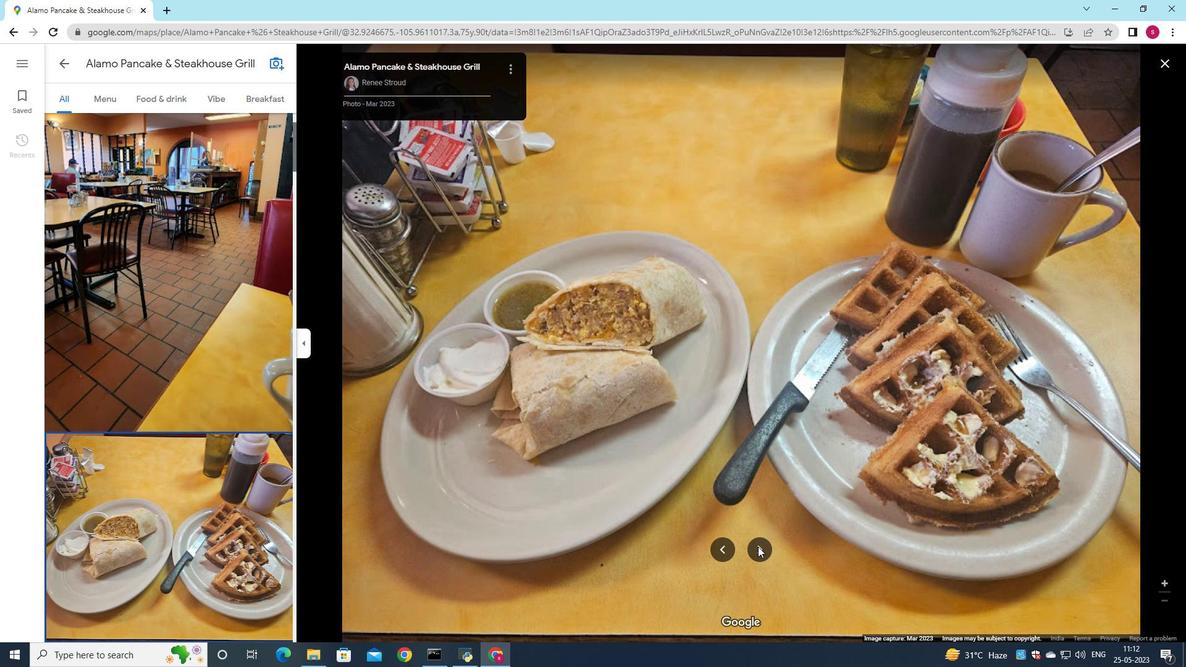 
Action: Mouse pressed left at (758, 546)
Screenshot: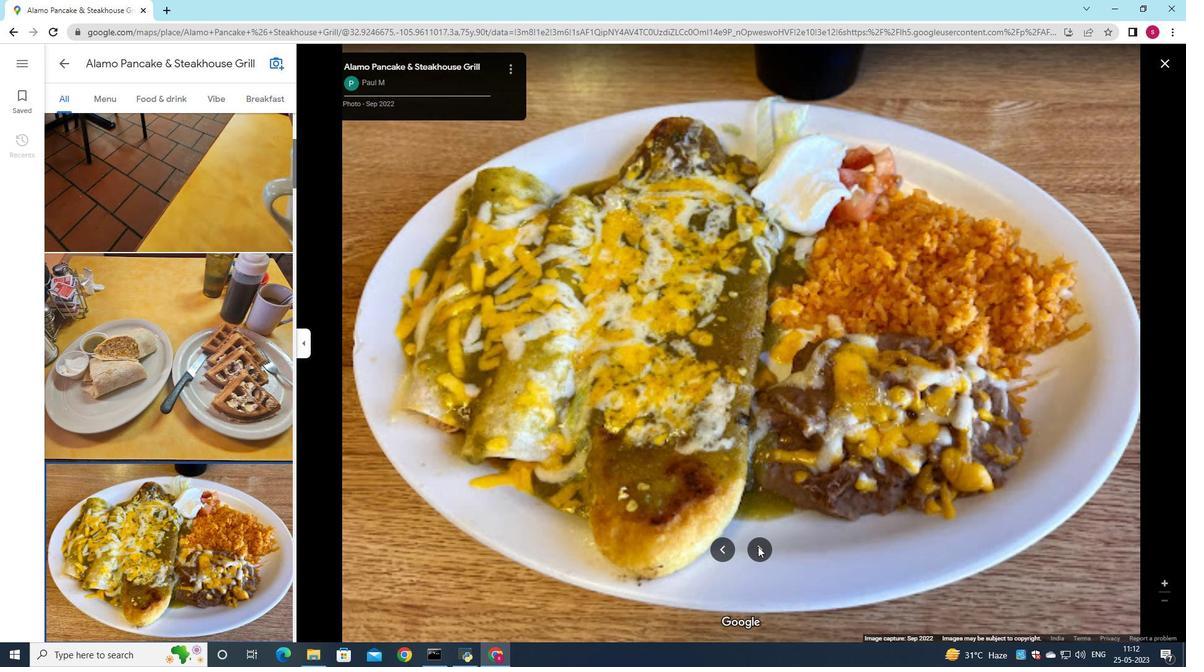 
Action: Mouse pressed left at (758, 546)
Screenshot: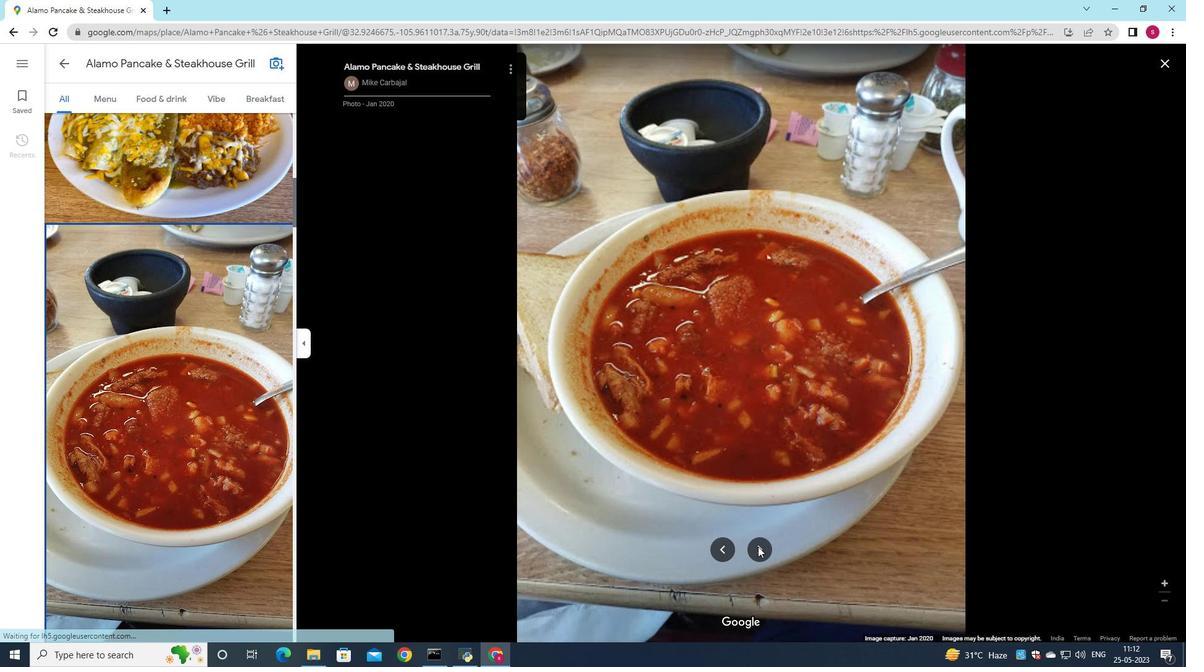 
Action: Mouse pressed left at (758, 546)
Screenshot: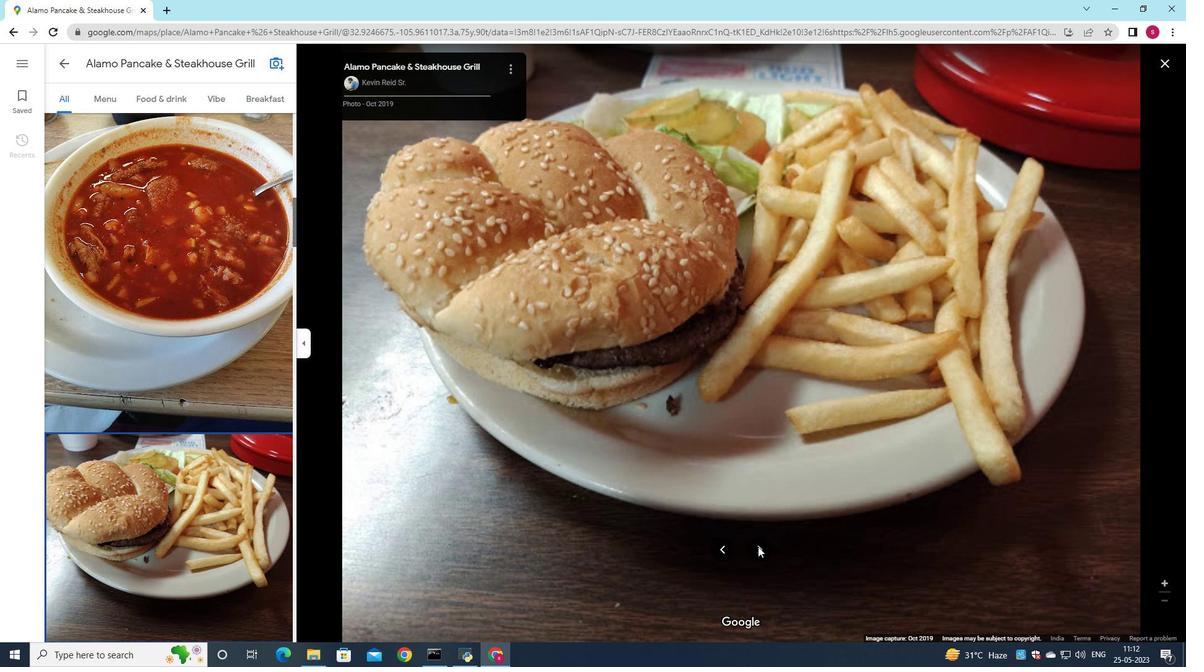 
Action: Mouse pressed left at (758, 546)
Screenshot: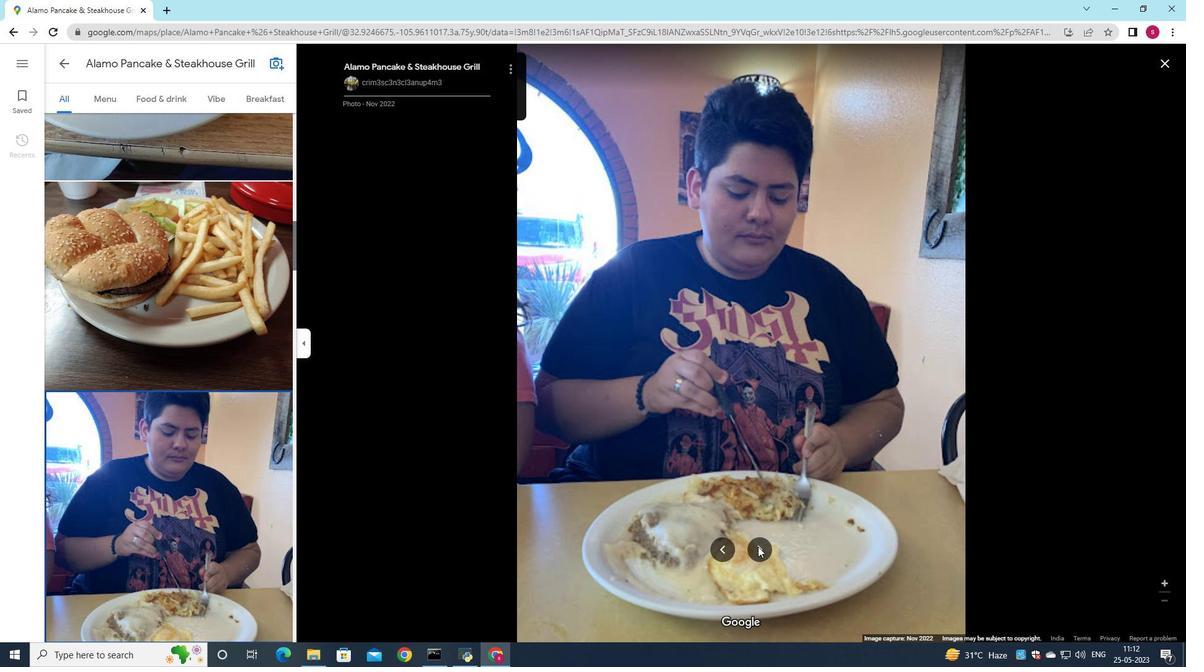 
Action: Mouse pressed left at (758, 546)
Screenshot: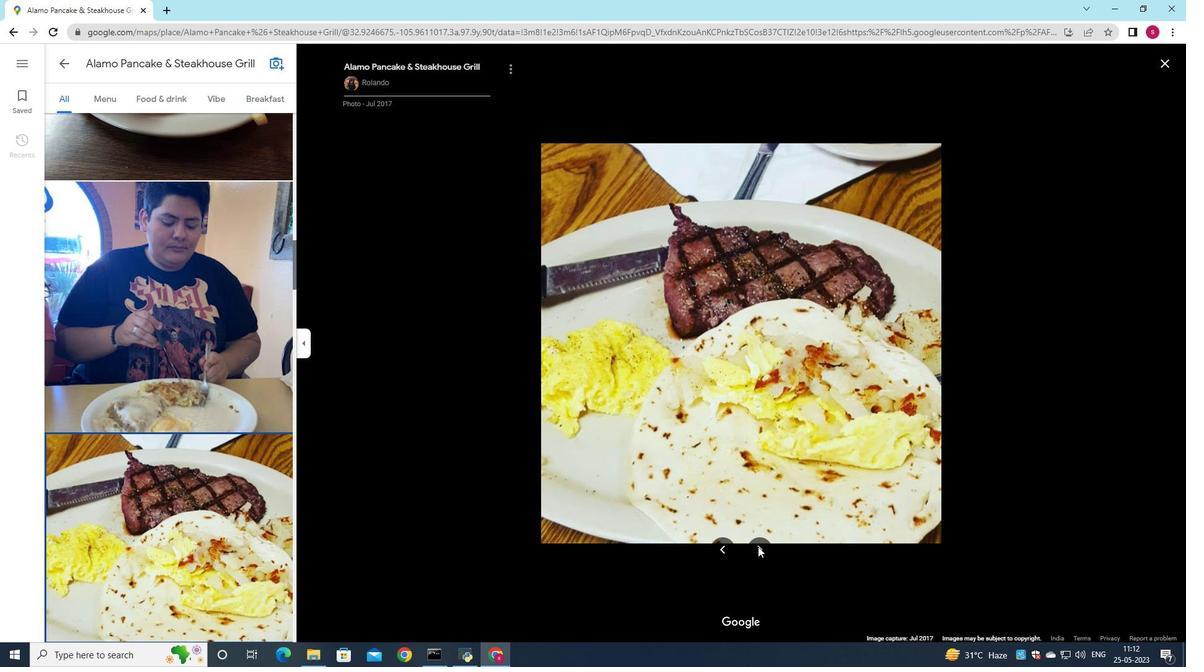 
Action: Mouse pressed left at (758, 546)
Screenshot: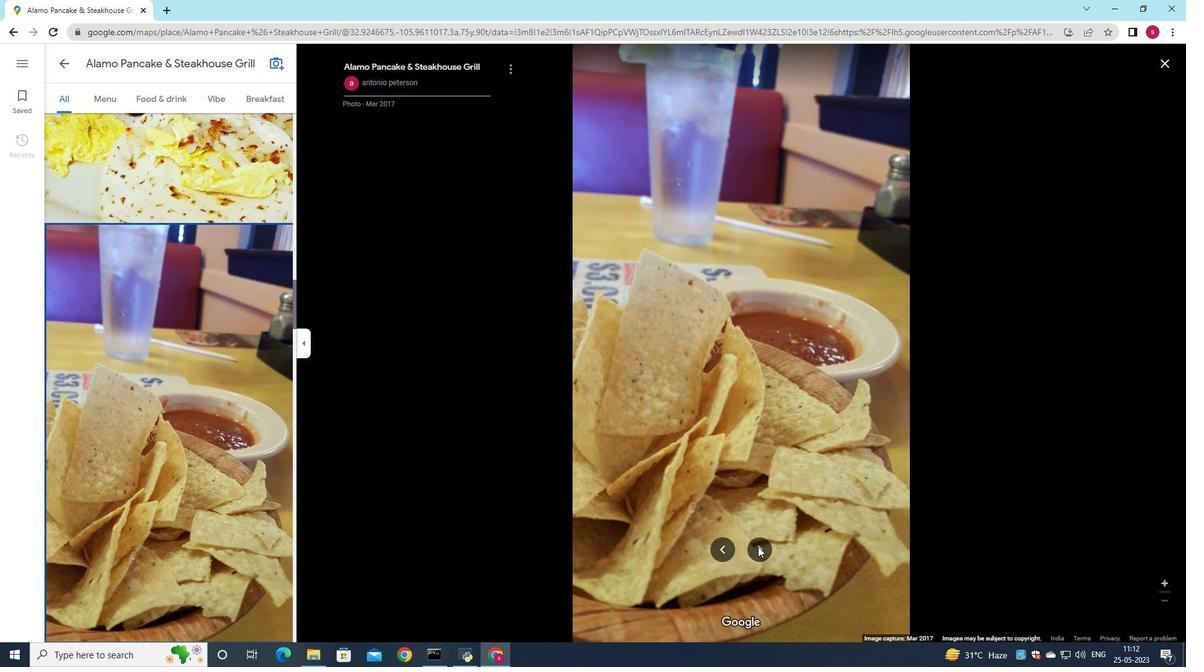 
Action: Mouse pressed left at (758, 546)
Screenshot: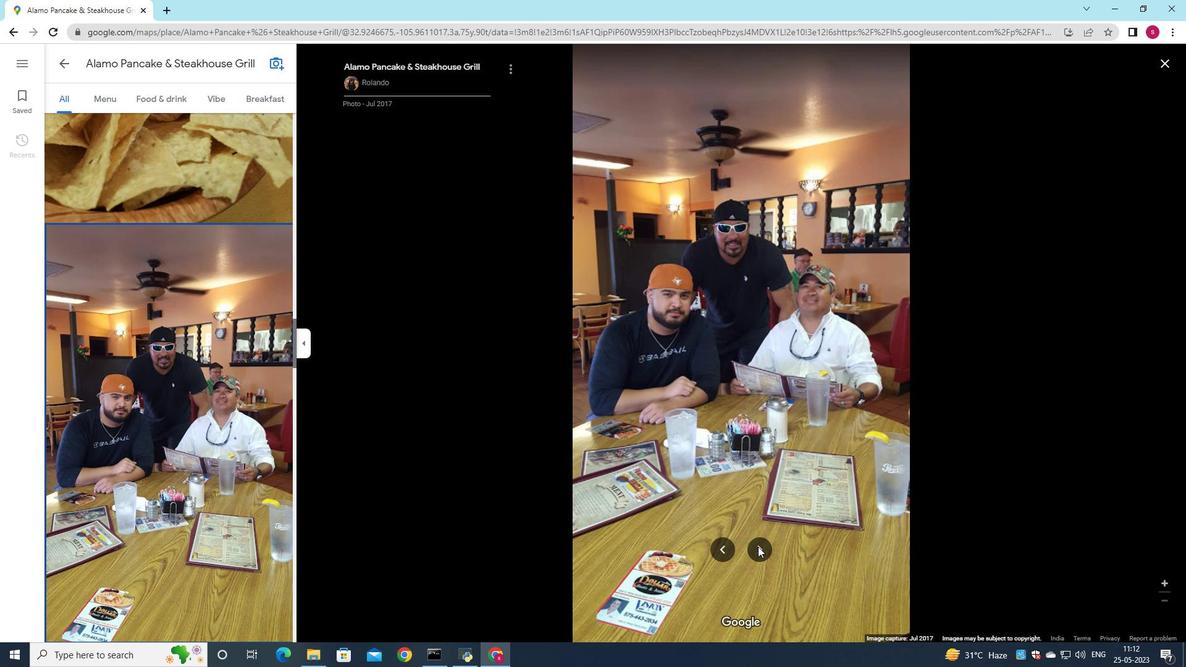 
Action: Mouse pressed left at (758, 546)
Screenshot: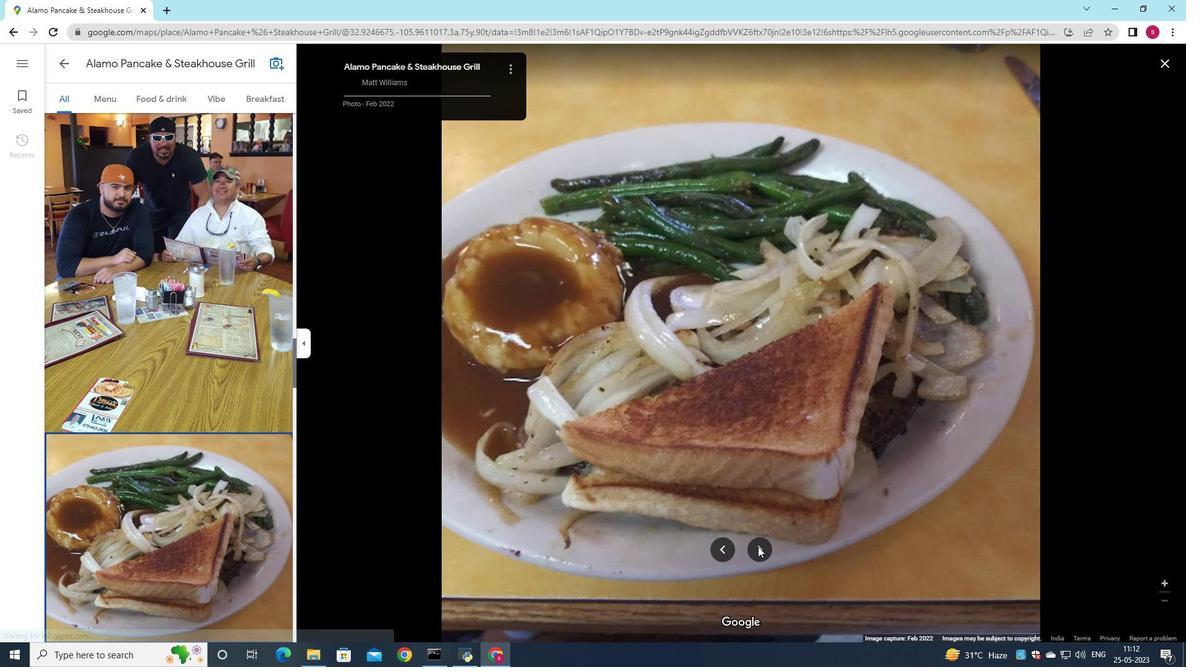 
Action: Mouse pressed left at (758, 546)
Screenshot: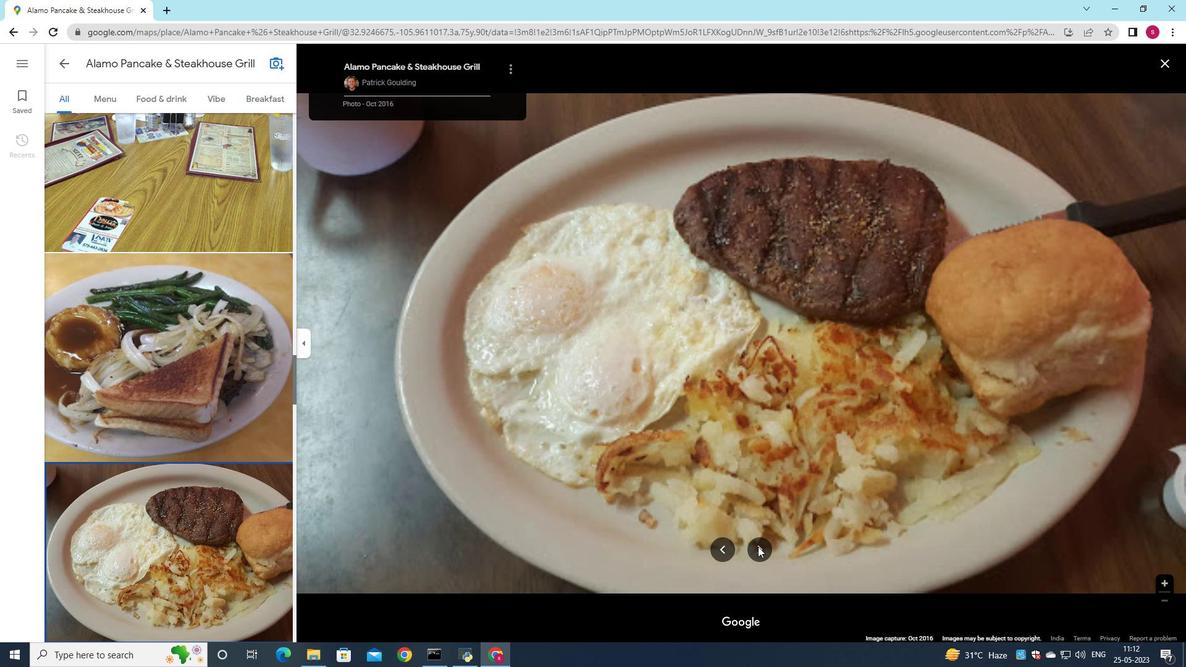 
Action: Mouse pressed left at (758, 546)
Screenshot: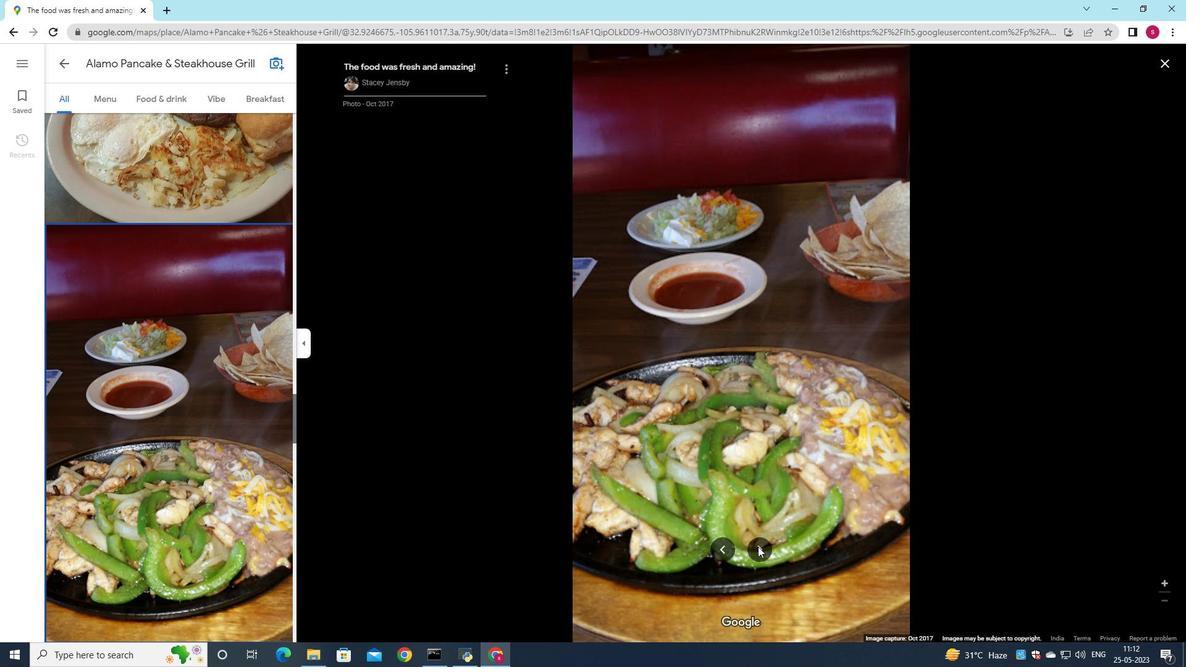 
Action: Mouse pressed left at (758, 546)
Screenshot: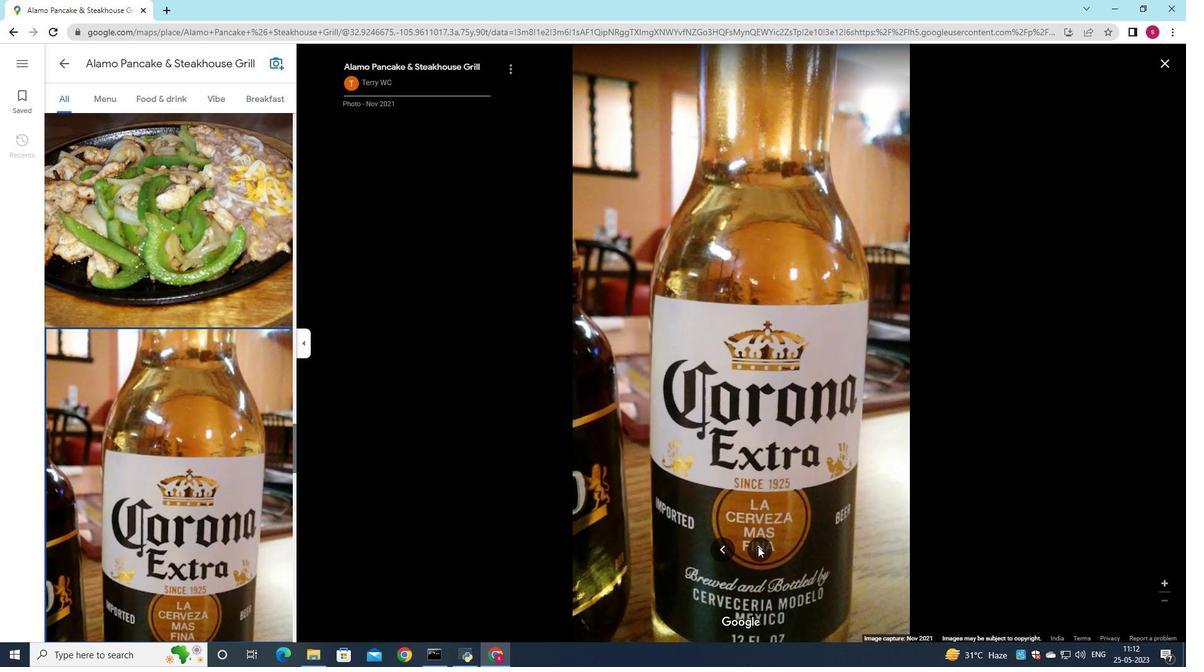 
Action: Mouse pressed left at (758, 546)
Screenshot: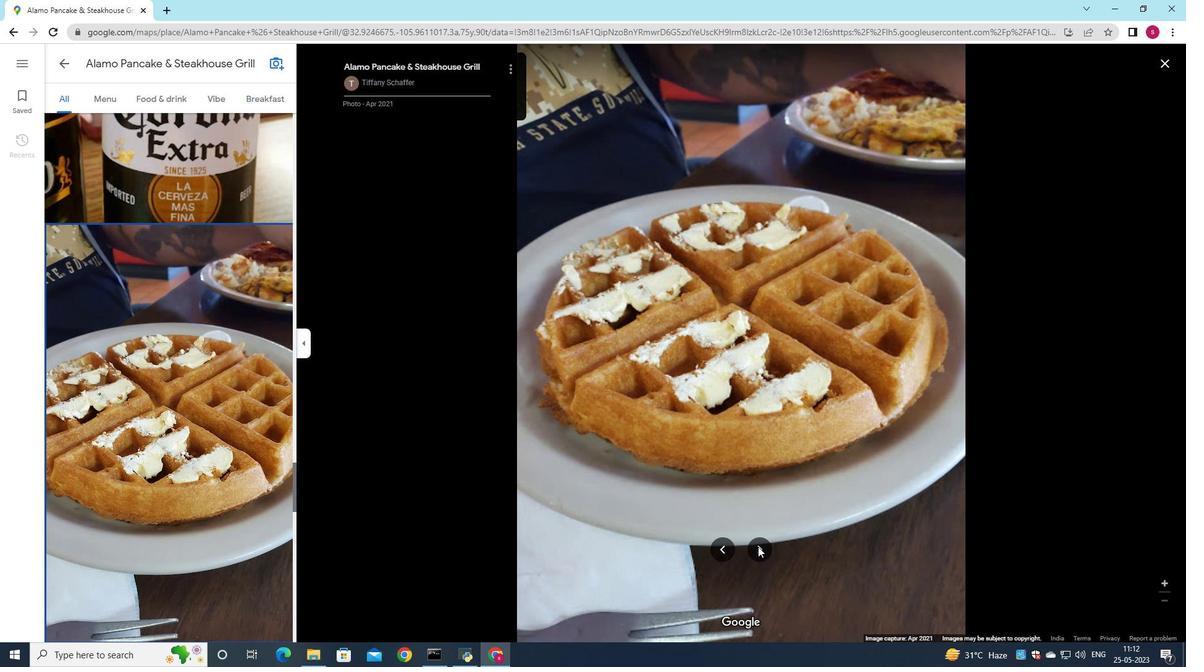 
Action: Mouse pressed left at (758, 546)
Screenshot: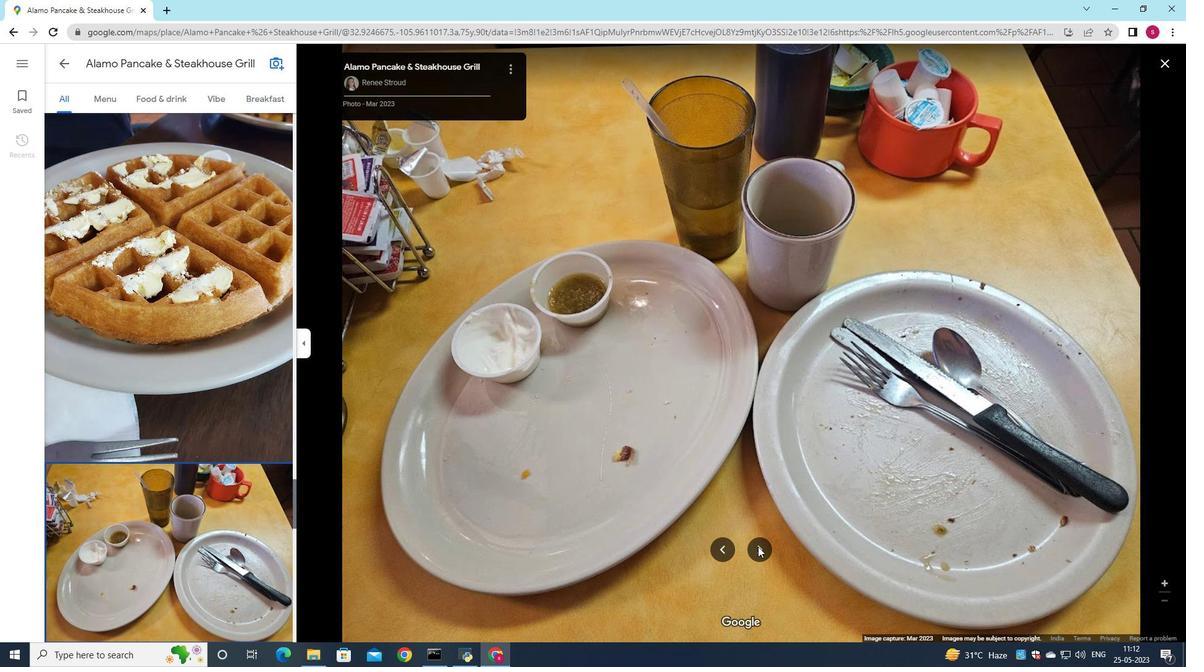 
Action: Mouse pressed left at (758, 546)
Screenshot: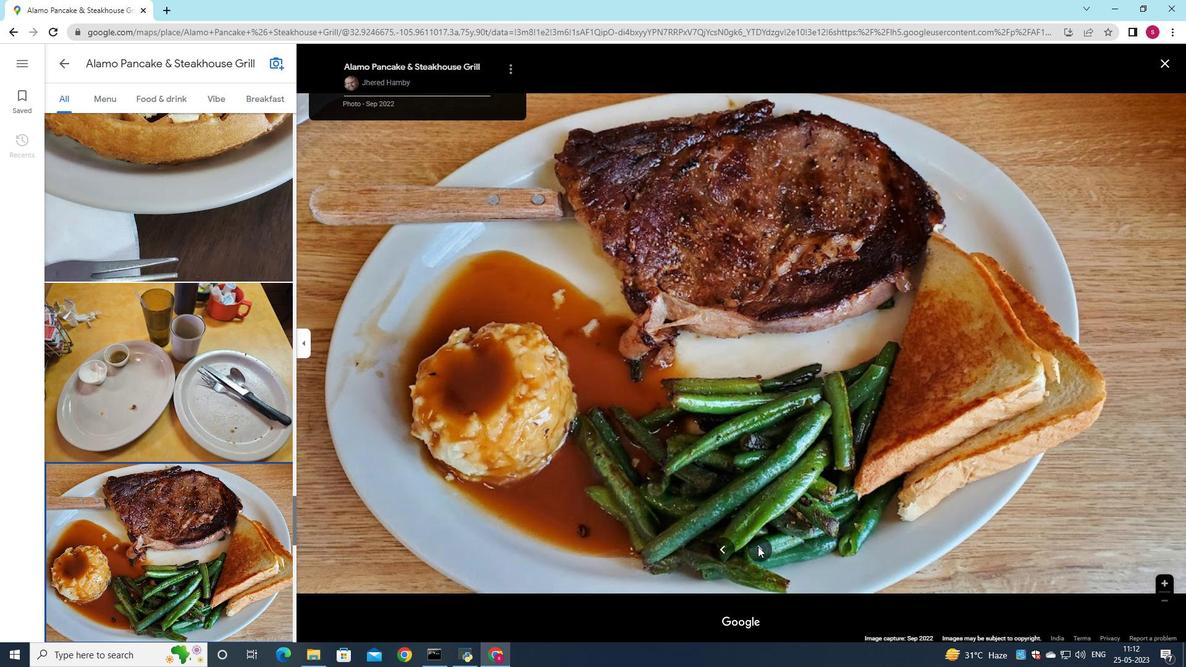 
Action: Mouse pressed left at (758, 546)
Screenshot: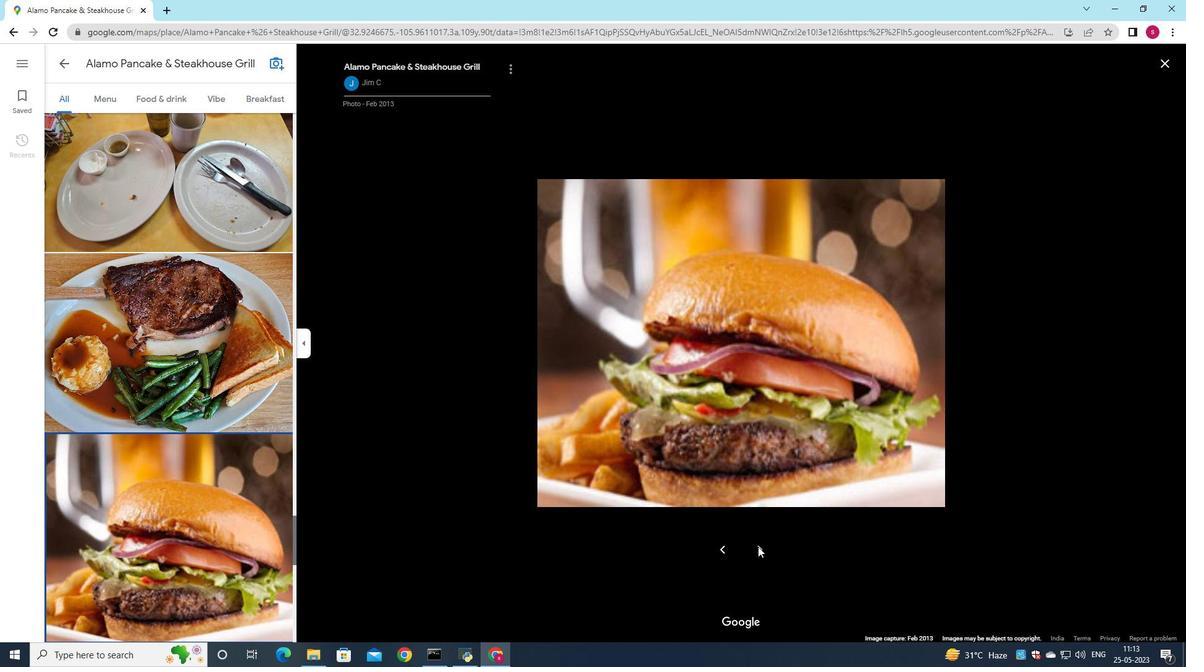 
Action: Mouse pressed left at (758, 546)
Screenshot: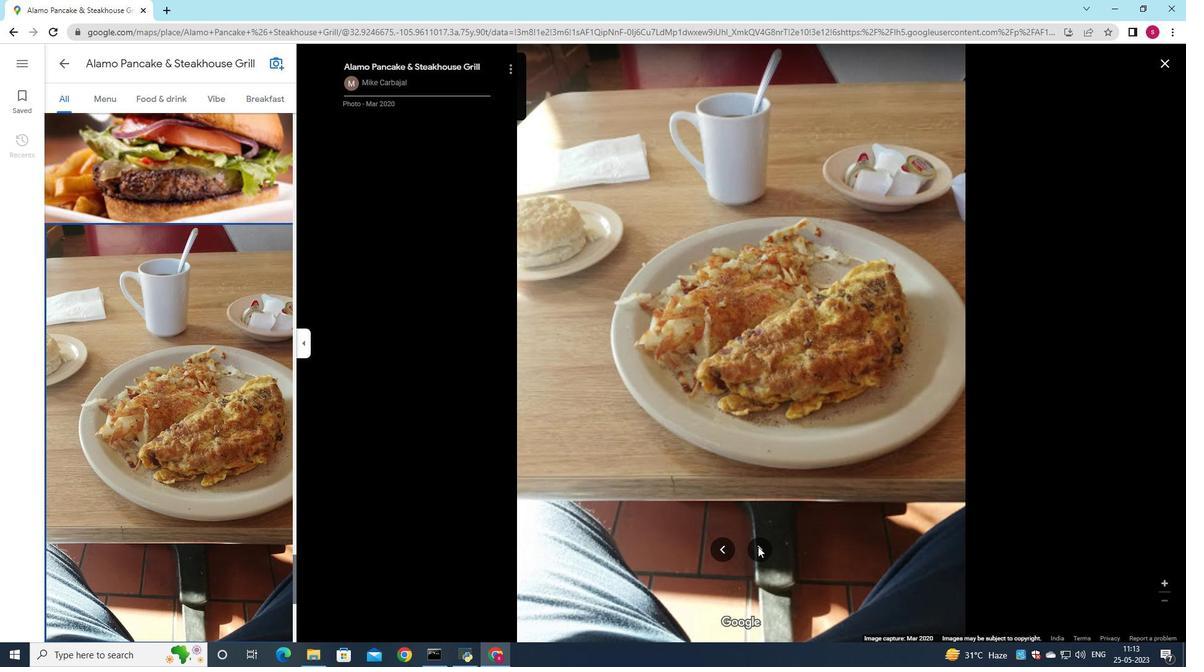 
Action: Mouse pressed left at (758, 546)
Screenshot: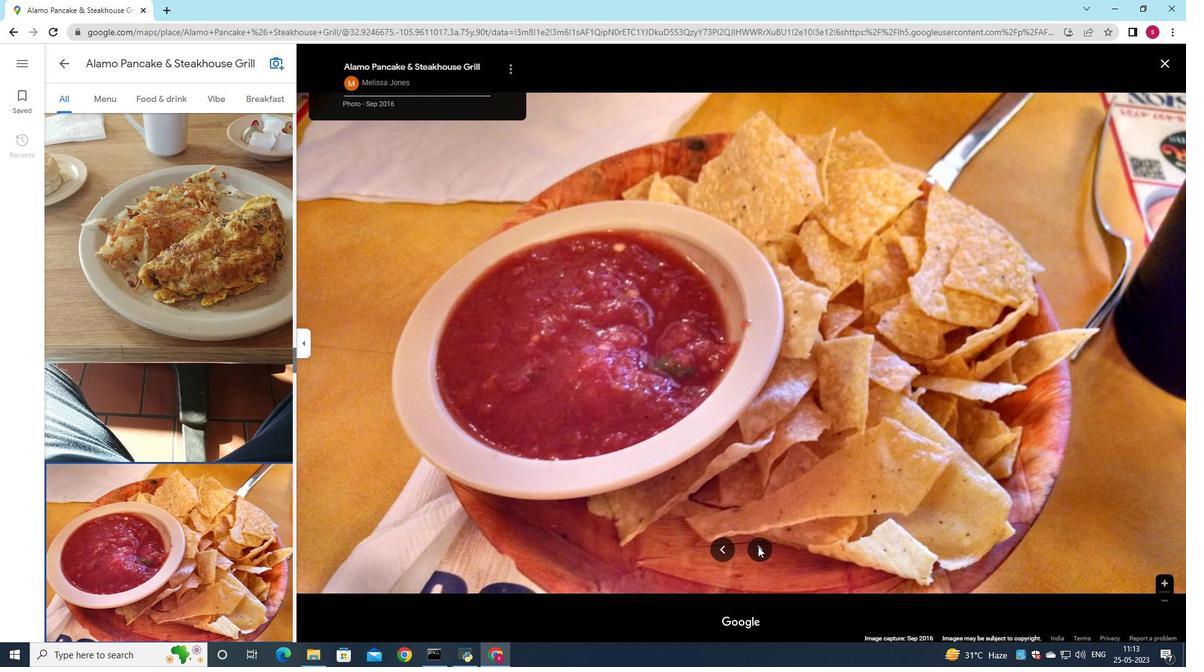 
Action: Mouse pressed left at (758, 546)
Screenshot: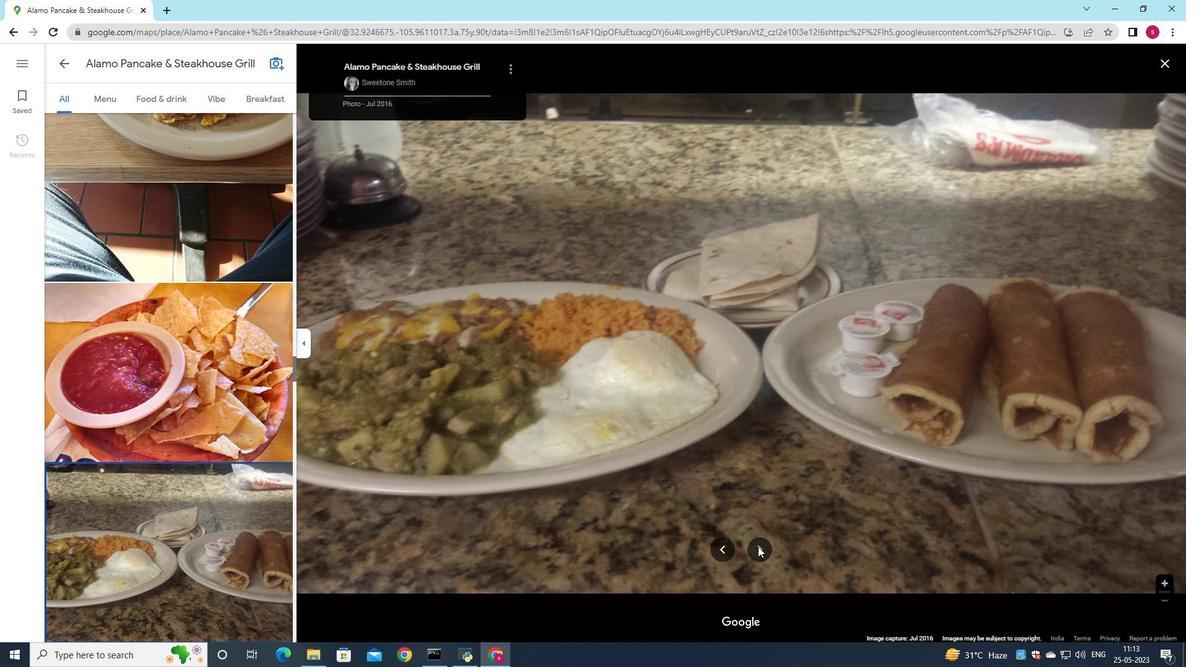 
Action: Mouse pressed left at (758, 546)
Screenshot: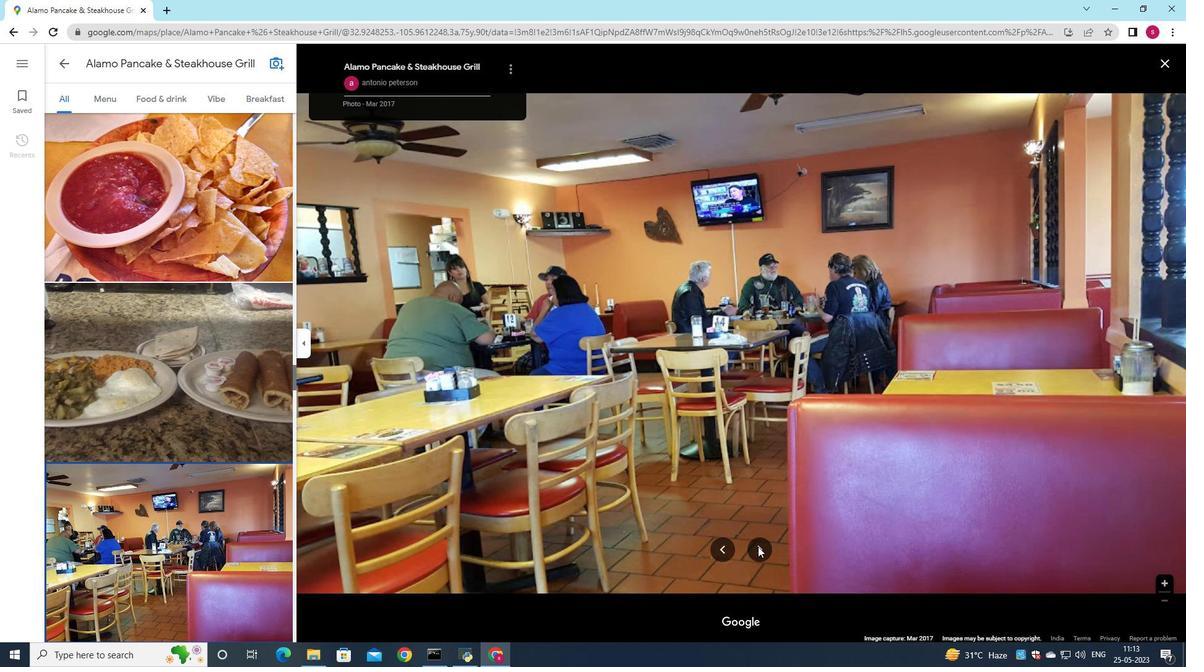 
Action: Mouse pressed left at (758, 546)
Screenshot: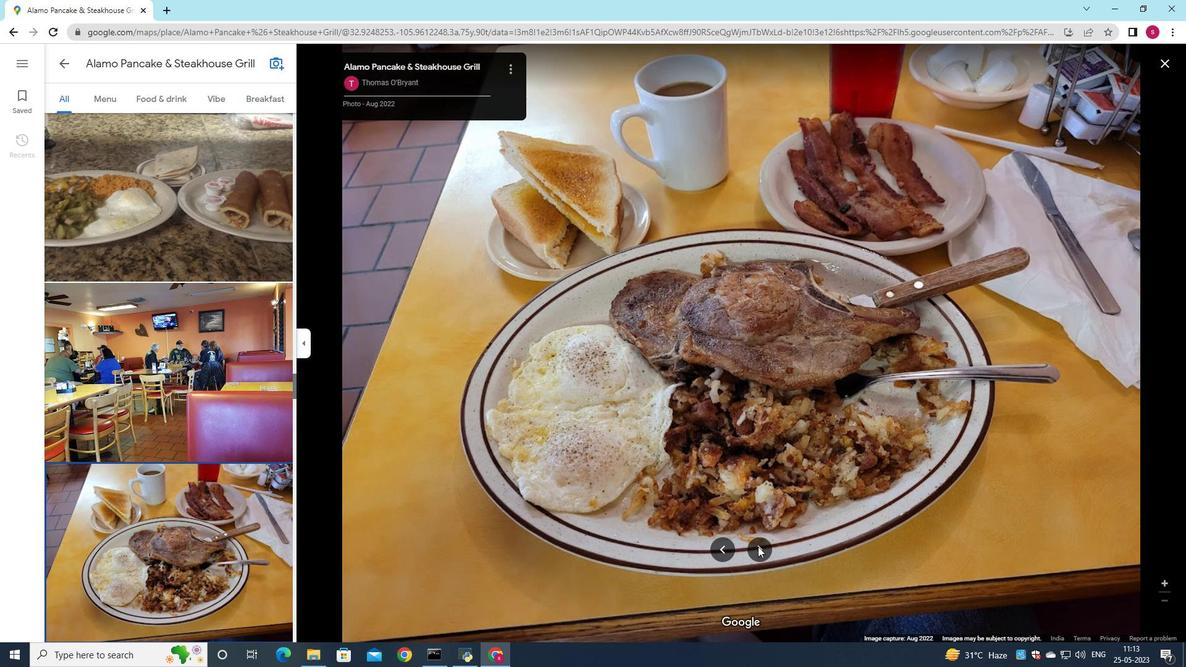
Action: Mouse pressed left at (758, 546)
Screenshot: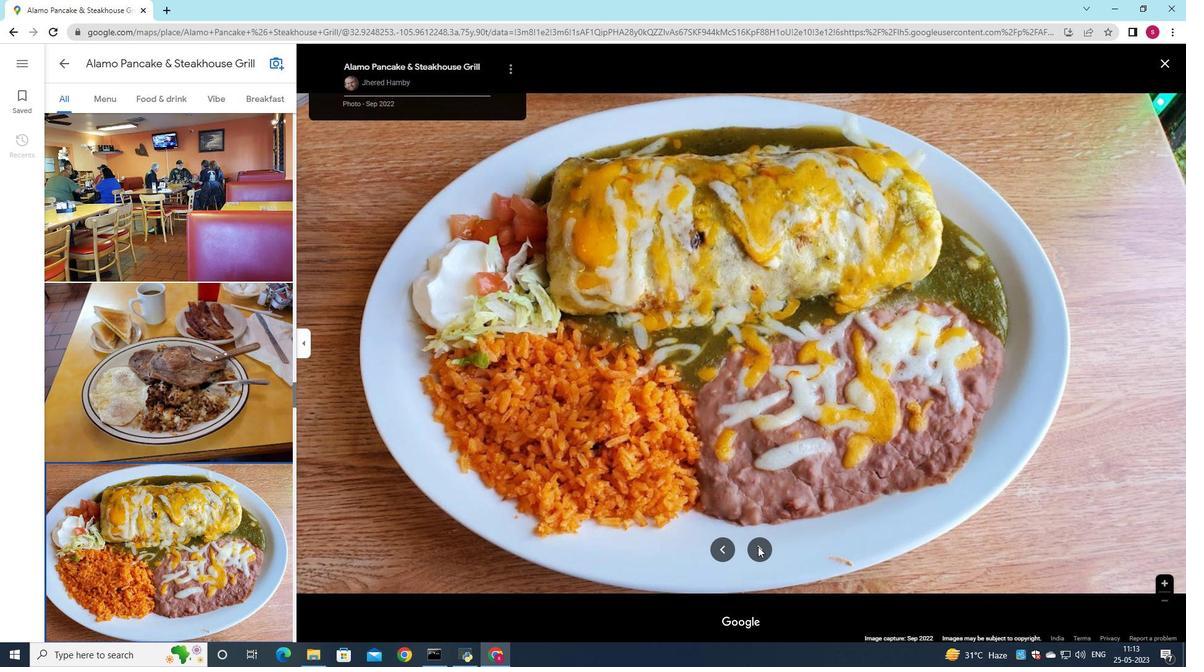 
Action: Mouse pressed left at (758, 546)
Screenshot: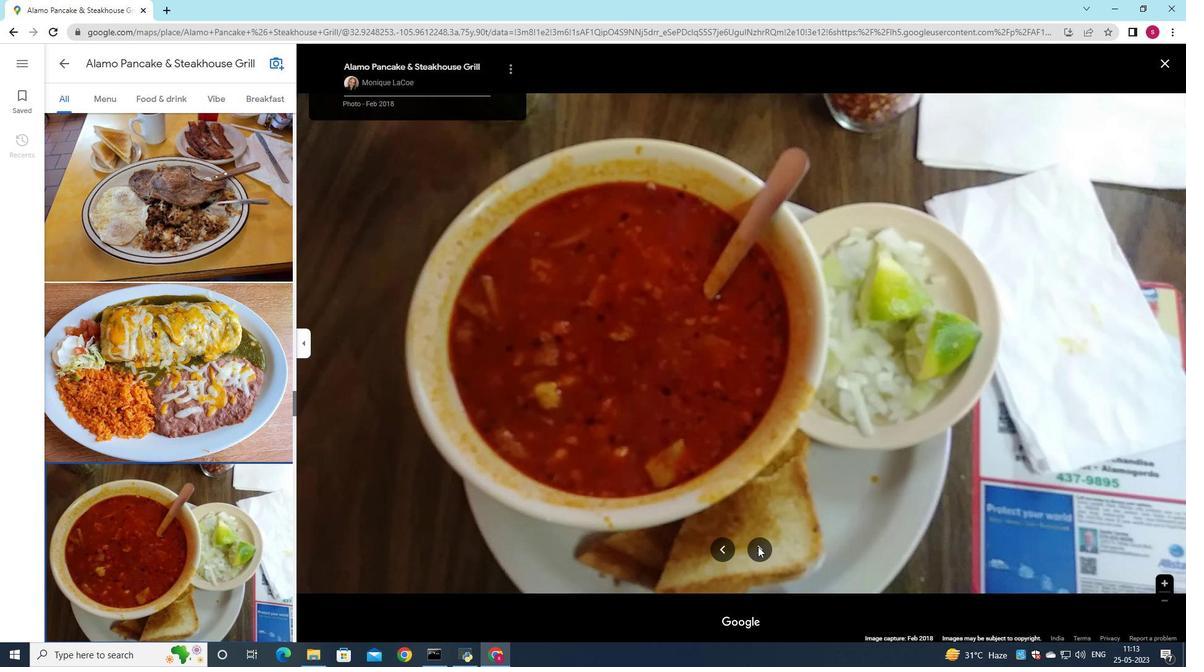 
Action: Mouse pressed left at (758, 546)
Screenshot: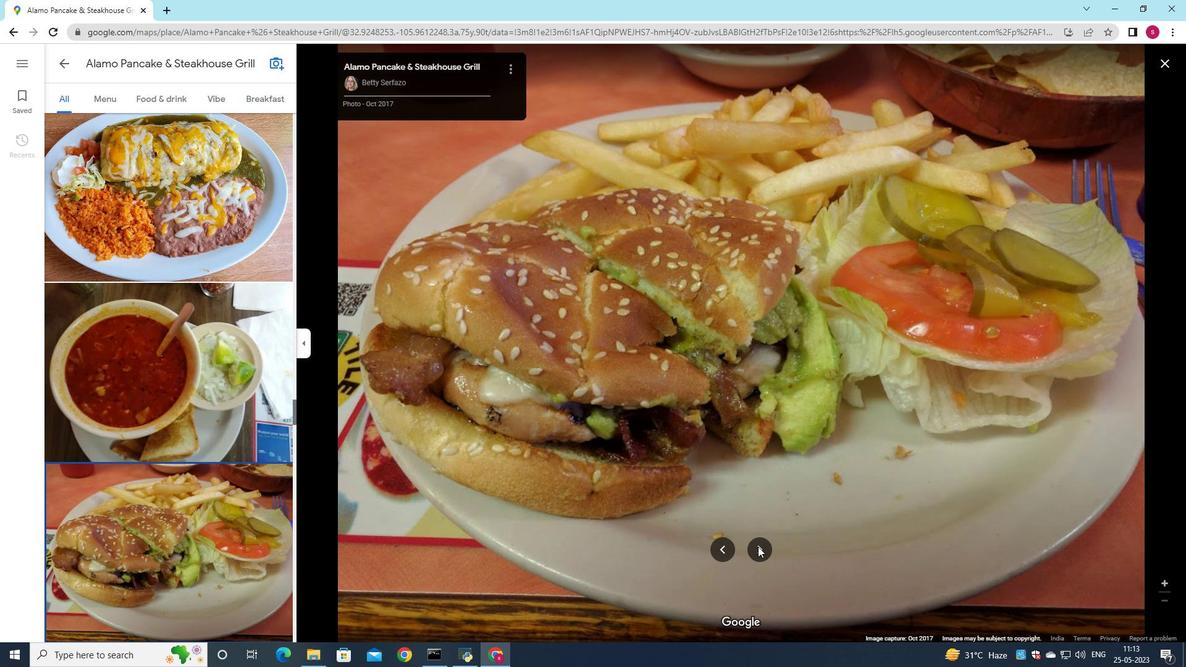 
Action: Mouse pressed left at (758, 546)
Screenshot: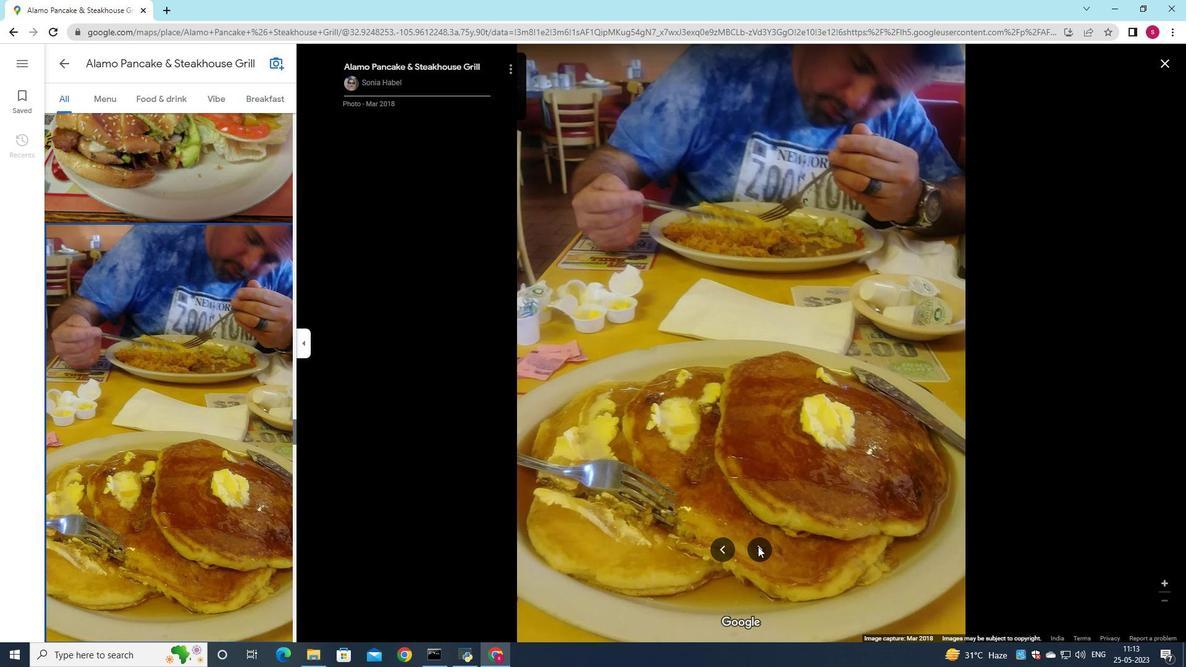 
Action: Mouse pressed left at (758, 546)
Screenshot: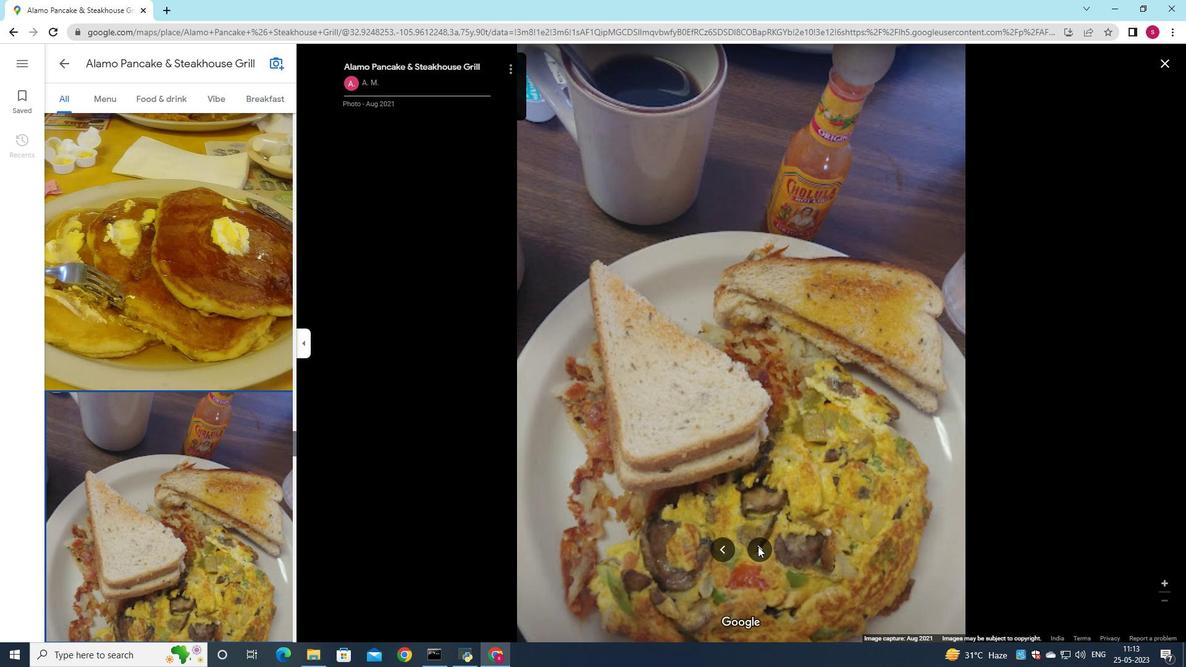 
Action: Mouse pressed left at (758, 546)
Screenshot: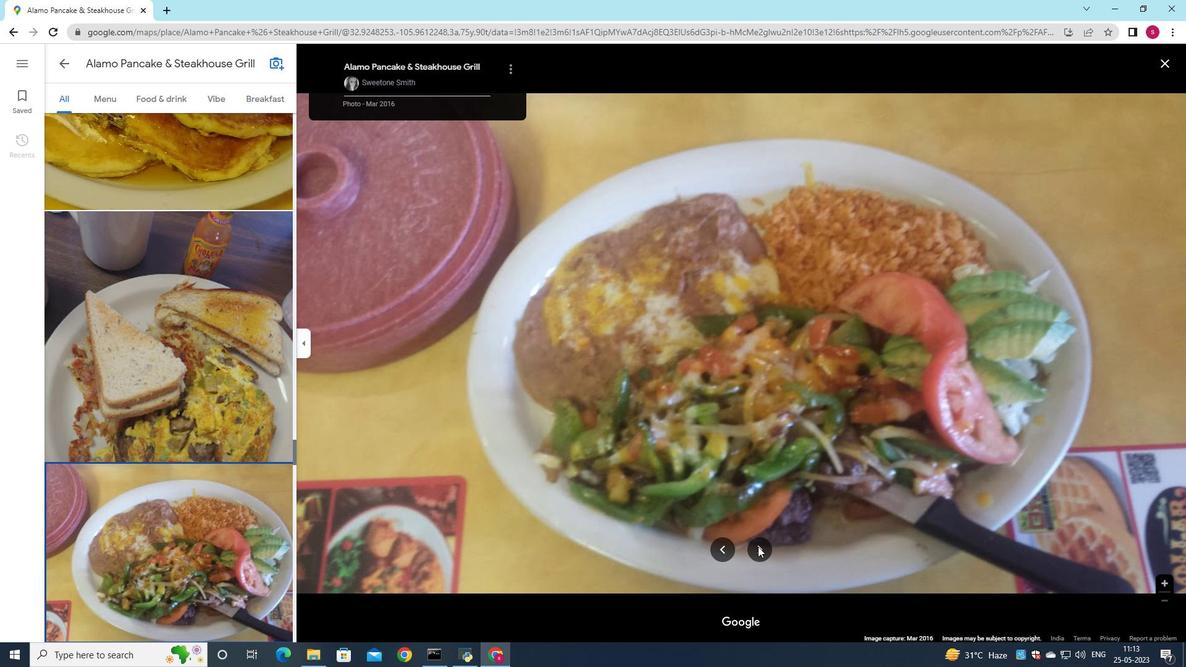 
Action: Mouse pressed left at (758, 546)
Screenshot: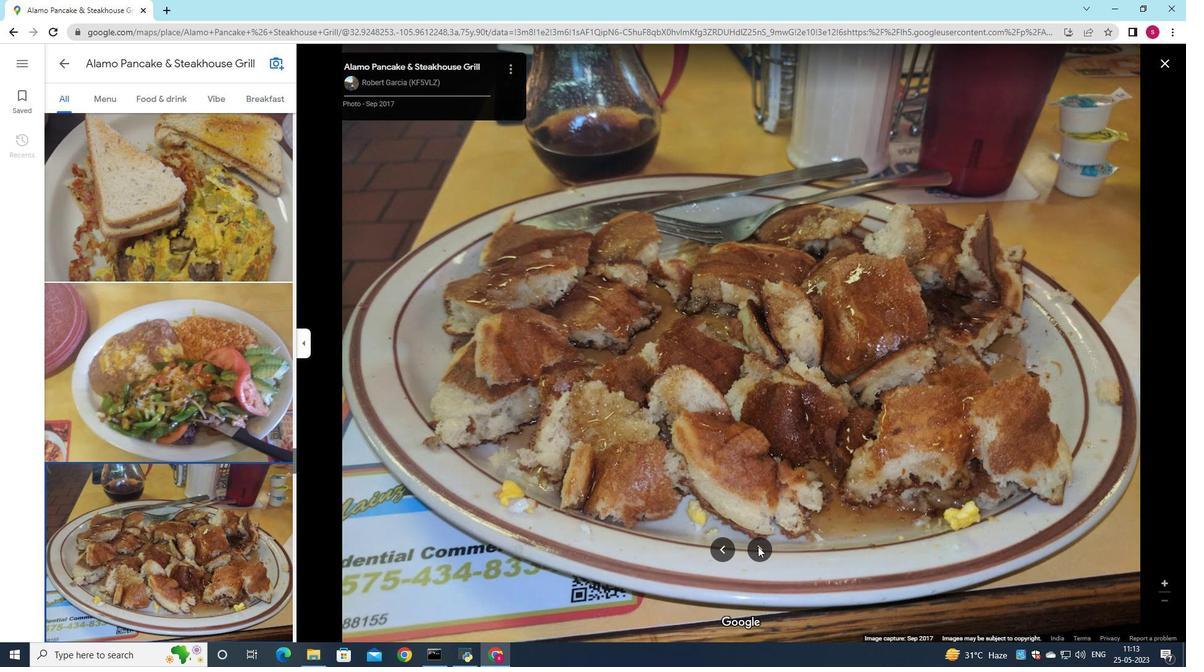 
Action: Mouse pressed left at (758, 546)
Screenshot: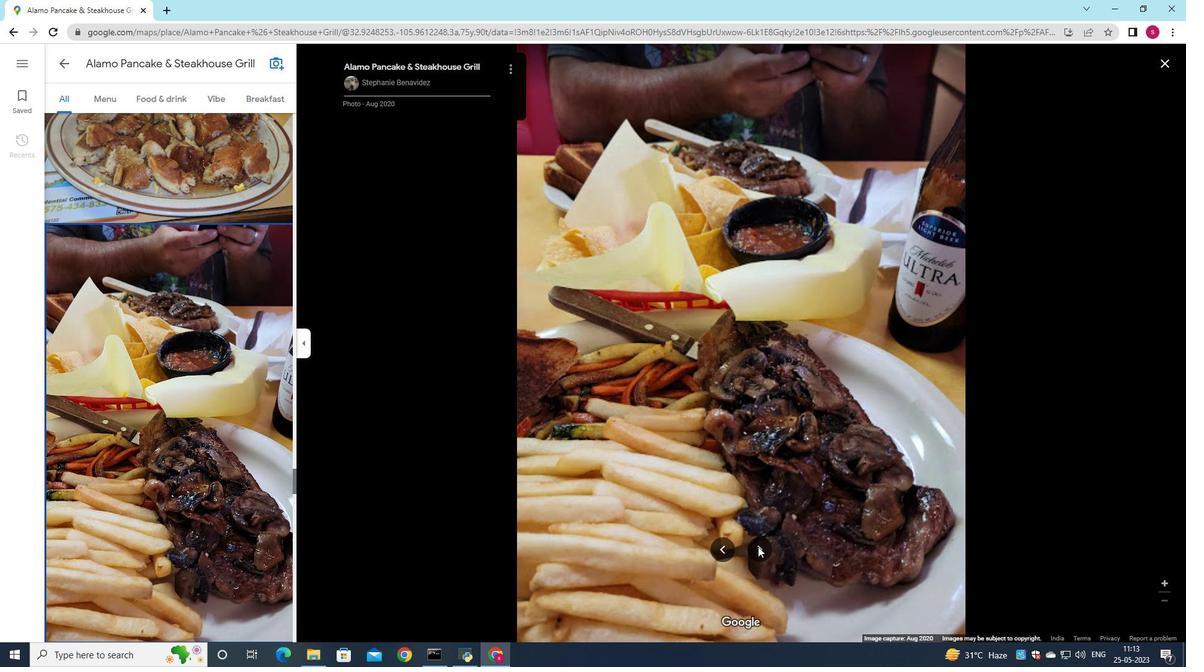 
Action: Mouse pressed left at (758, 546)
Screenshot: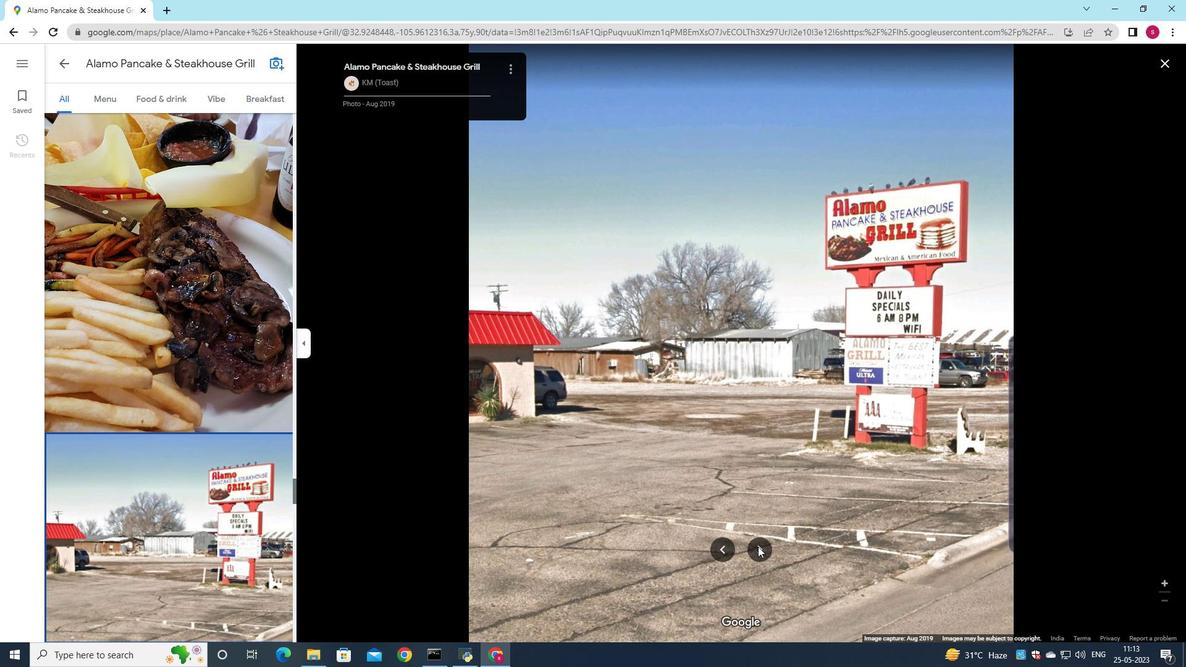 
Action: Mouse pressed left at (758, 546)
Screenshot: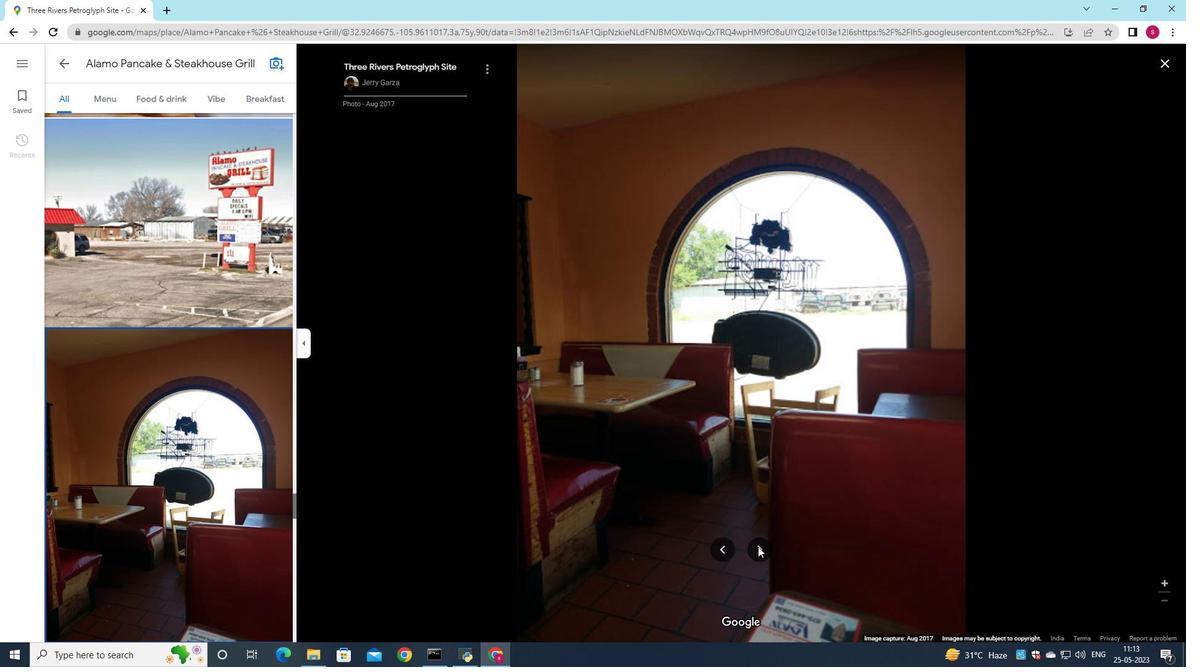 
Action: Mouse pressed left at (758, 546)
Screenshot: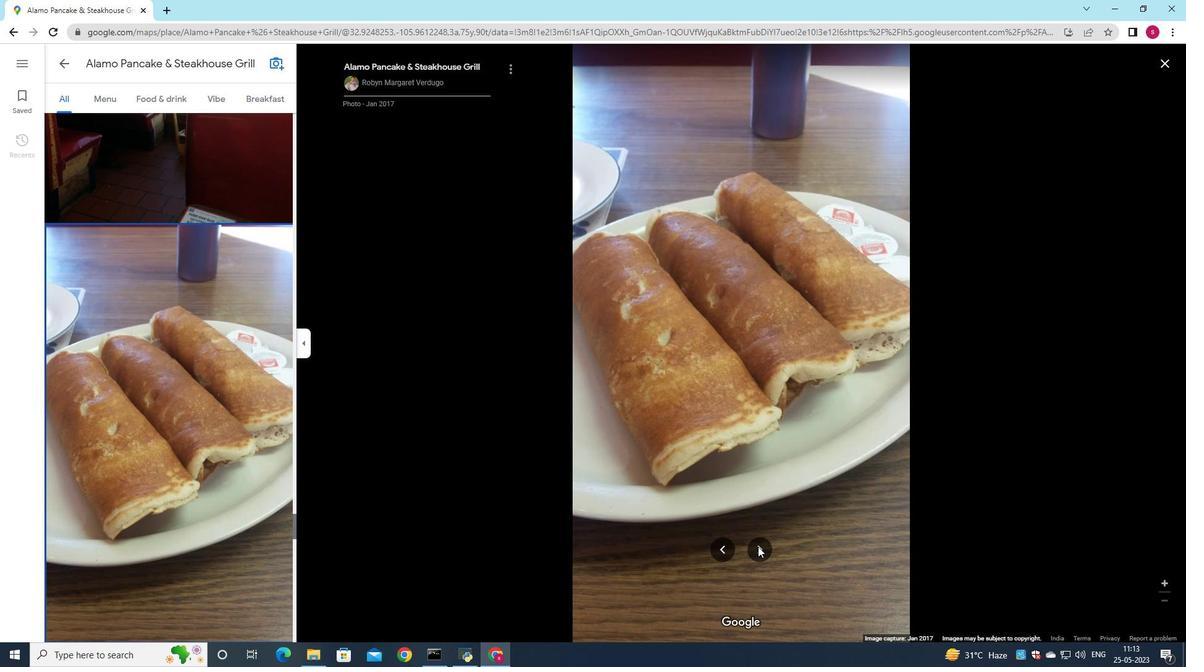 
Action: Mouse pressed left at (758, 546)
Screenshot: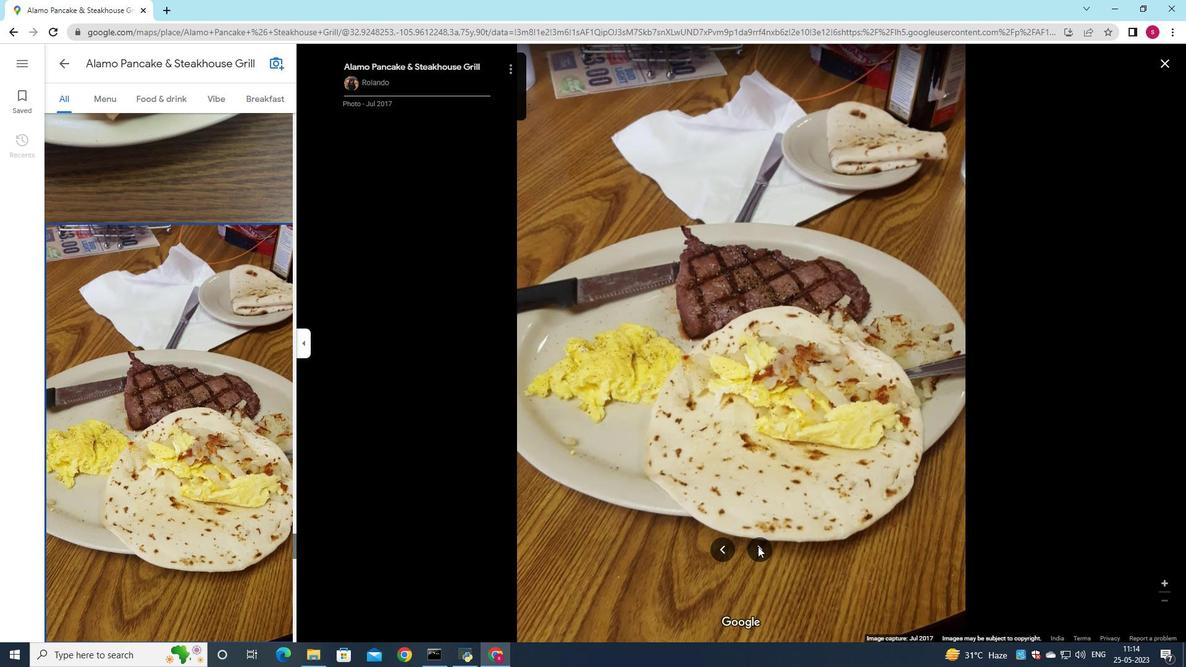 
Action: Mouse pressed left at (758, 546)
Screenshot: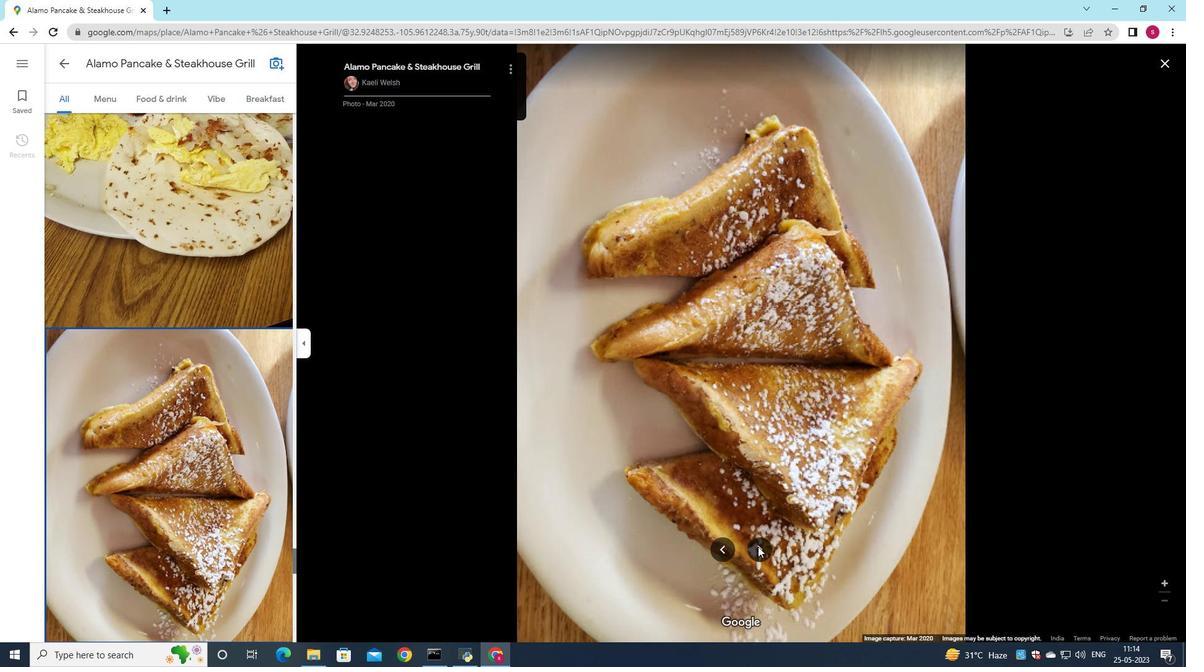 
Action: Mouse pressed left at (758, 546)
Screenshot: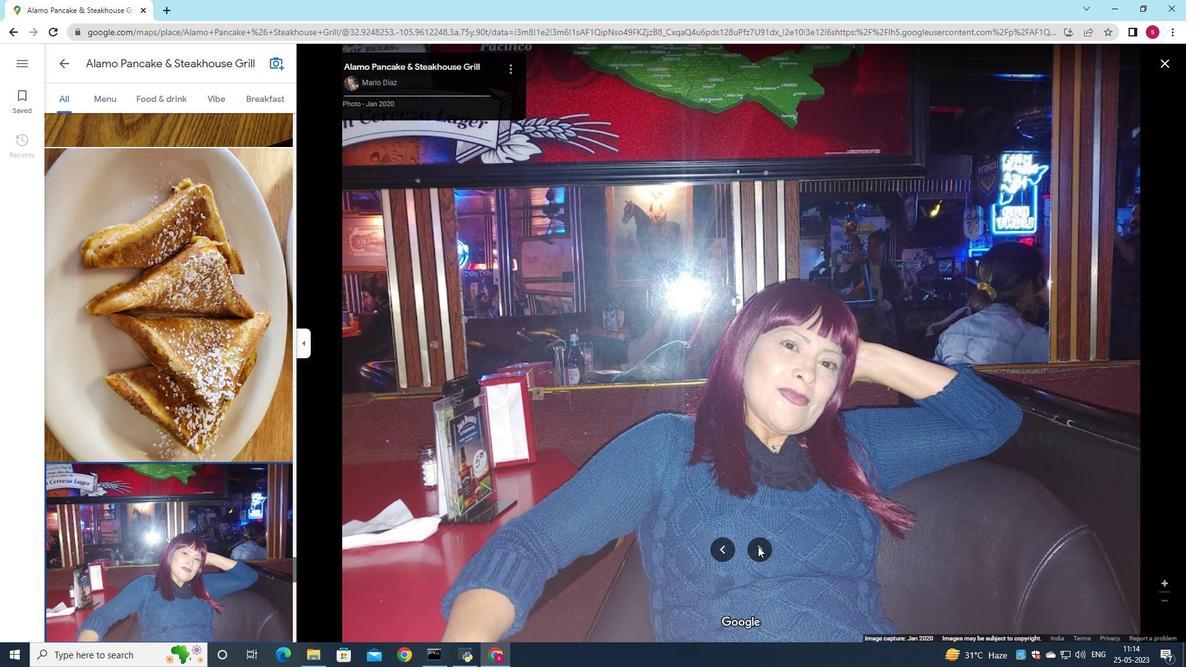 
Action: Mouse pressed left at (758, 546)
Screenshot: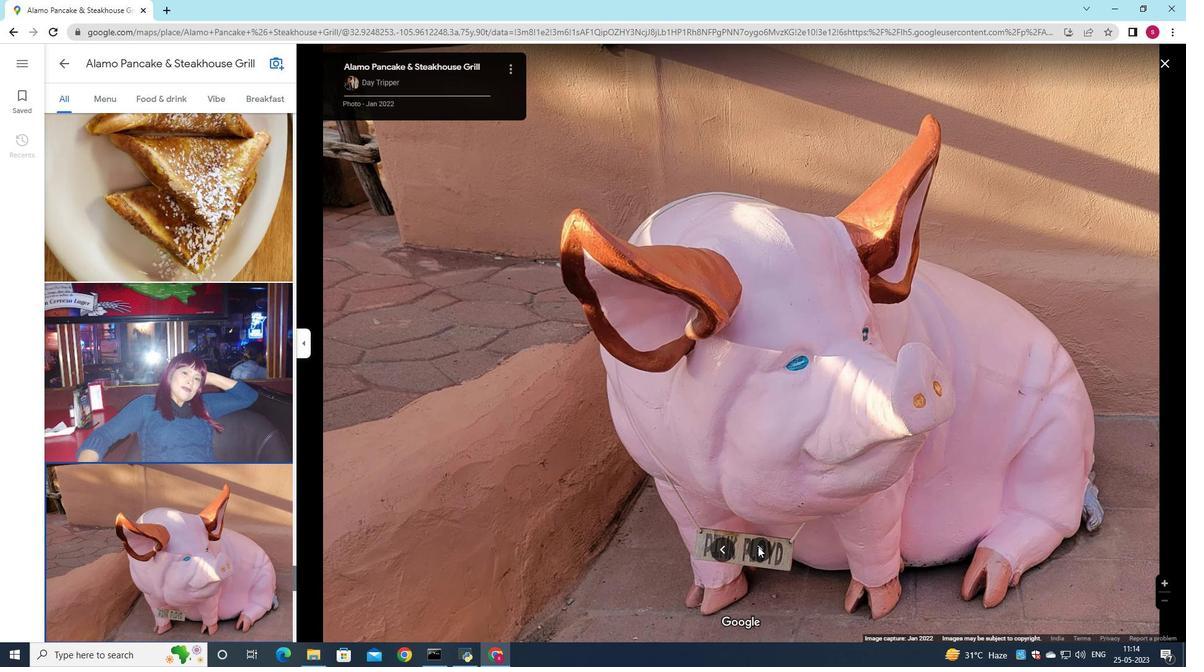 
Action: Mouse pressed left at (758, 546)
Screenshot: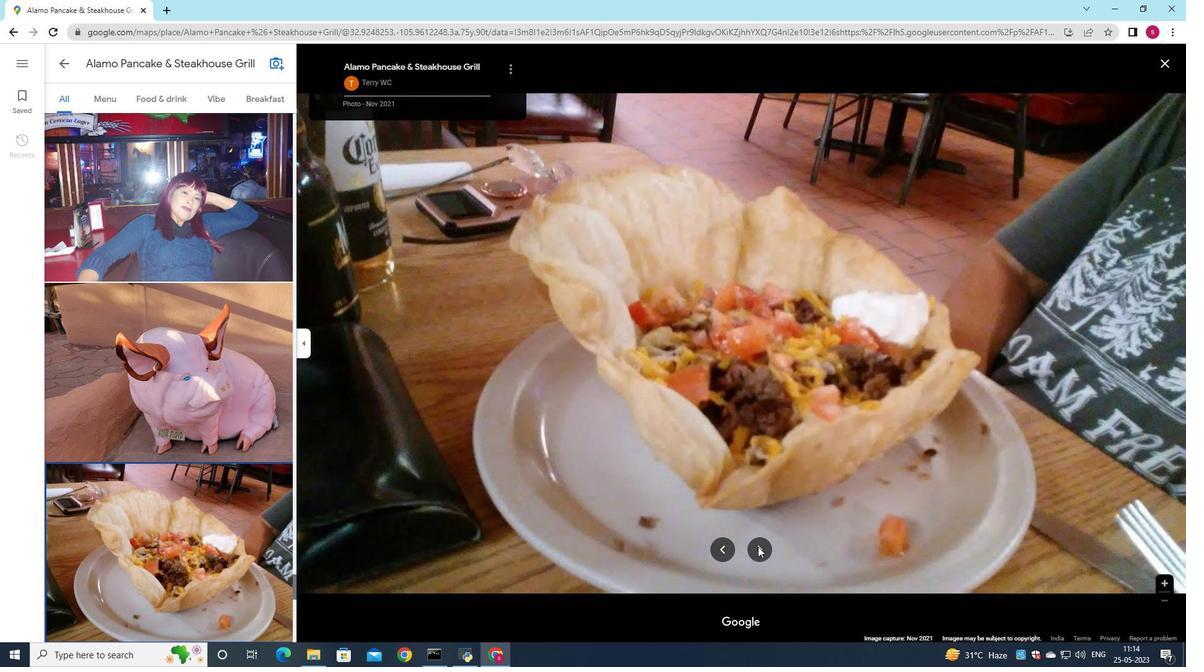
Action: Mouse pressed left at (758, 546)
Screenshot: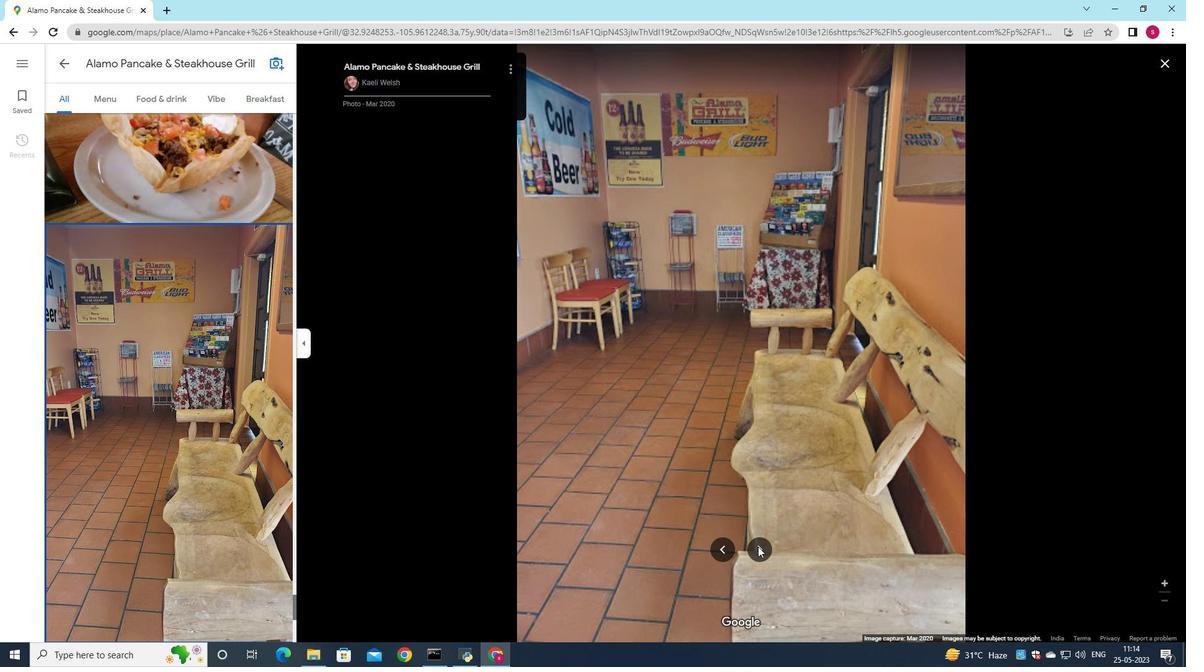 
Action: Mouse pressed left at (758, 546)
Screenshot: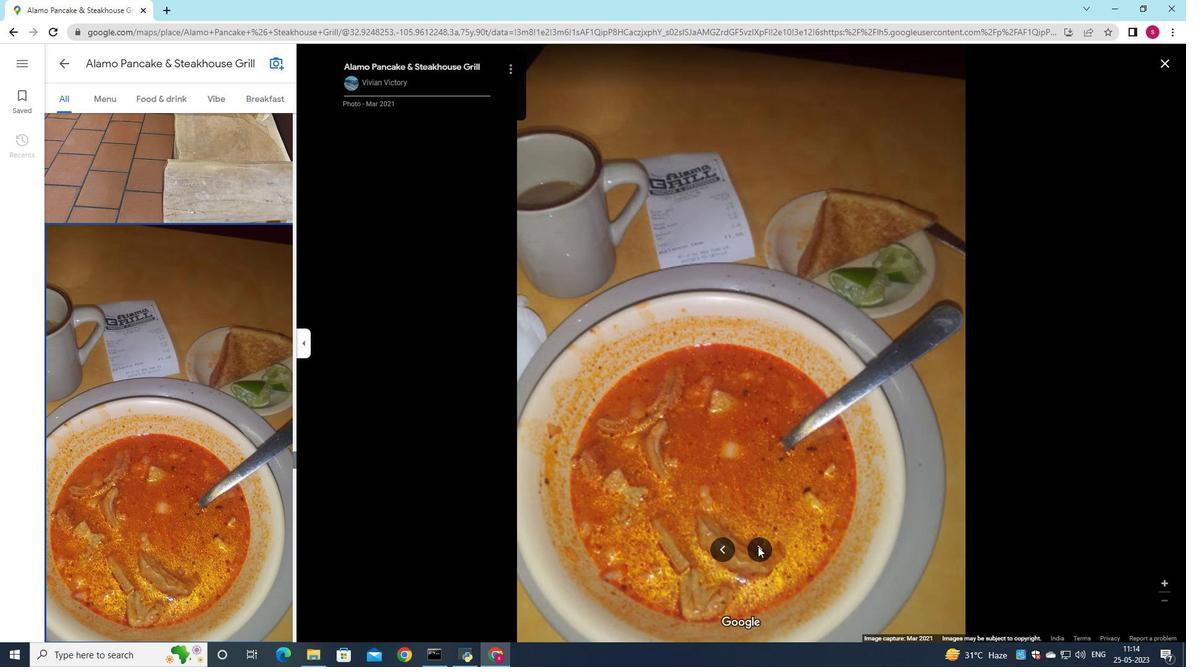 
Action: Mouse pressed left at (758, 546)
Screenshot: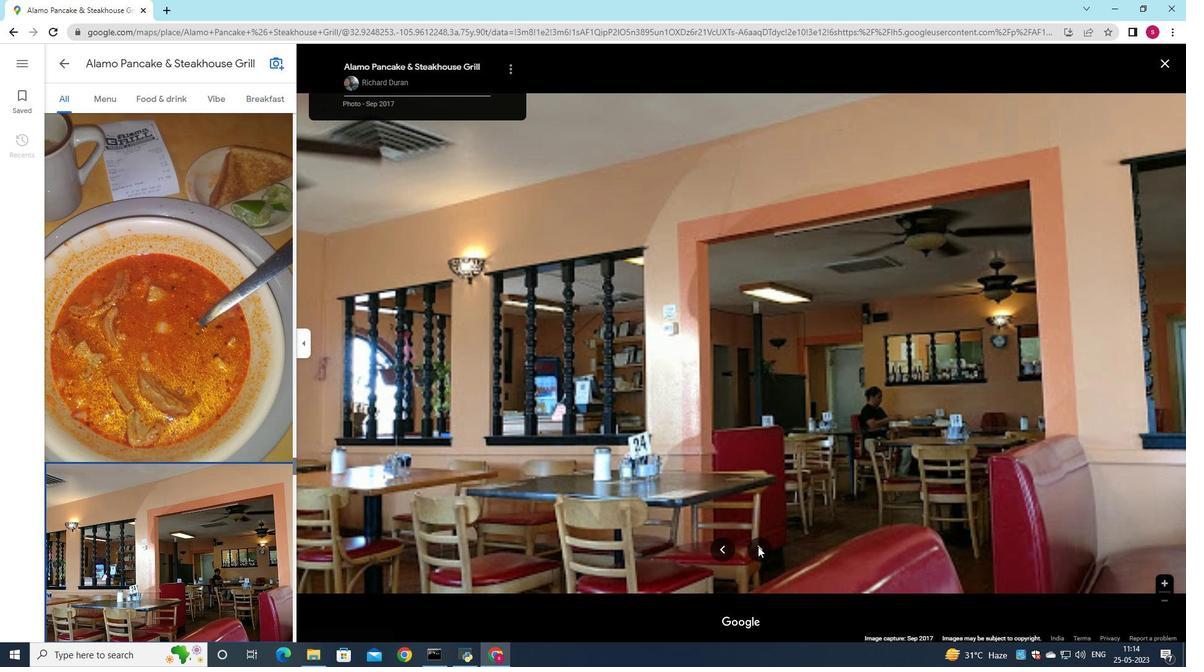 
Action: Mouse pressed left at (758, 546)
Screenshot: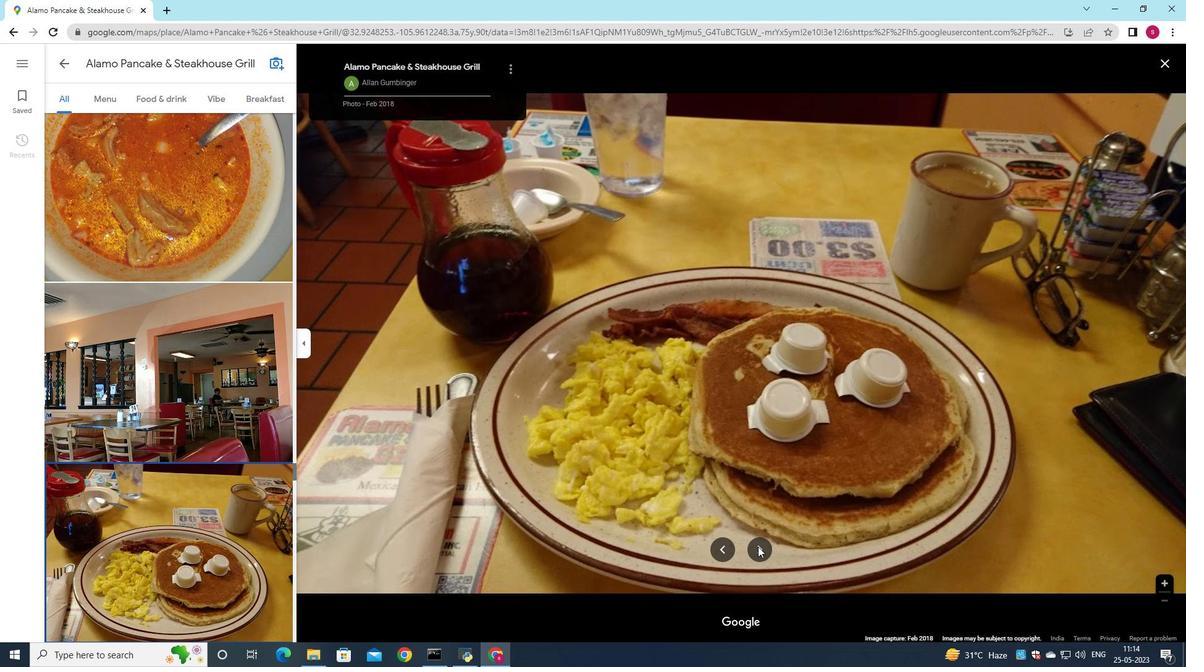 
Action: Mouse pressed left at (758, 546)
Screenshot: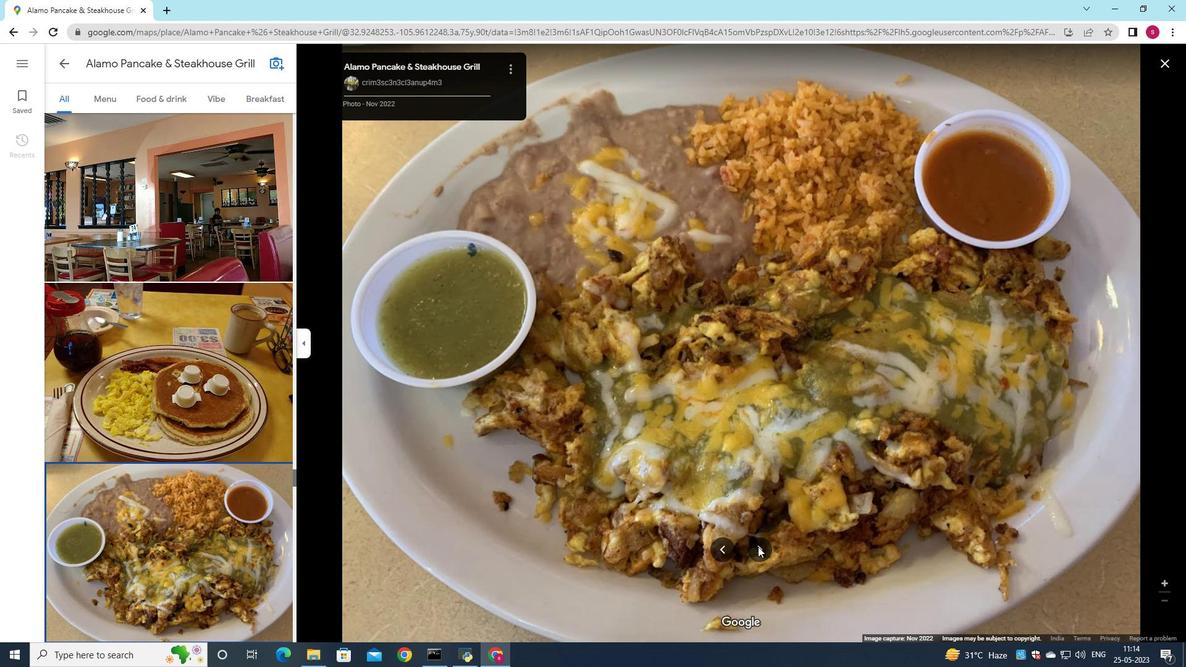 
Action: Mouse pressed left at (758, 546)
Screenshot: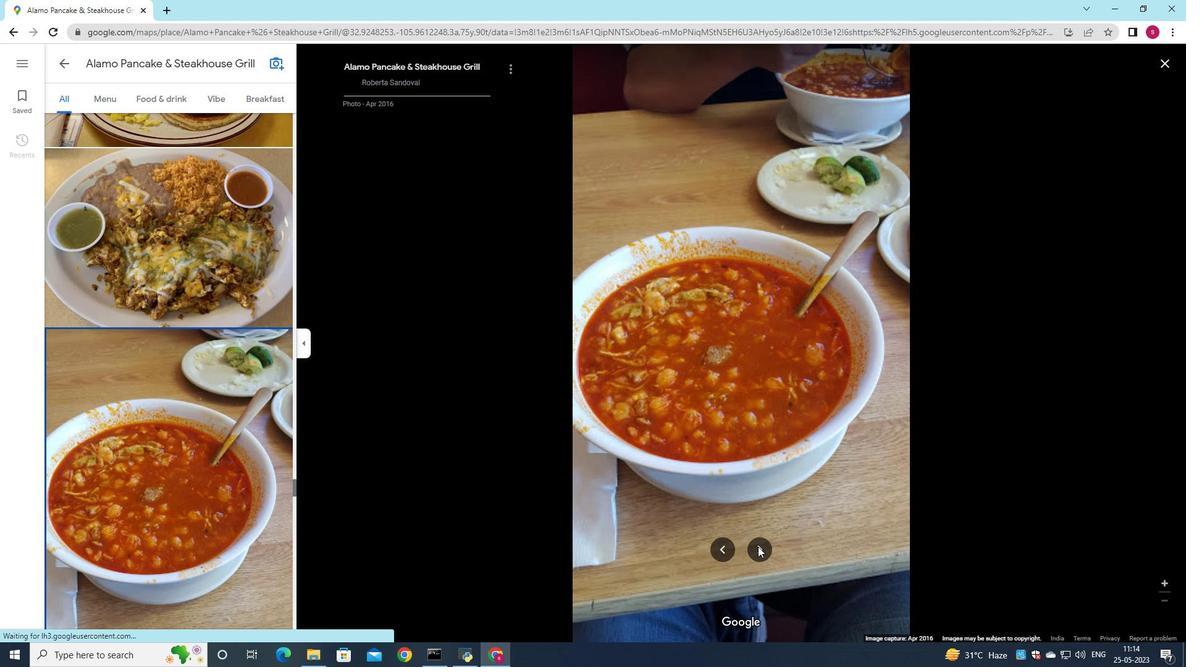 
Action: Mouse pressed left at (758, 546)
Screenshot: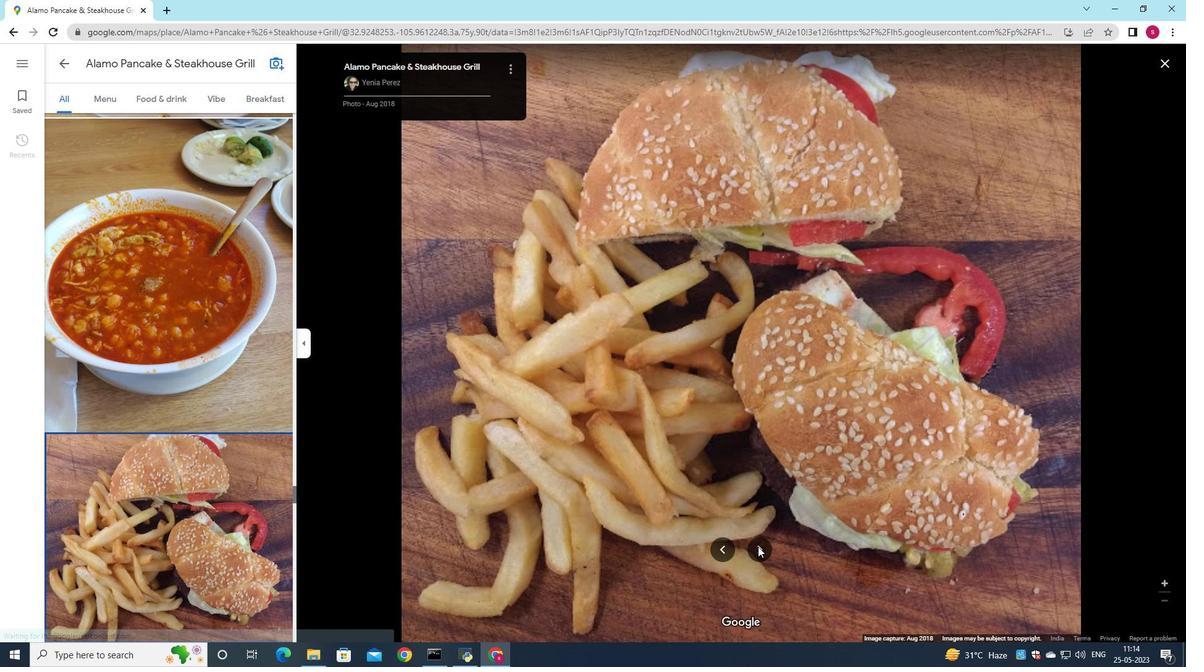 
Action: Mouse pressed left at (758, 546)
Screenshot: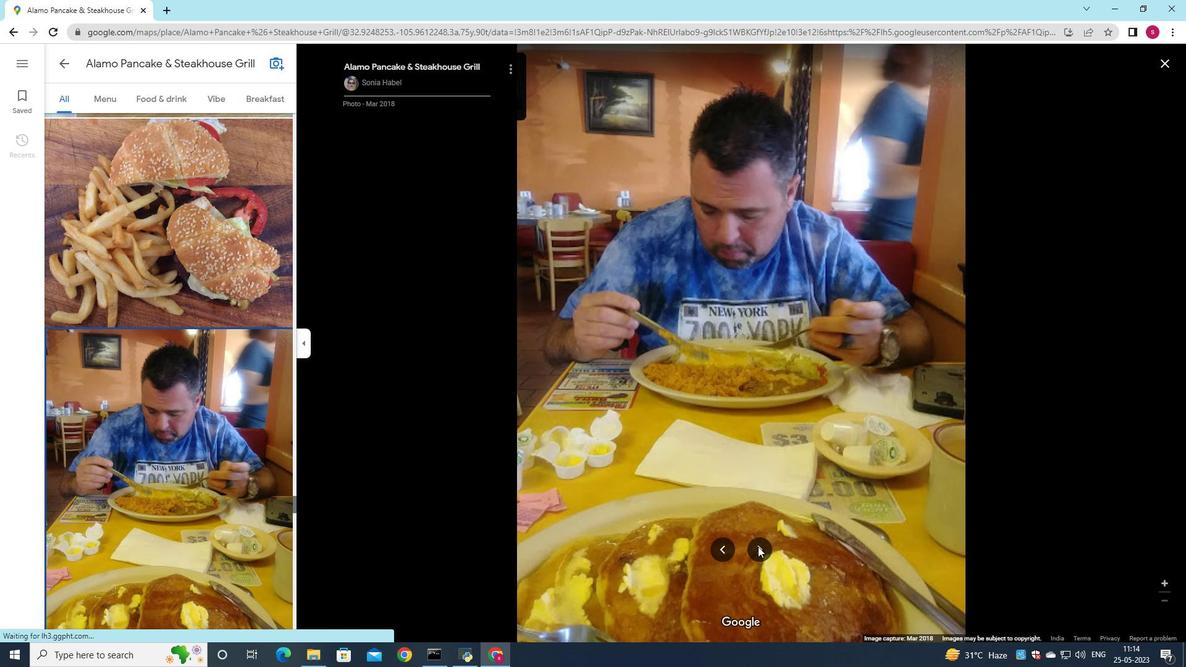 
Action: Mouse pressed left at (758, 546)
Screenshot: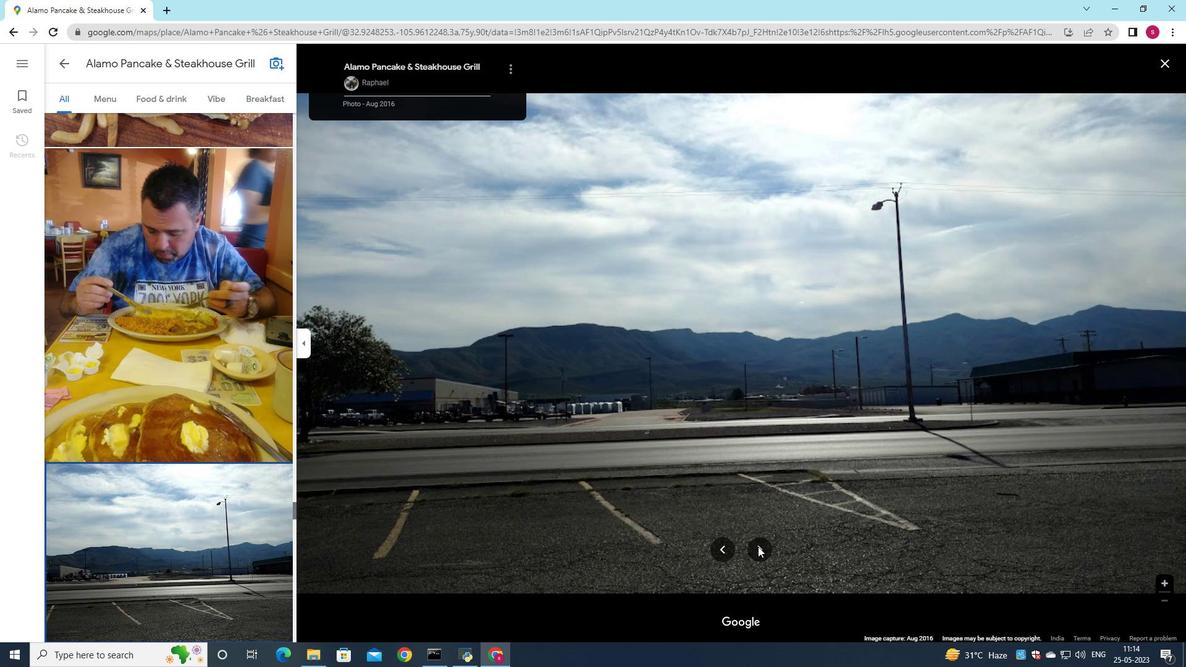
Action: Mouse pressed left at (758, 546)
Screenshot: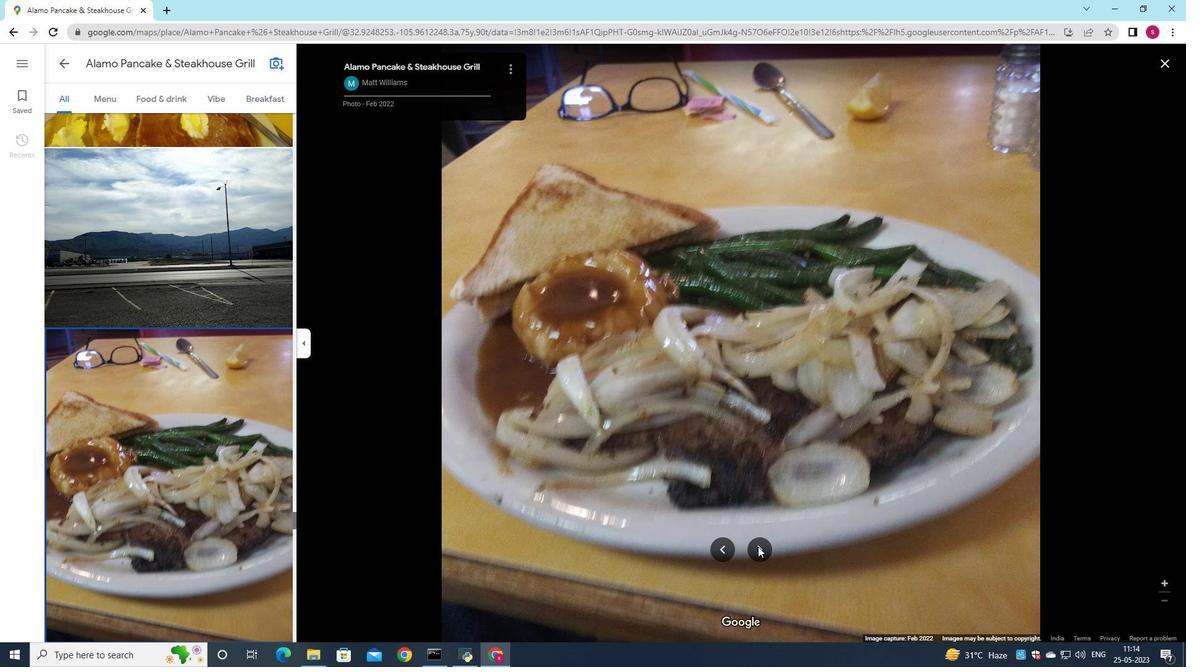 
Action: Mouse pressed left at (758, 546)
Screenshot: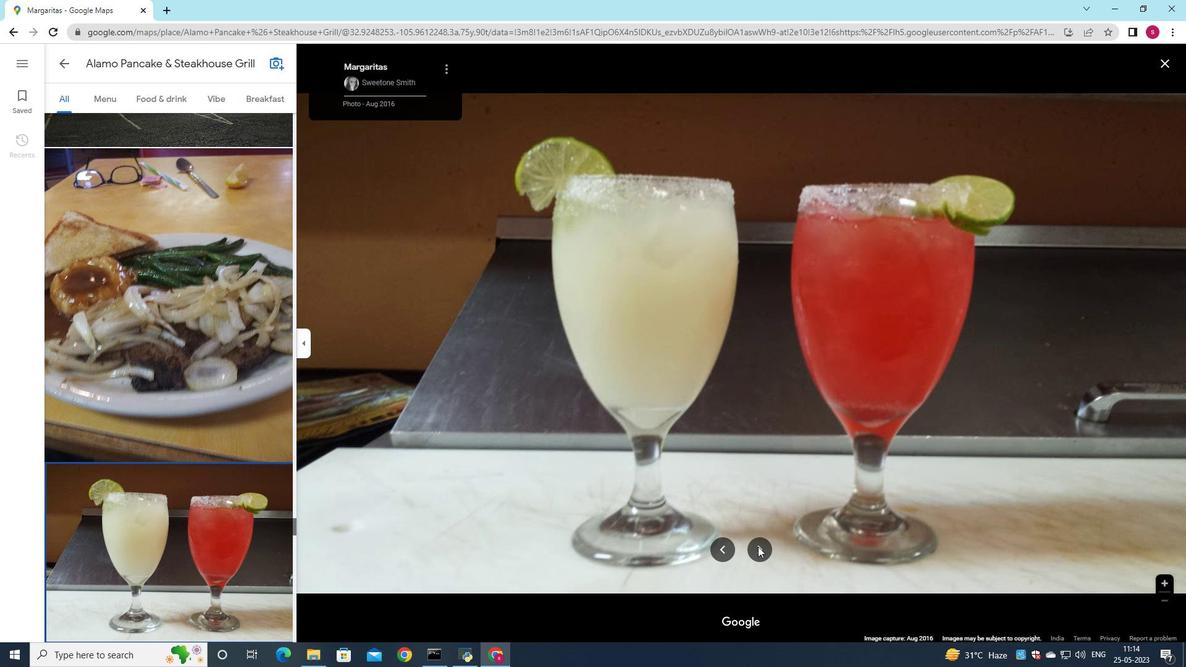 
Action: Mouse pressed left at (758, 546)
Screenshot: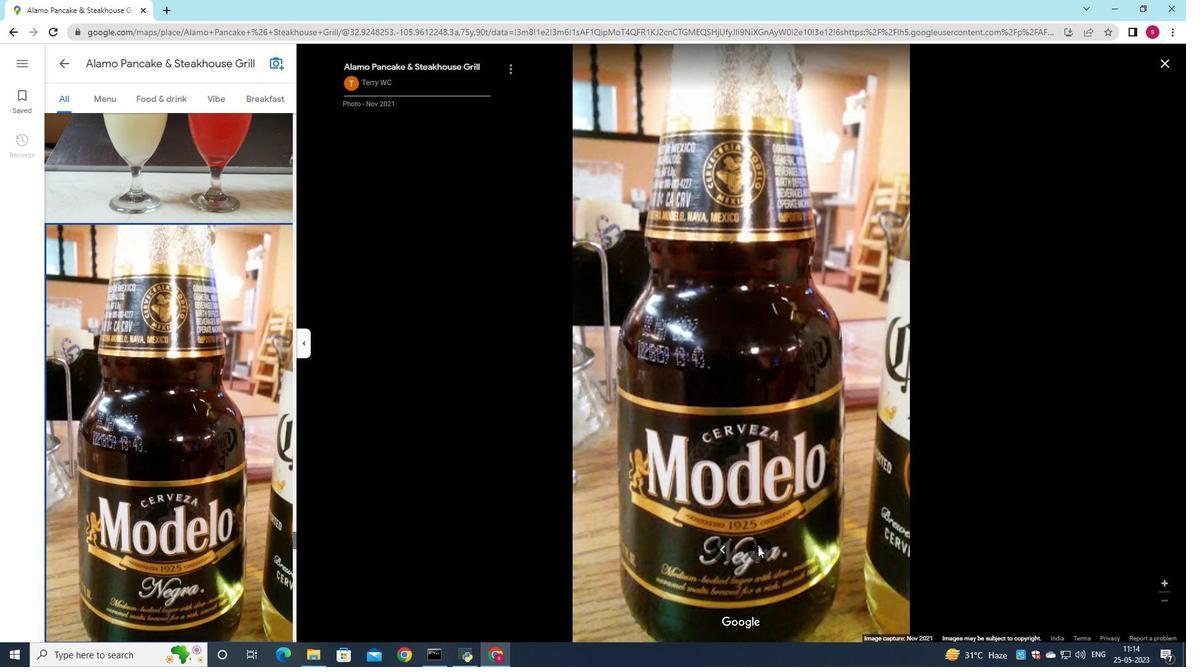 
Action: Mouse pressed left at (758, 546)
Screenshot: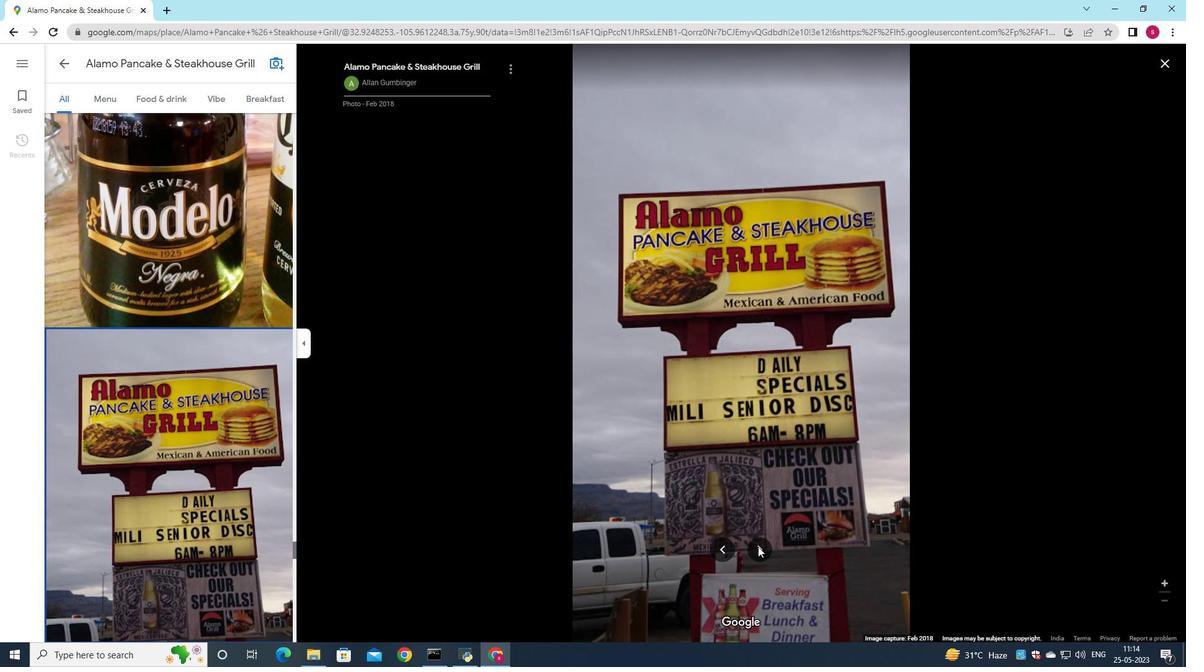 
Action: Mouse pressed left at (758, 546)
Screenshot: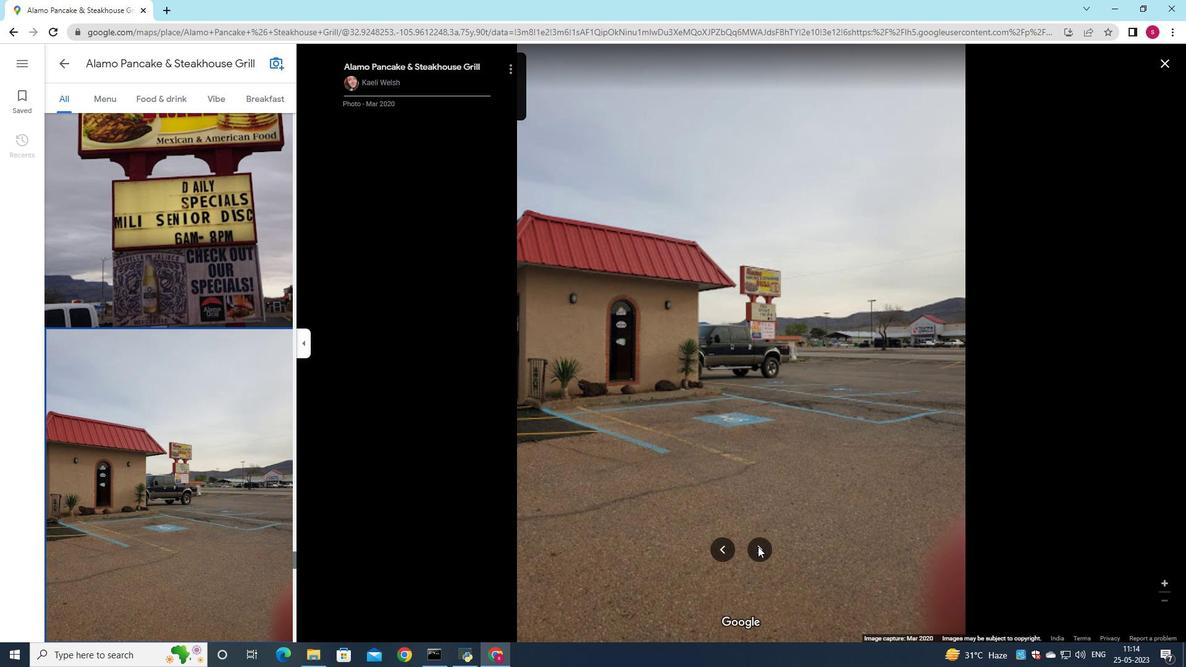 
Action: Mouse pressed left at (758, 546)
Screenshot: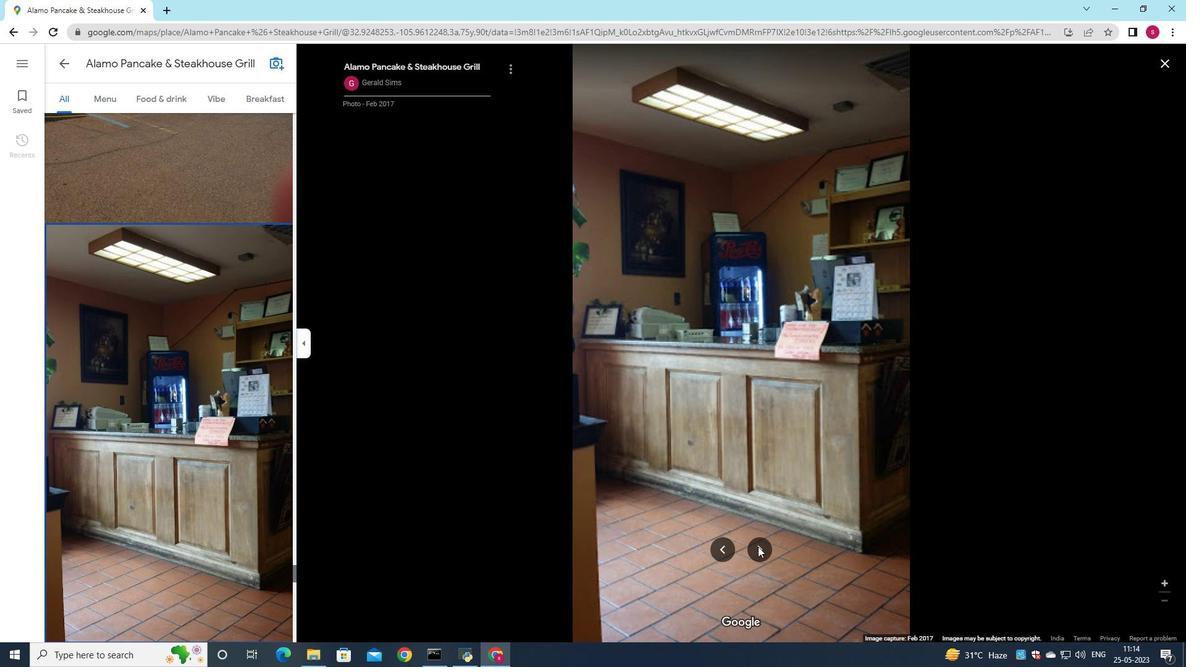 
Action: Mouse pressed left at (758, 546)
Screenshot: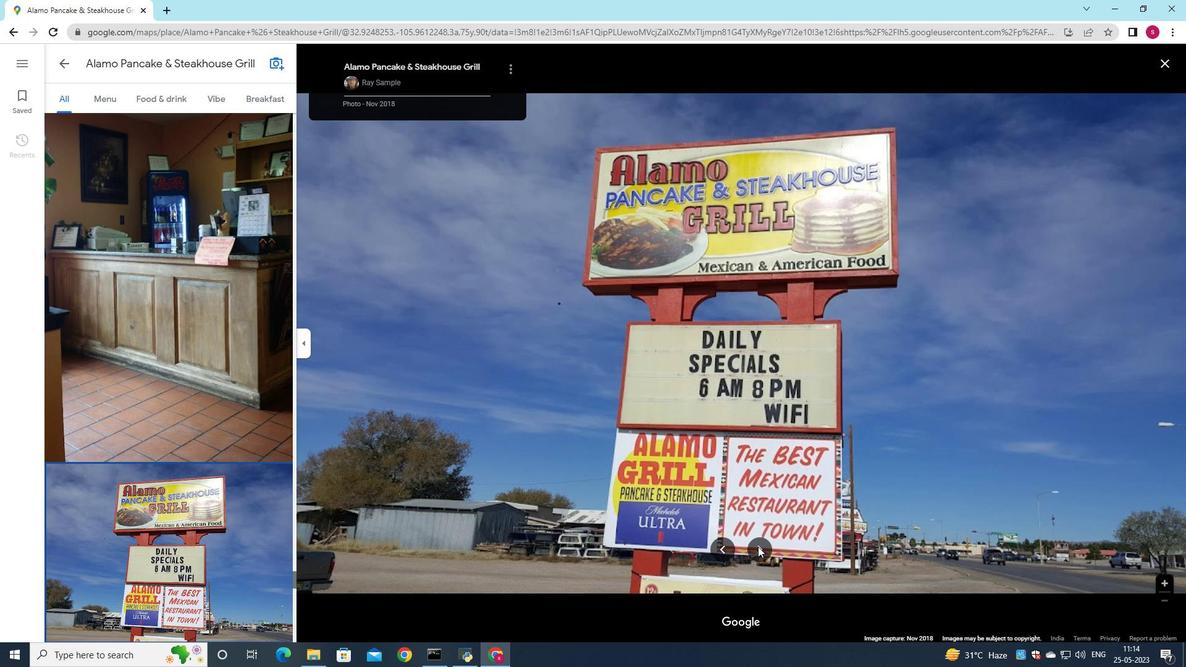 
Action: Mouse pressed left at (758, 546)
Screenshot: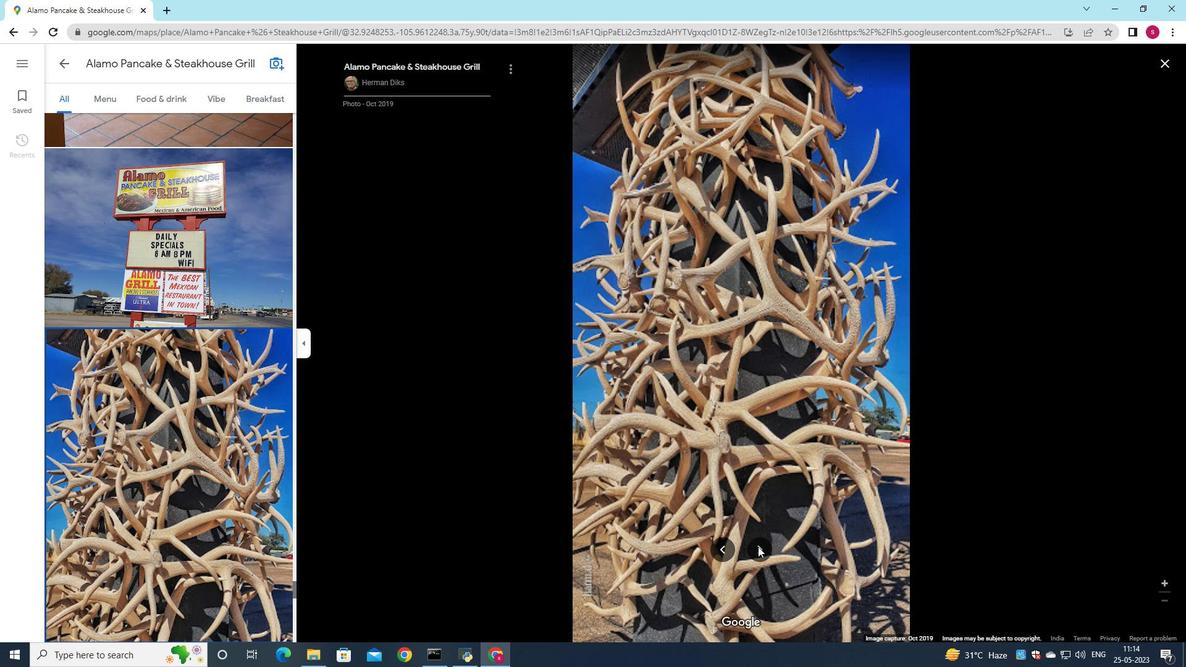 
Action: Mouse pressed left at (758, 546)
Screenshot: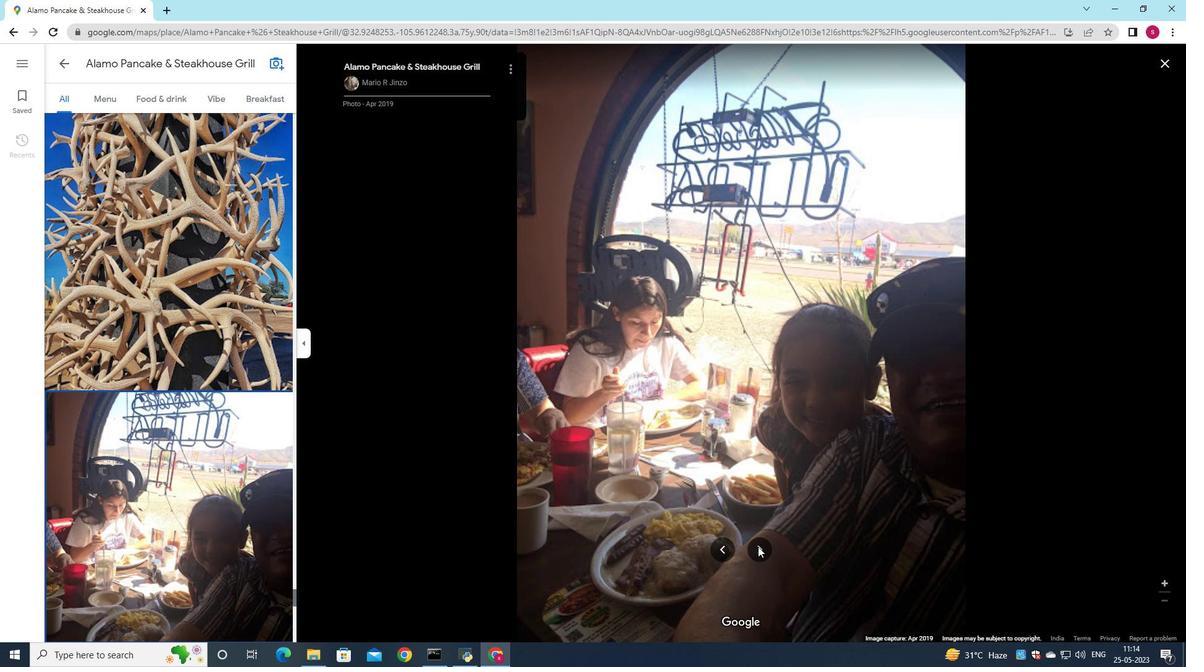 
Action: Mouse pressed left at (758, 546)
Screenshot: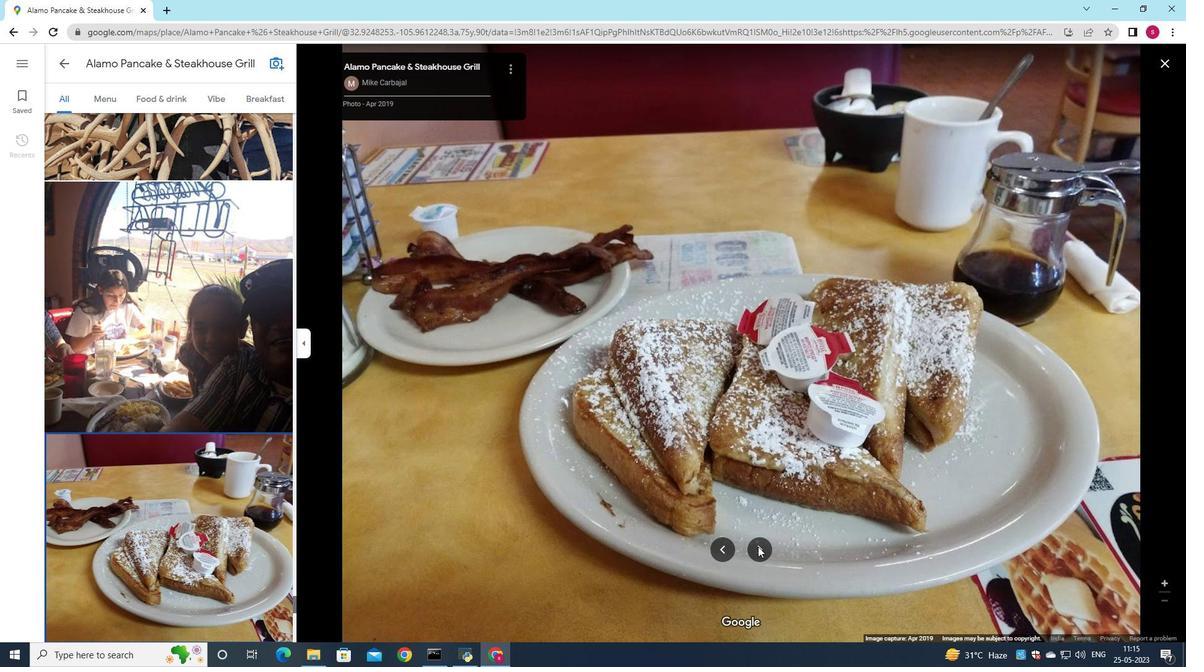 
Action: Mouse pressed left at (758, 546)
Screenshot: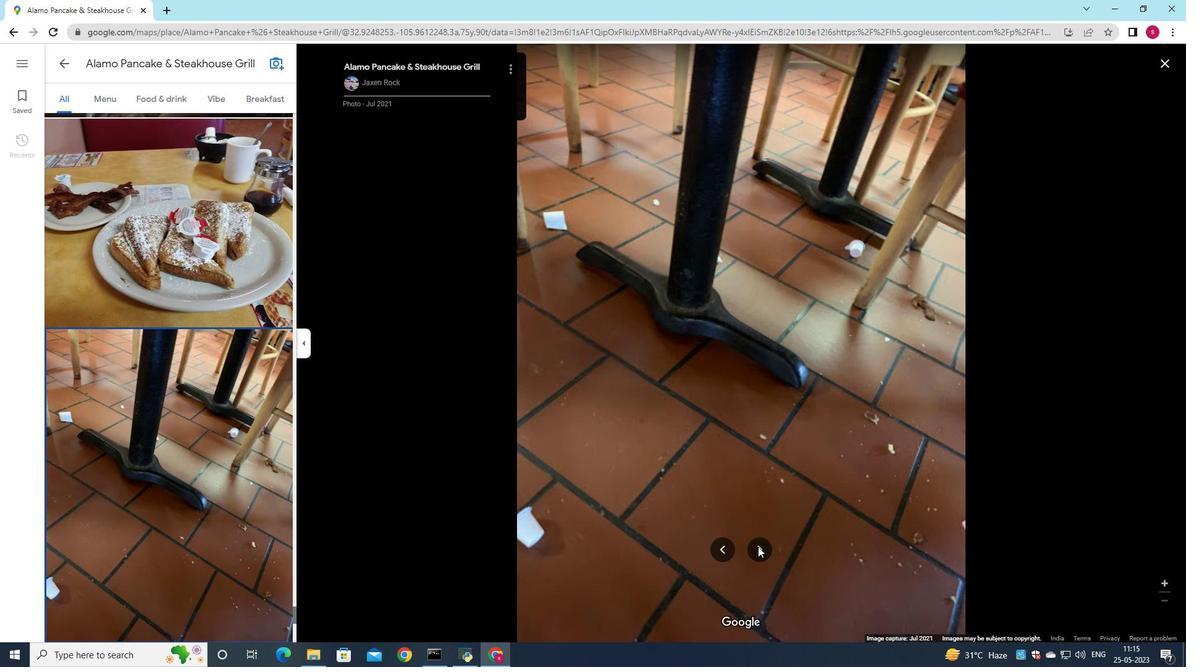 
Action: Mouse pressed left at (758, 546)
Screenshot: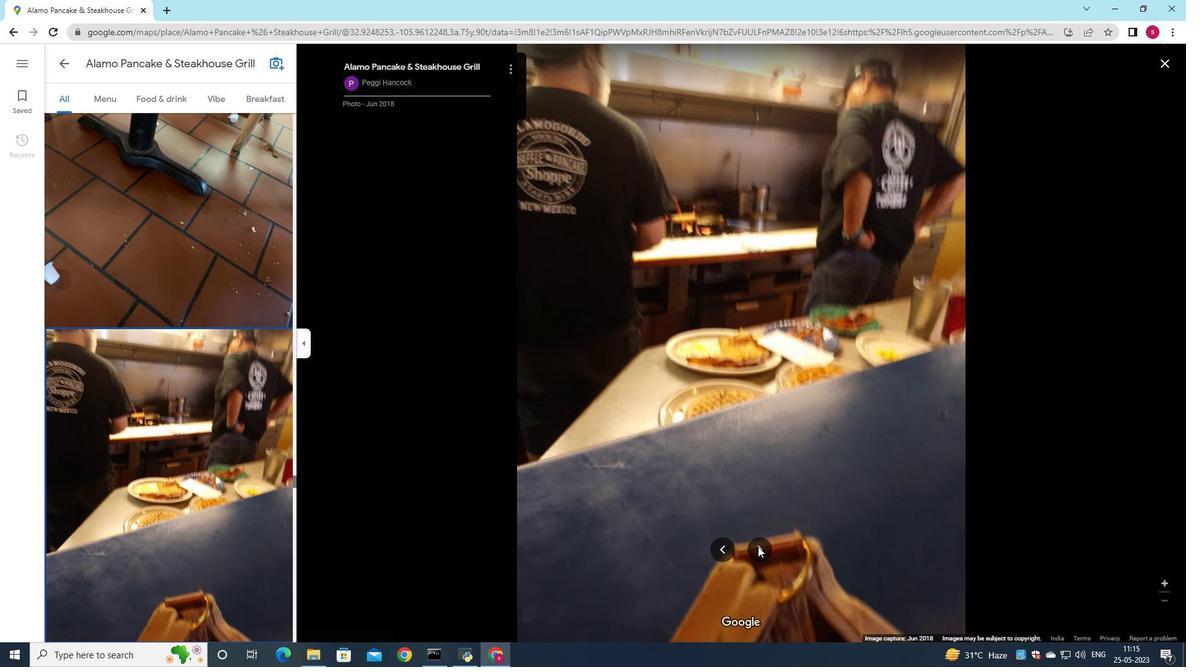 
Action: Mouse pressed left at (758, 546)
Screenshot: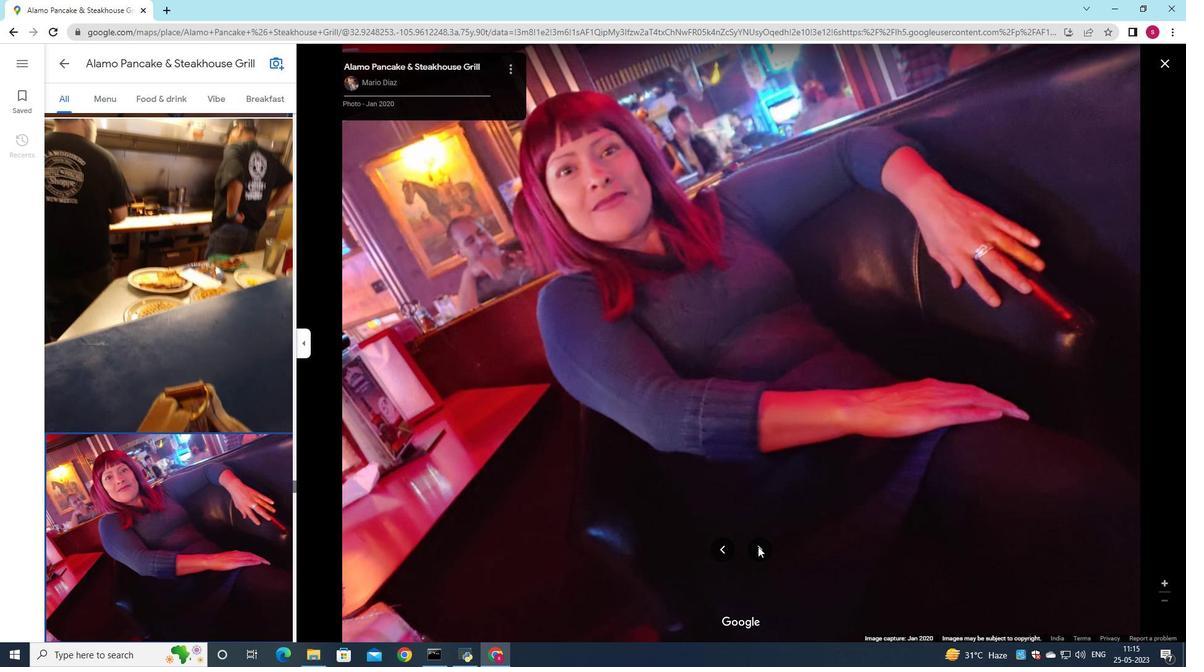 
Action: Mouse pressed left at (758, 546)
Screenshot: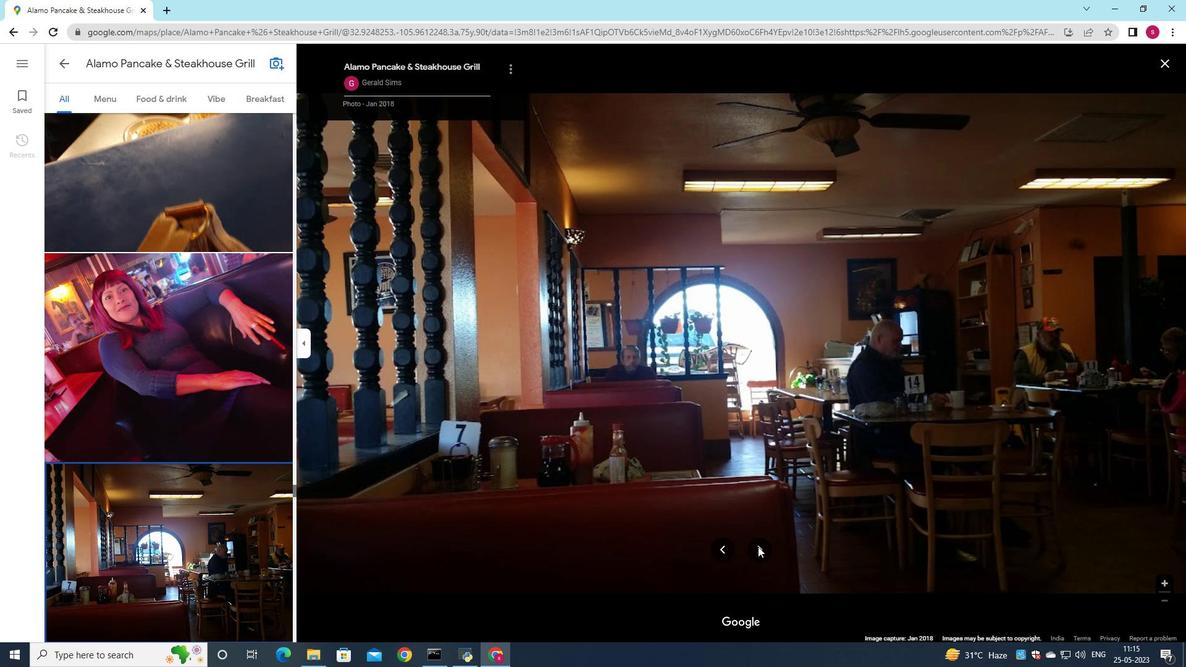 
Action: Mouse pressed left at (758, 546)
Screenshot: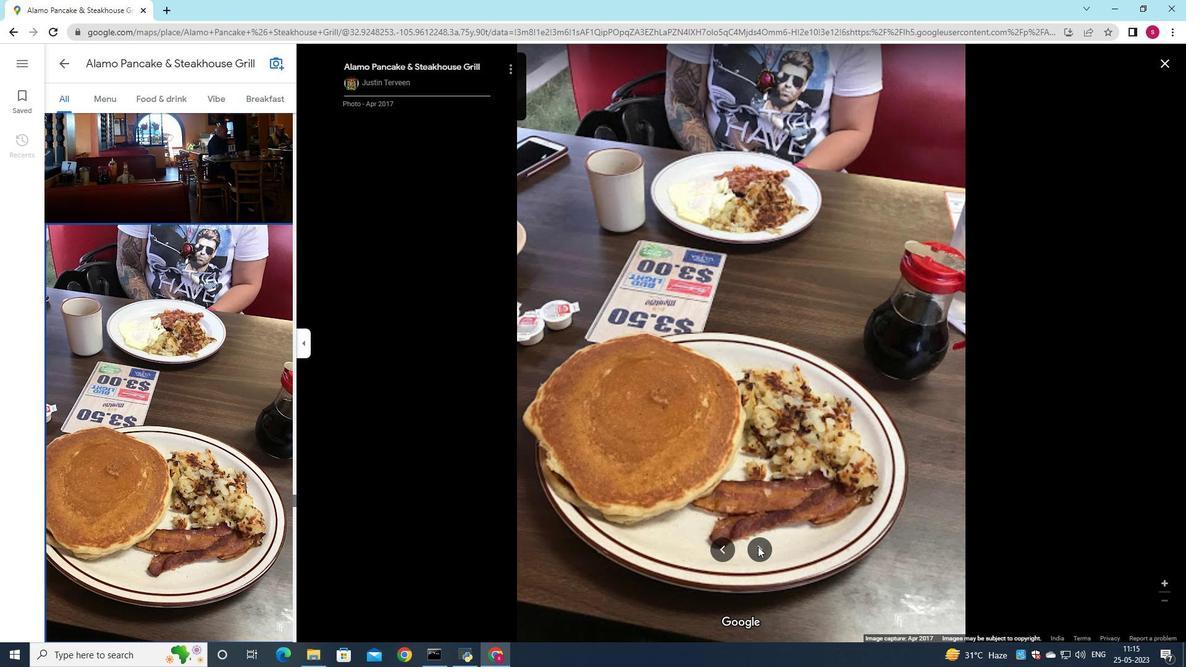 
Action: Mouse pressed left at (758, 546)
Screenshot: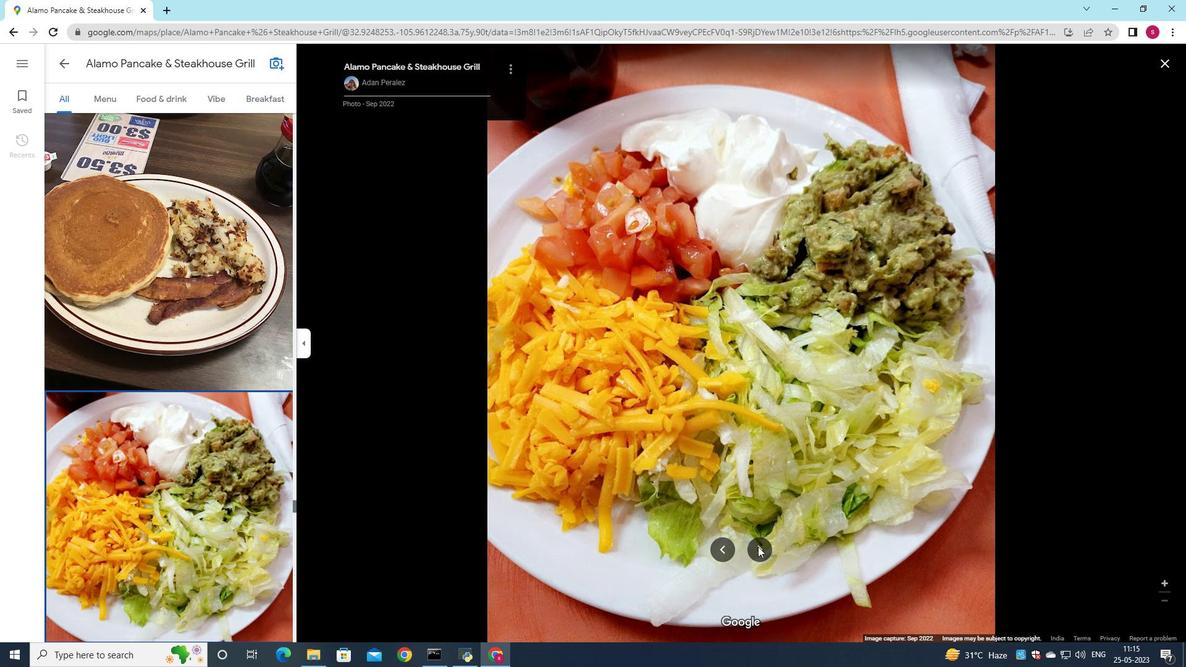 
Action: Mouse moved to (742, 519)
Screenshot: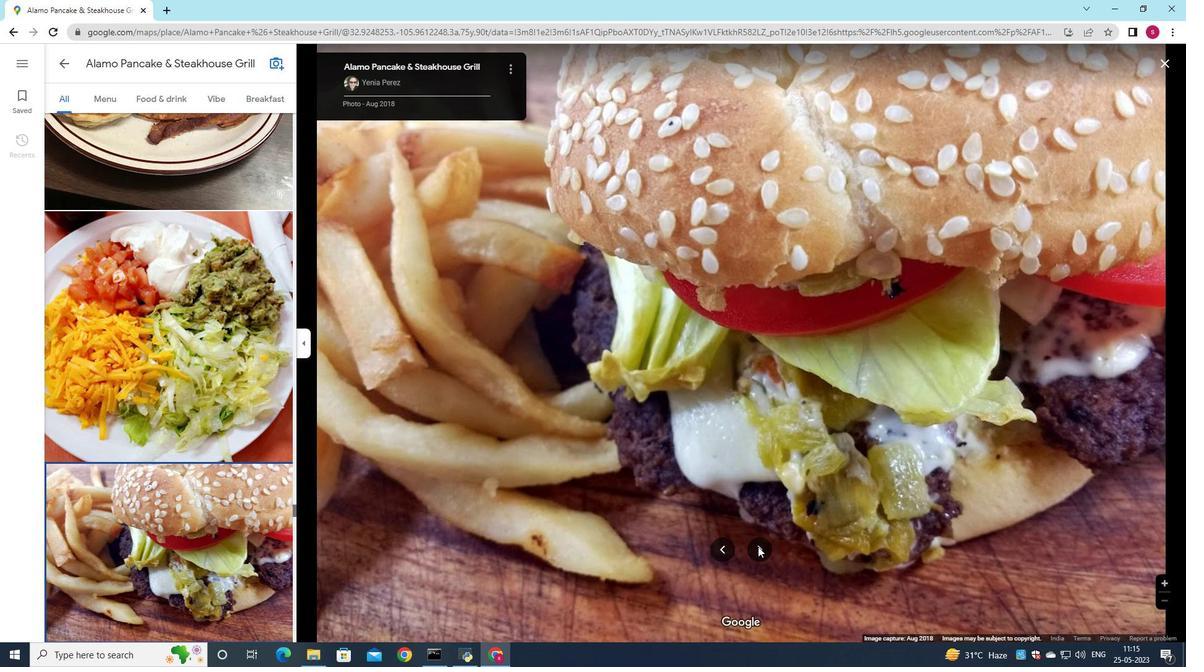 
Action: Mouse pressed left at (742, 519)
Screenshot: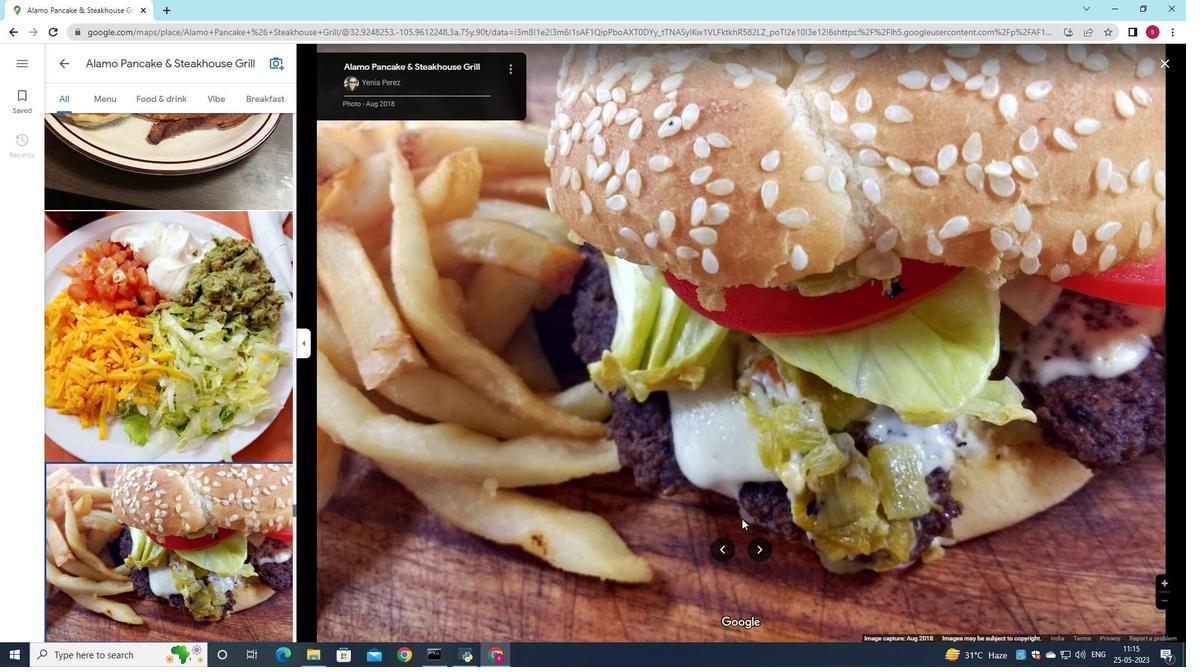 
Action: Mouse pressed left at (742, 519)
Screenshot: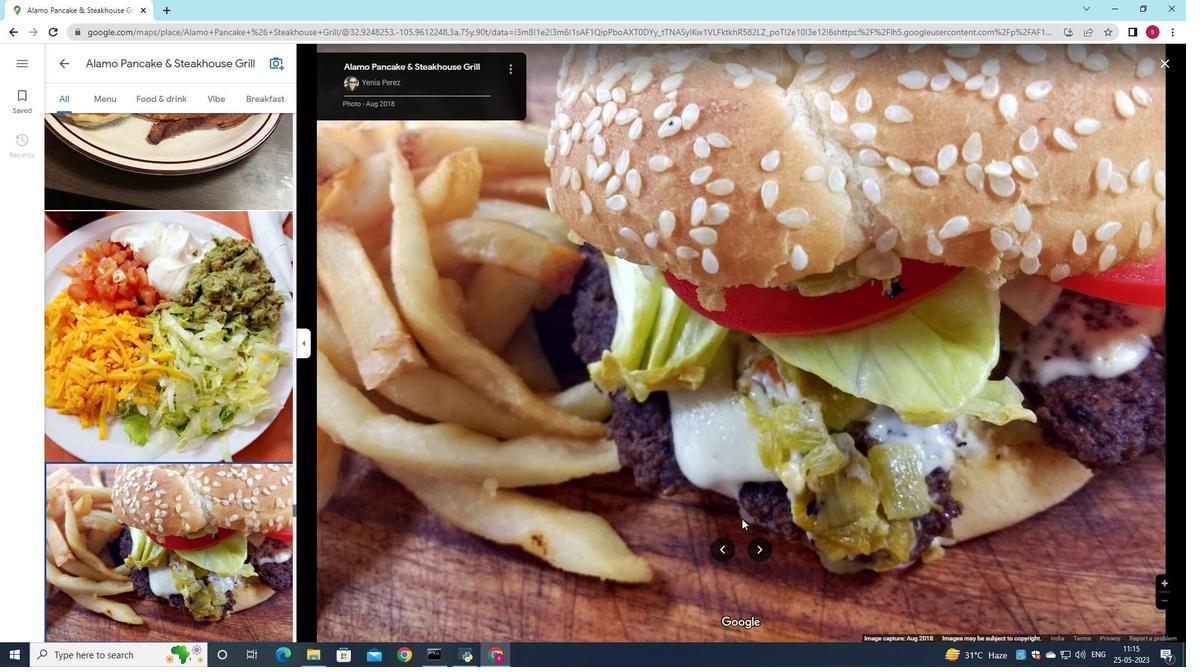 
Action: Mouse pressed left at (742, 519)
Screenshot: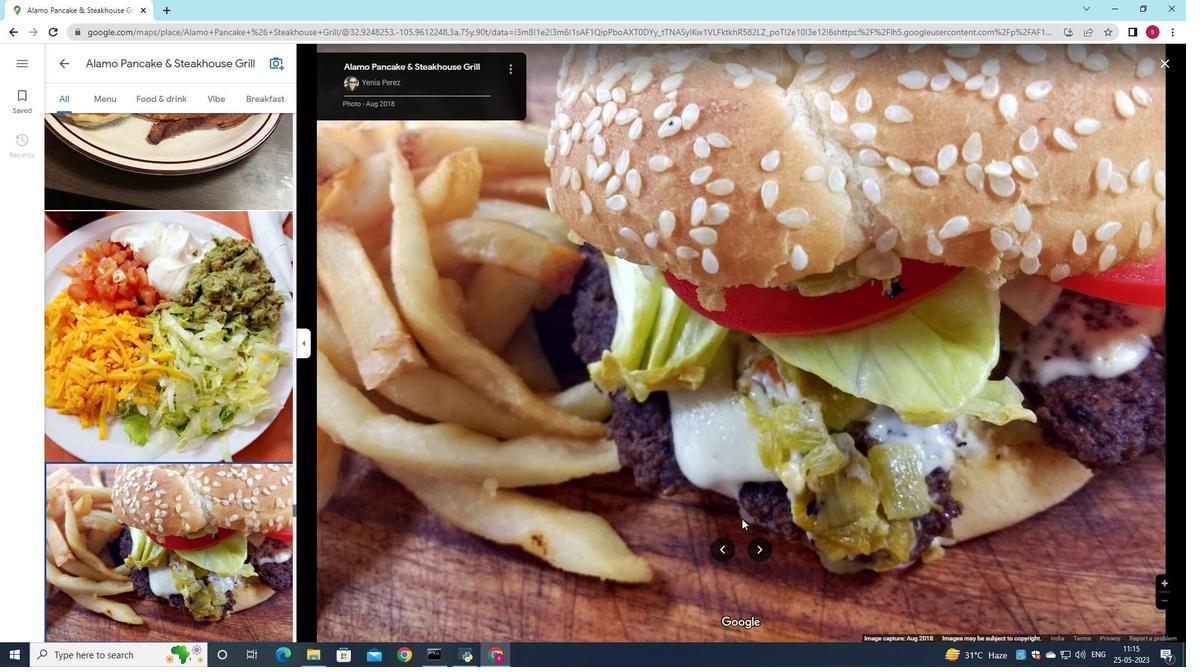 
Action: Mouse pressed left at (742, 519)
Screenshot: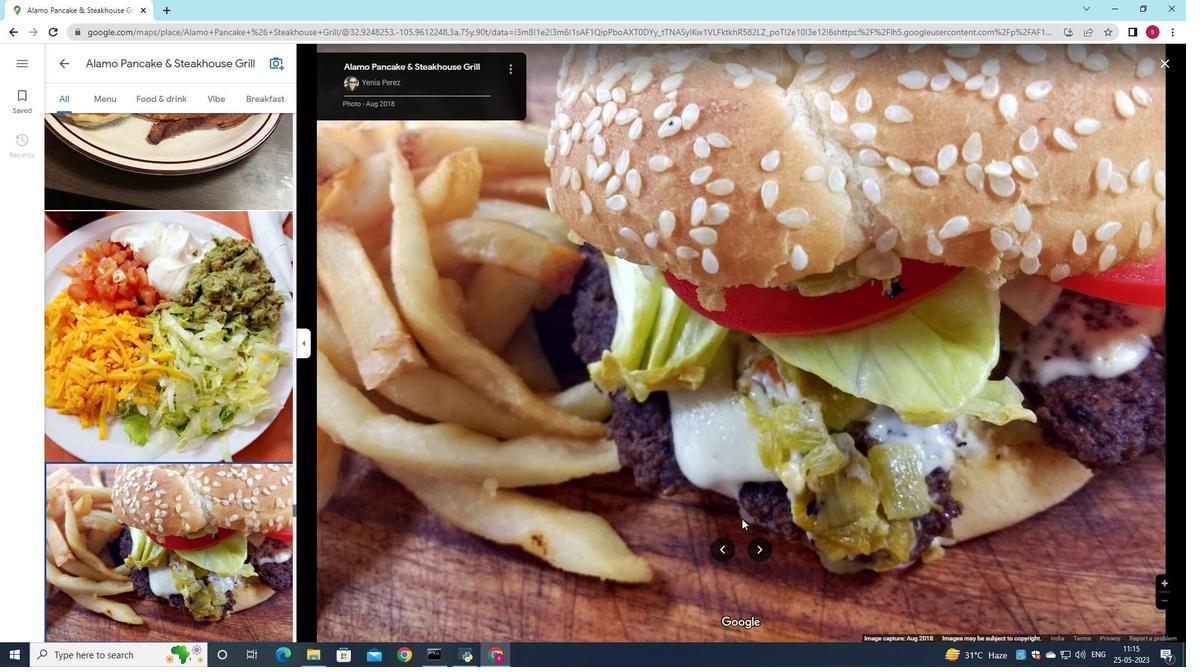 
Action: Mouse pressed left at (742, 519)
Screenshot: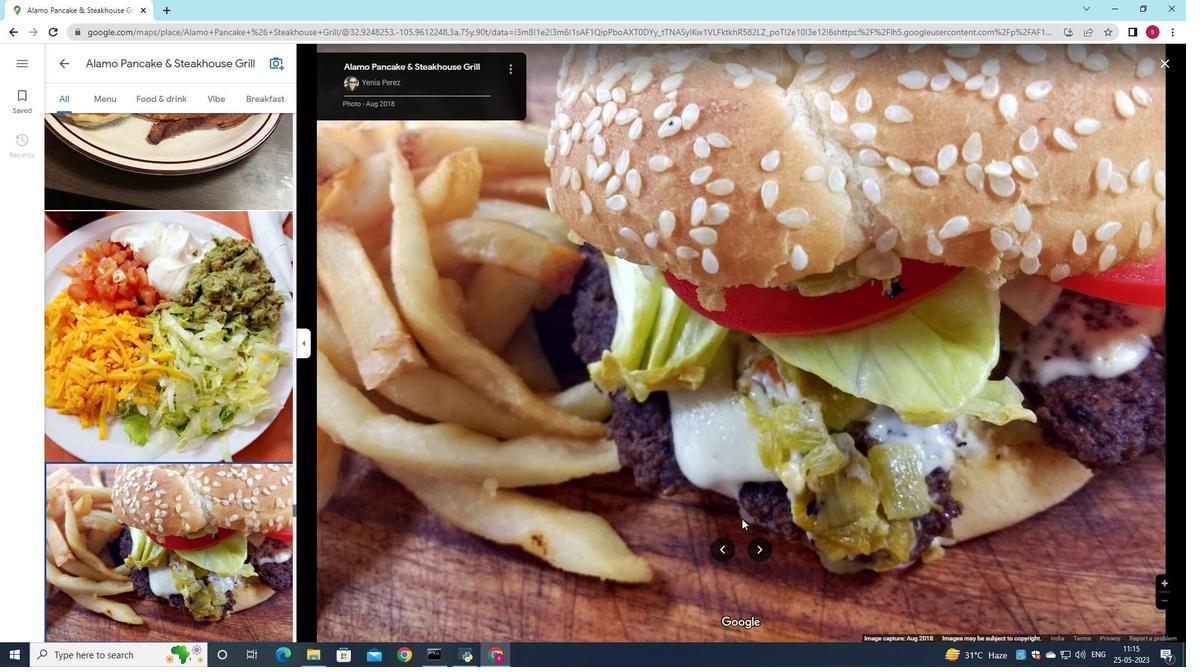 
Action: Mouse pressed left at (742, 519)
Screenshot: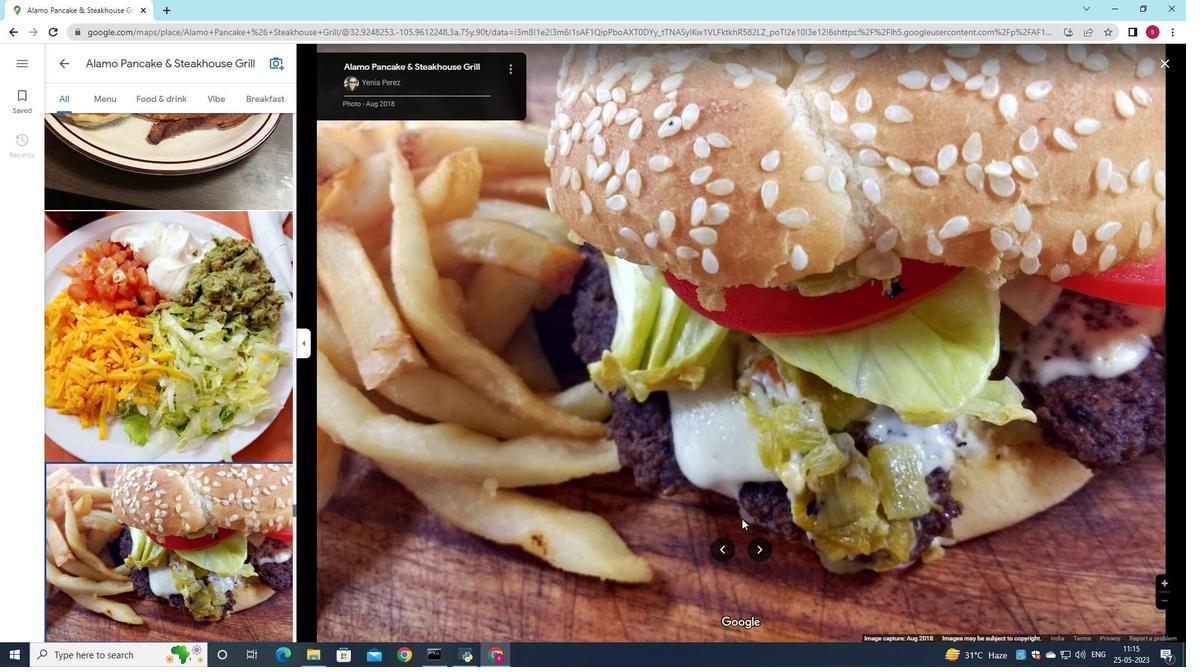 
Action: Mouse moved to (755, 536)
Screenshot: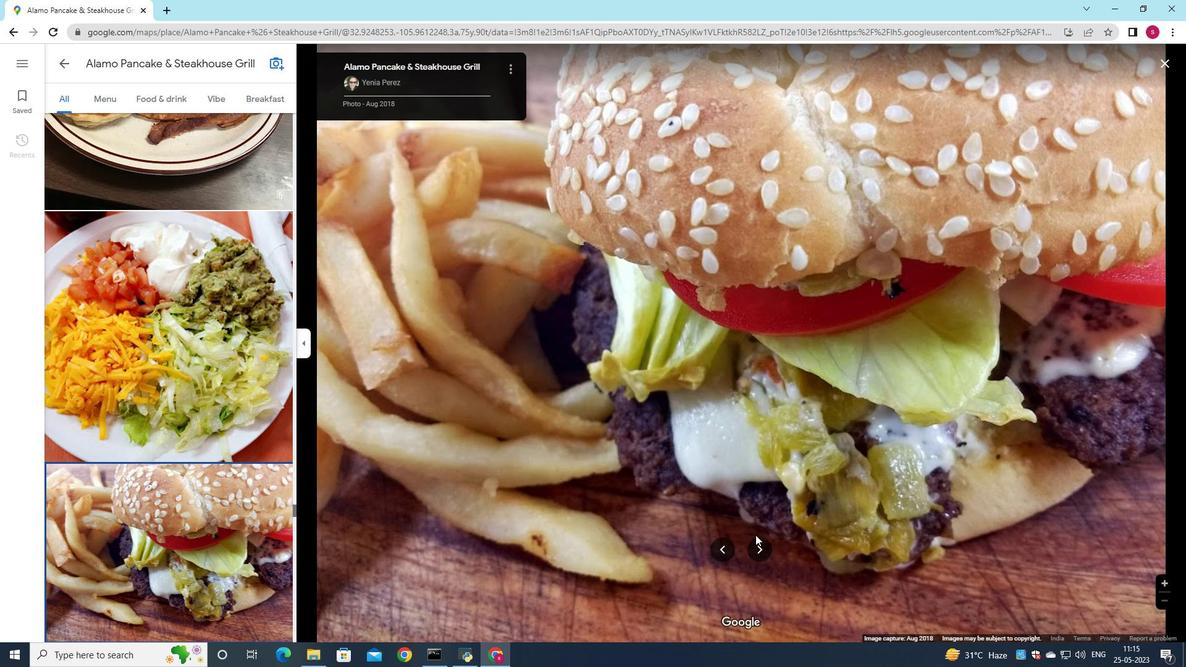 
Action: Mouse pressed left at (755, 536)
Screenshot: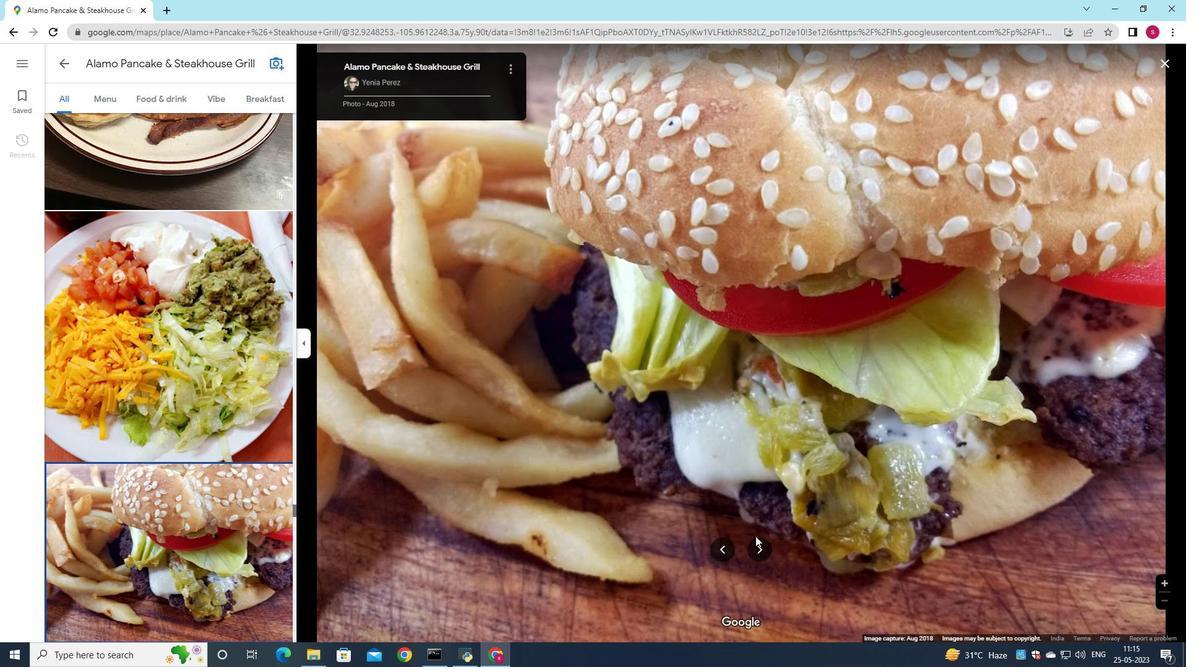 
Action: Mouse moved to (755, 543)
Screenshot: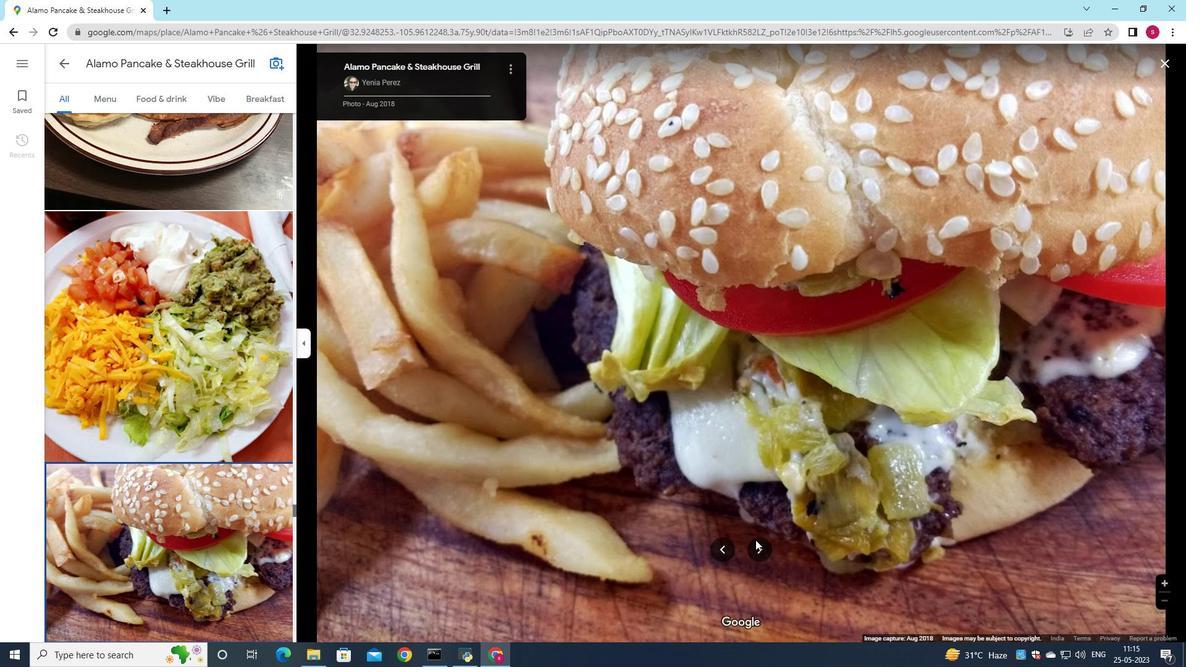 
Action: Mouse pressed left at (755, 543)
Screenshot: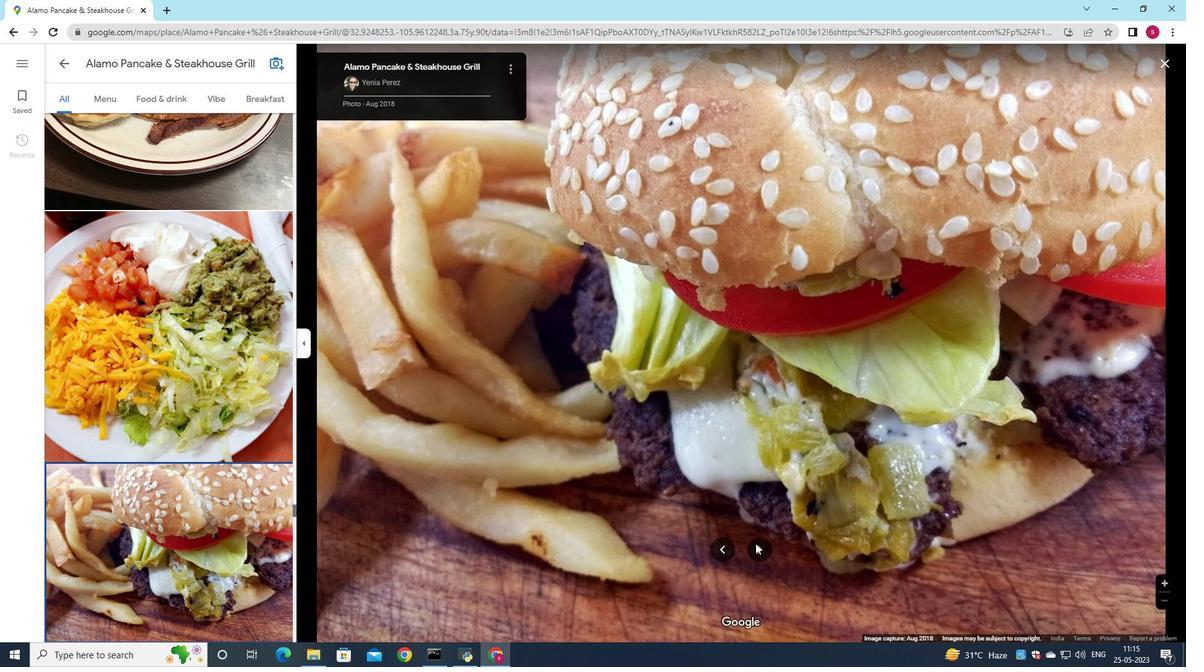 
Action: Mouse pressed left at (755, 543)
Screenshot: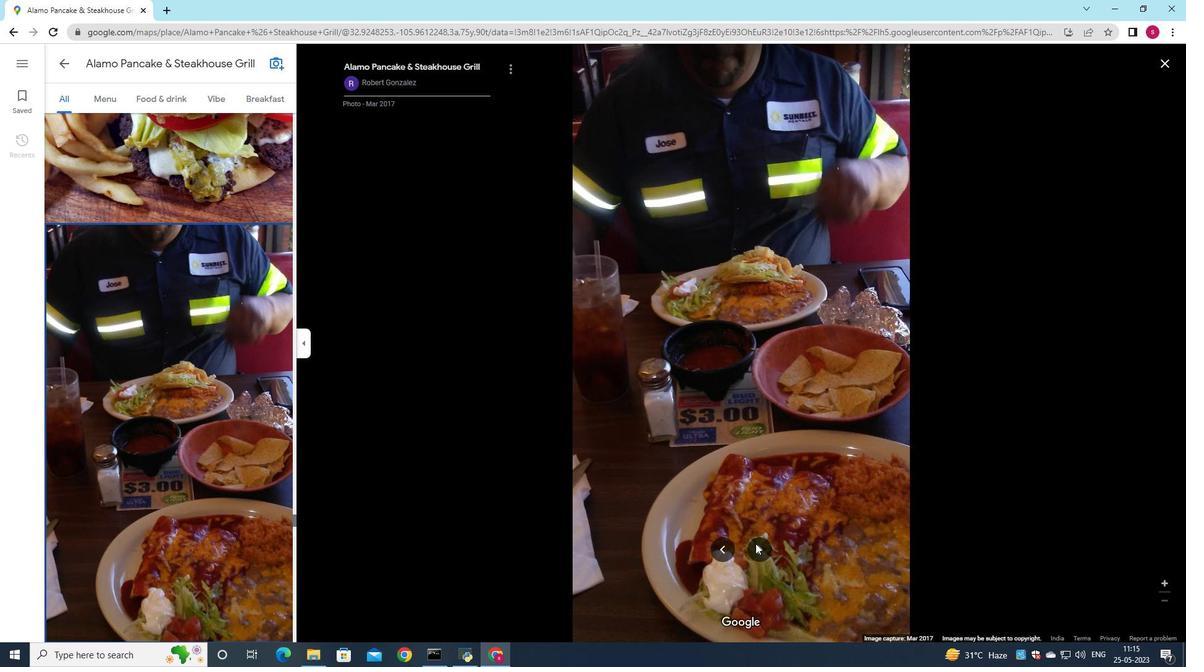 
Action: Mouse pressed left at (755, 543)
